 Task: Research Airbnb properties in Ancud, Chile from 11th December, 2023 to 15th December, 2023 for 2 adults. Place can be private room with 1  bedroom having 2 beds and 1 bathroom. Property type can be hotel.
Action: Mouse moved to (548, 135)
Screenshot: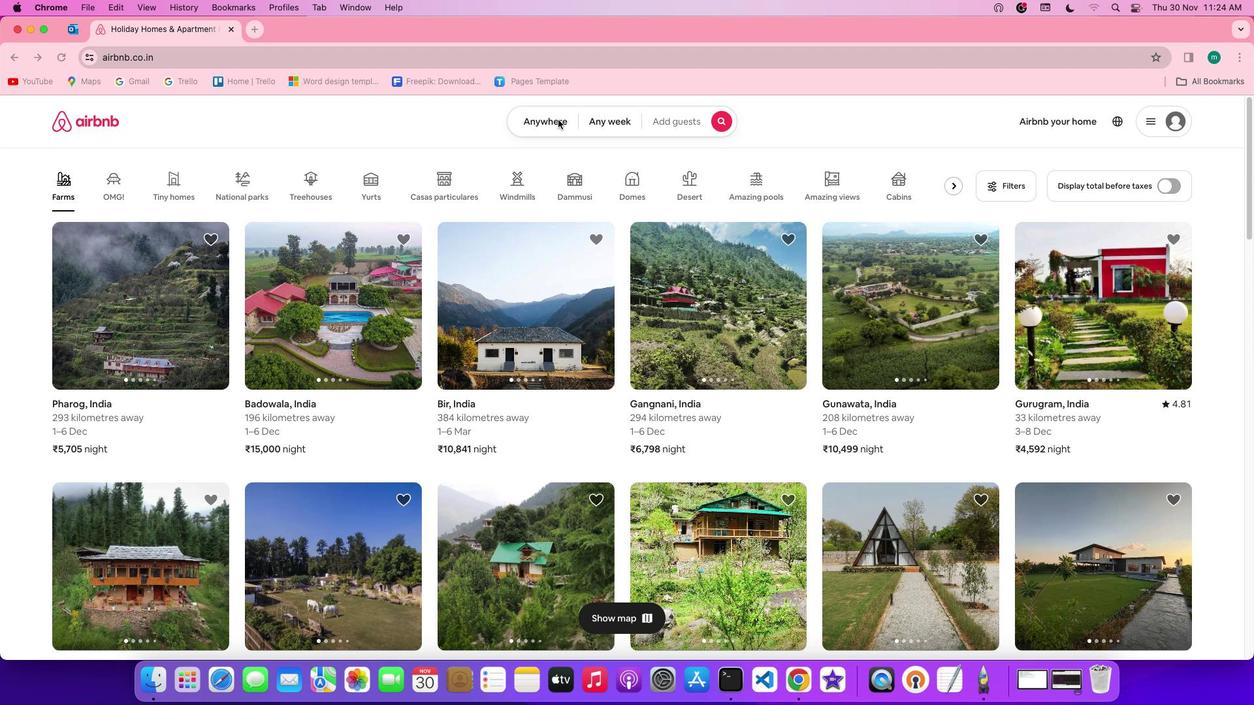 
Action: Mouse pressed left at (548, 135)
Screenshot: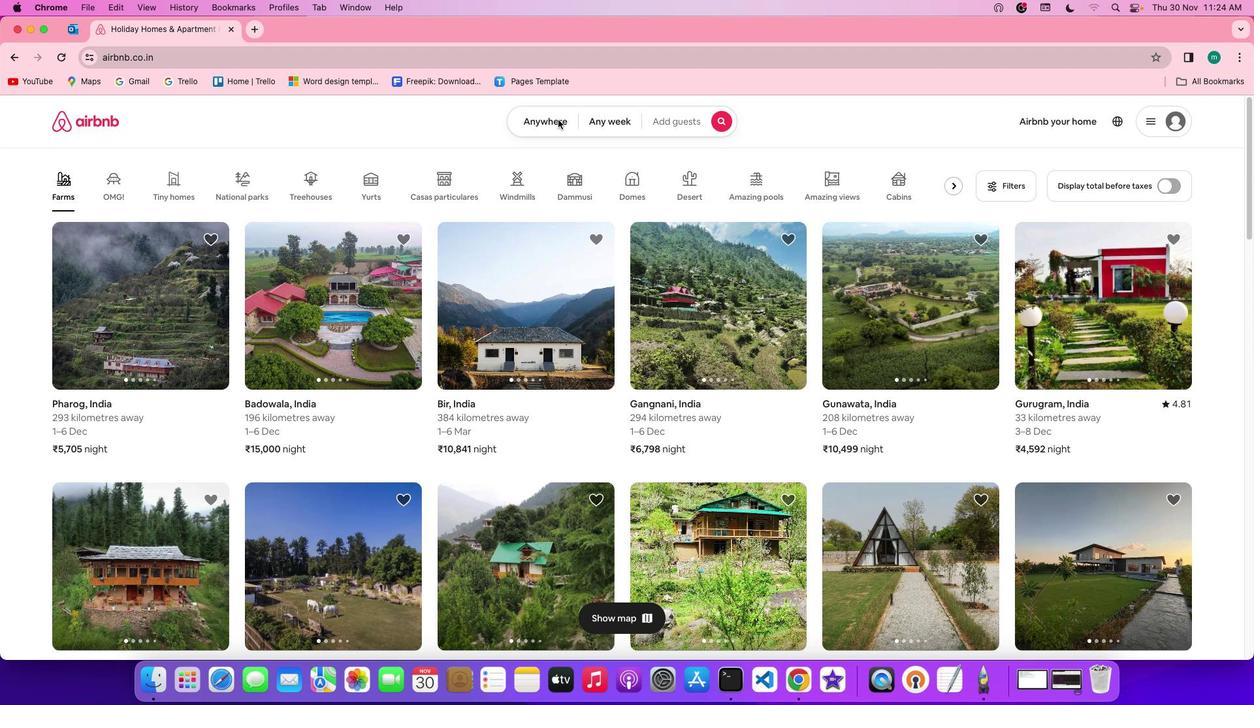 
Action: Mouse pressed left at (548, 135)
Screenshot: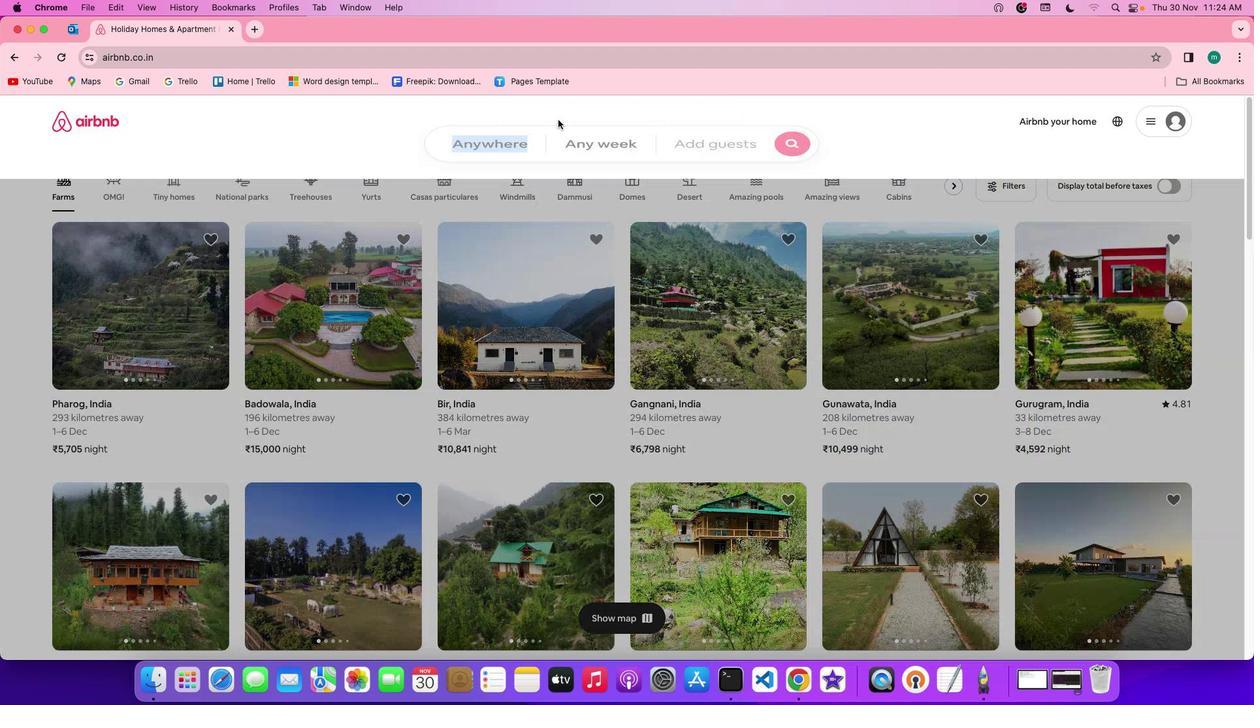 
Action: Mouse moved to (484, 175)
Screenshot: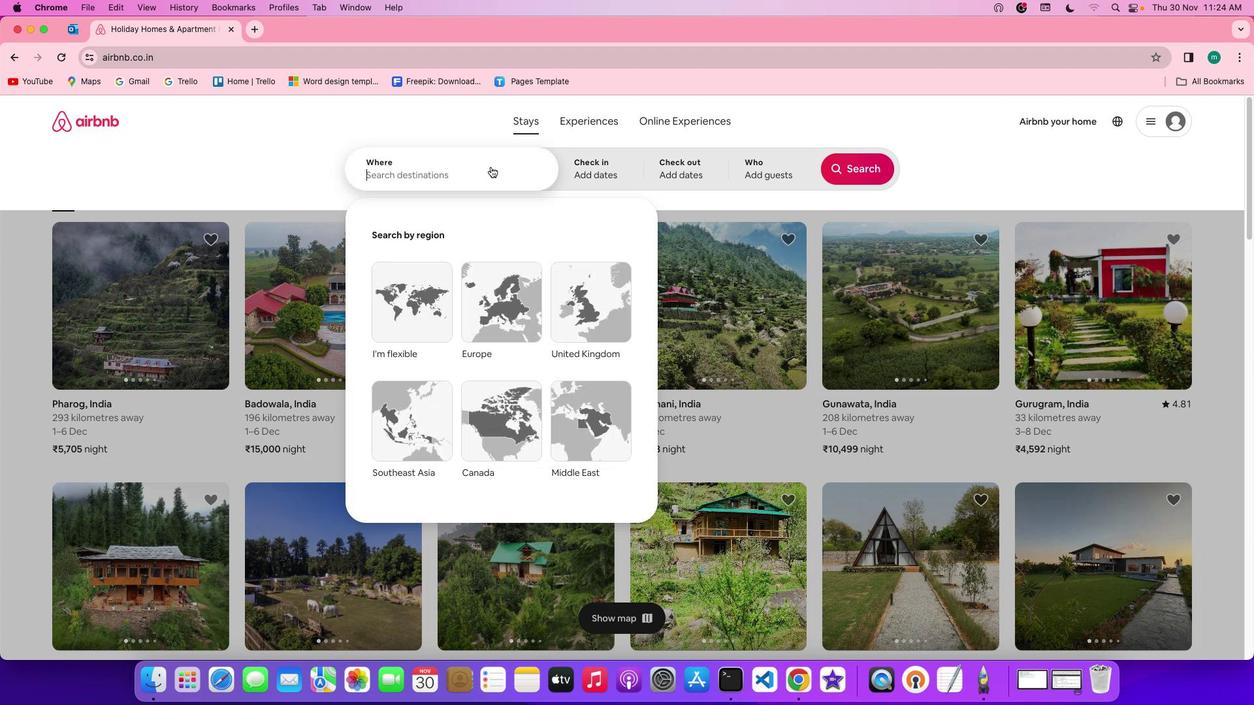 
Action: Mouse pressed left at (484, 175)
Screenshot: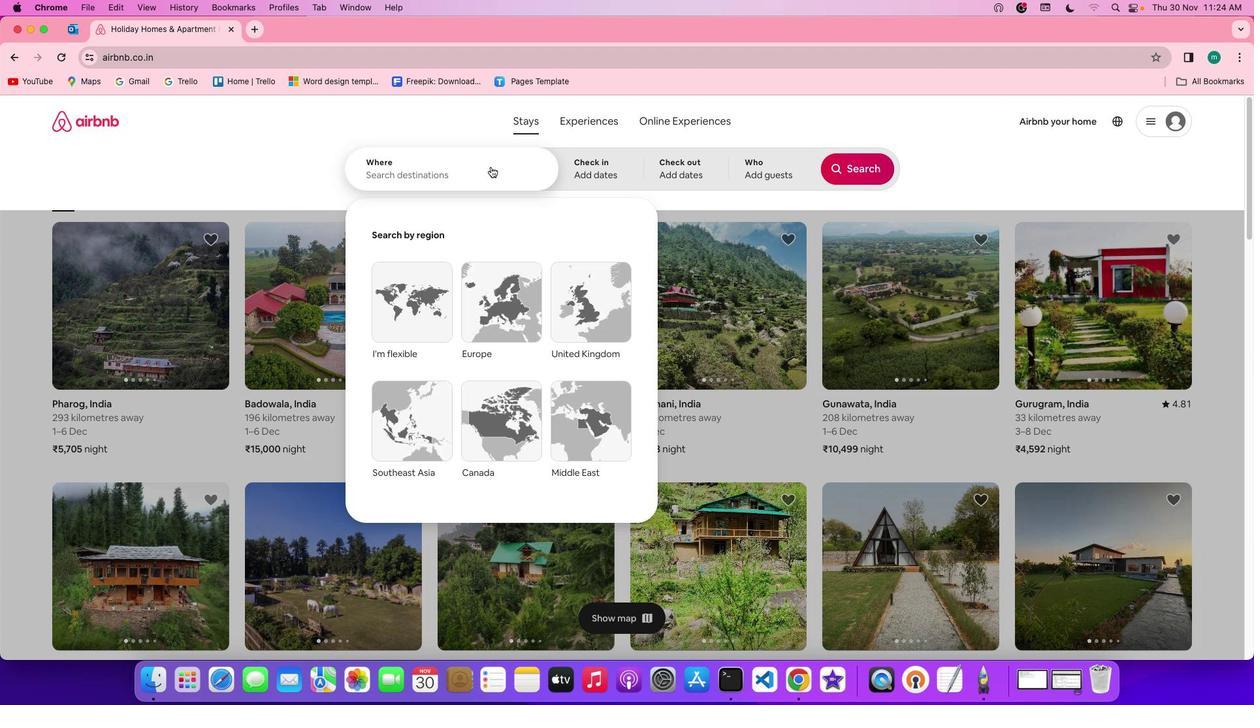 
Action: Mouse moved to (477, 181)
Screenshot: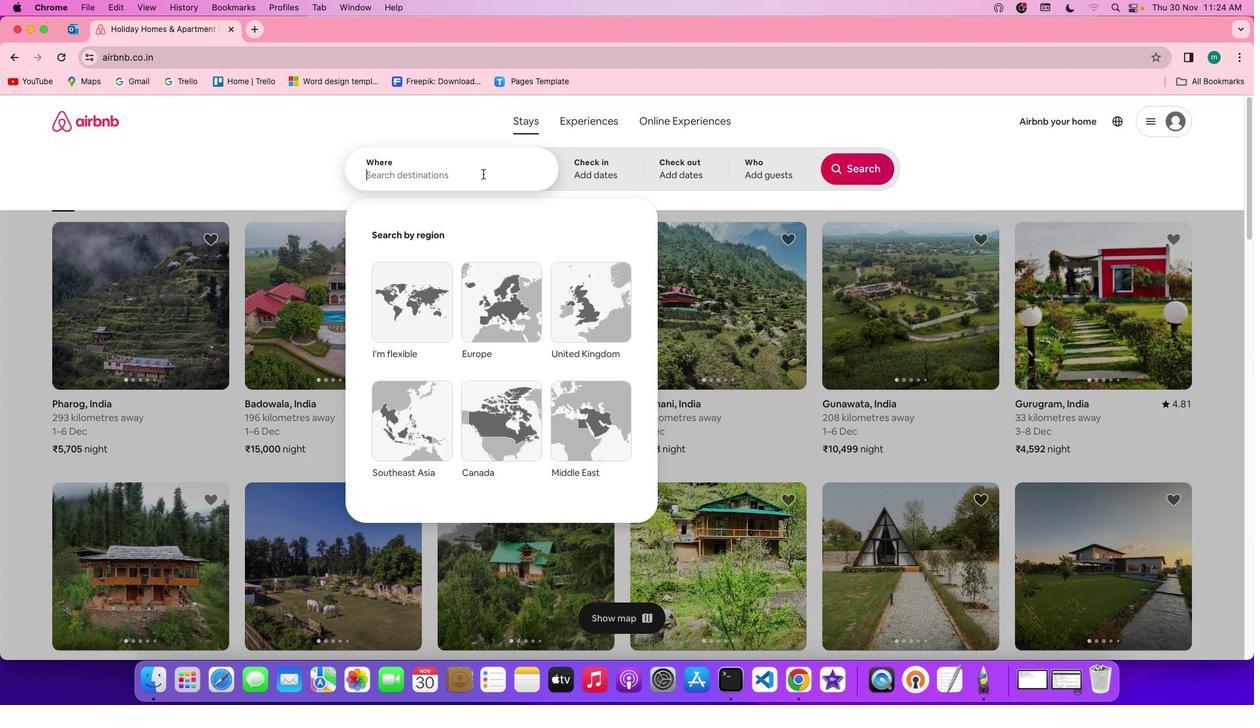 
Action: Key pressed Key.shift'A''n''c''u''d'','Key.spaceKey.shift'c''h''i''l''e'
Screenshot: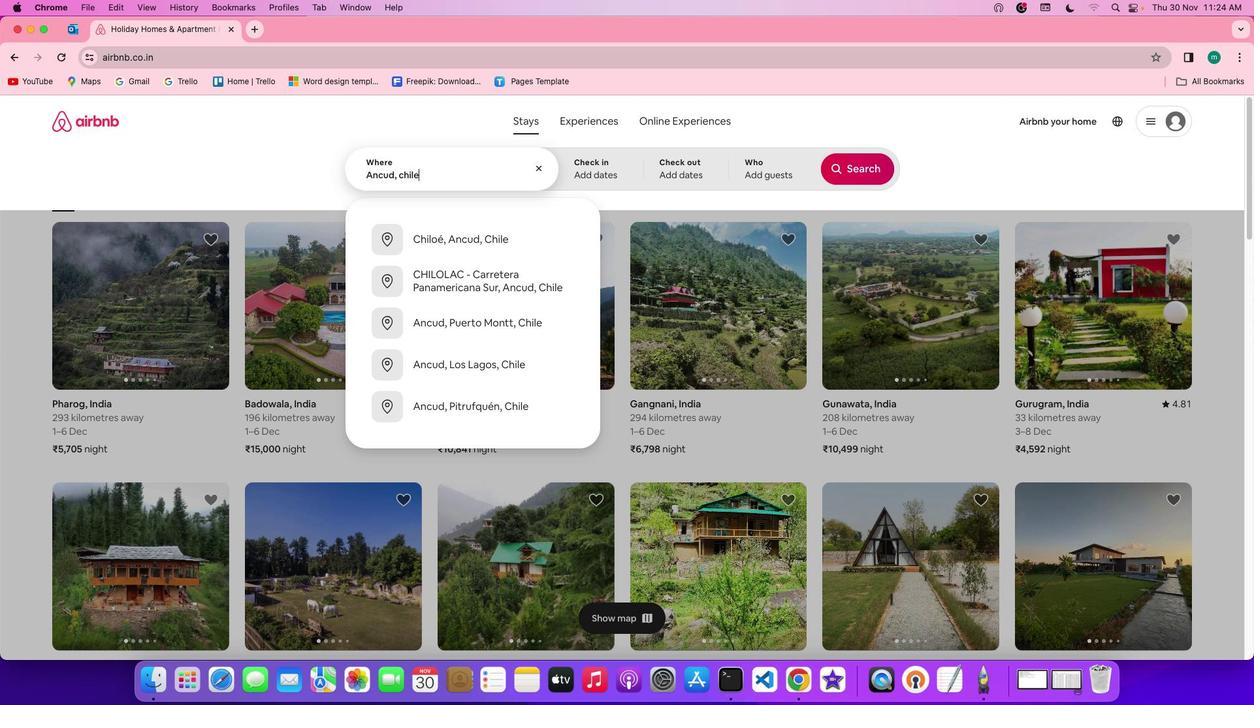 
Action: Mouse moved to (584, 177)
Screenshot: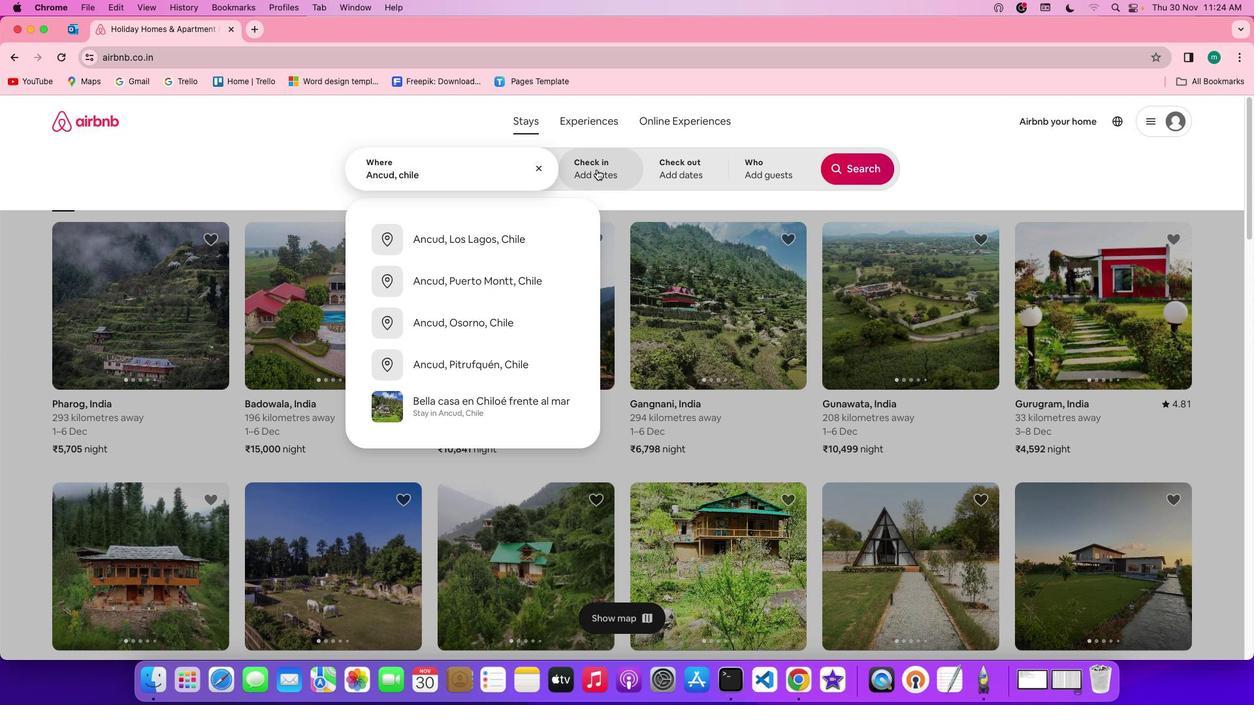
Action: Mouse pressed left at (584, 177)
Screenshot: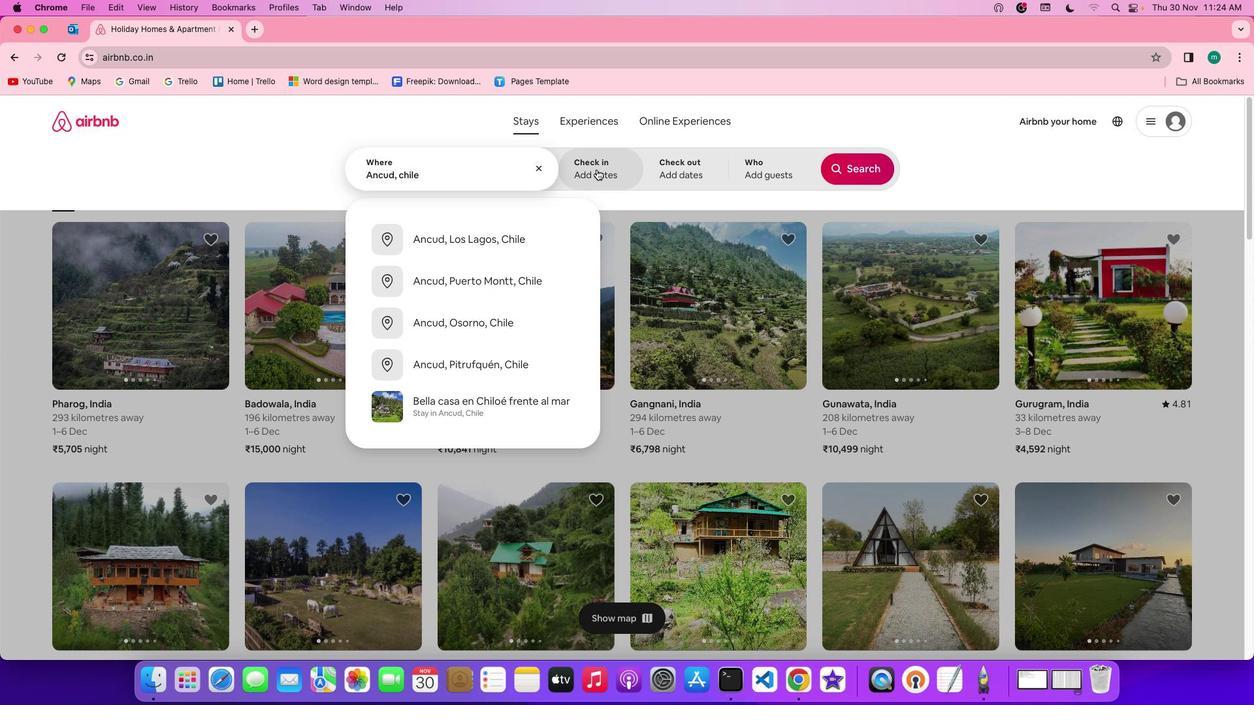 
Action: Mouse moved to (669, 369)
Screenshot: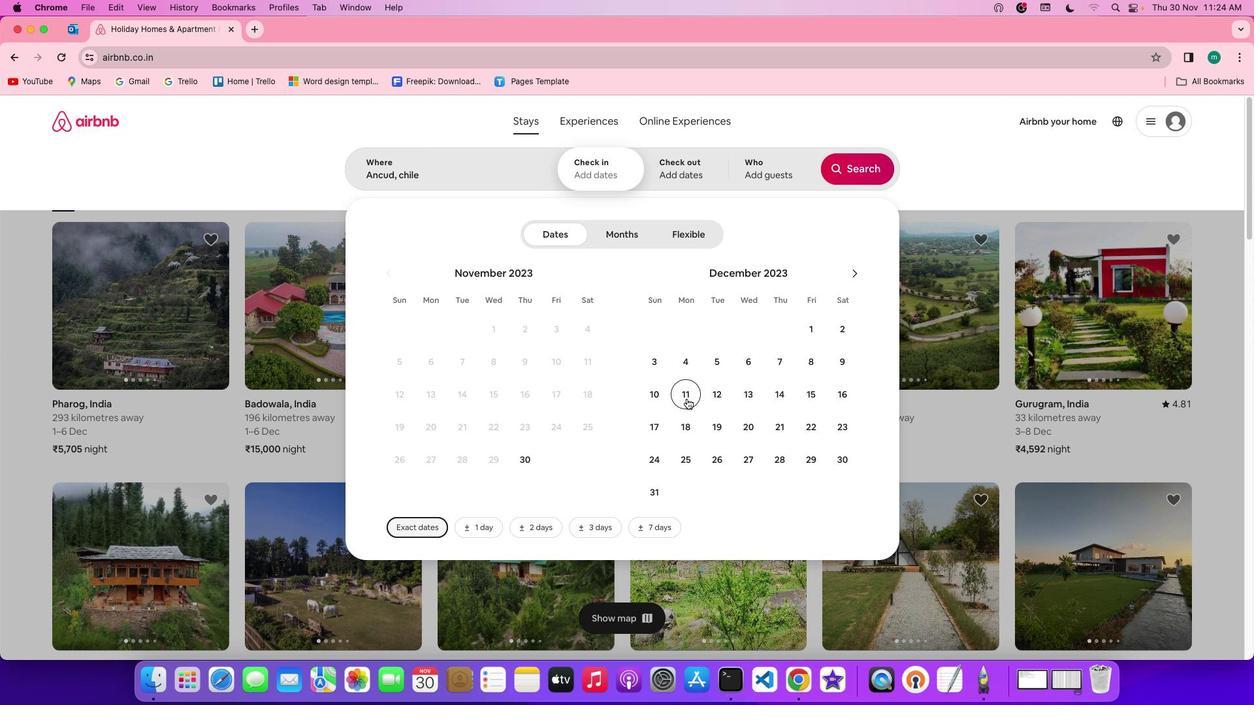 
Action: Mouse pressed left at (669, 369)
Screenshot: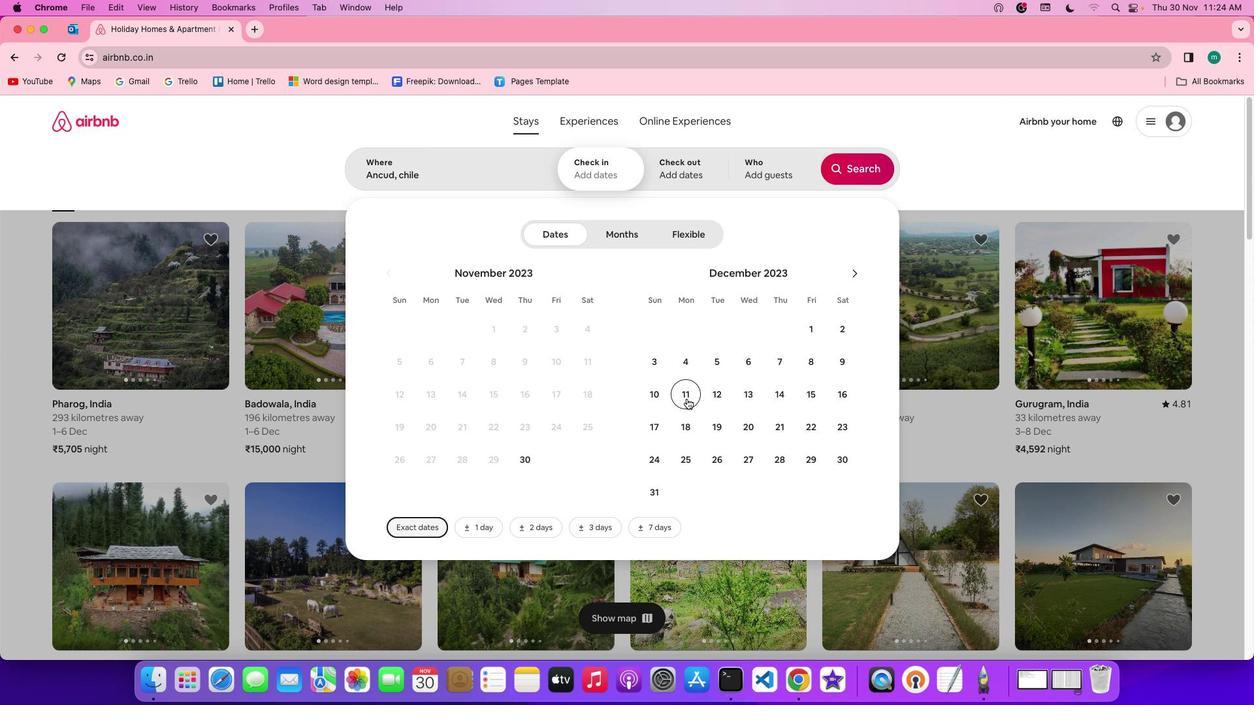 
Action: Mouse moved to (774, 368)
Screenshot: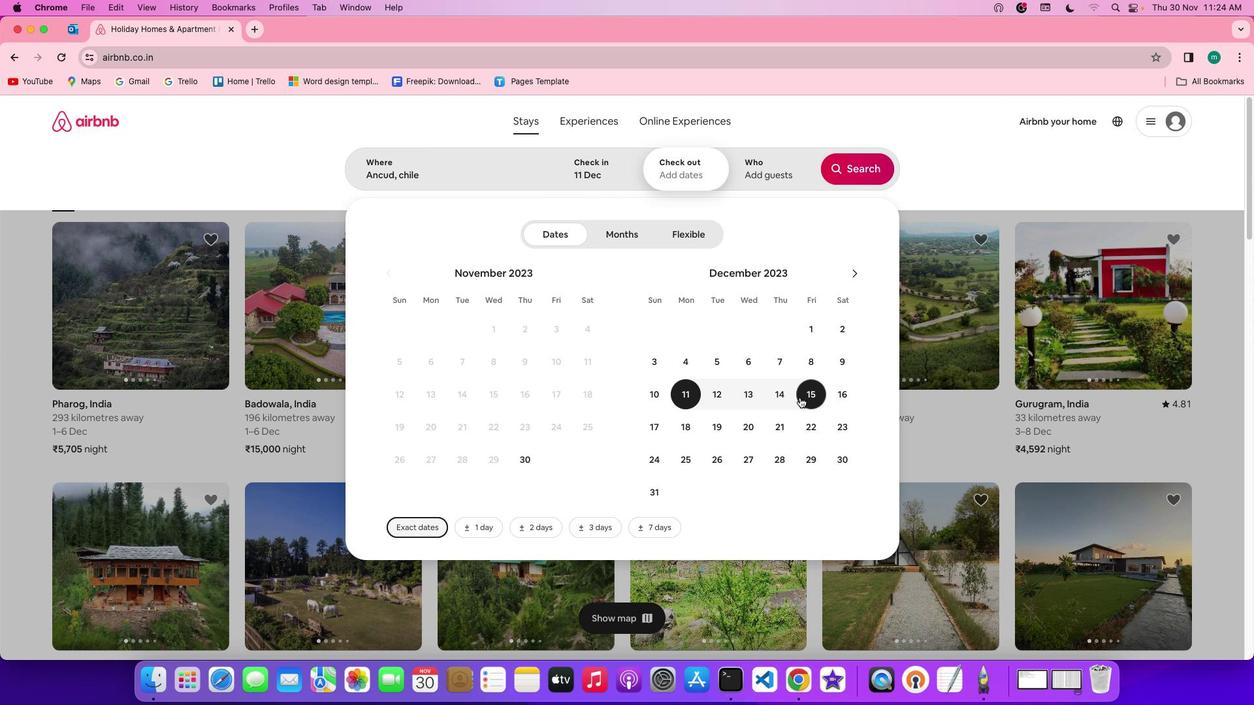 
Action: Mouse pressed left at (774, 368)
Screenshot: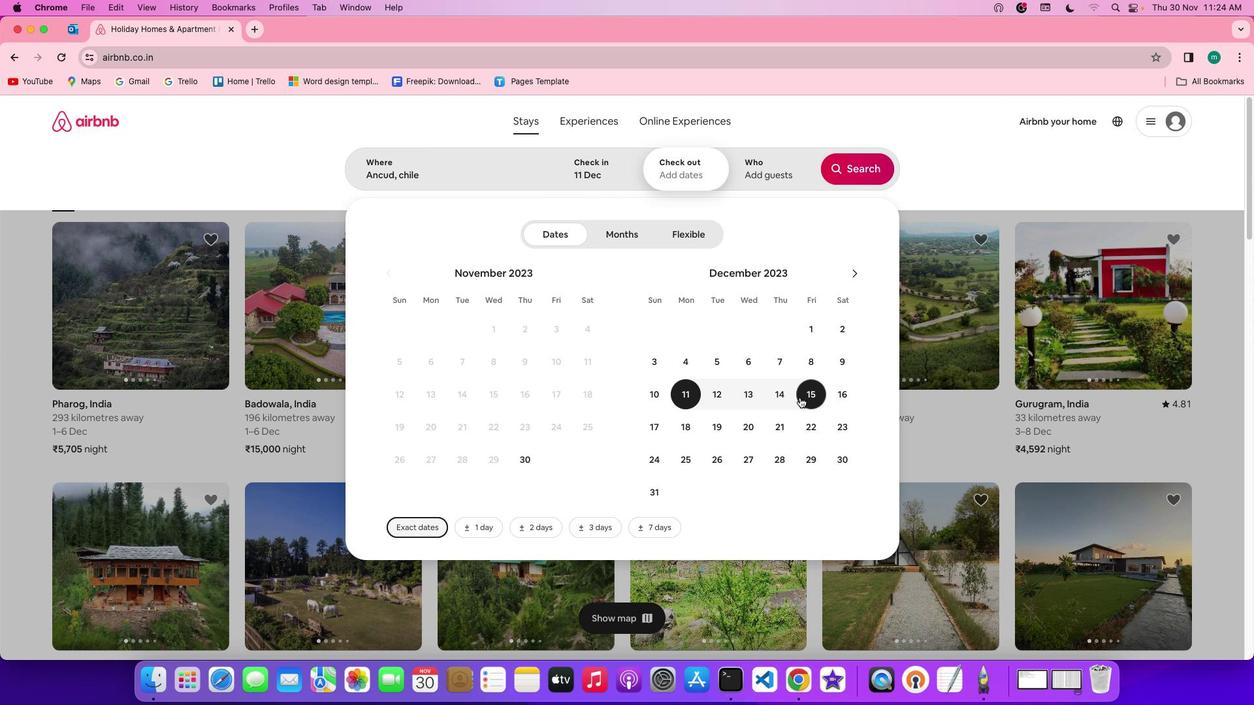 
Action: Mouse moved to (749, 182)
Screenshot: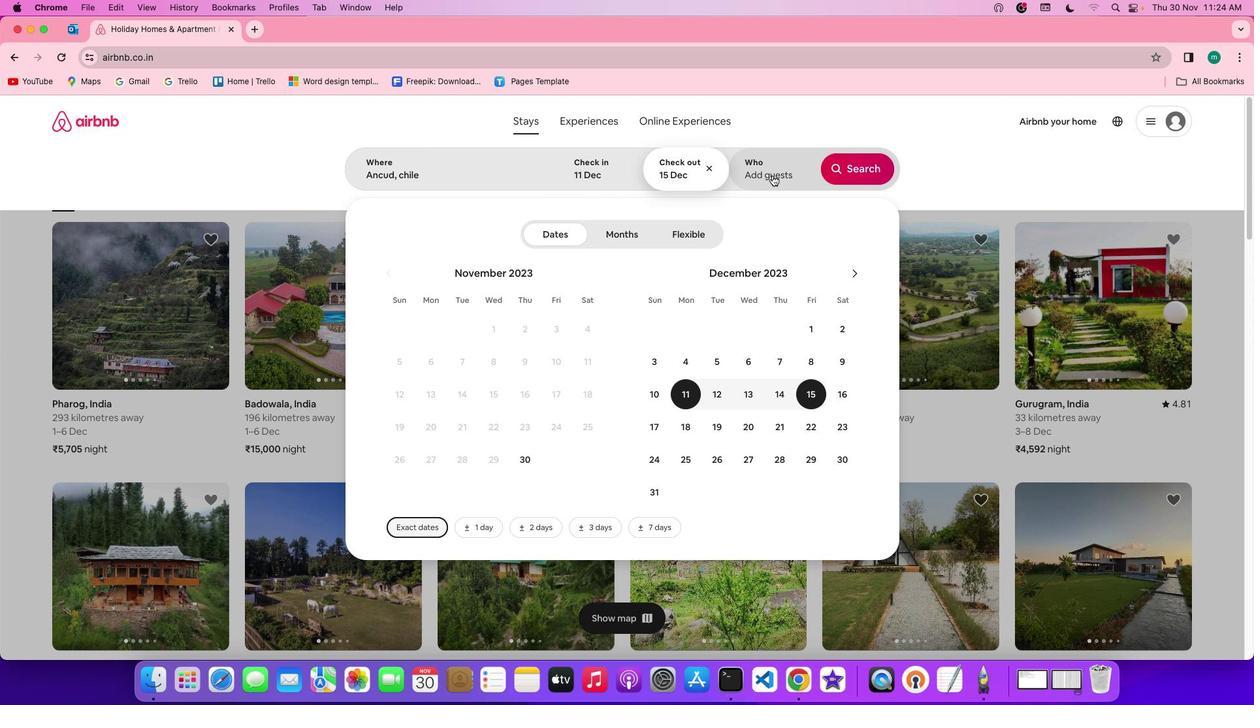 
Action: Mouse pressed left at (749, 182)
Screenshot: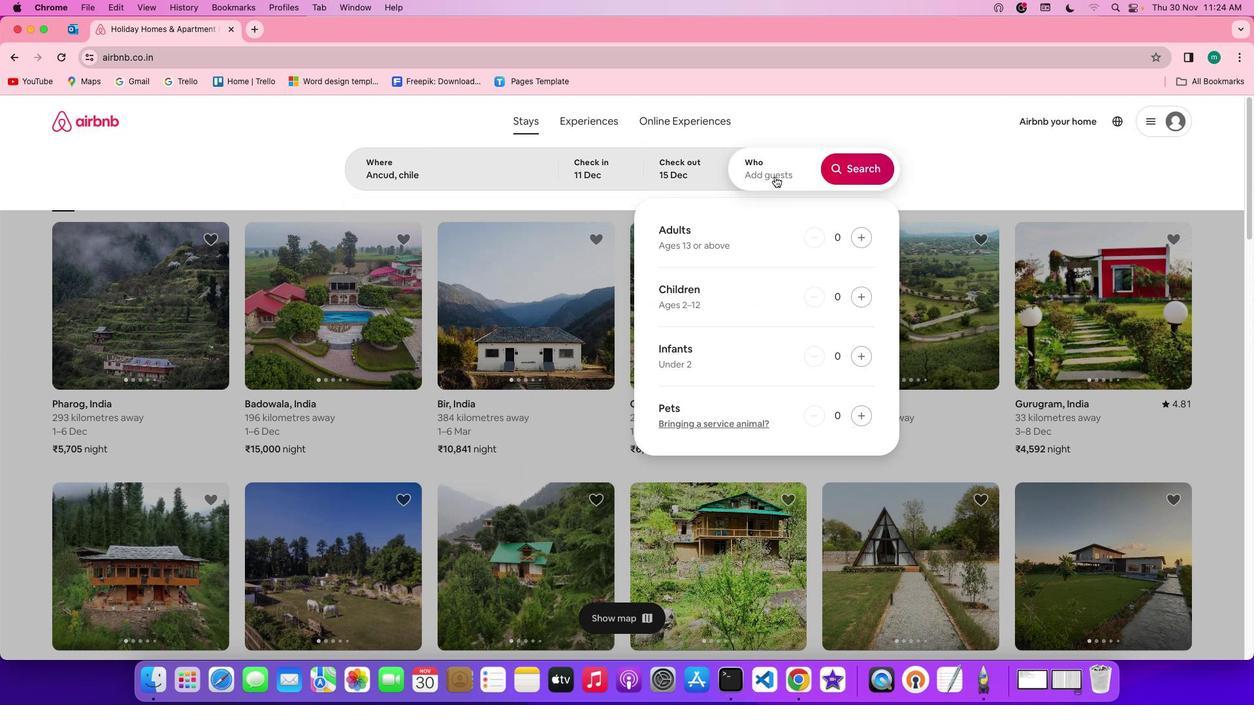 
Action: Mouse moved to (835, 237)
Screenshot: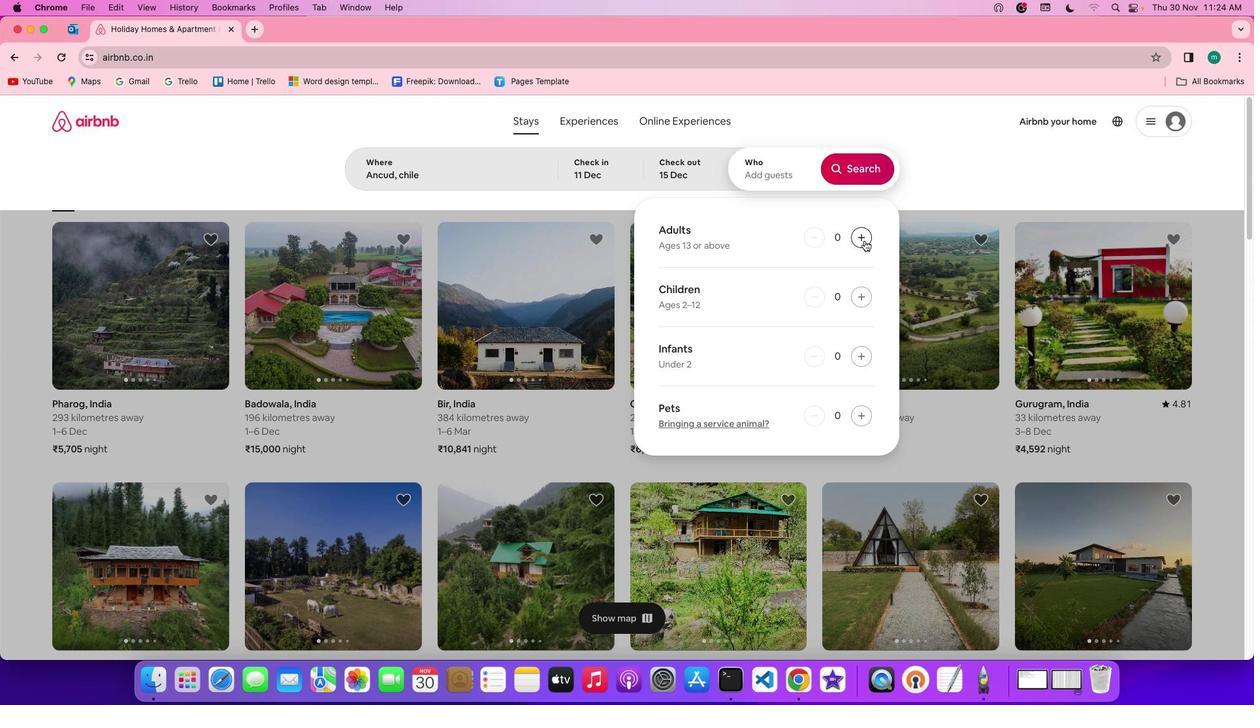 
Action: Mouse pressed left at (835, 237)
Screenshot: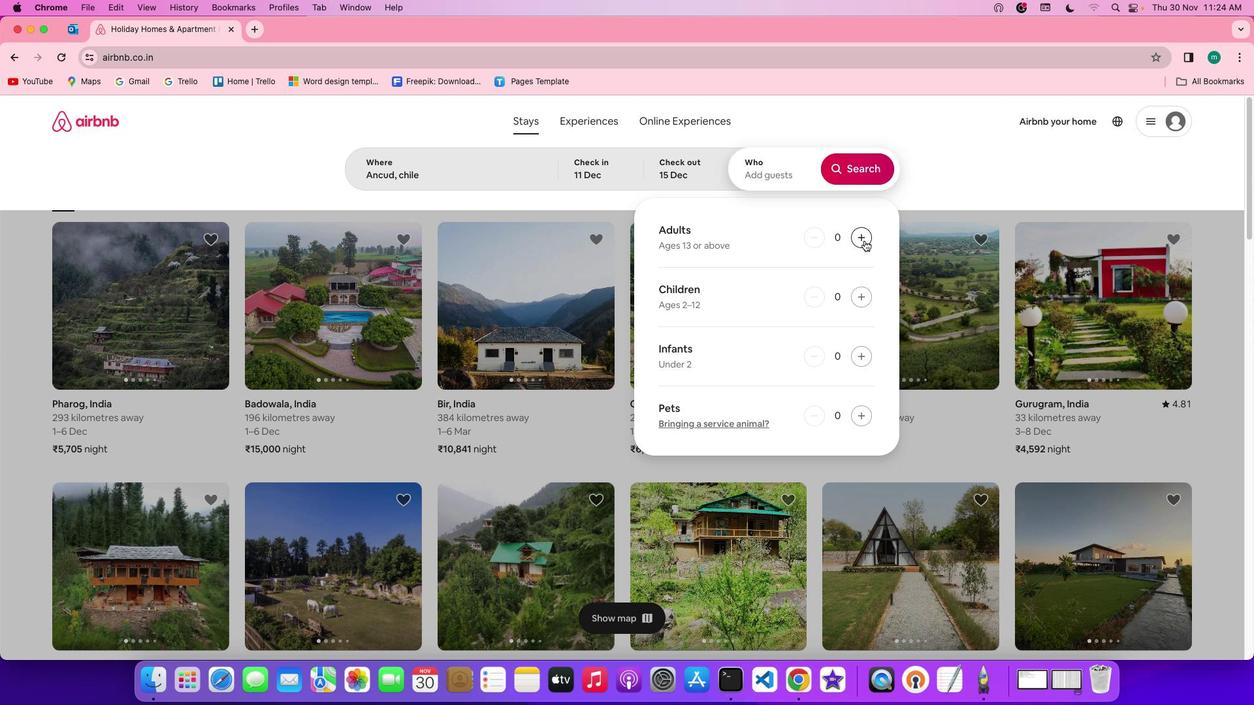 
Action: Mouse pressed left at (835, 237)
Screenshot: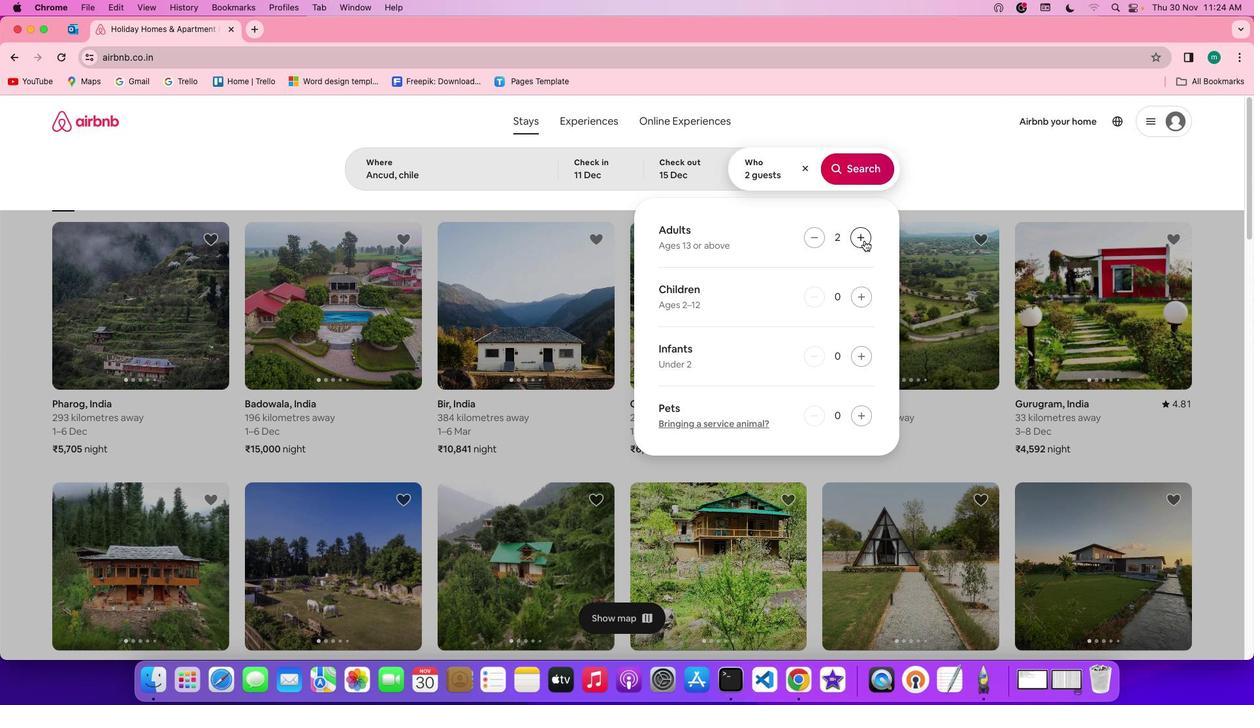 
Action: Mouse moved to (832, 184)
Screenshot: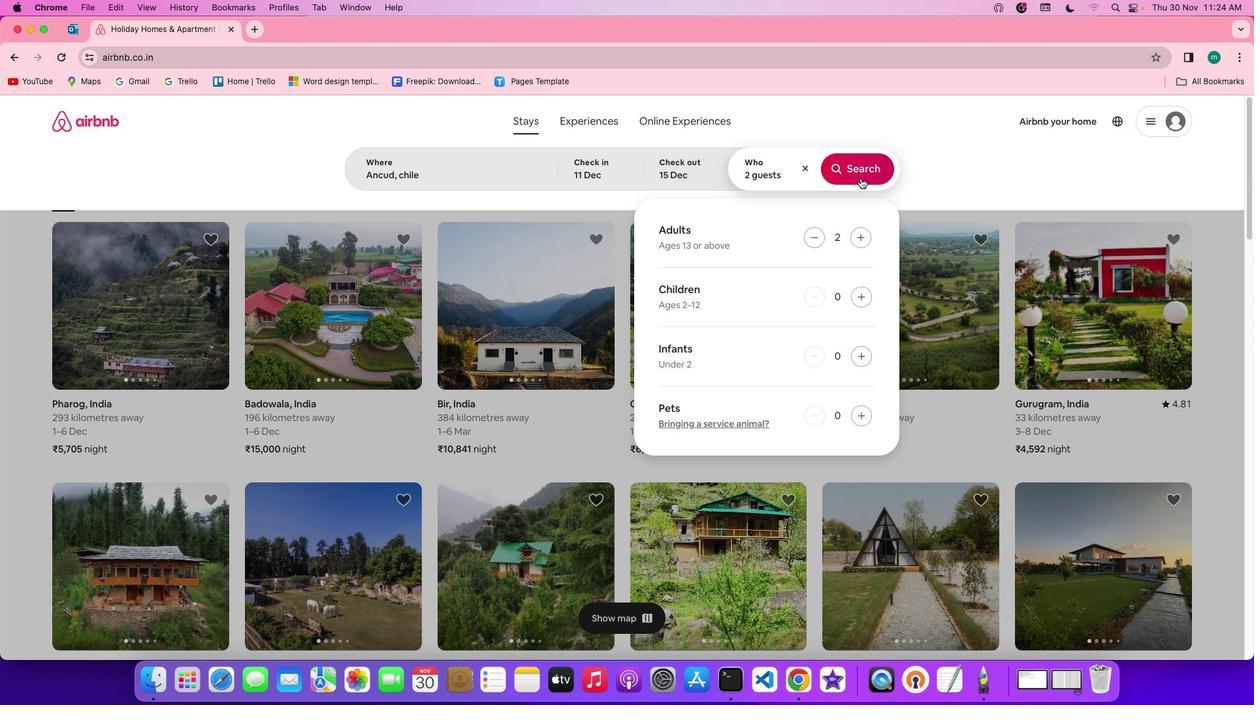 
Action: Mouse pressed left at (832, 184)
Screenshot: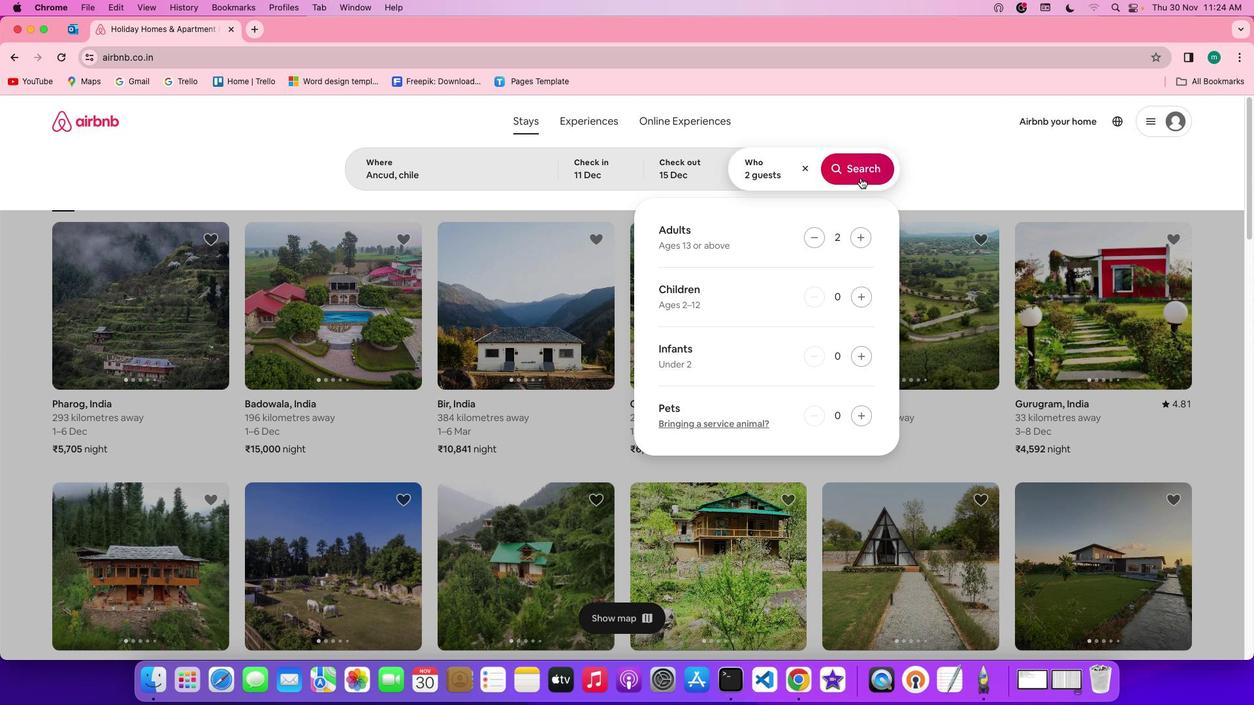 
Action: Mouse moved to (1005, 185)
Screenshot: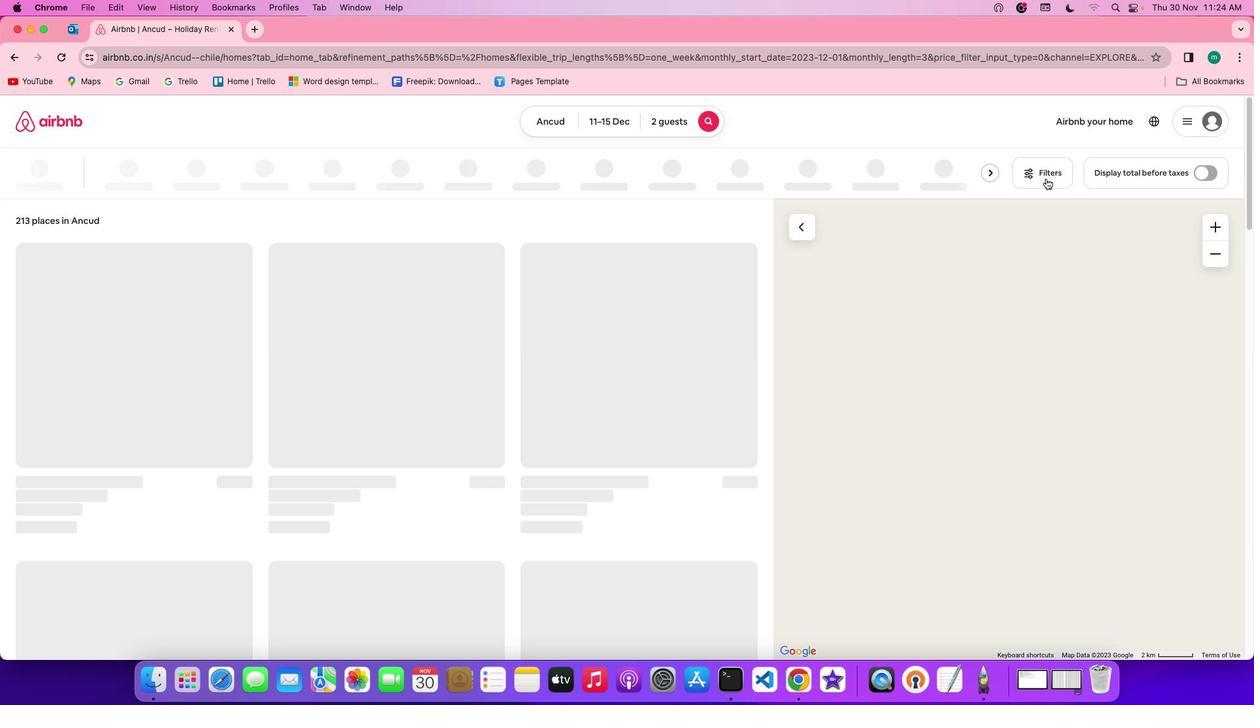 
Action: Mouse pressed left at (1005, 185)
Screenshot: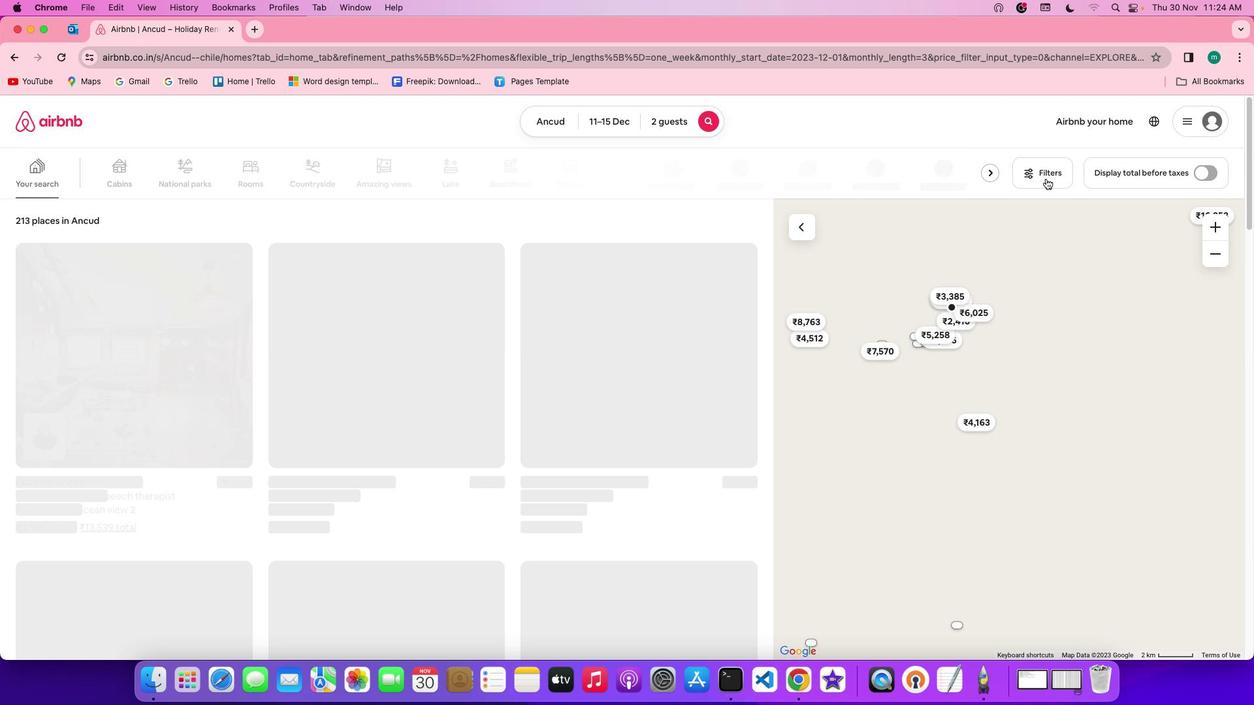
Action: Mouse moved to (713, 330)
Screenshot: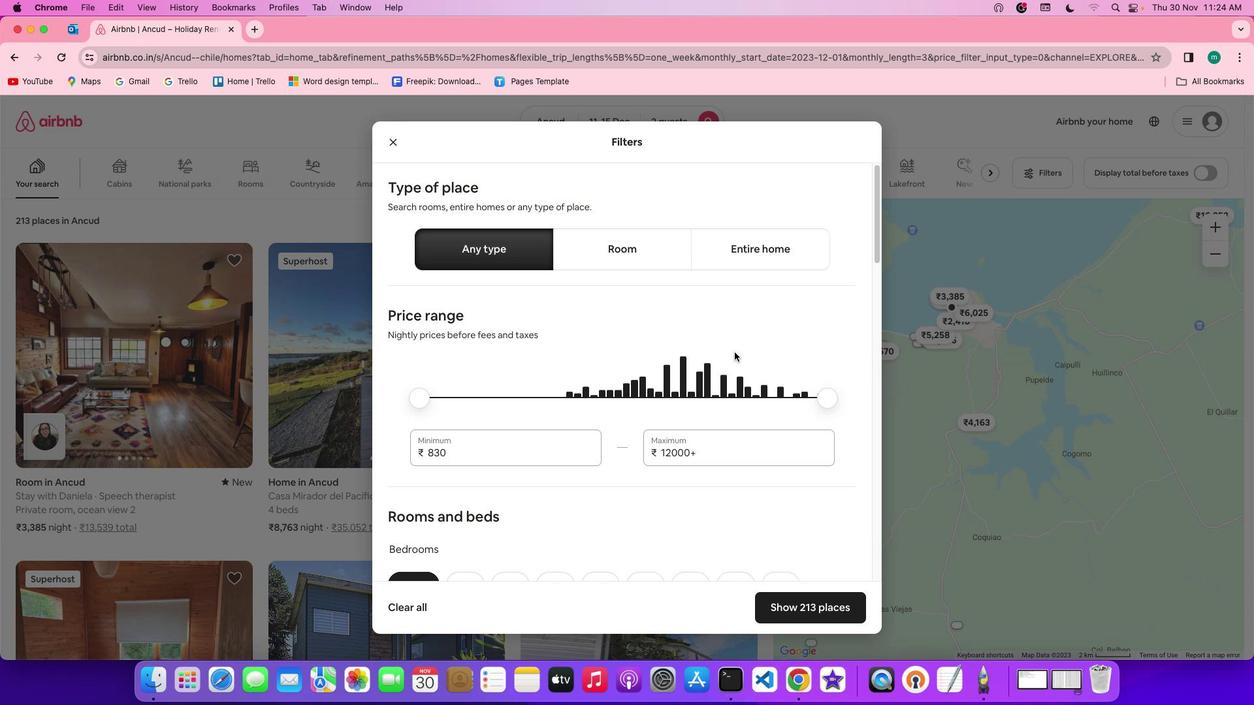 
Action: Mouse scrolled (713, 330) with delta (24, 35)
Screenshot: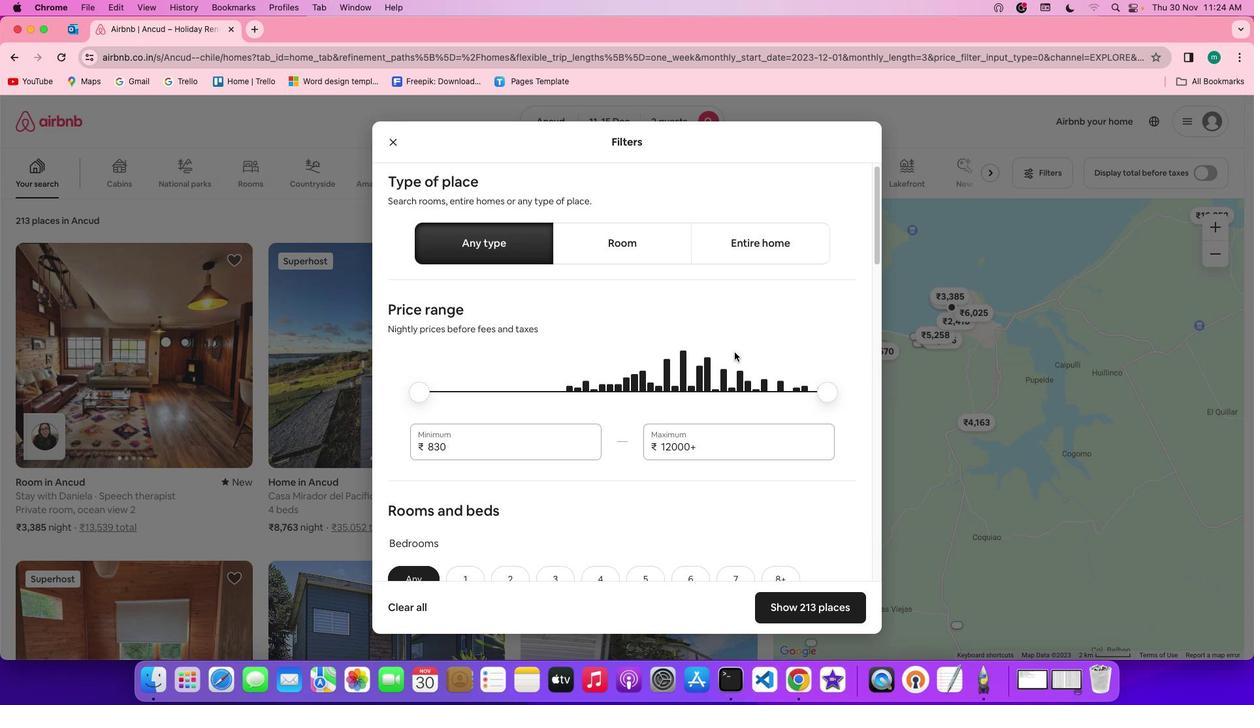 
Action: Mouse scrolled (713, 330) with delta (24, 35)
Screenshot: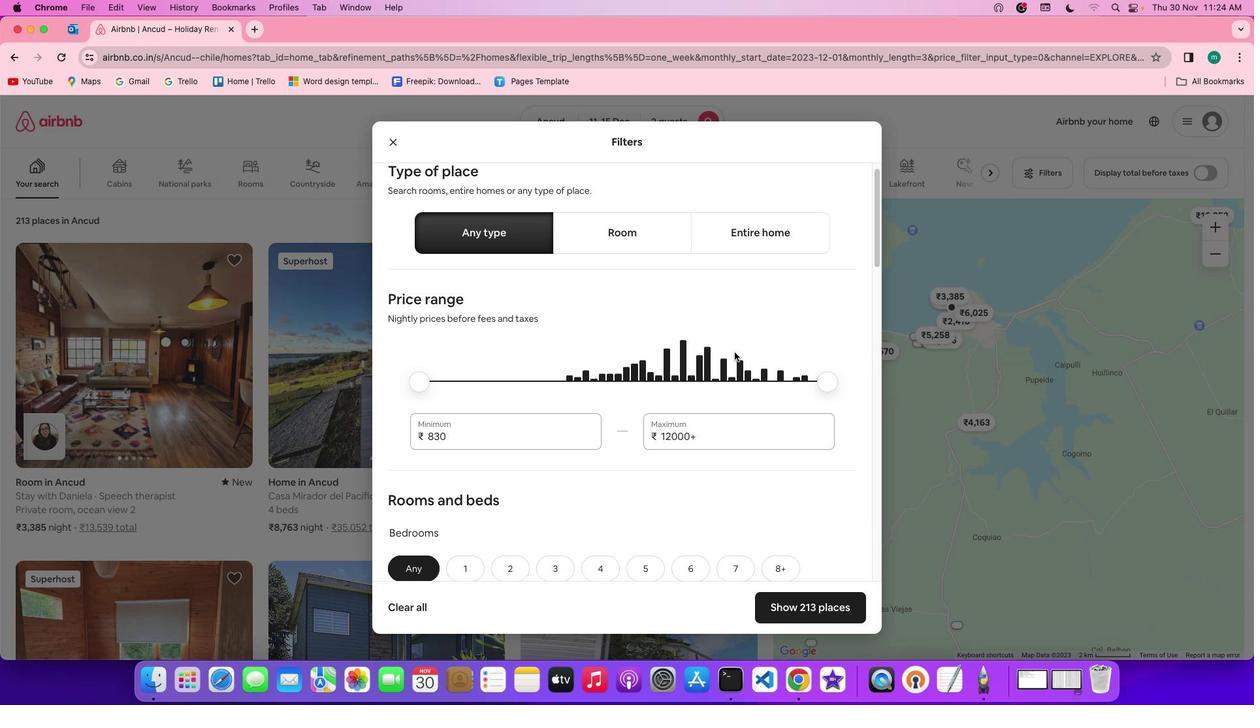 
Action: Mouse scrolled (713, 330) with delta (24, 35)
Screenshot: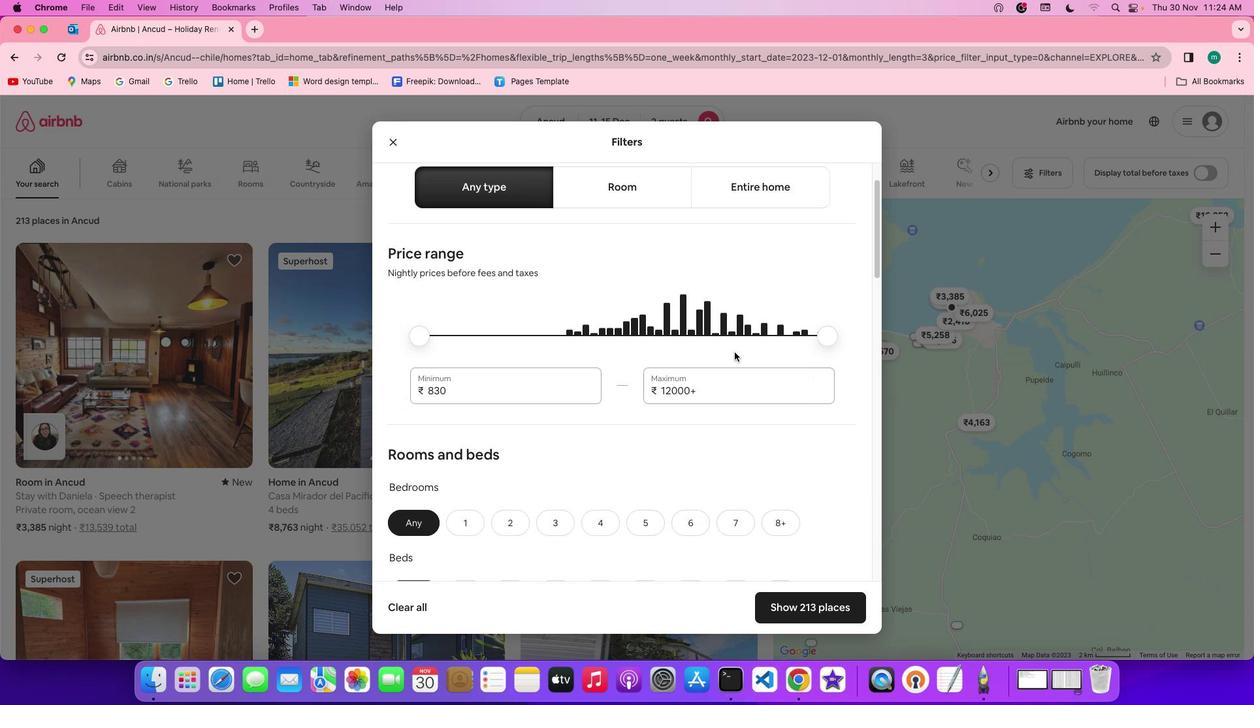 
Action: Mouse scrolled (713, 330) with delta (24, 35)
Screenshot: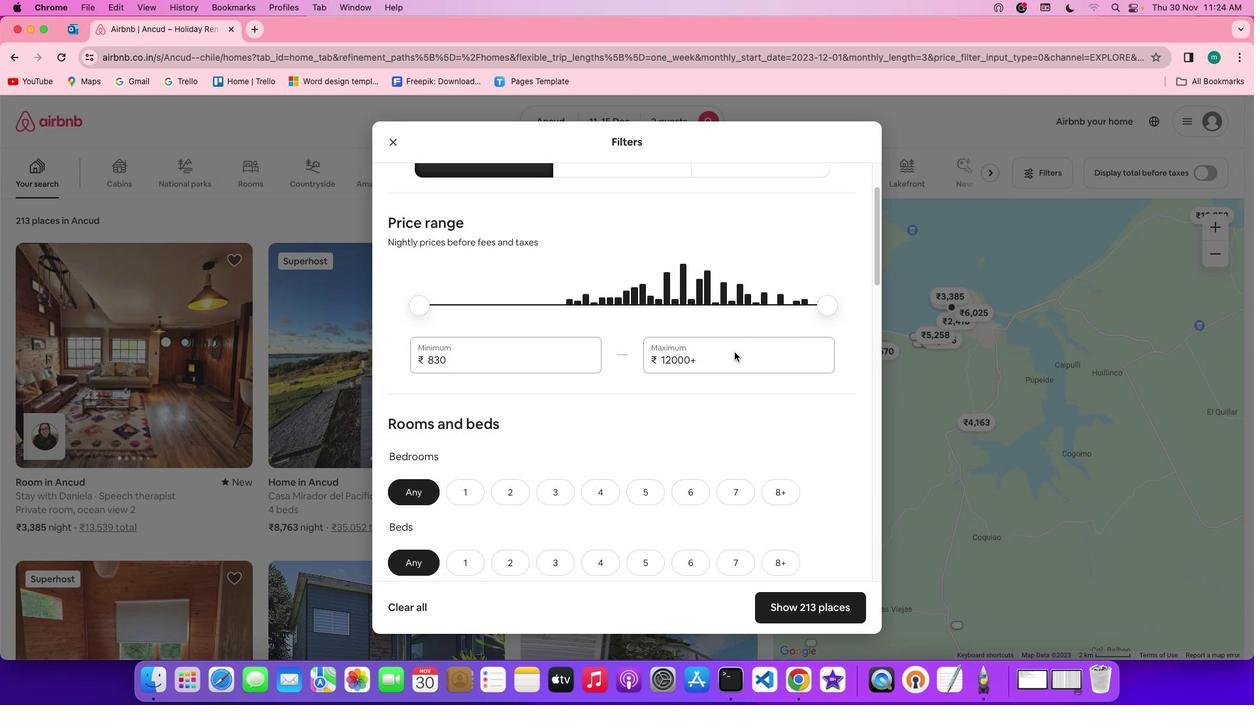 
Action: Mouse scrolled (713, 330) with delta (24, 35)
Screenshot: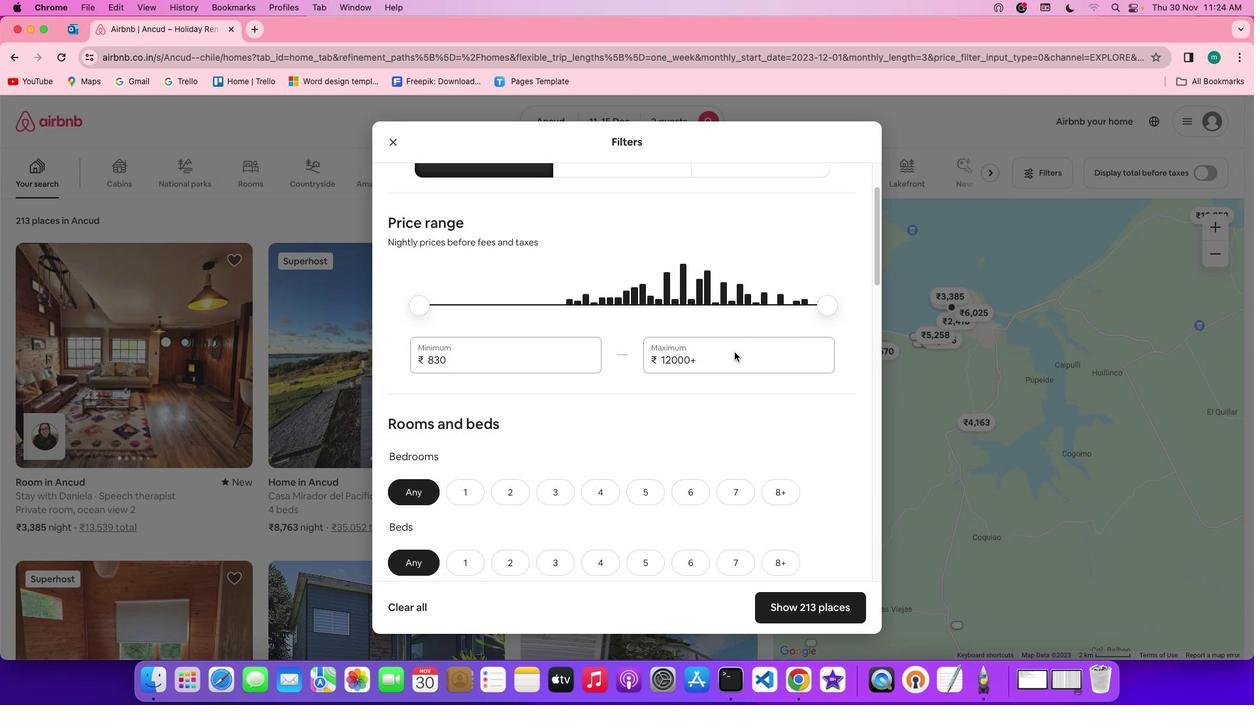 
Action: Mouse scrolled (713, 330) with delta (24, 35)
Screenshot: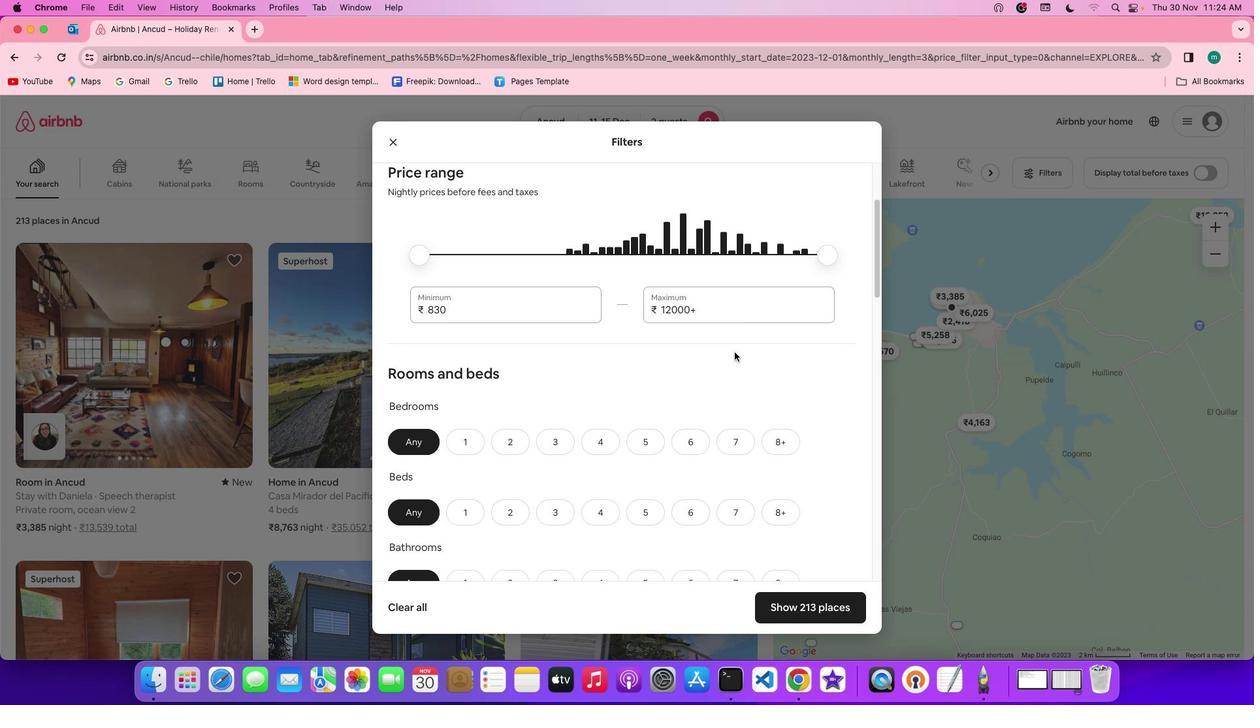 
Action: Mouse scrolled (713, 330) with delta (24, 35)
Screenshot: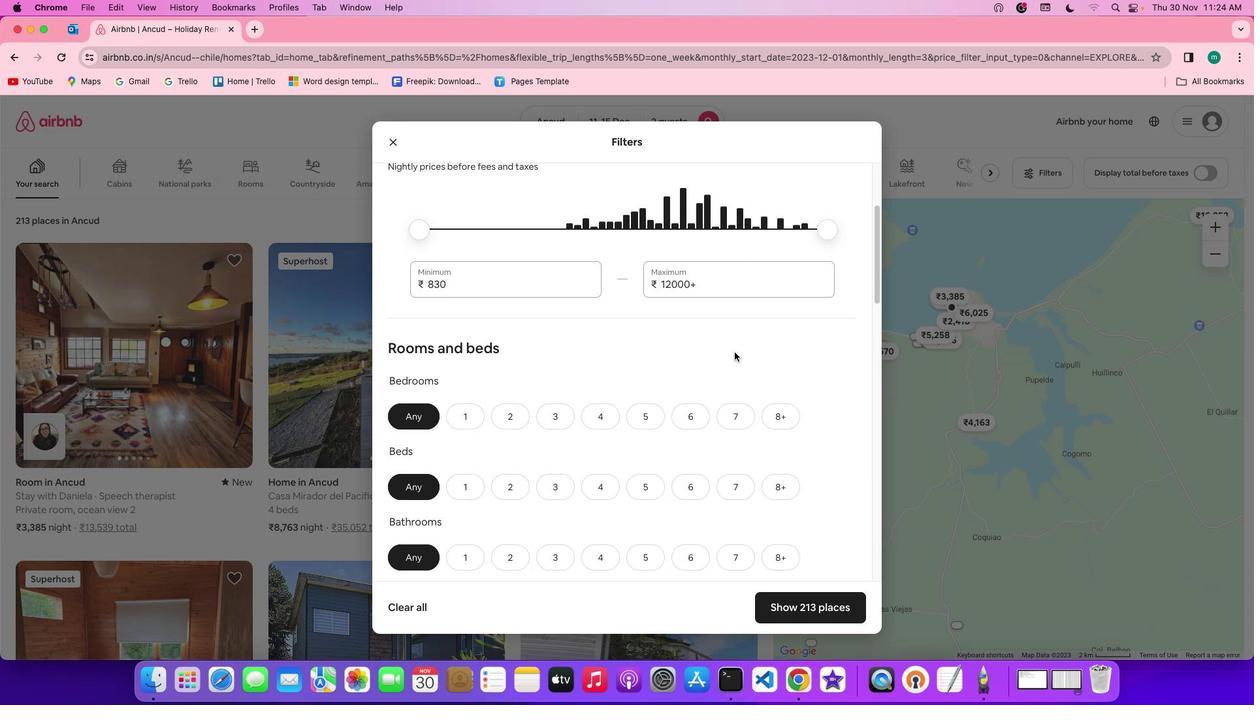 
Action: Mouse scrolled (713, 330) with delta (24, 35)
Screenshot: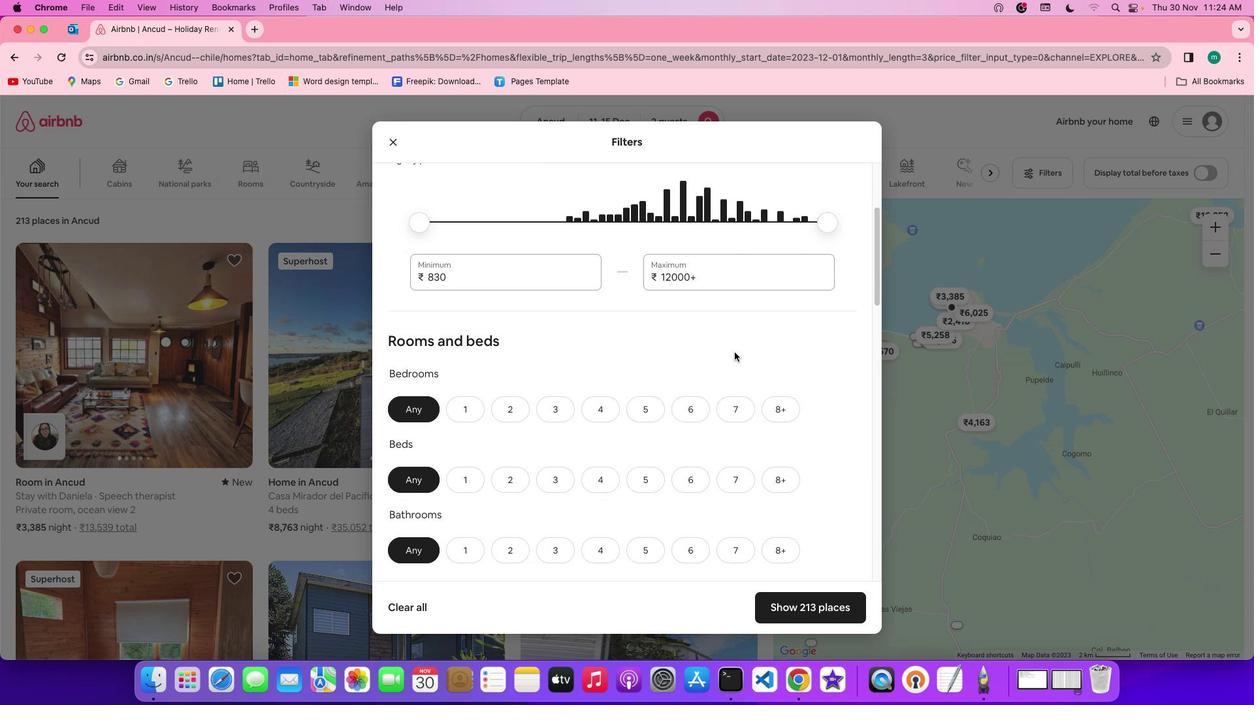 
Action: Mouse scrolled (713, 330) with delta (24, 35)
Screenshot: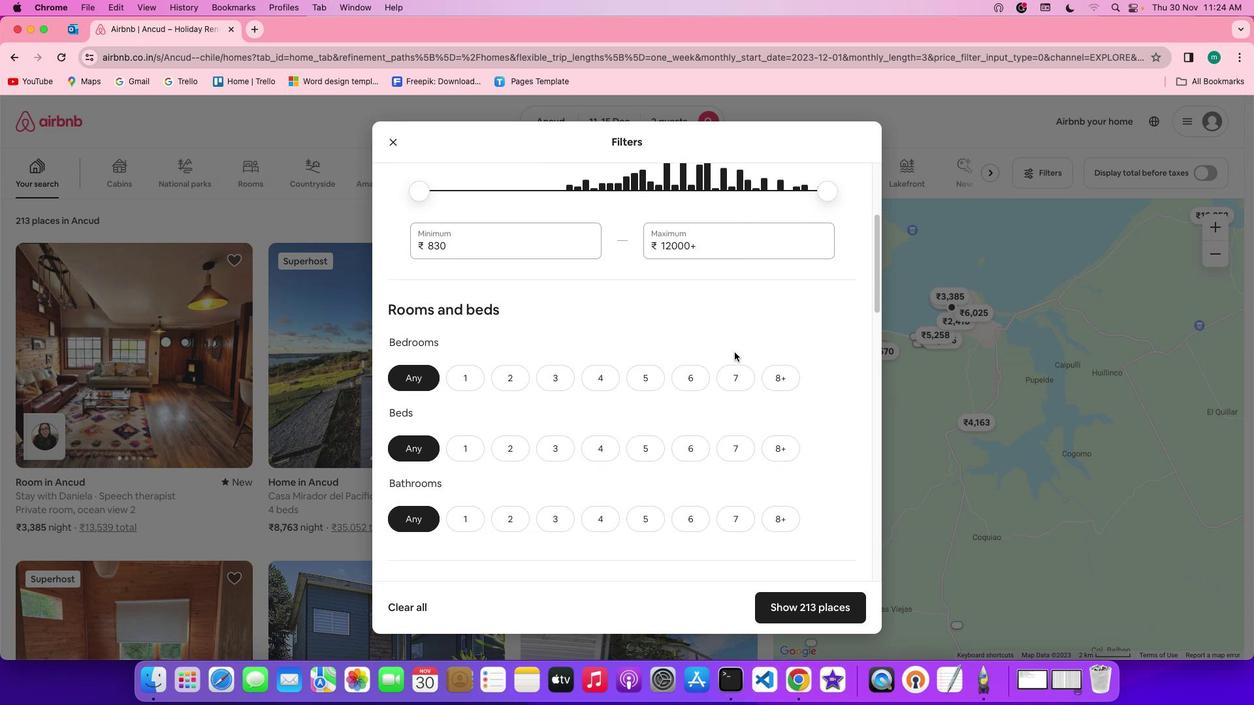 
Action: Mouse scrolled (713, 330) with delta (24, 35)
Screenshot: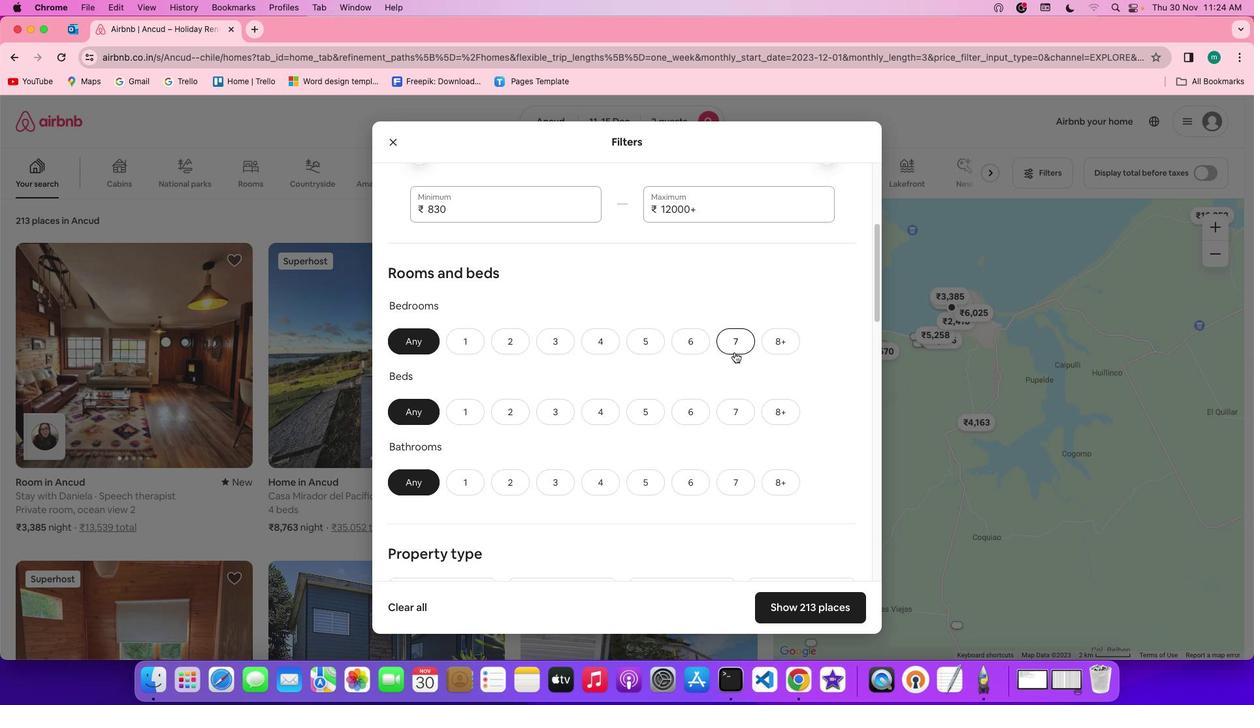 
Action: Mouse scrolled (713, 330) with delta (24, 35)
Screenshot: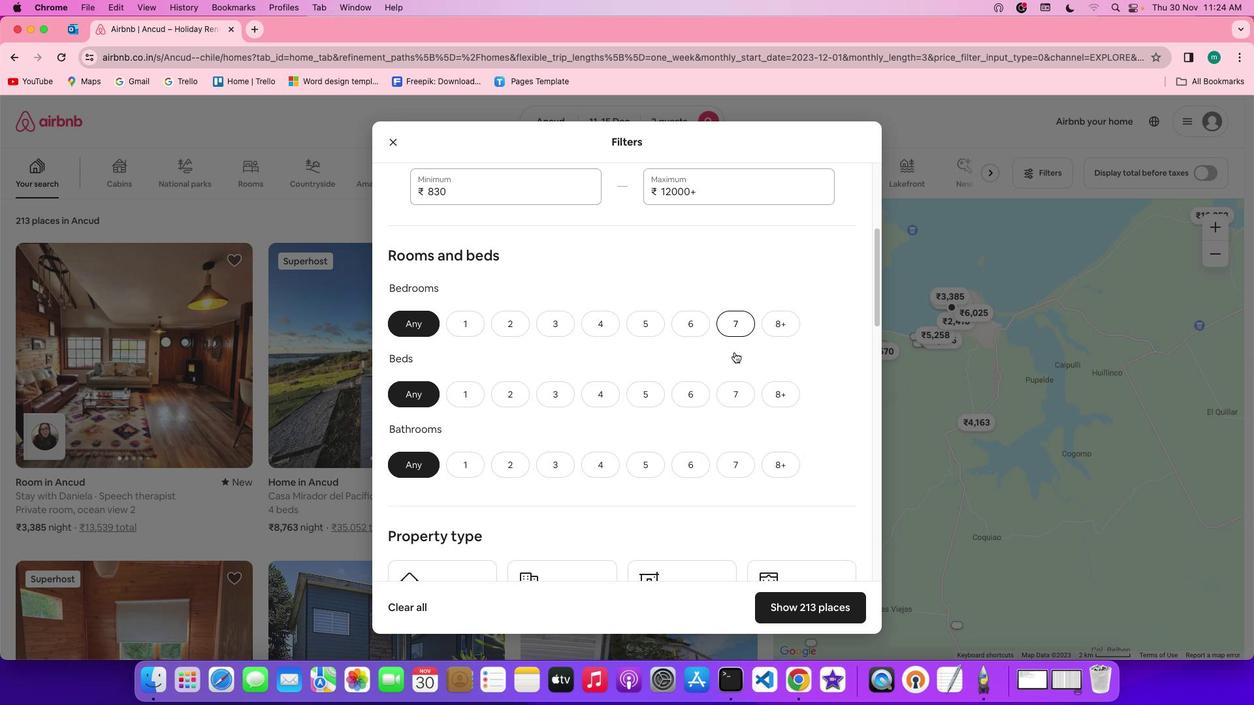 
Action: Mouse scrolled (713, 330) with delta (24, 35)
Screenshot: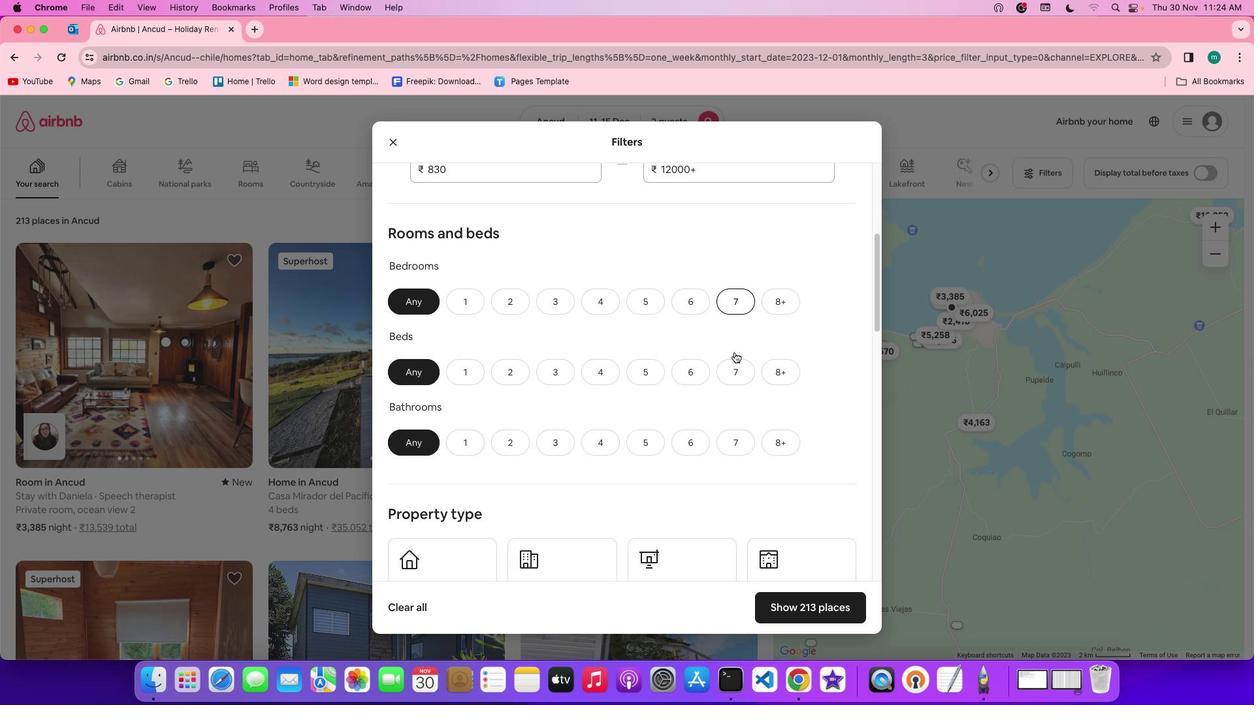 
Action: Mouse moved to (462, 279)
Screenshot: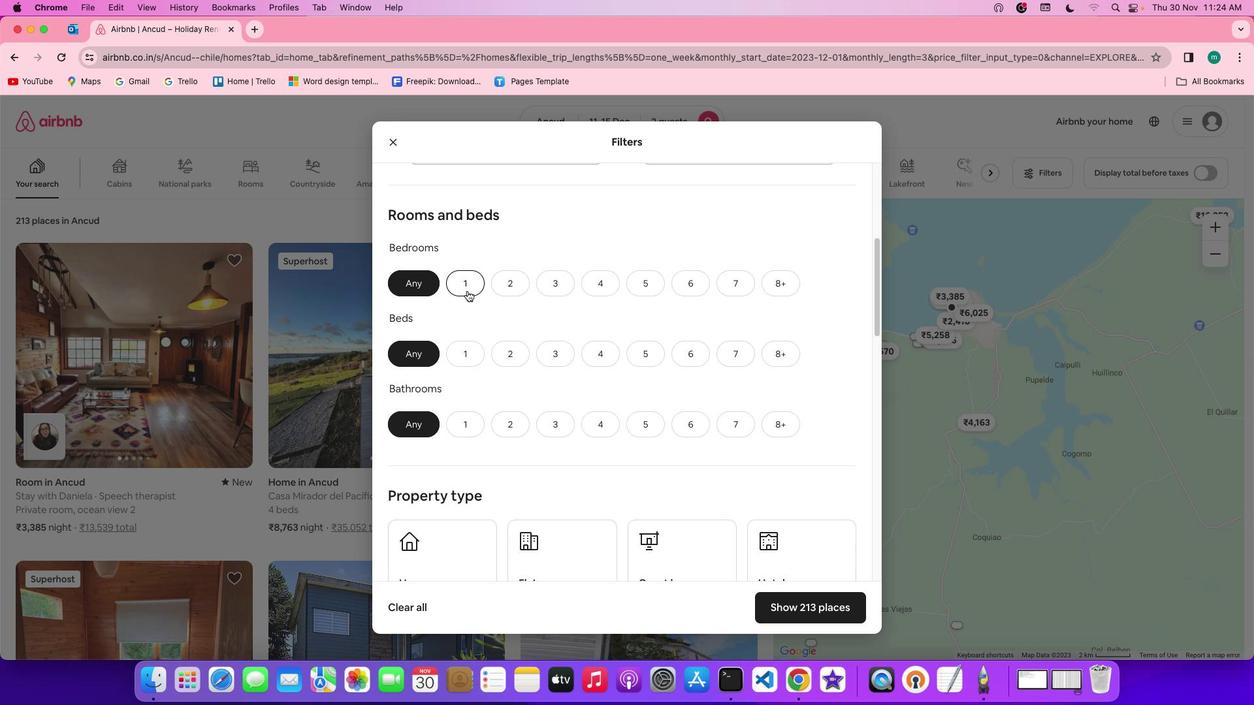 
Action: Mouse pressed left at (462, 279)
Screenshot: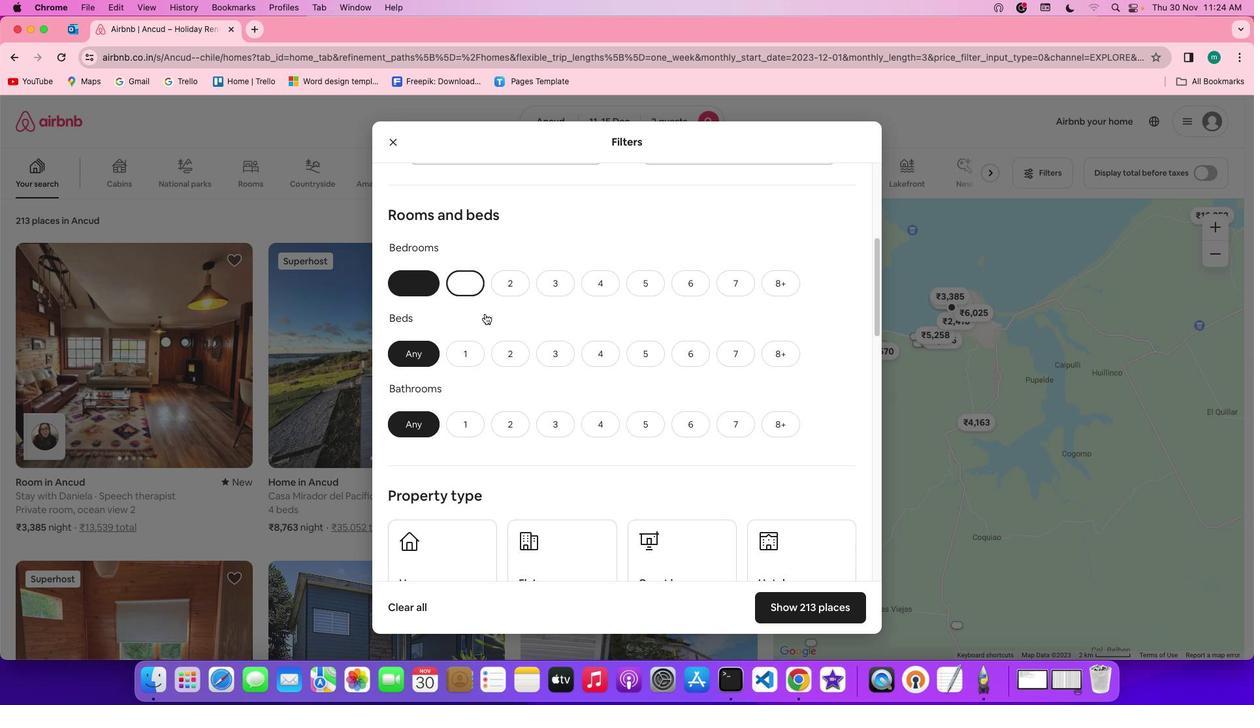 
Action: Mouse moved to (504, 328)
Screenshot: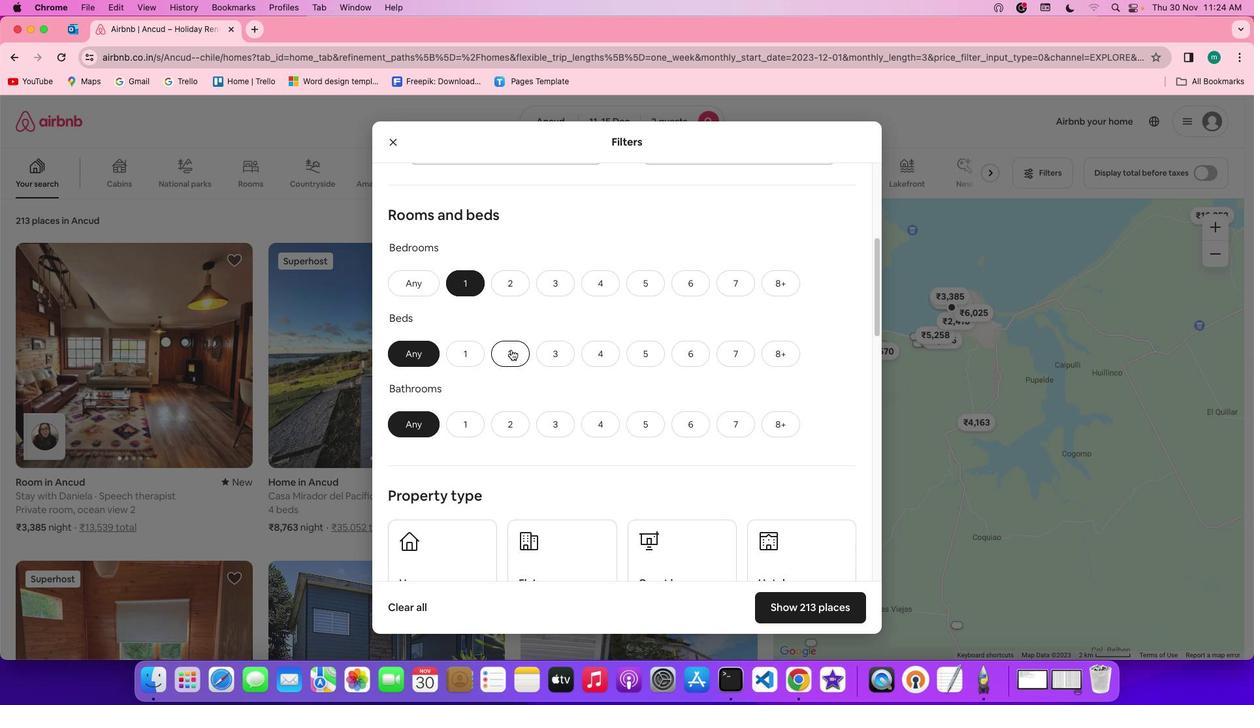 
Action: Mouse pressed left at (504, 328)
Screenshot: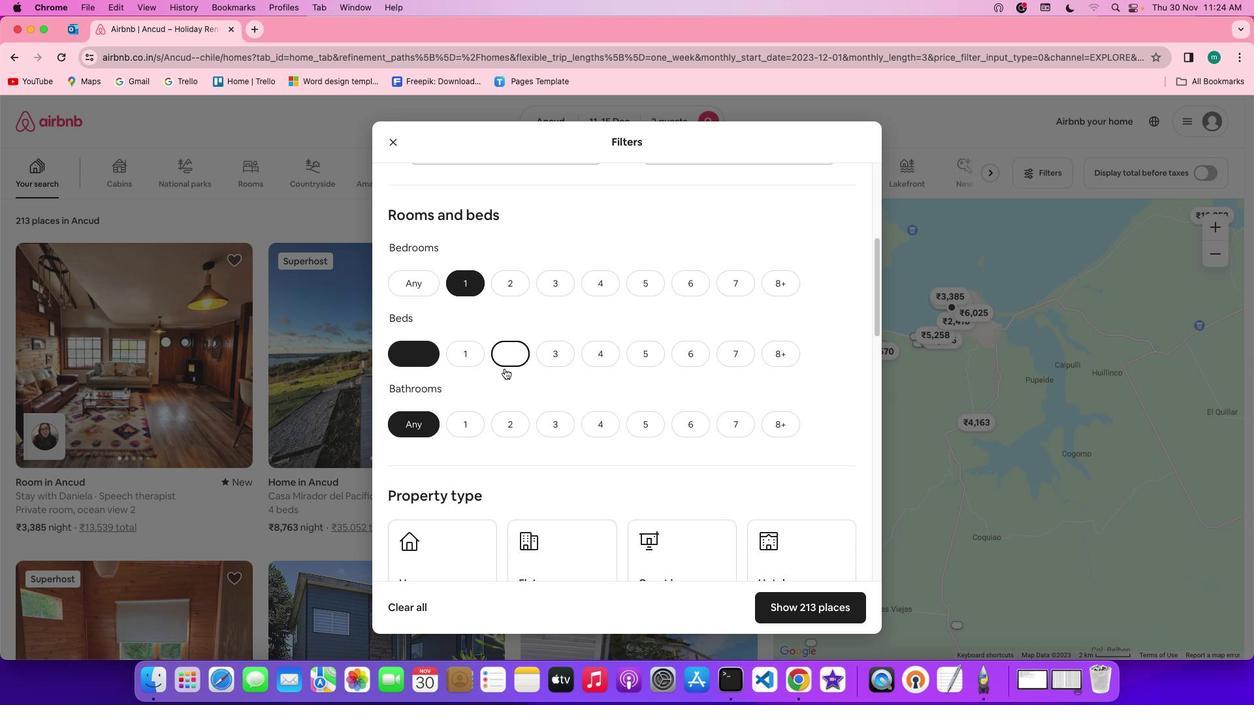 
Action: Mouse moved to (460, 388)
Screenshot: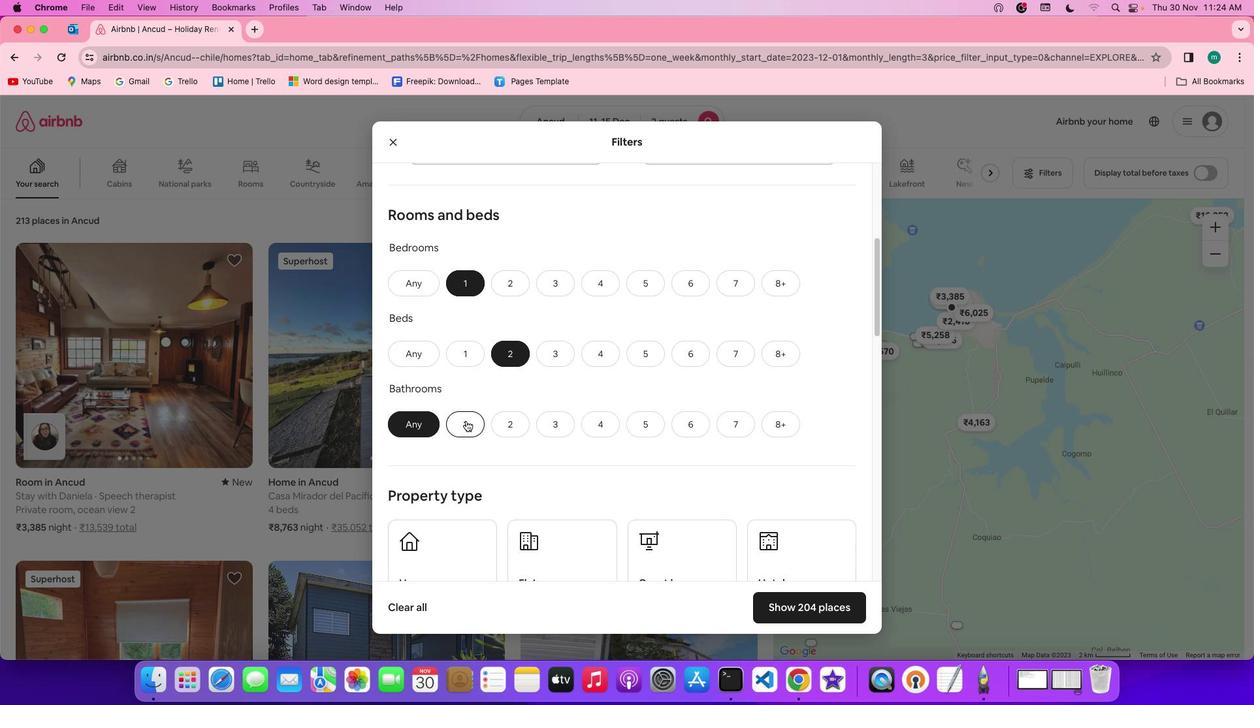 
Action: Mouse pressed left at (460, 388)
Screenshot: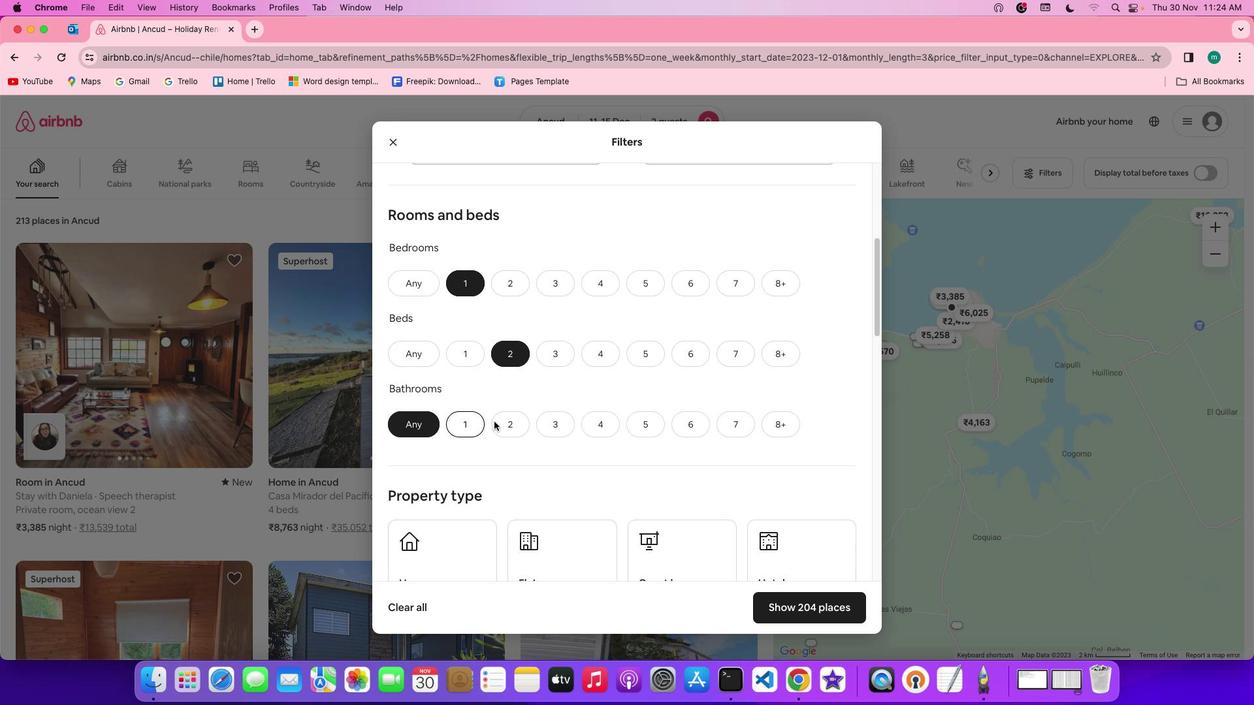 
Action: Mouse moved to (726, 382)
Screenshot: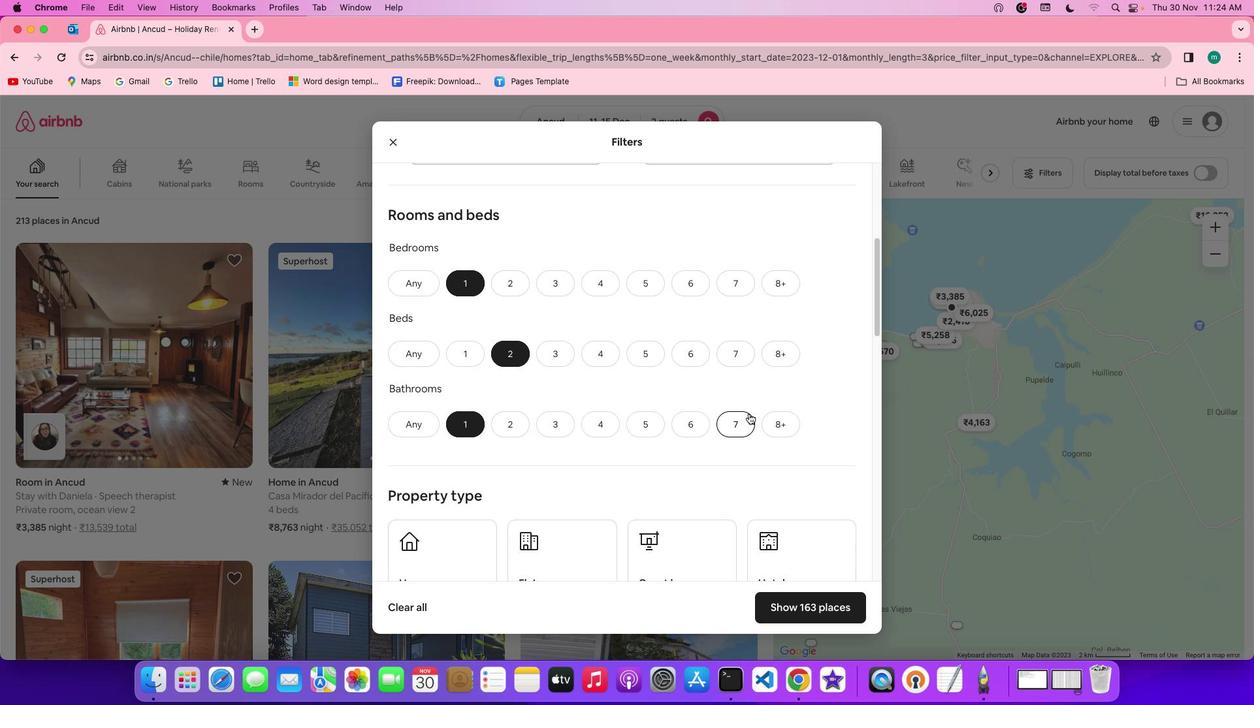 
Action: Mouse scrolled (726, 382) with delta (24, 35)
Screenshot: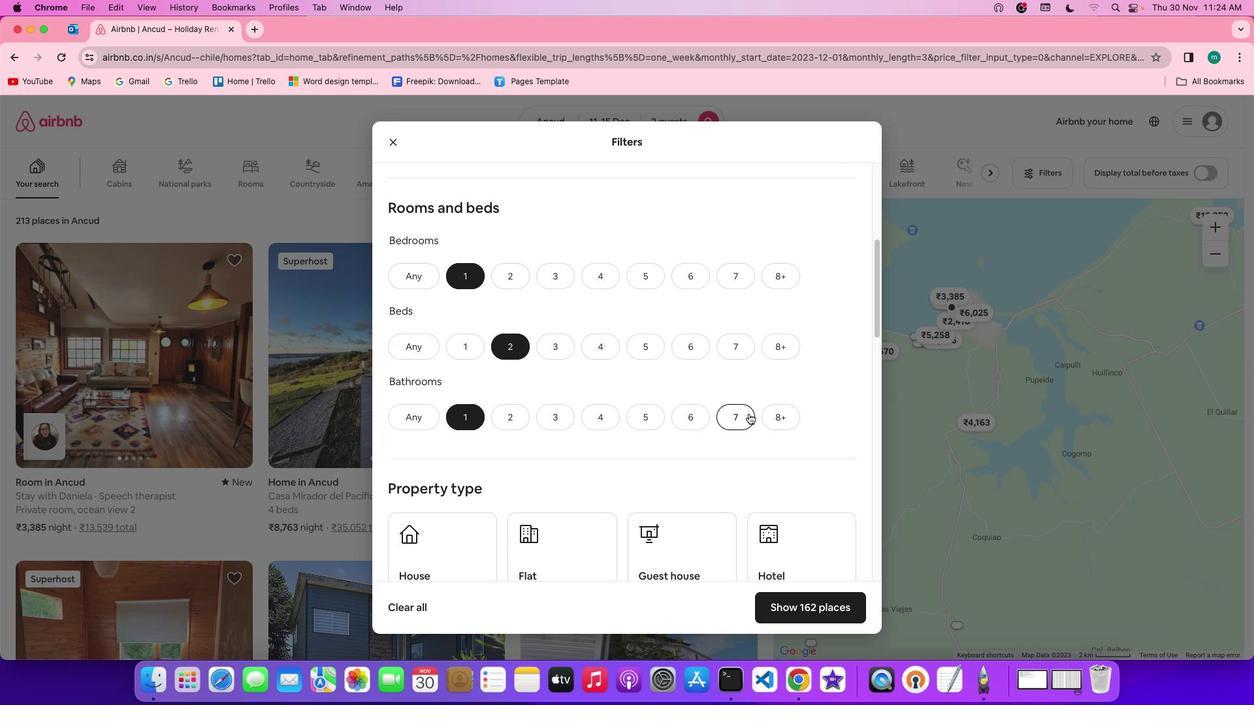 
Action: Mouse scrolled (726, 382) with delta (24, 35)
Screenshot: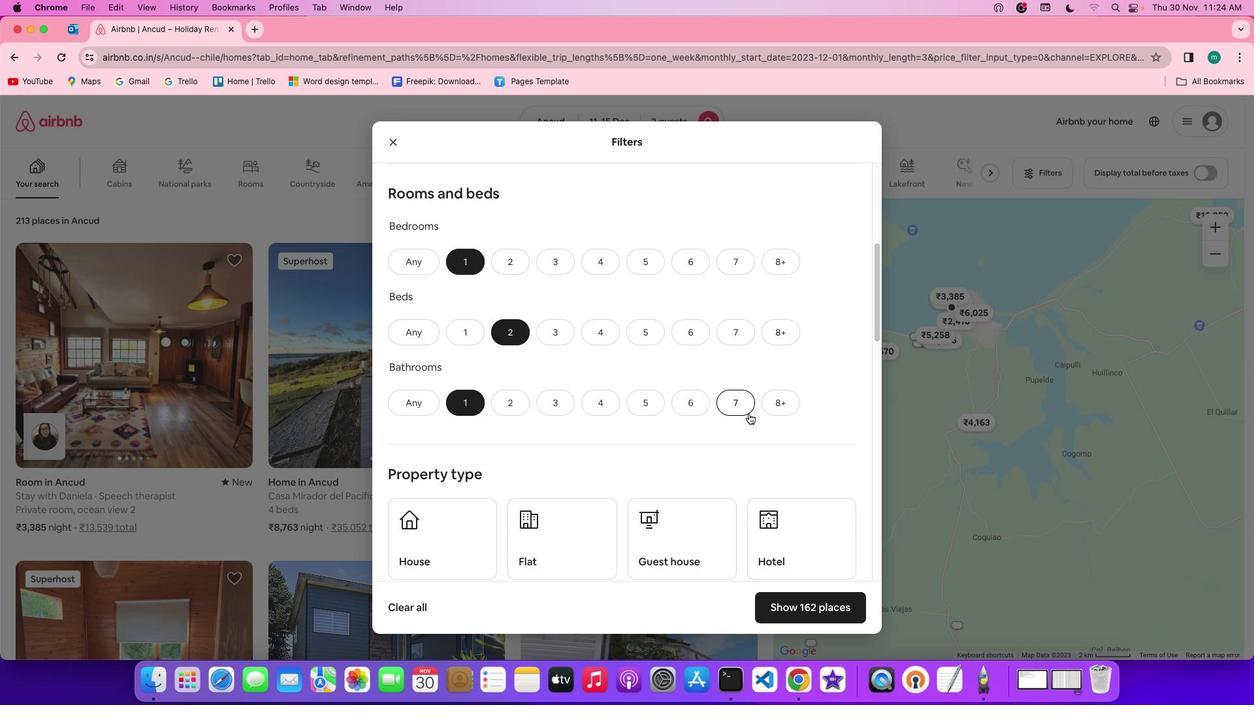 
Action: Mouse scrolled (726, 382) with delta (24, 35)
Screenshot: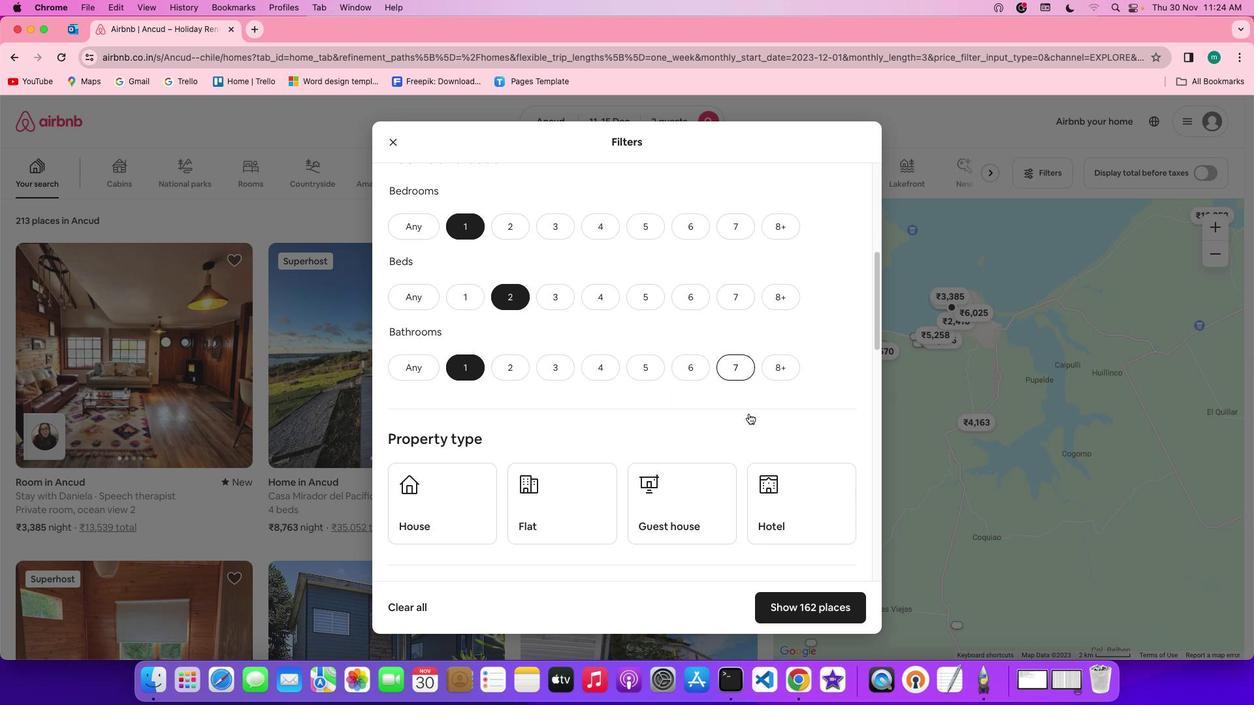 
Action: Mouse scrolled (726, 382) with delta (24, 35)
Screenshot: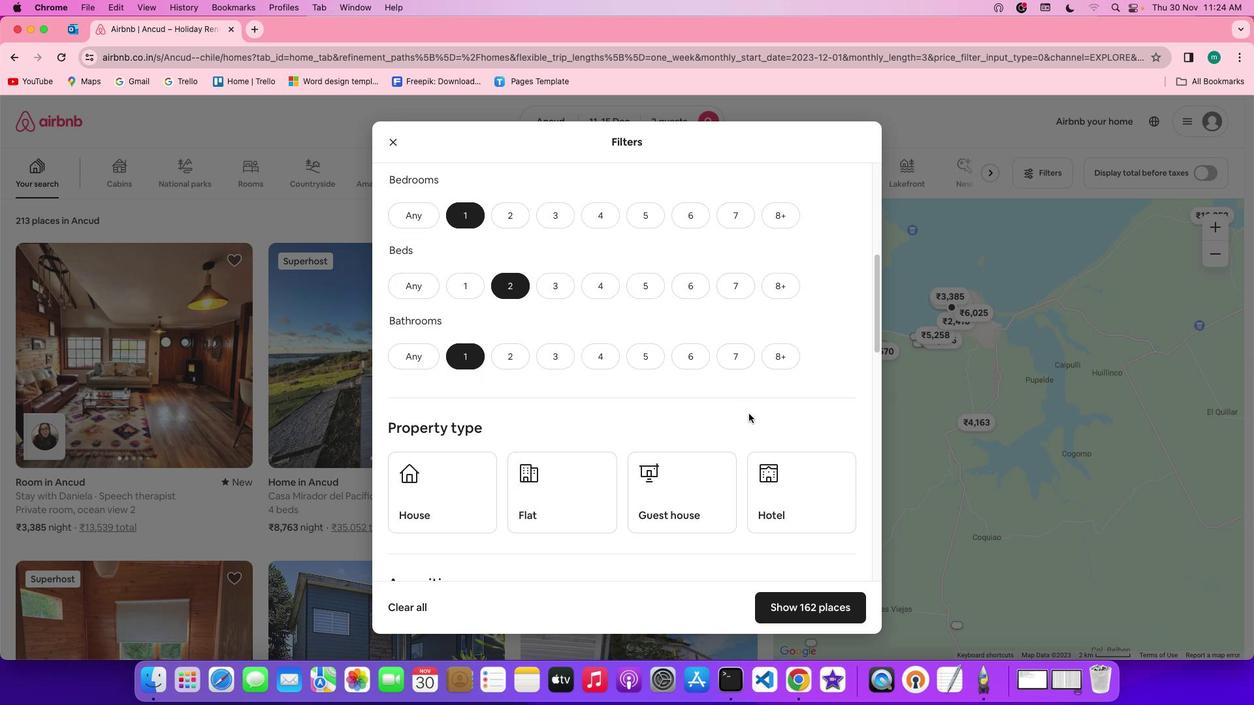 
Action: Mouse scrolled (726, 382) with delta (24, 35)
Screenshot: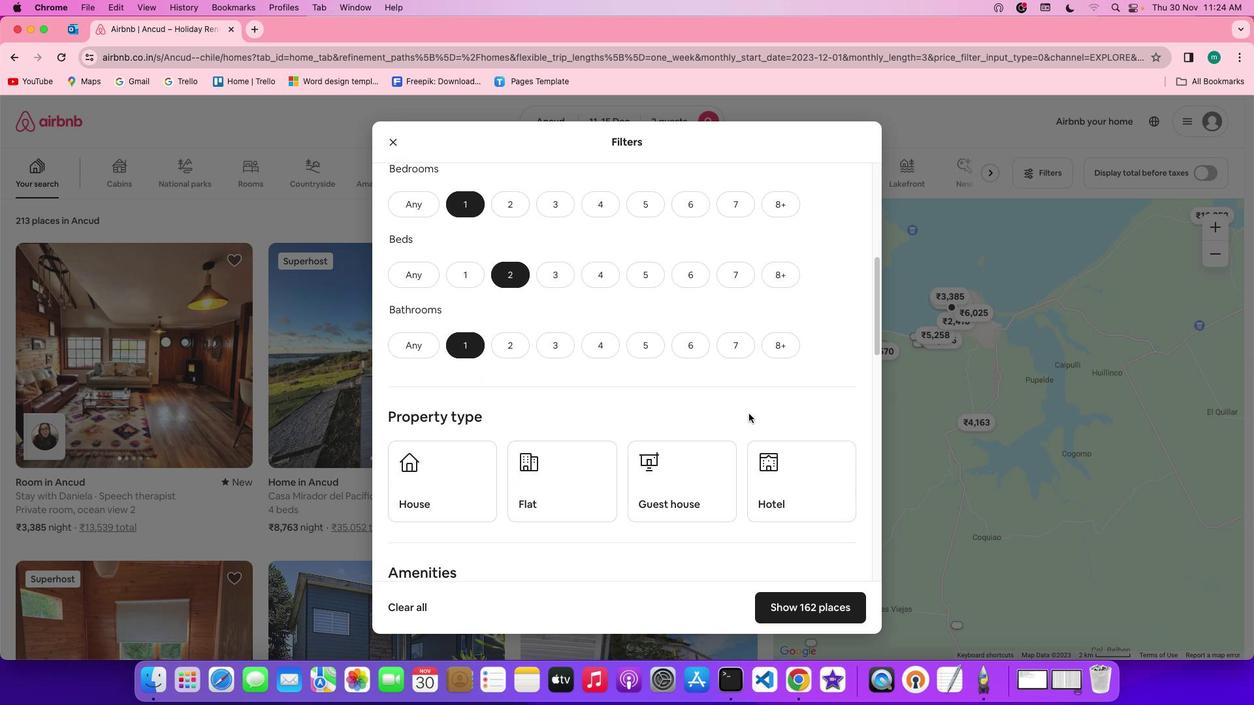 
Action: Mouse scrolled (726, 382) with delta (24, 35)
Screenshot: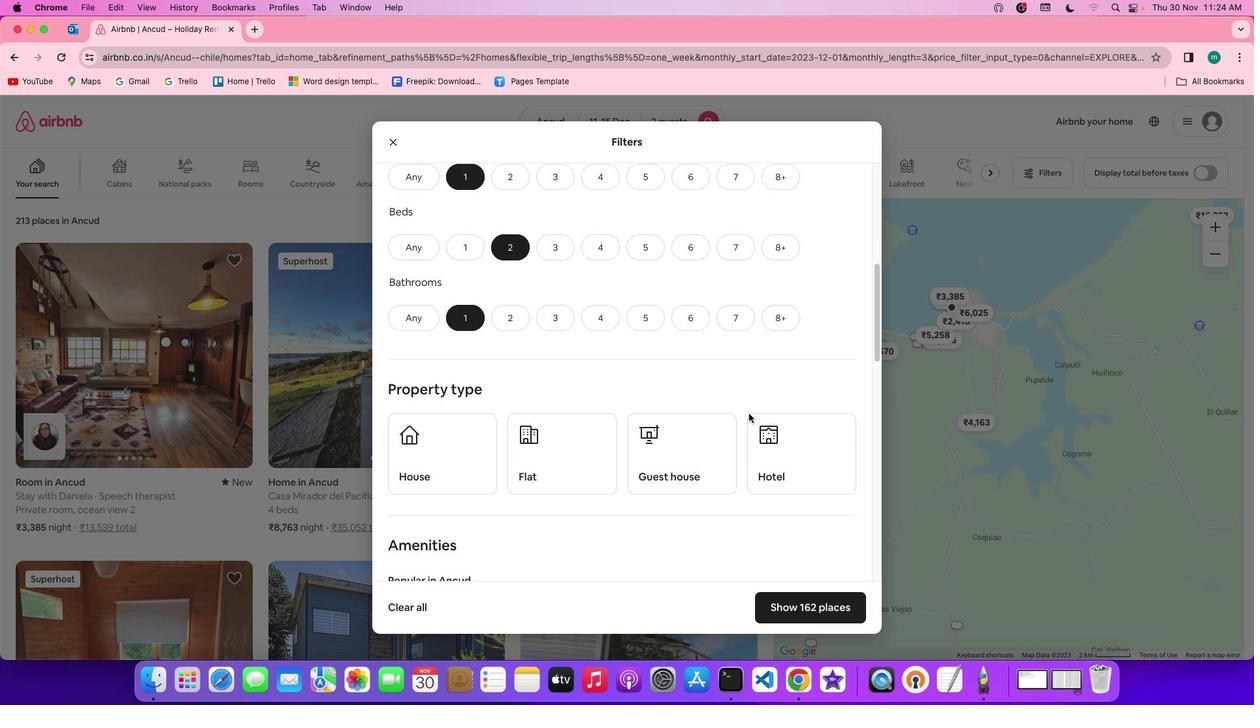 
Action: Mouse scrolled (726, 382) with delta (24, 35)
Screenshot: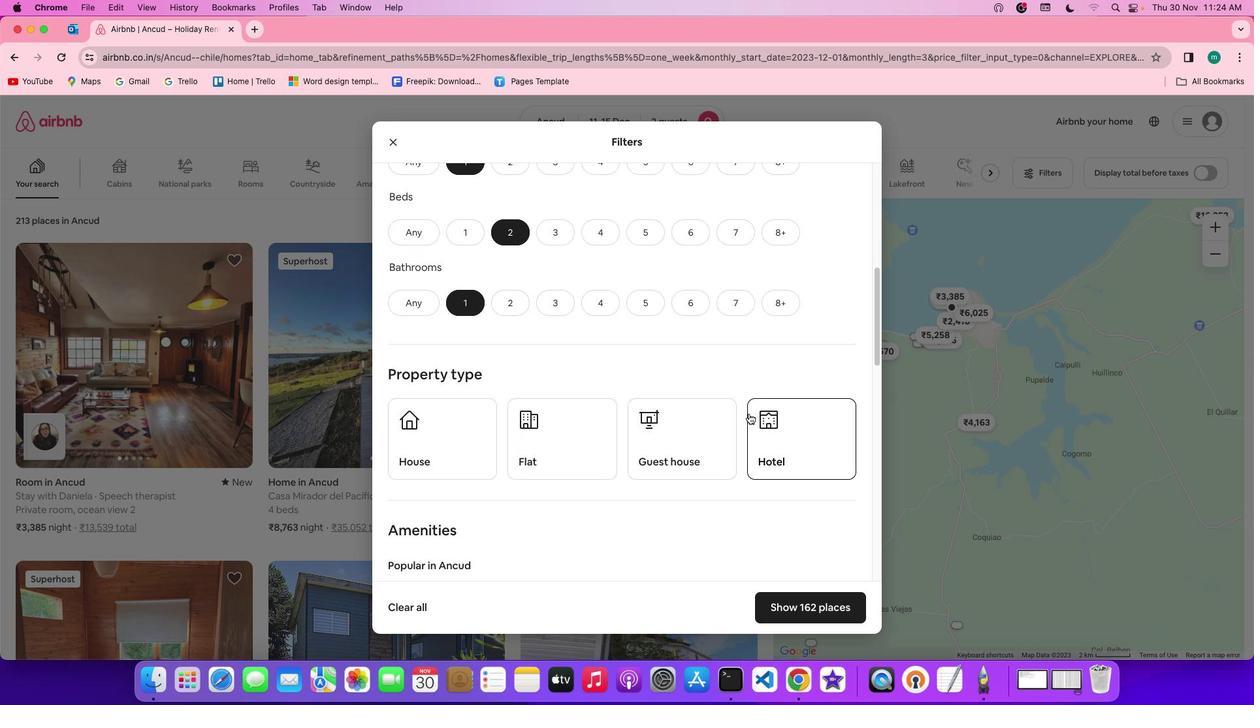 
Action: Mouse scrolled (726, 382) with delta (24, 35)
Screenshot: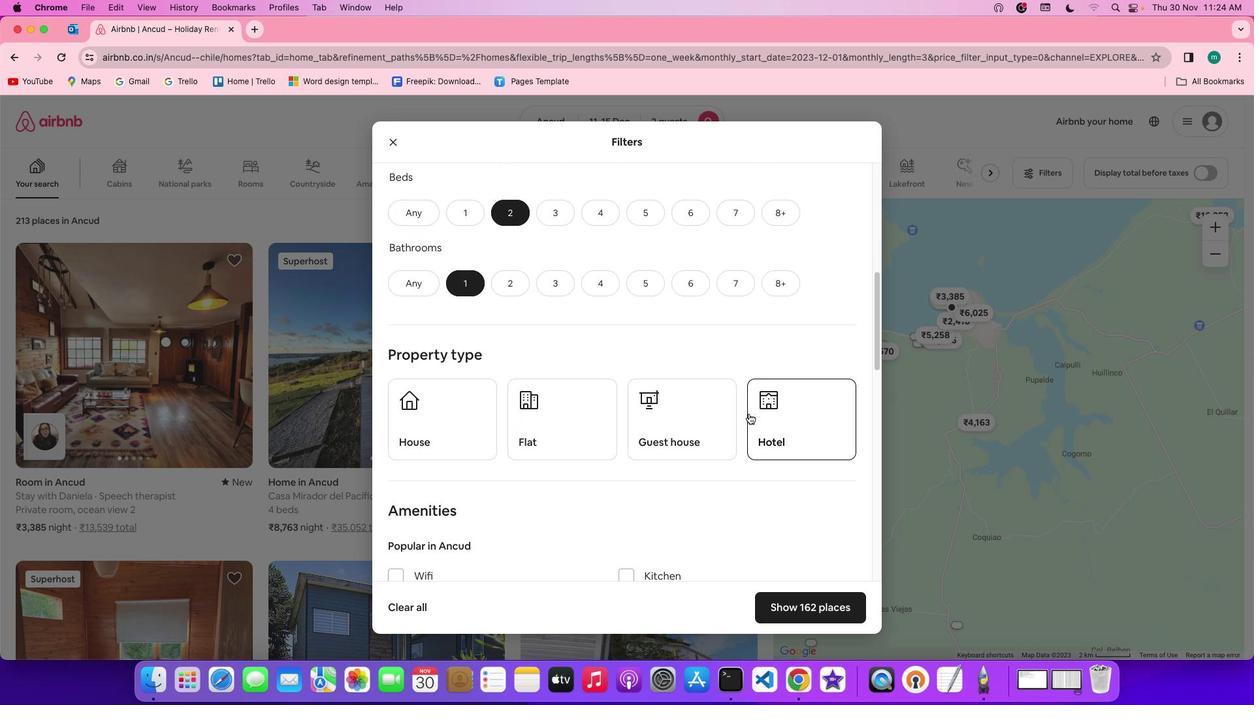 
Action: Mouse scrolled (726, 382) with delta (24, 35)
Screenshot: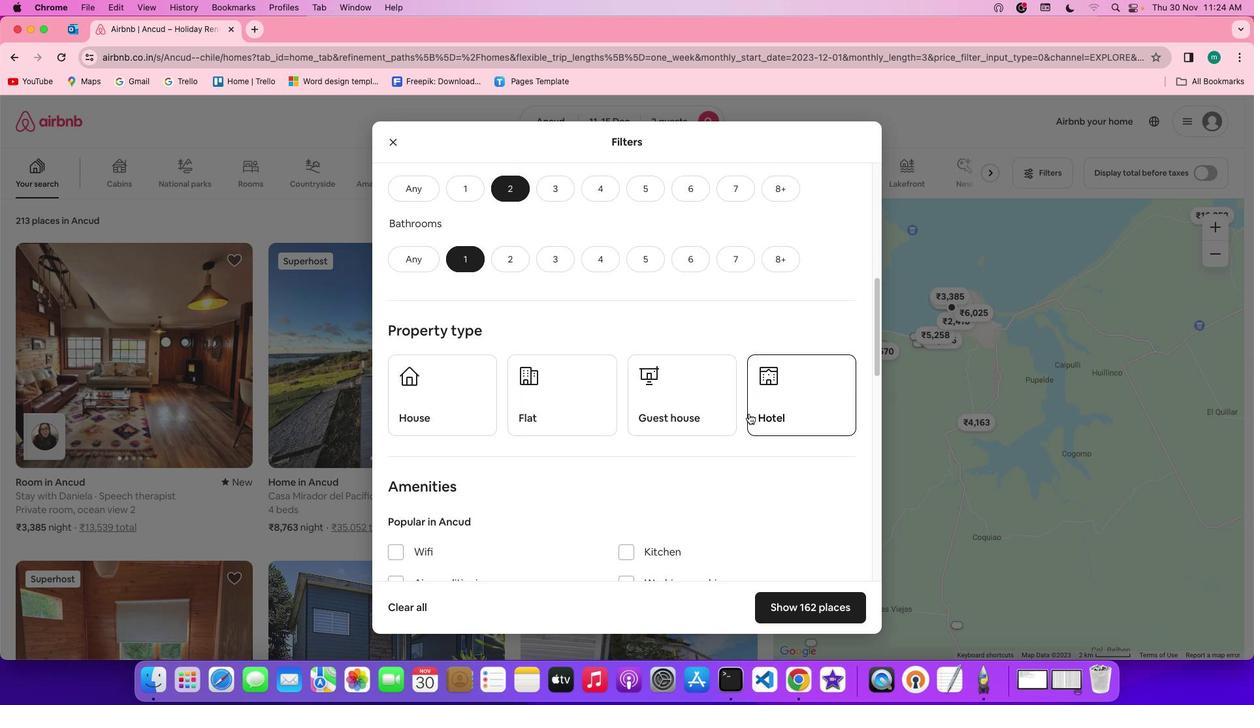 
Action: Mouse scrolled (726, 382) with delta (24, 35)
Screenshot: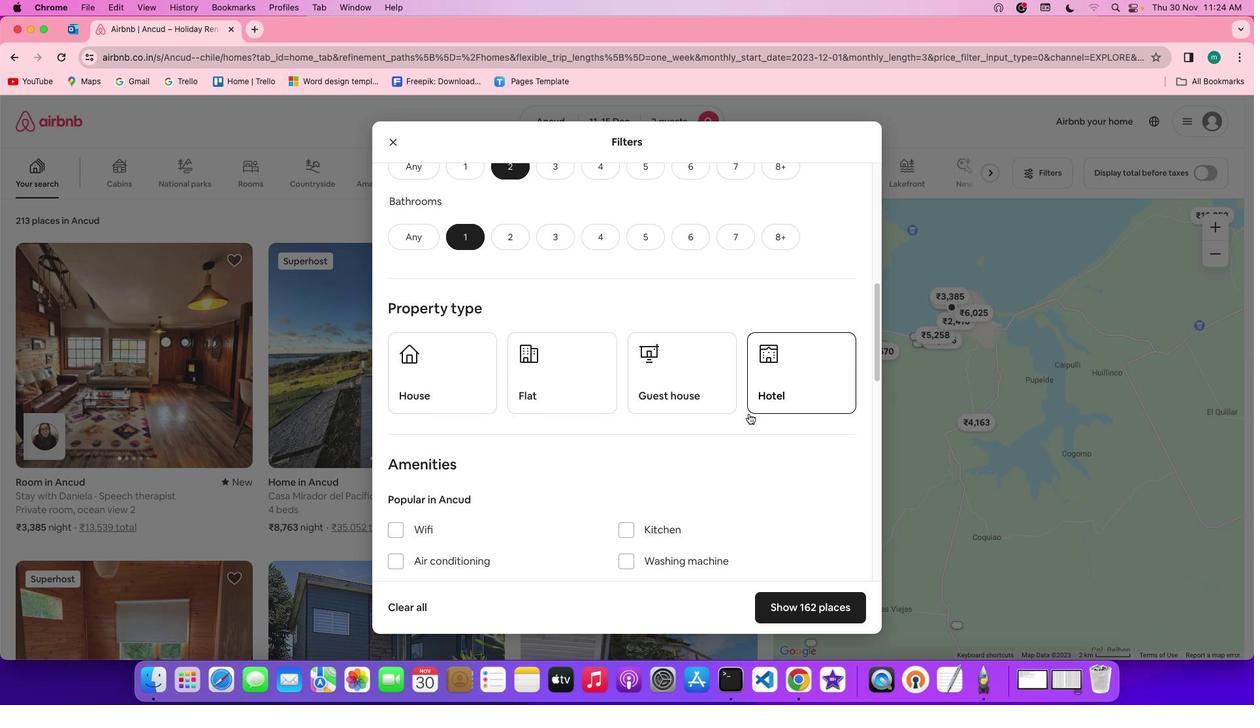 
Action: Mouse scrolled (726, 382) with delta (24, 35)
Screenshot: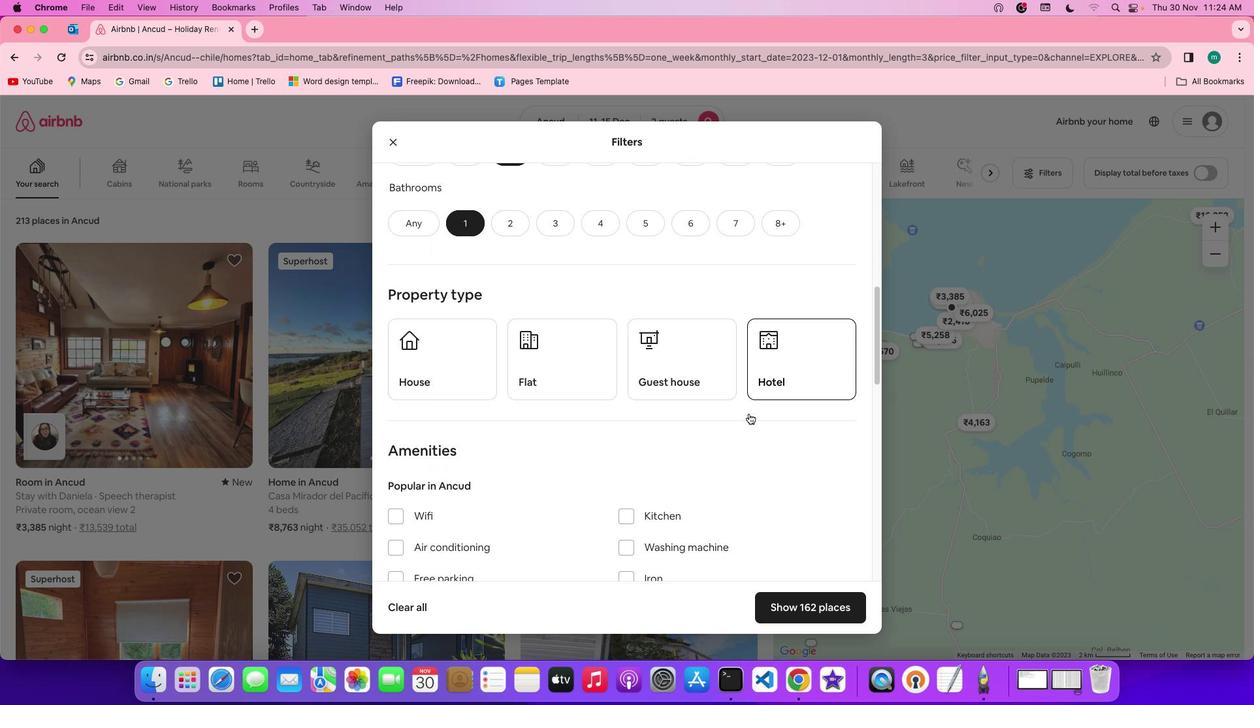 
Action: Mouse scrolled (726, 382) with delta (24, 35)
Screenshot: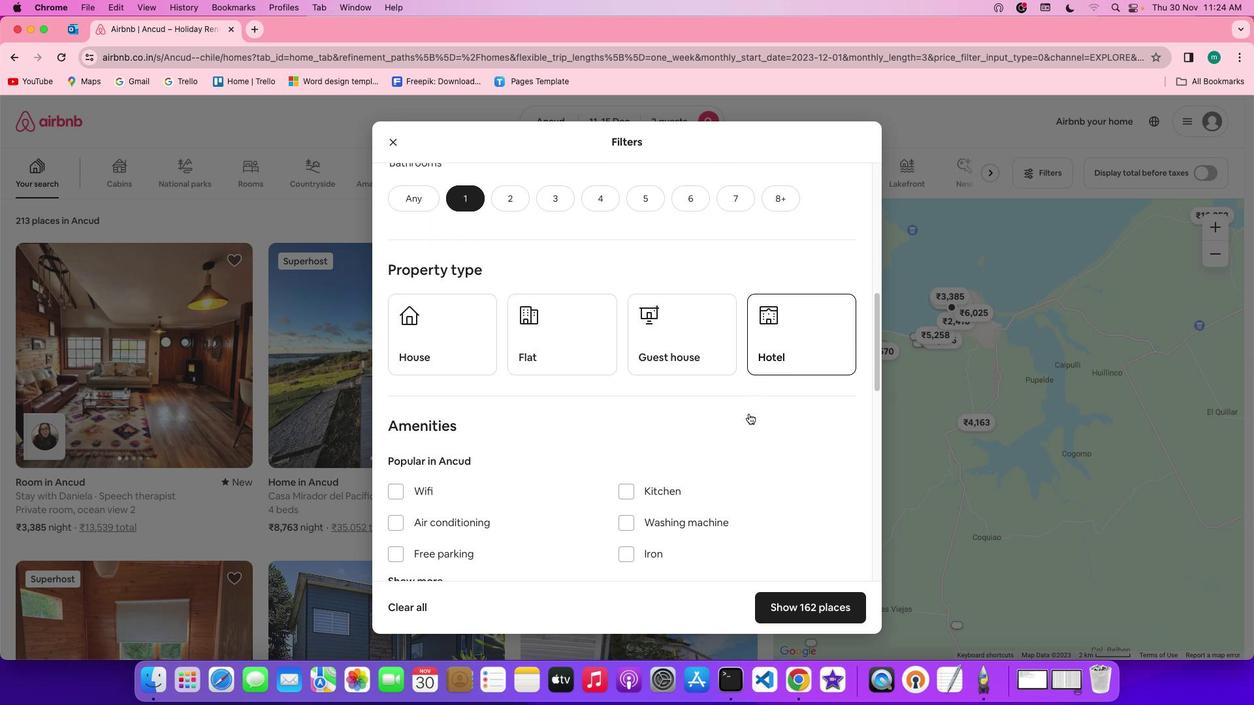 
Action: Mouse moved to (818, 341)
Screenshot: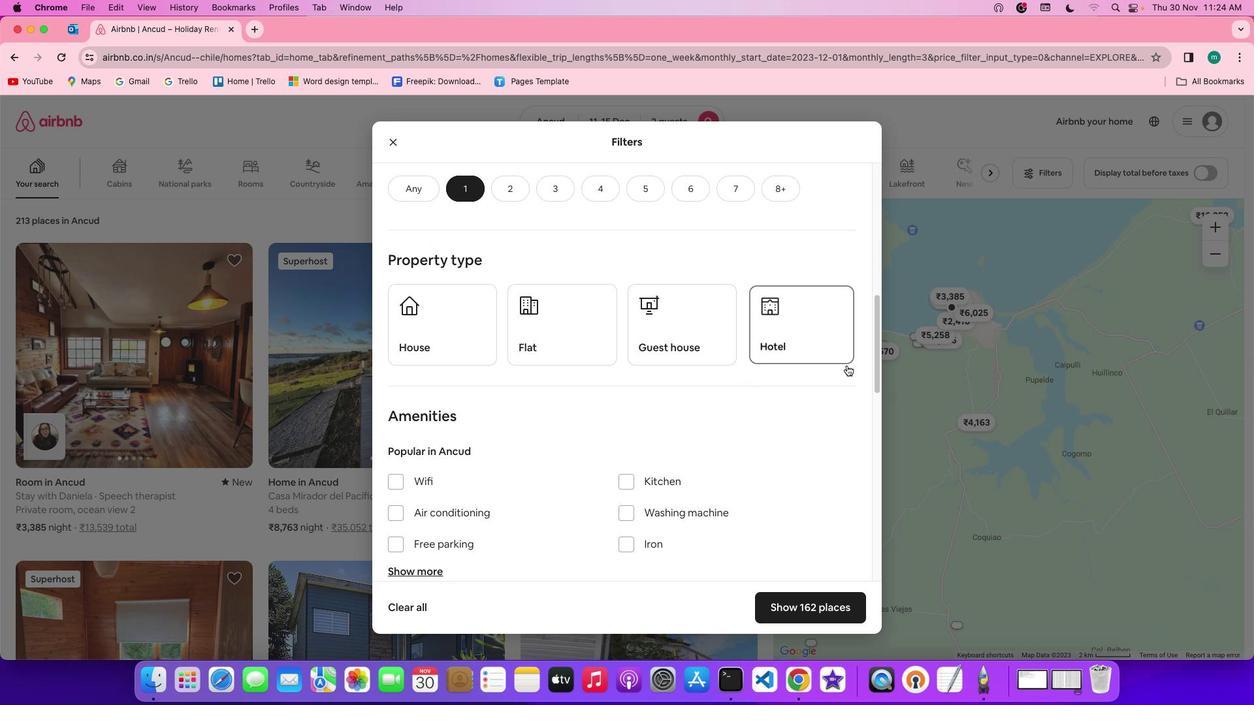 
Action: Mouse pressed left at (818, 341)
Screenshot: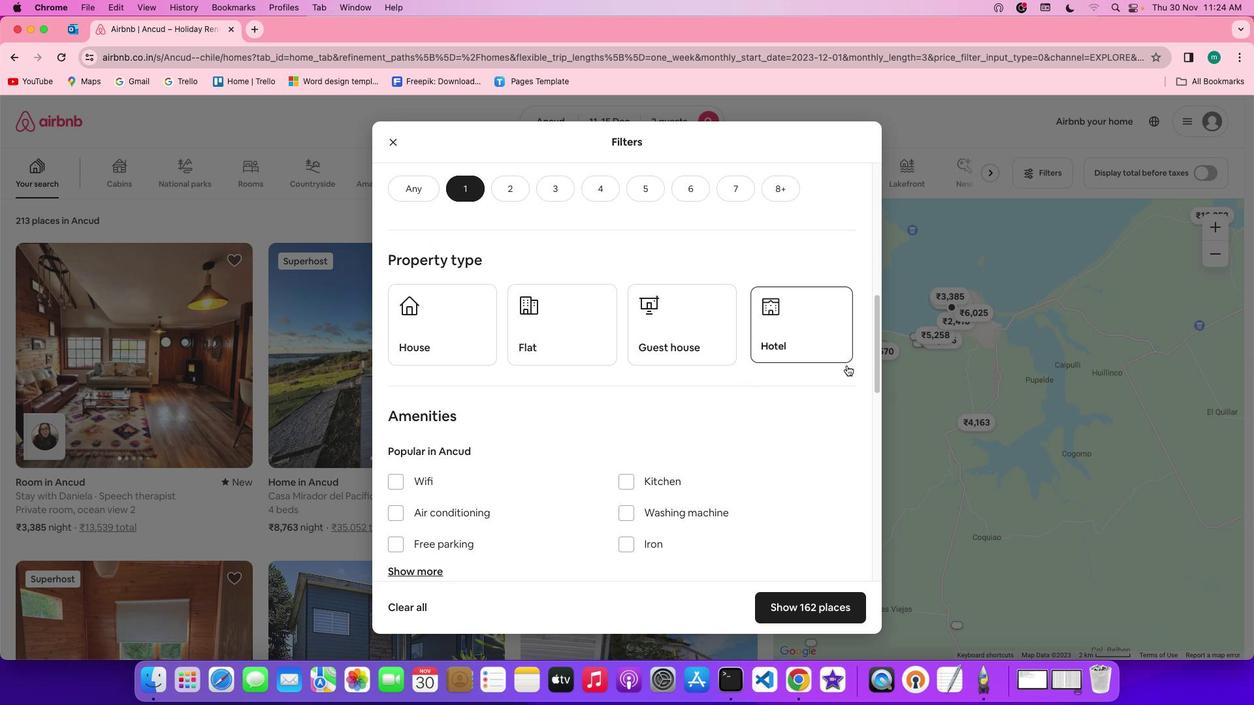 
Action: Mouse moved to (812, 337)
Screenshot: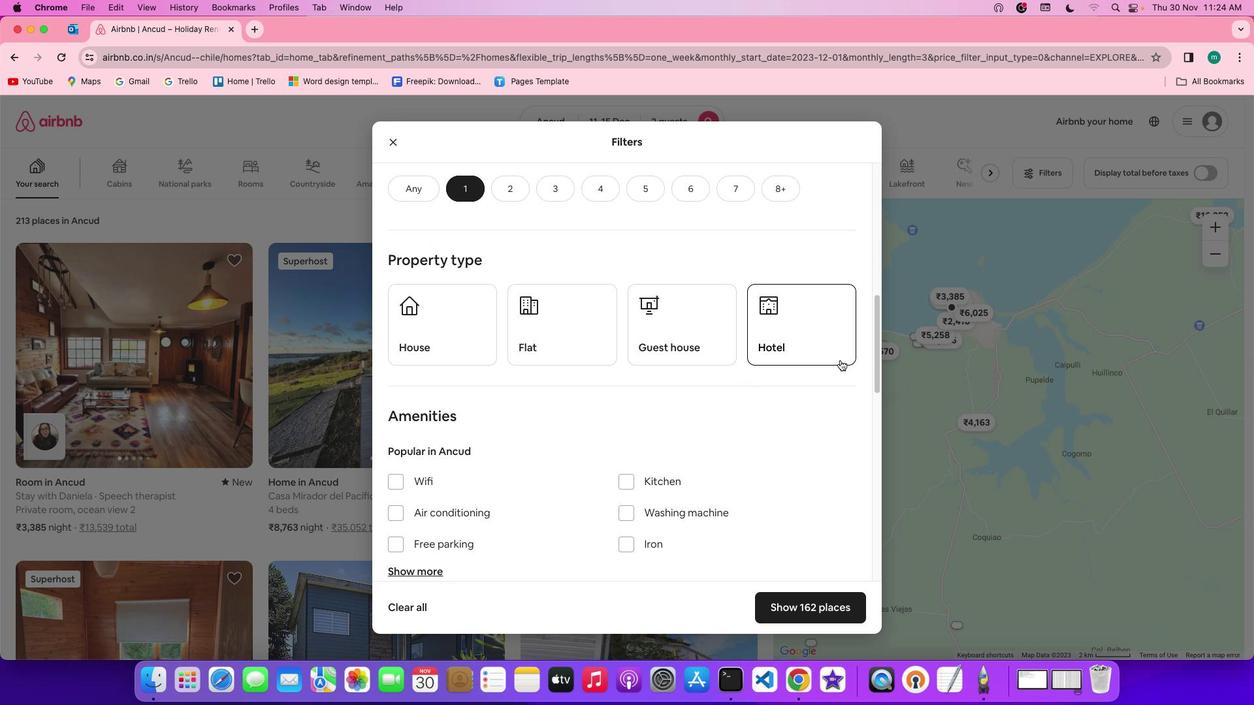 
Action: Mouse pressed left at (812, 337)
Screenshot: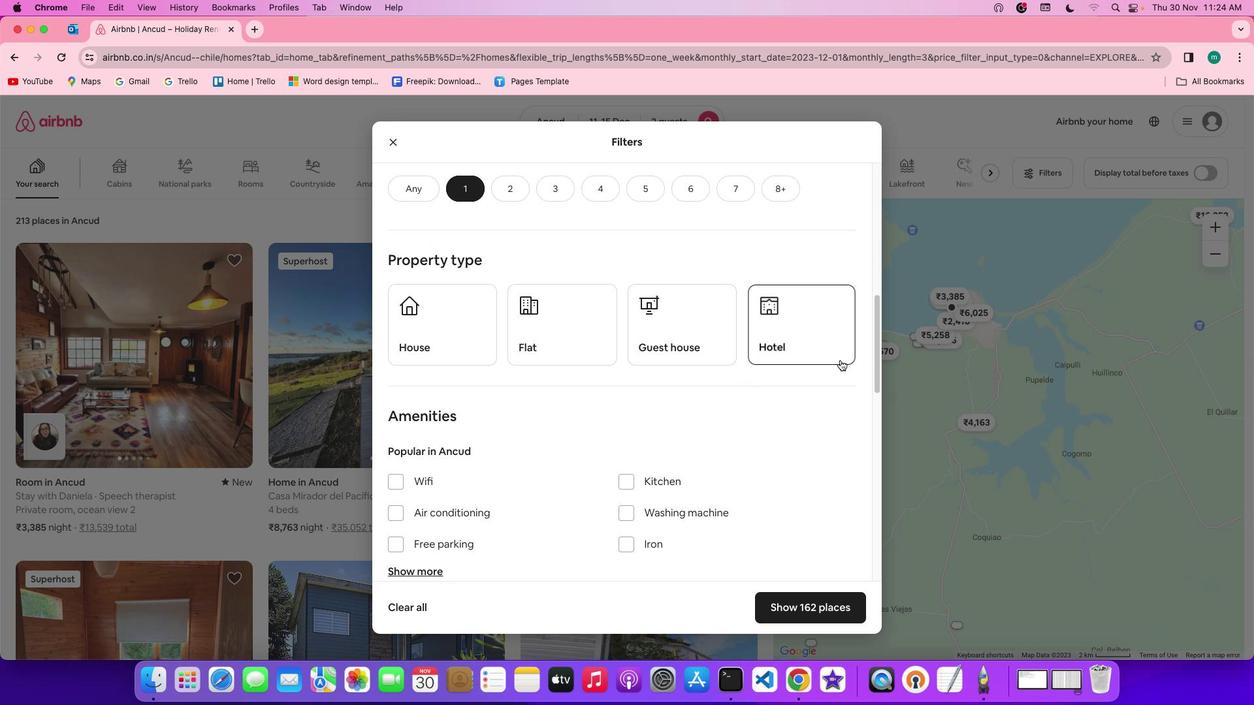 
Action: Mouse moved to (788, 424)
Screenshot: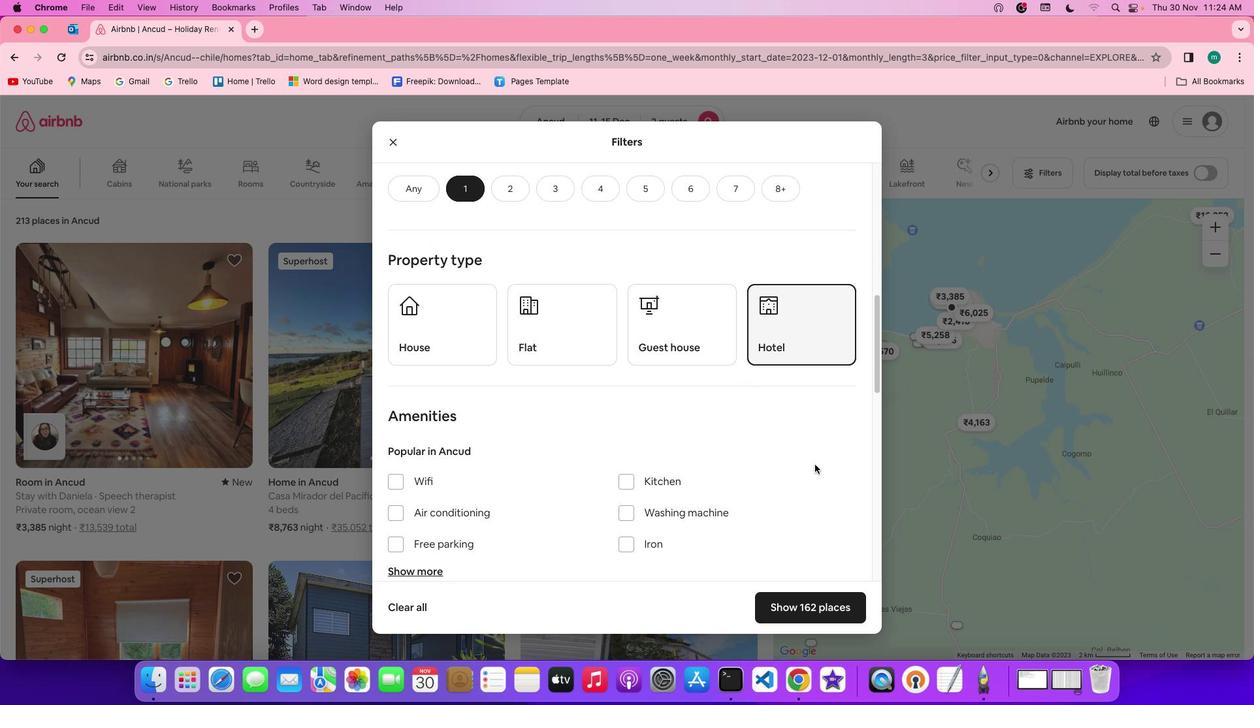 
Action: Mouse scrolled (788, 424) with delta (24, 35)
Screenshot: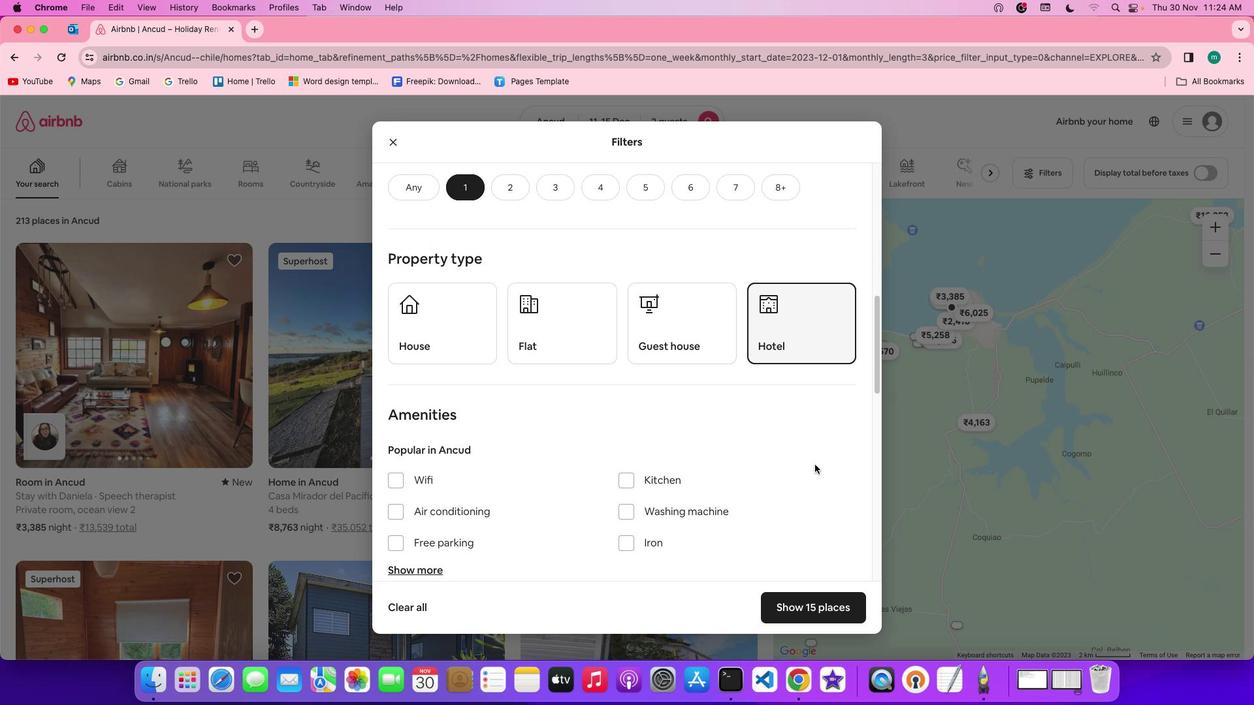 
Action: Mouse scrolled (788, 424) with delta (24, 35)
Screenshot: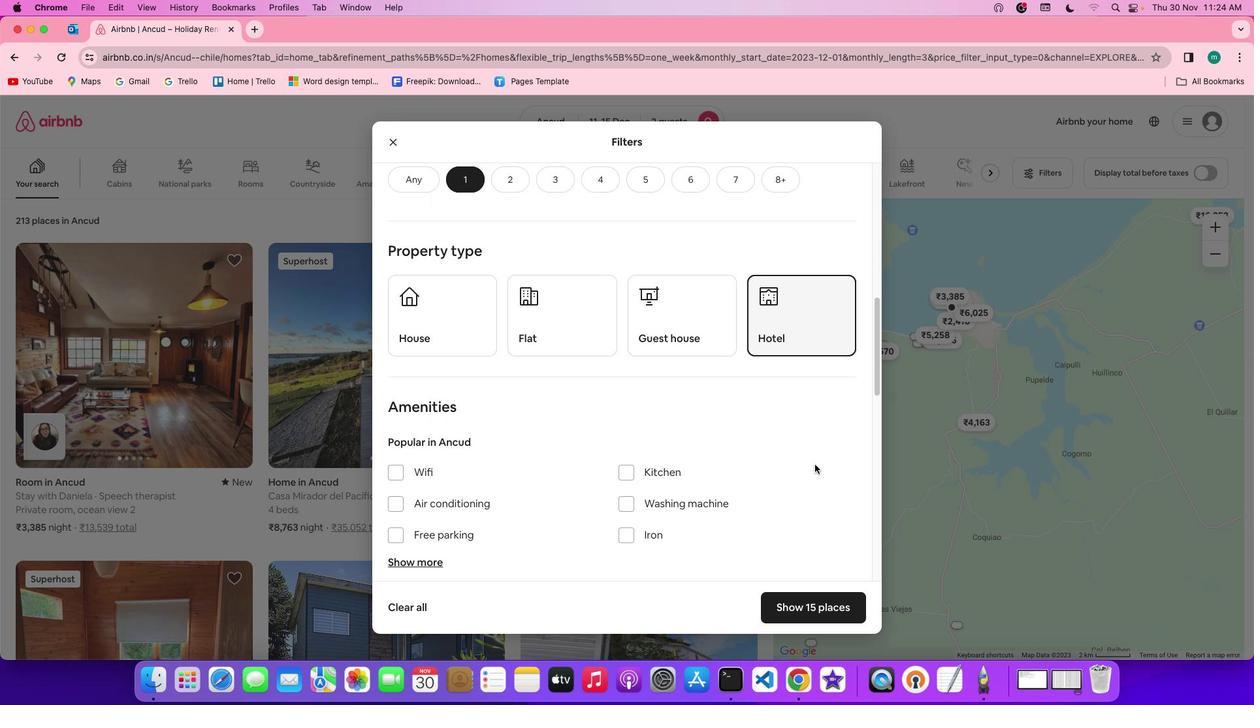 
Action: Mouse scrolled (788, 424) with delta (24, 35)
Screenshot: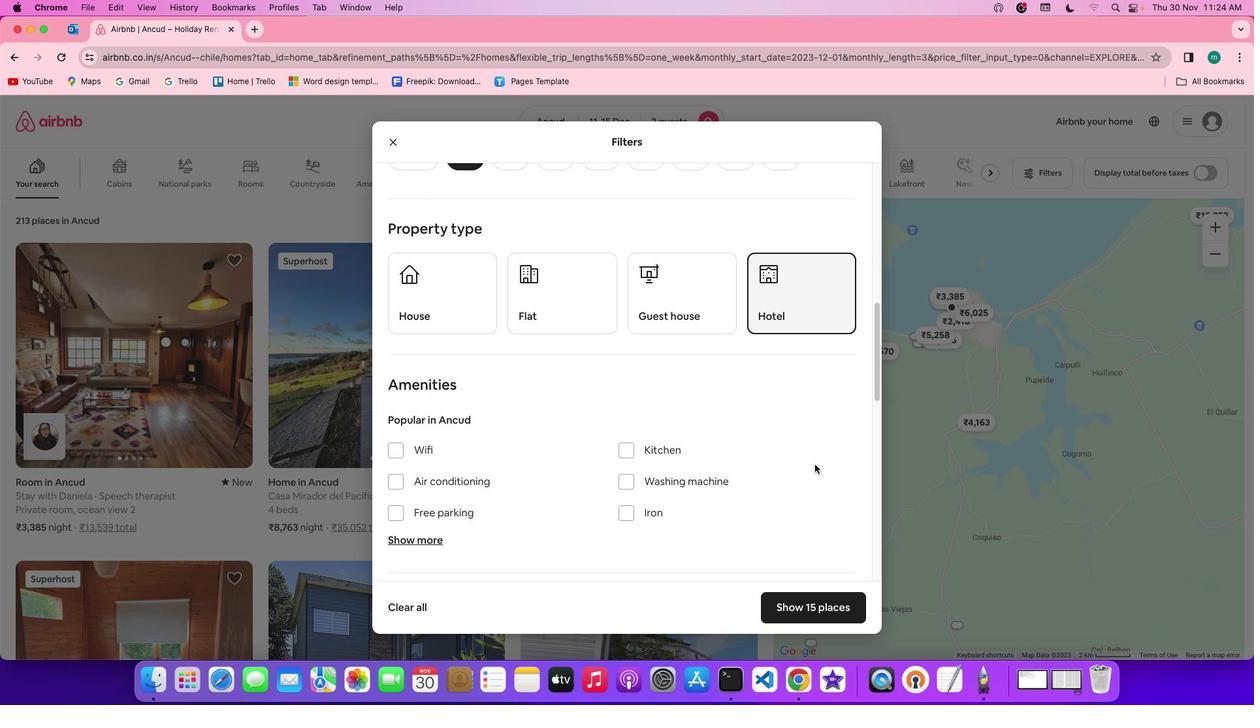 
Action: Mouse scrolled (788, 424) with delta (24, 35)
Screenshot: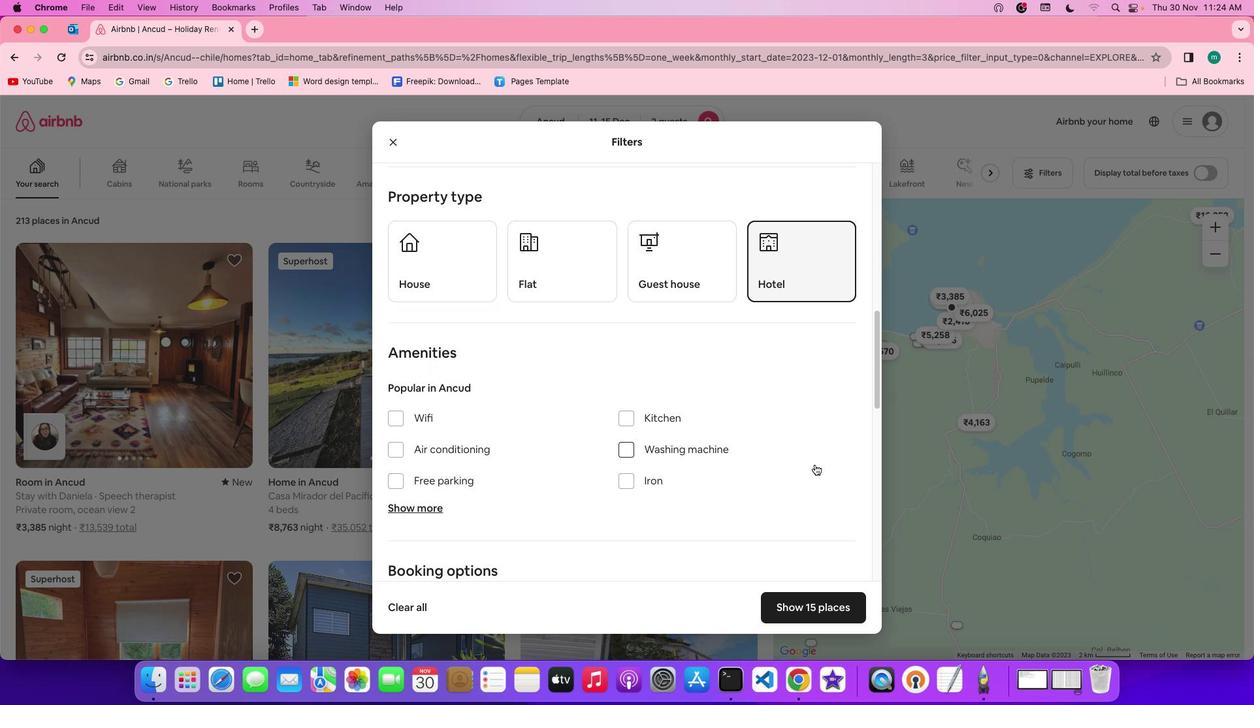 
Action: Mouse scrolled (788, 424) with delta (24, 35)
Screenshot: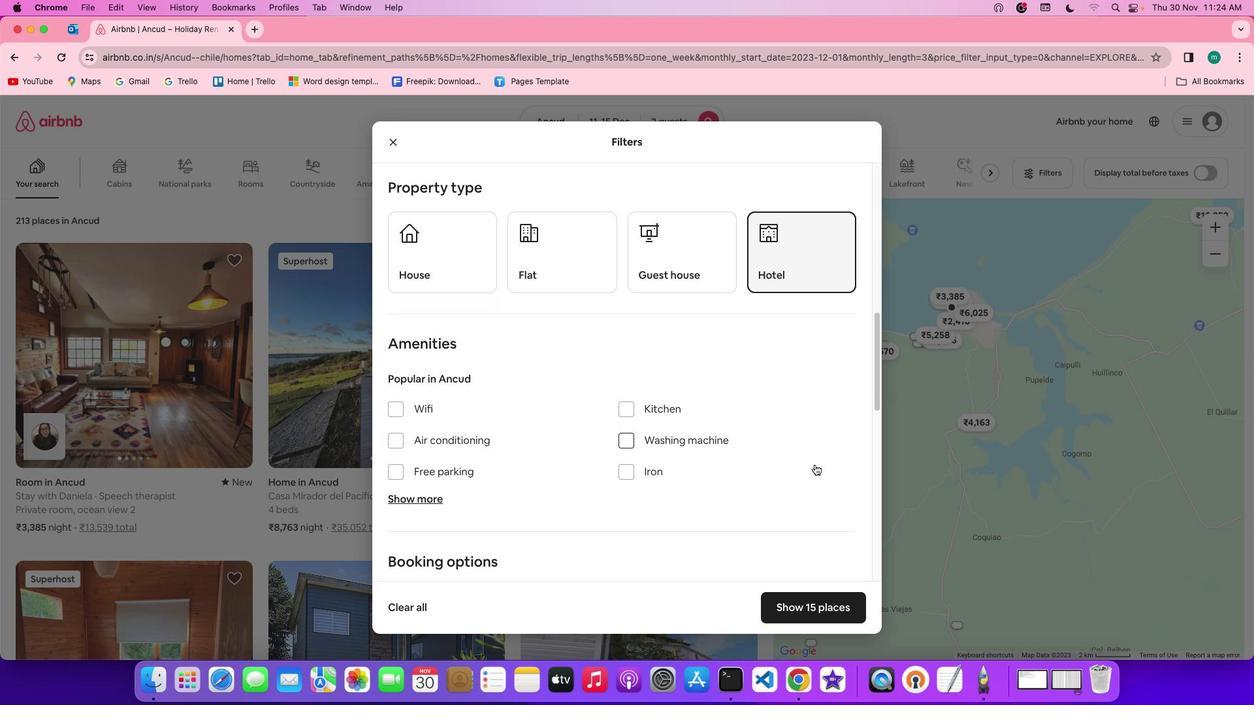 
Action: Mouse scrolled (788, 424) with delta (24, 35)
Screenshot: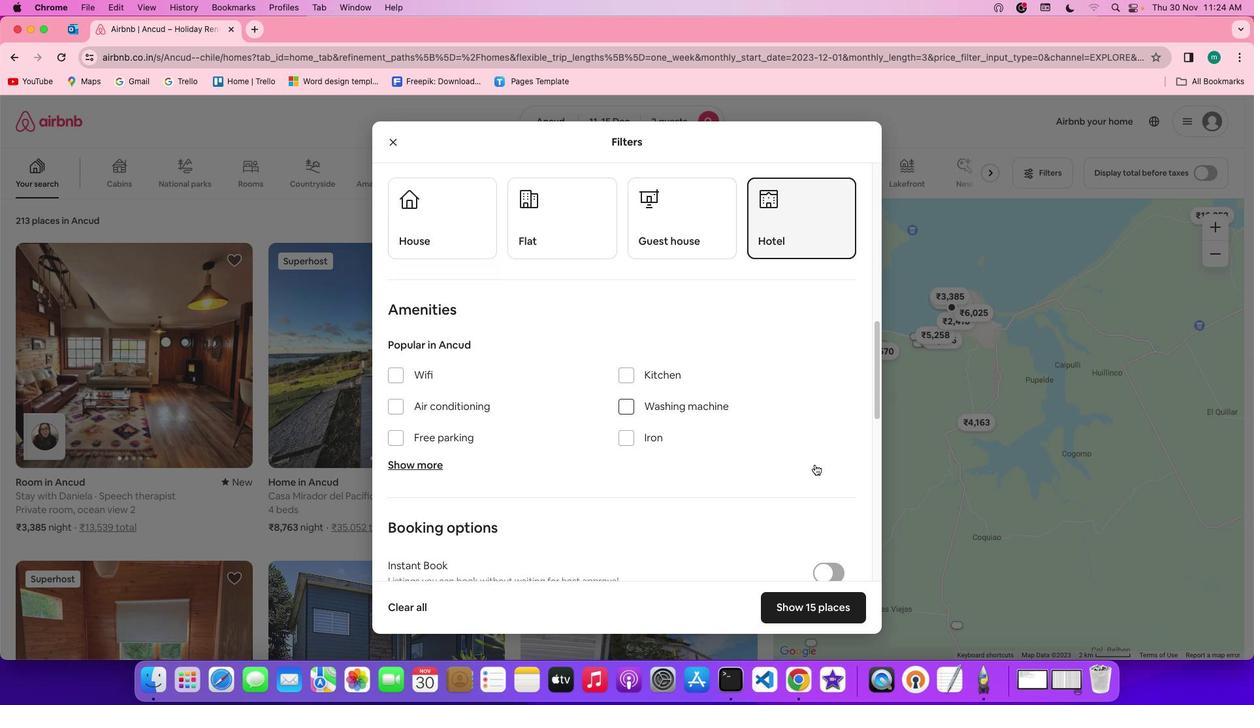 
Action: Mouse moved to (788, 424)
Screenshot: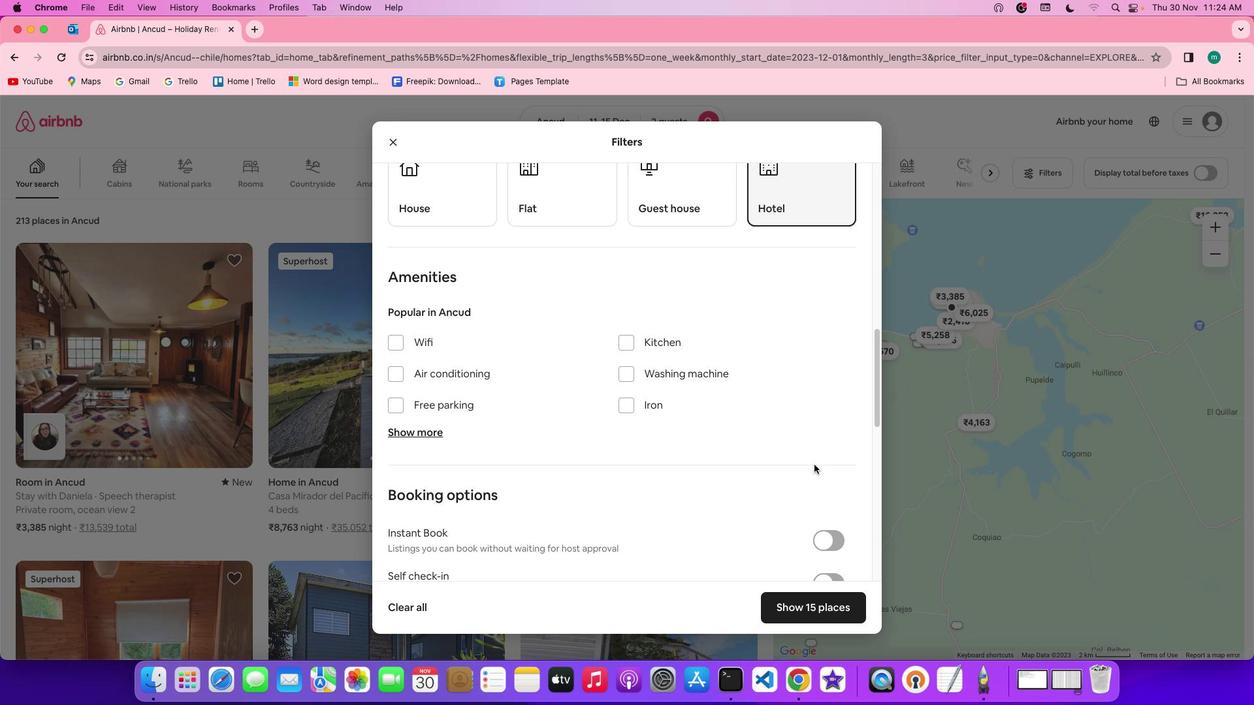 
Action: Mouse scrolled (788, 424) with delta (24, 35)
Screenshot: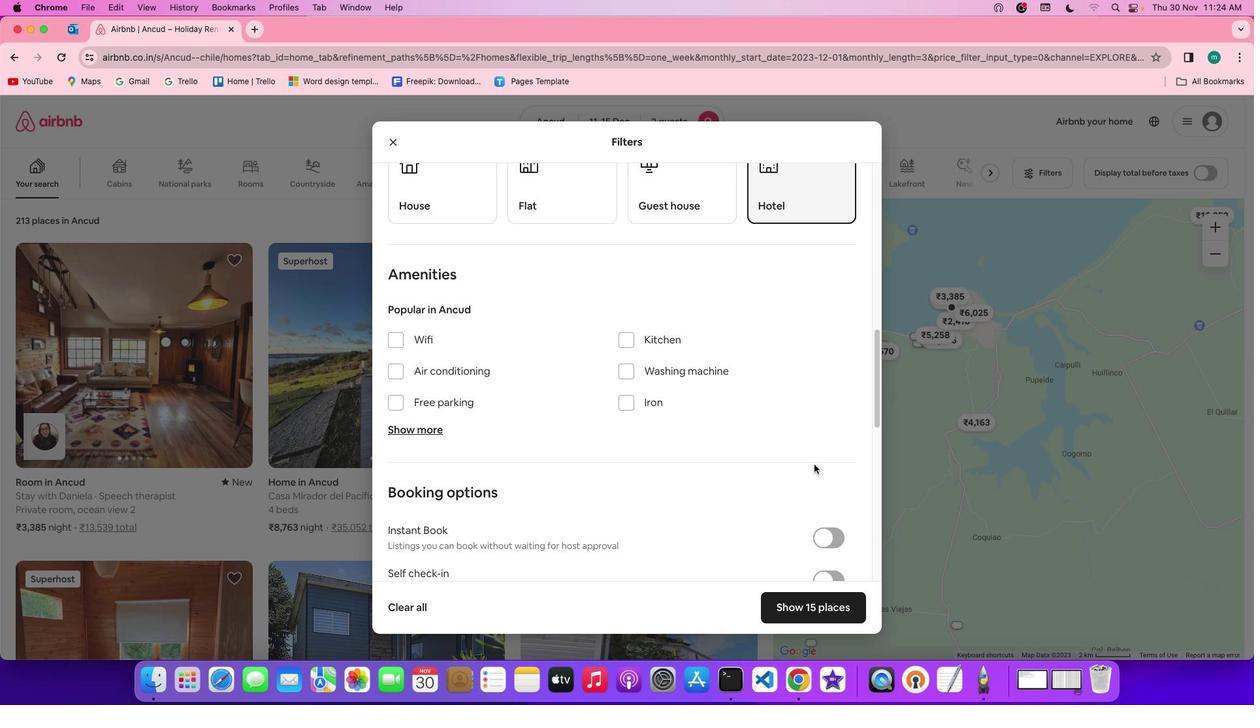 
Action: Mouse scrolled (788, 424) with delta (24, 35)
Screenshot: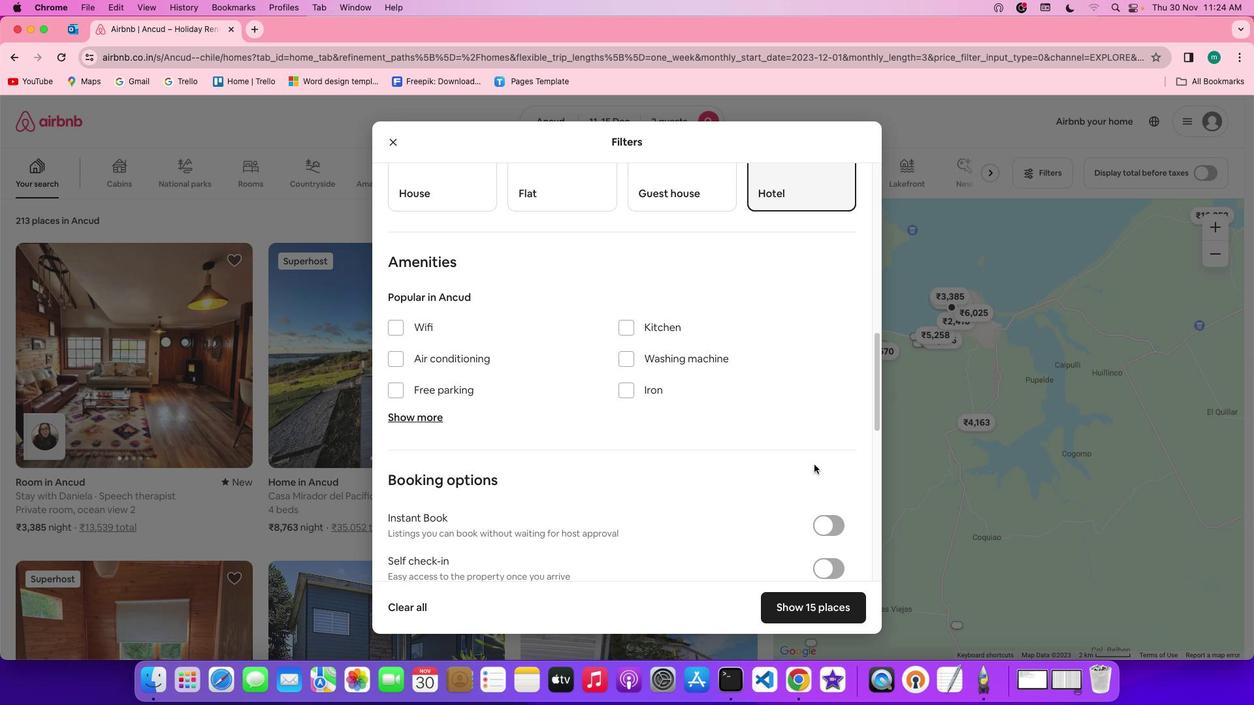 
Action: Mouse scrolled (788, 424) with delta (24, 34)
Screenshot: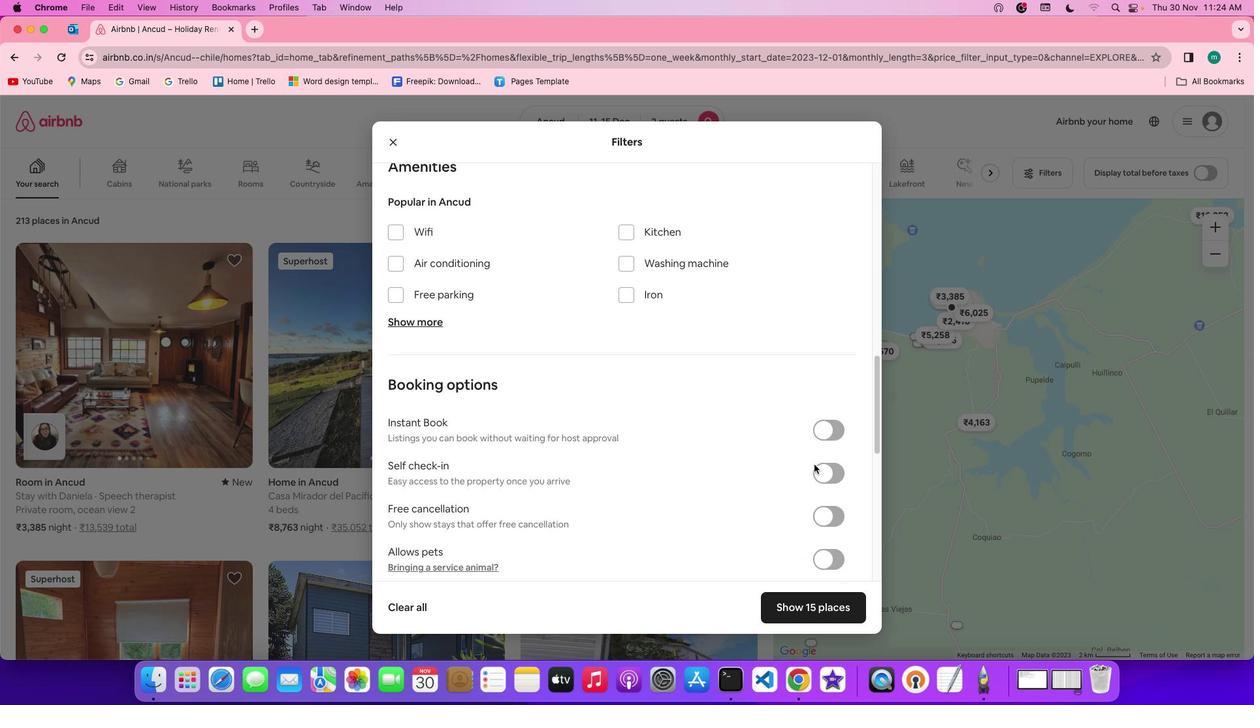 
Action: Mouse scrolled (788, 424) with delta (24, 33)
Screenshot: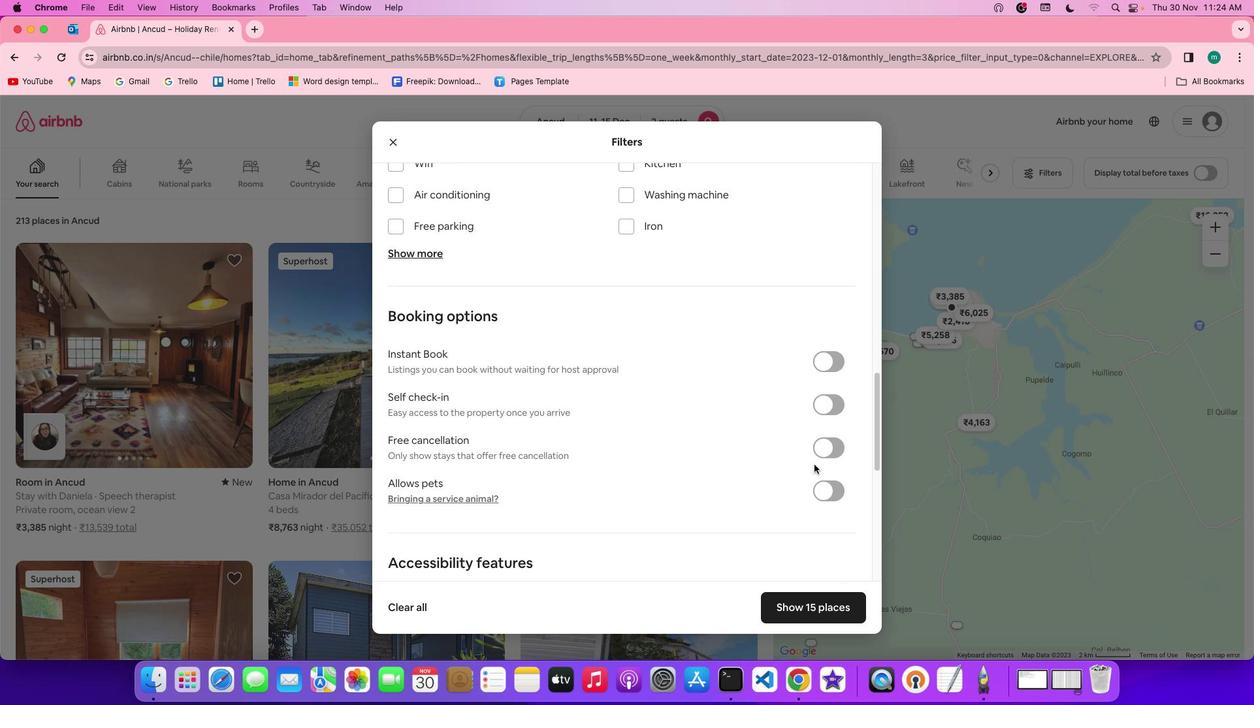 
Action: Mouse scrolled (788, 424) with delta (24, 35)
Screenshot: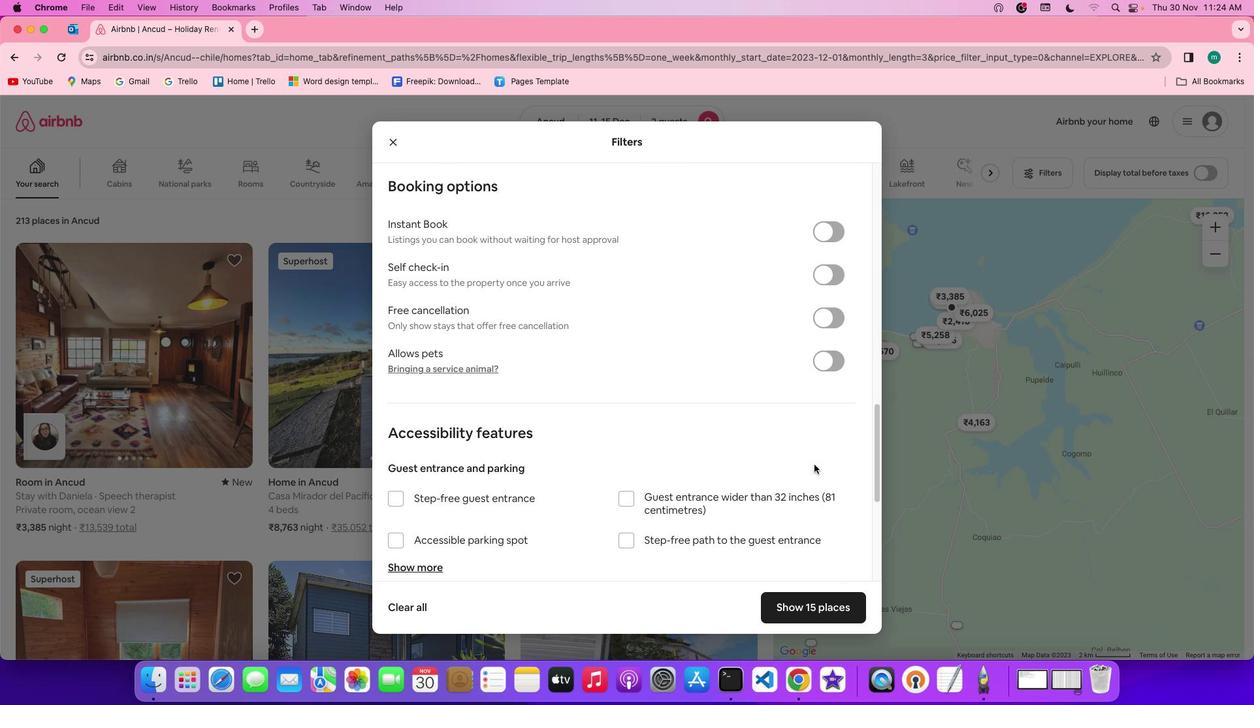 
Action: Mouse scrolled (788, 424) with delta (24, 35)
Screenshot: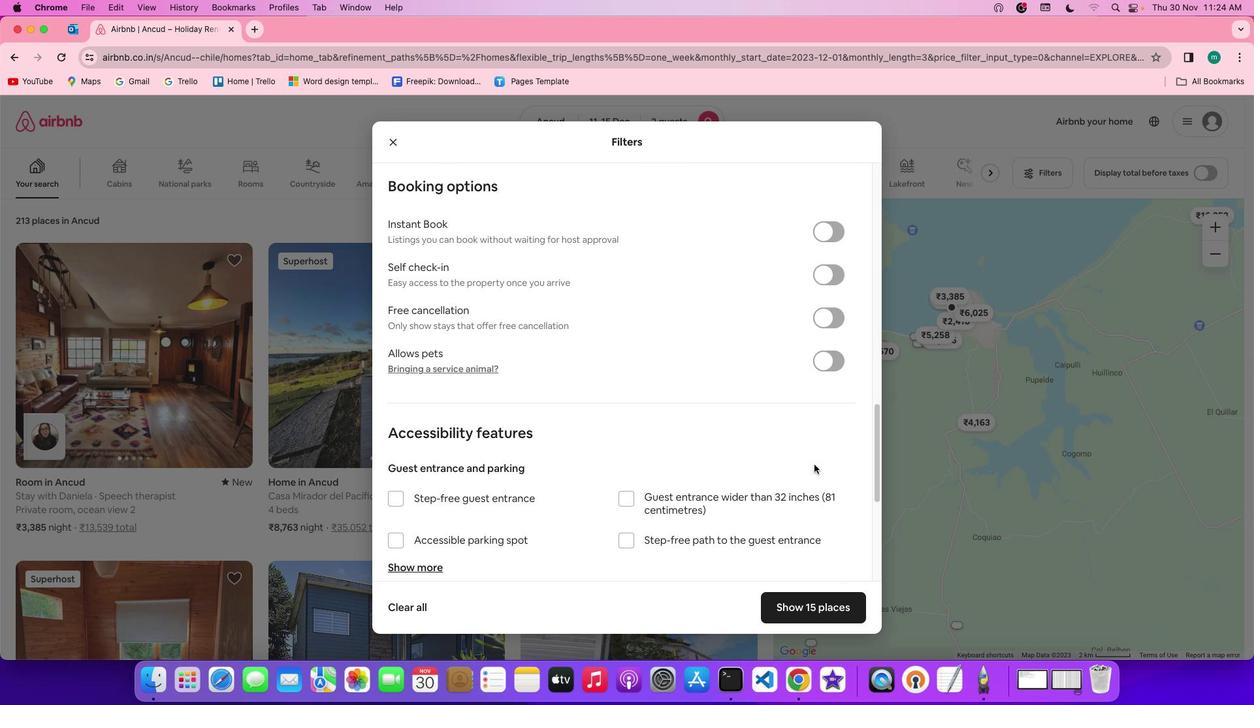 
Action: Mouse scrolled (788, 424) with delta (24, 34)
Screenshot: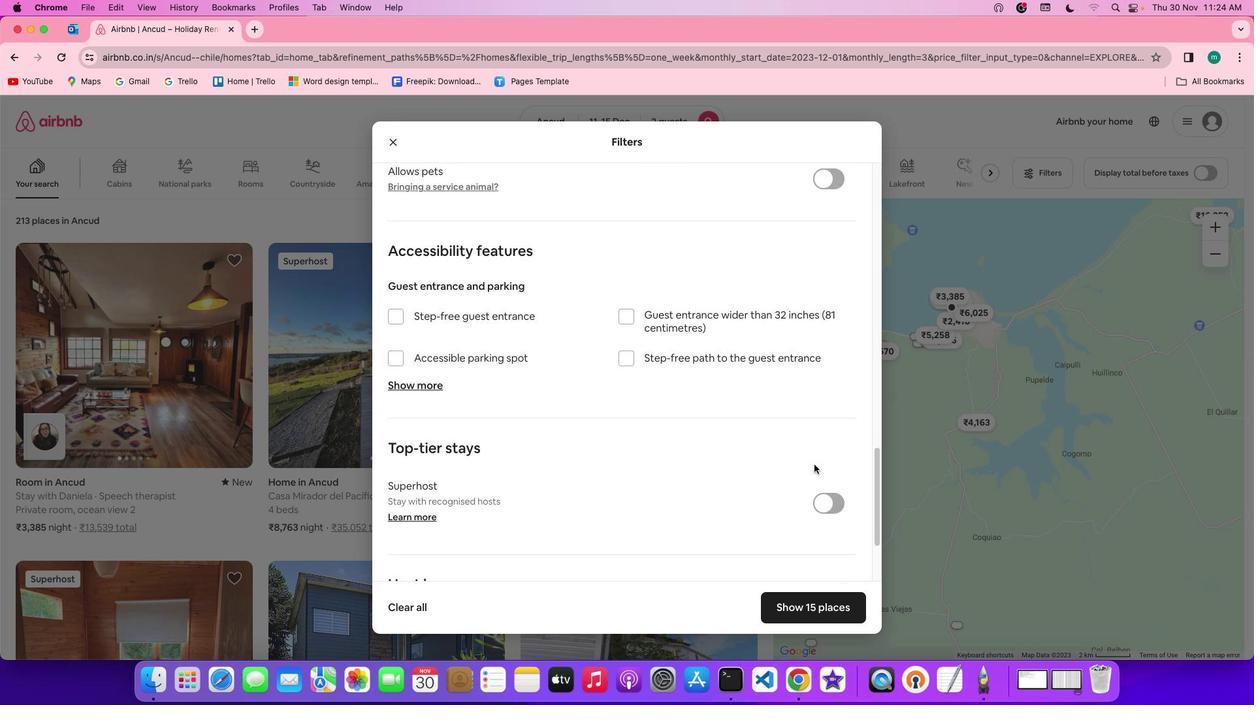 
Action: Mouse scrolled (788, 424) with delta (24, 33)
Screenshot: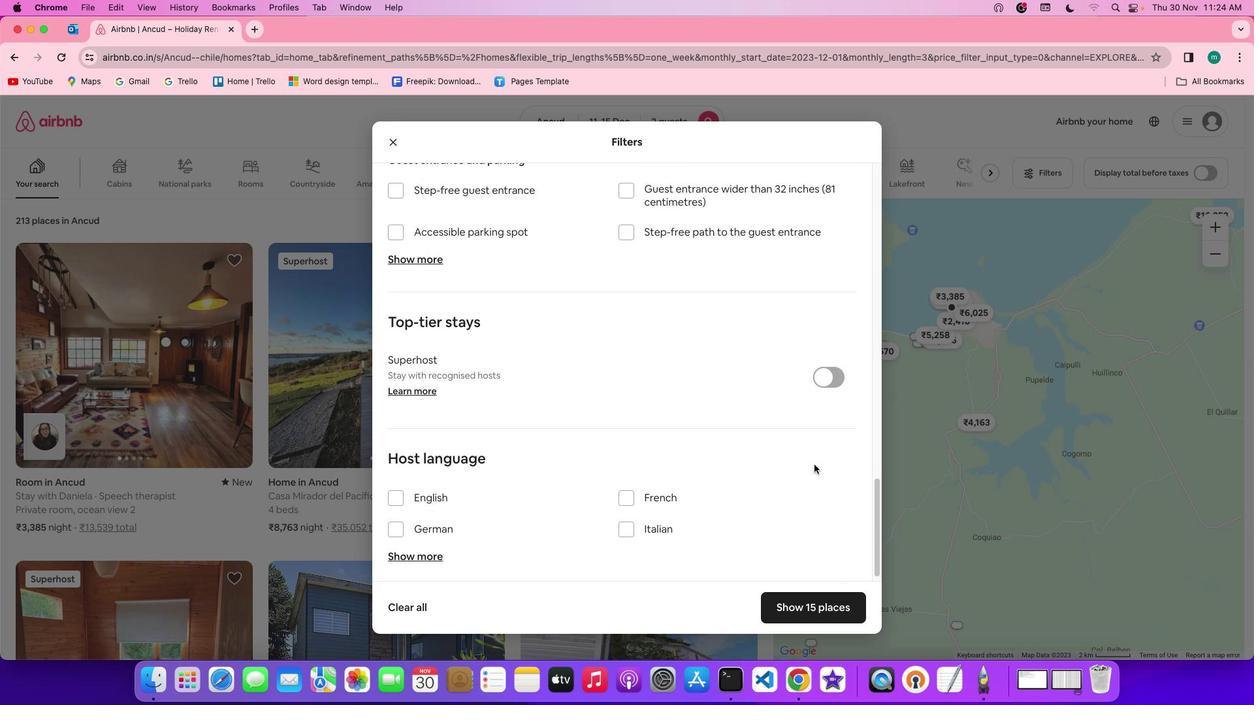 
Action: Mouse scrolled (788, 424) with delta (24, 32)
Screenshot: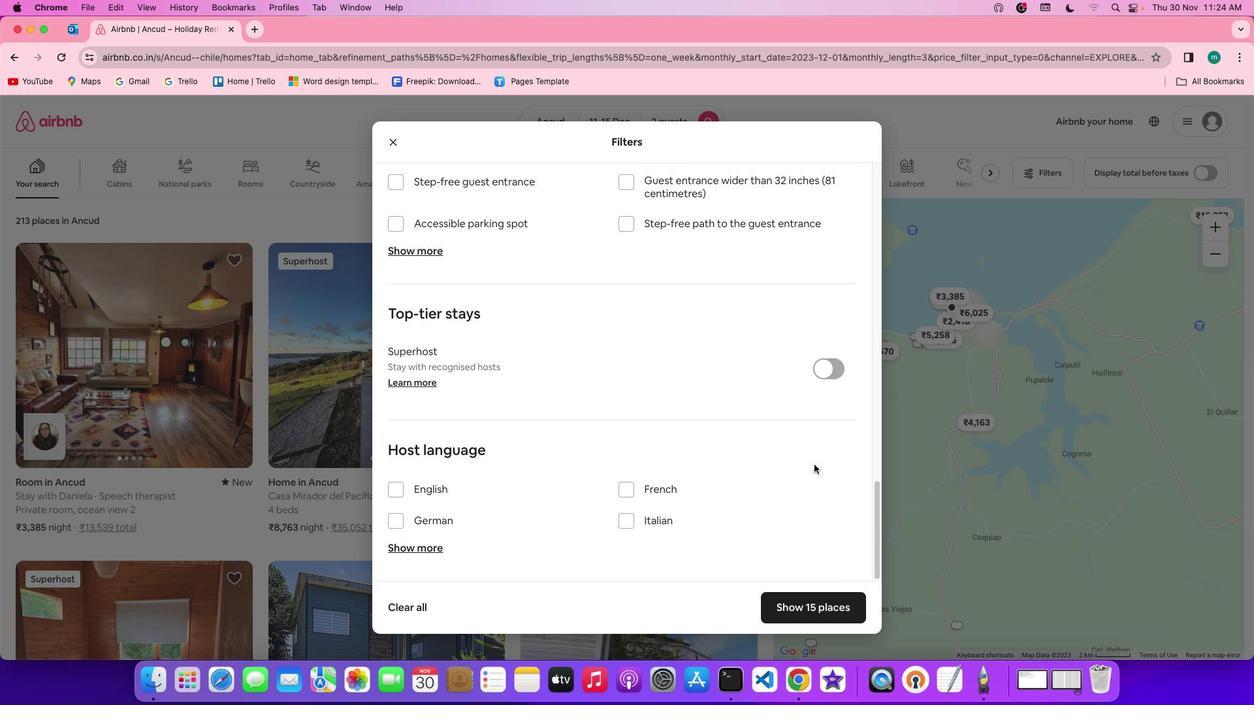 
Action: Mouse scrolled (788, 424) with delta (24, 32)
Screenshot: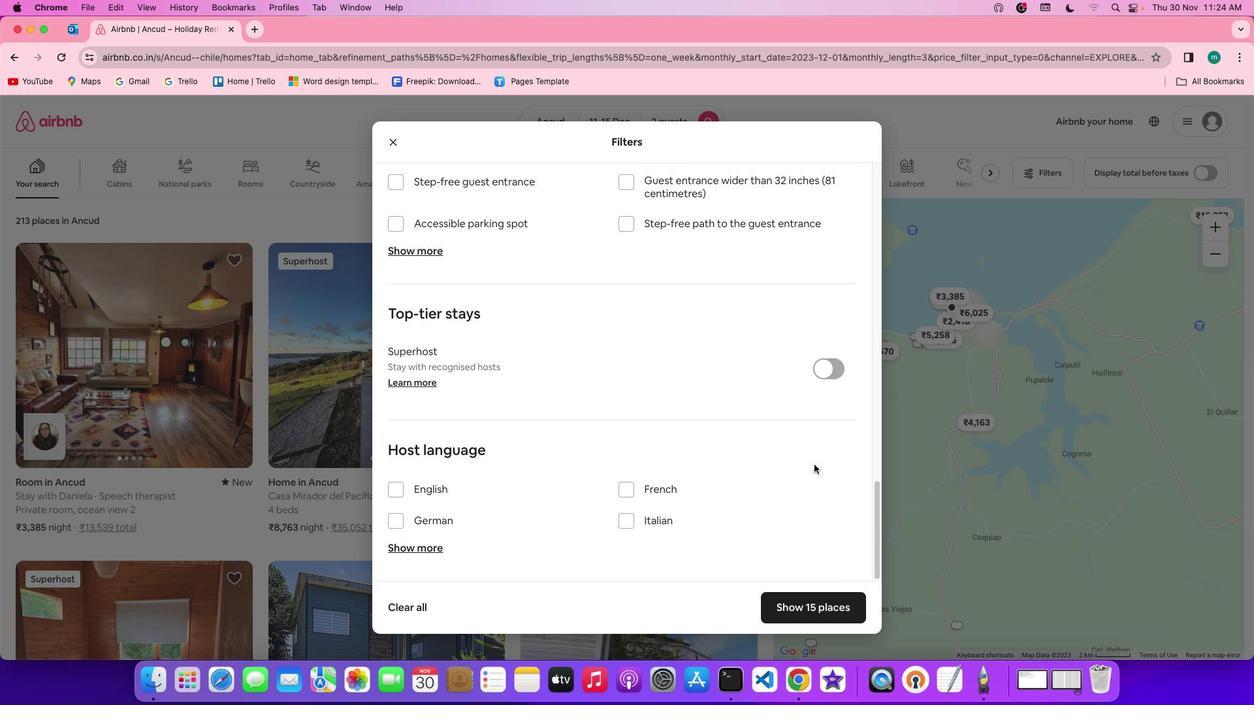 
Action: Mouse scrolled (788, 424) with delta (24, 35)
Screenshot: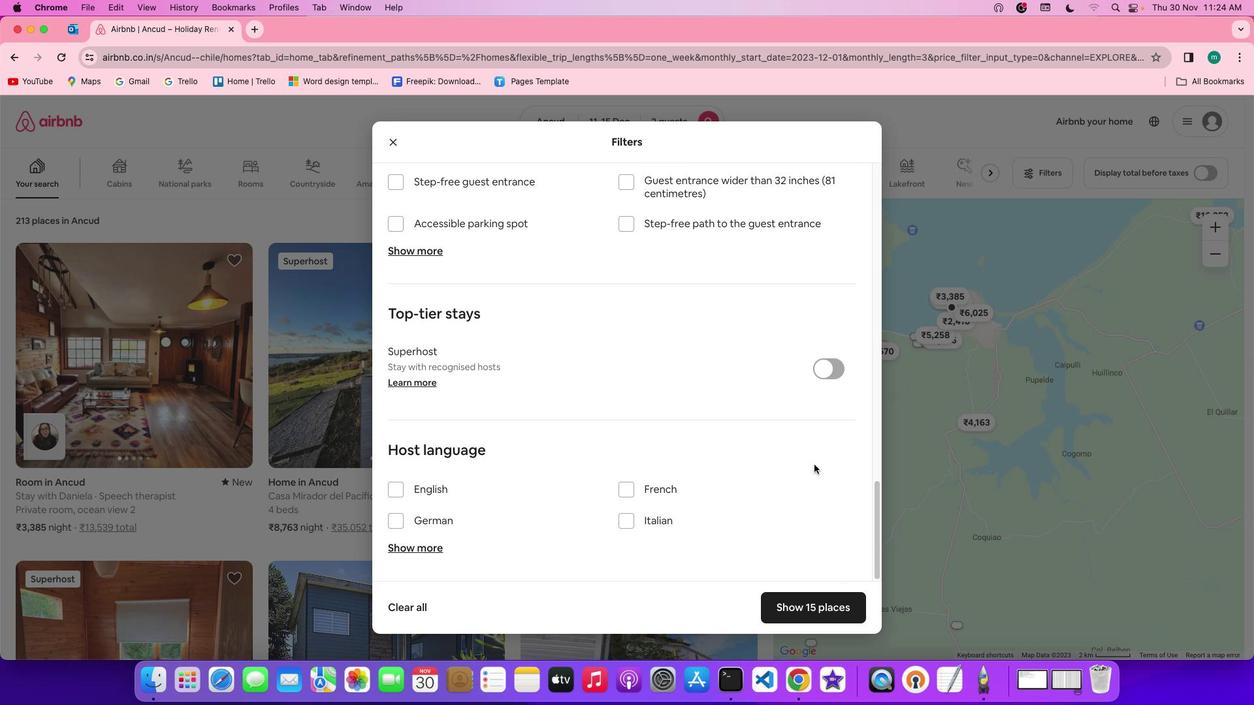 
Action: Mouse scrolled (788, 424) with delta (24, 35)
Screenshot: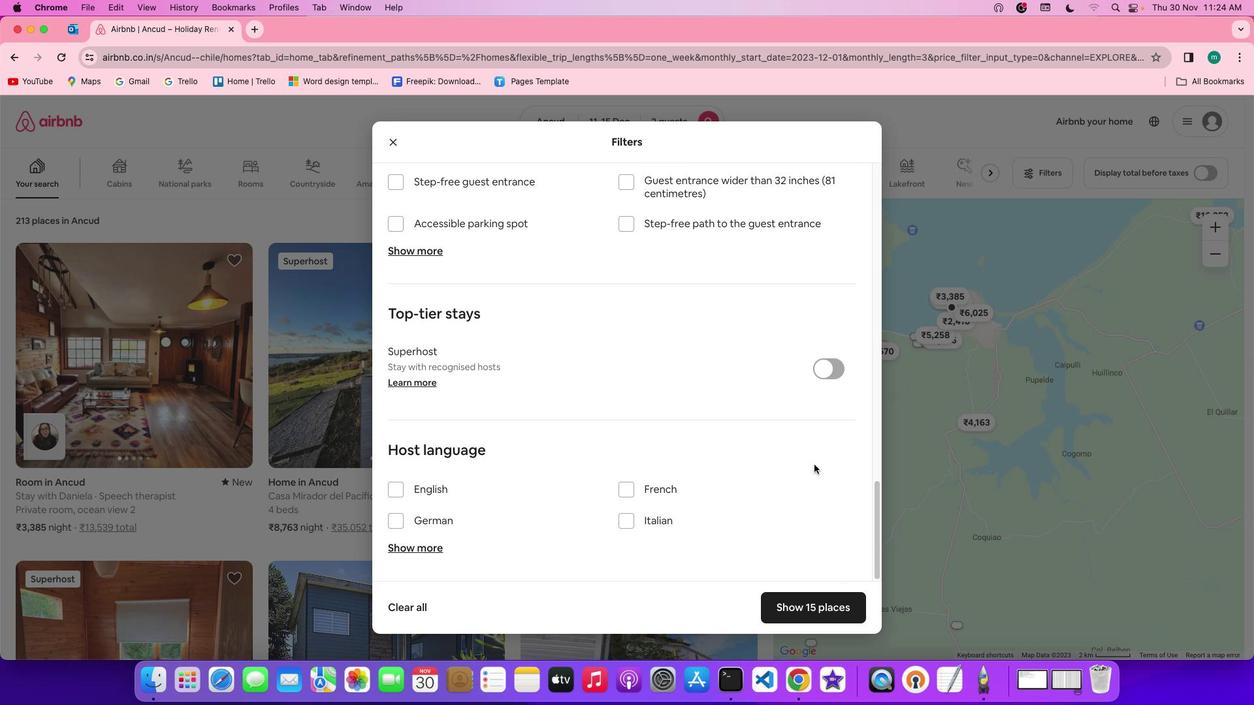 
Action: Mouse scrolled (788, 424) with delta (24, 33)
Screenshot: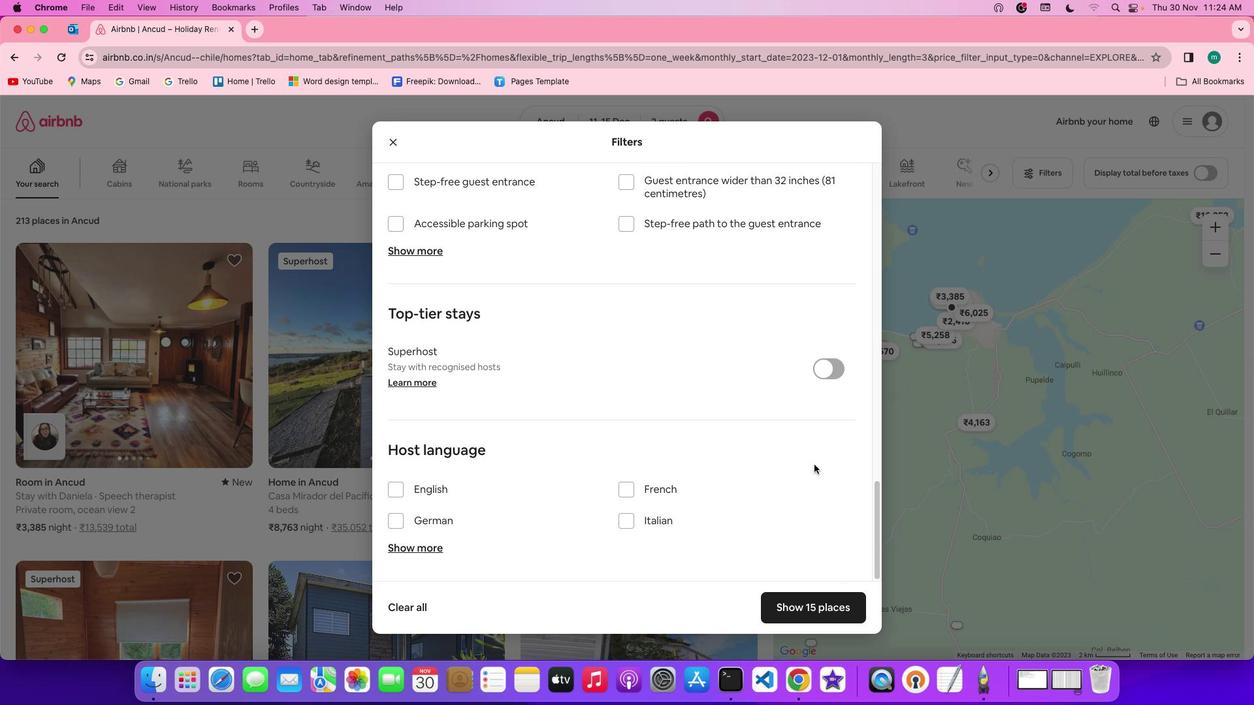 
Action: Mouse scrolled (788, 424) with delta (24, 33)
Screenshot: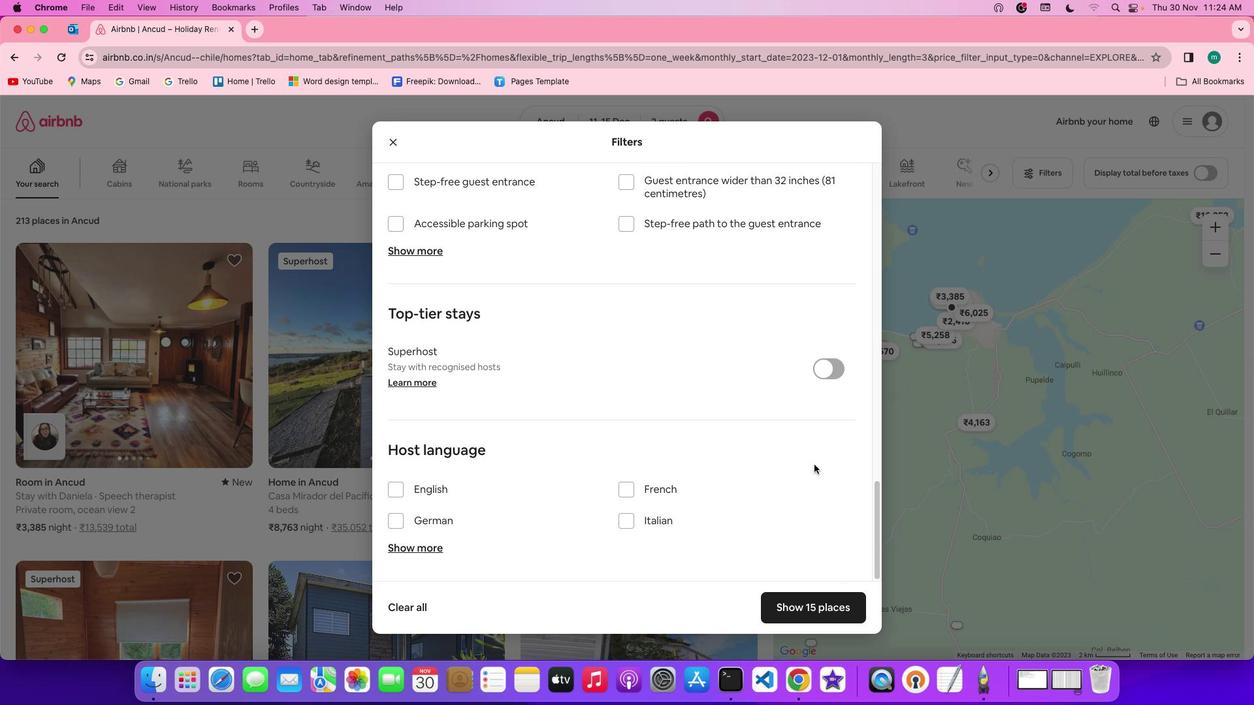 
Action: Mouse scrolled (788, 424) with delta (24, 32)
Screenshot: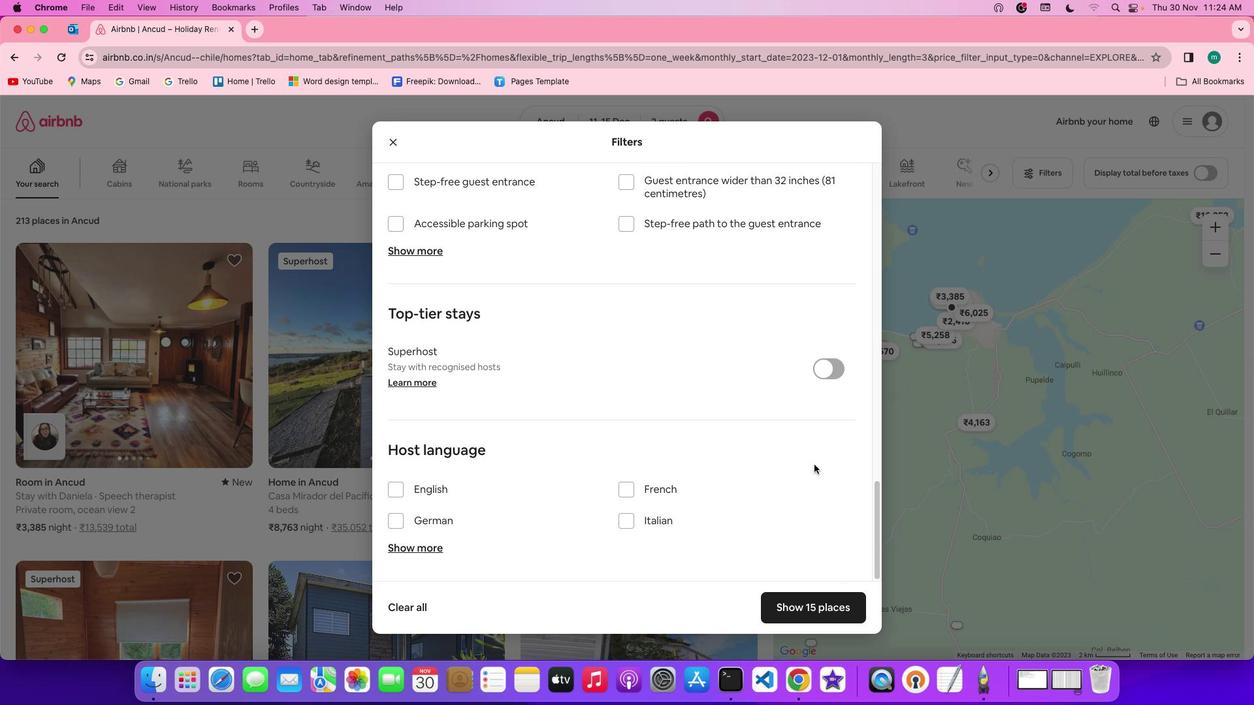 
Action: Mouse scrolled (788, 424) with delta (24, 32)
Screenshot: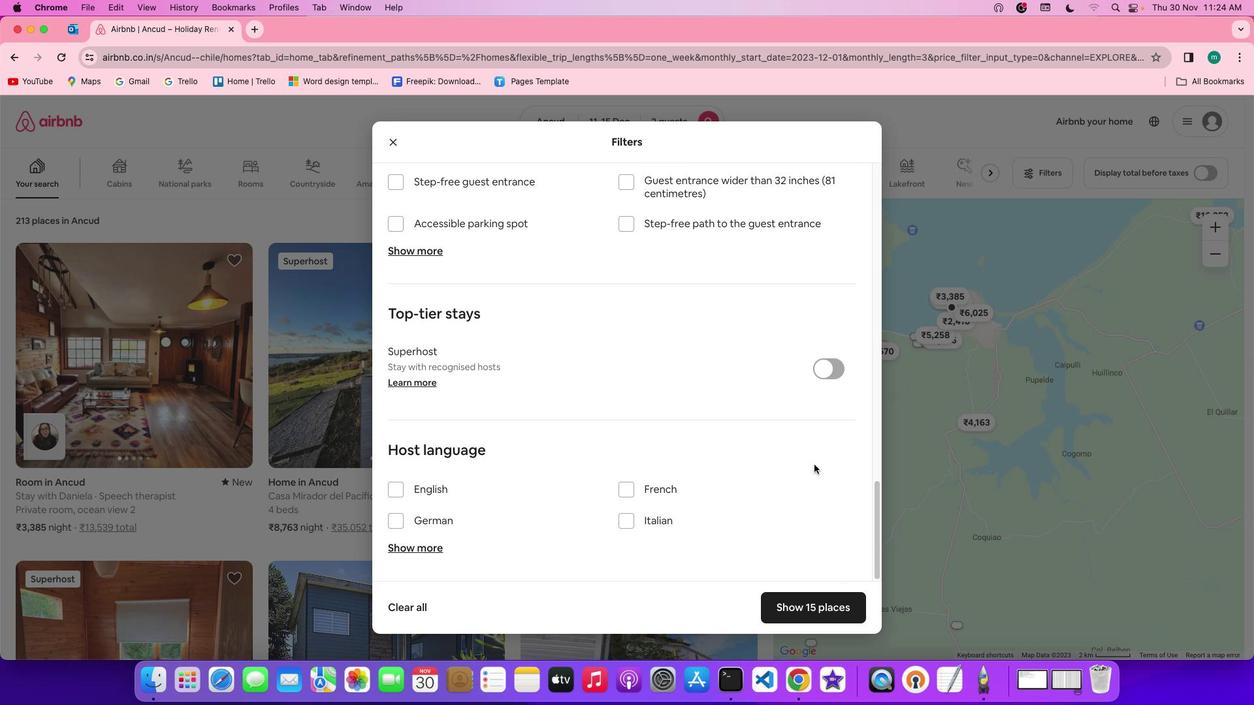 
Action: Mouse moved to (779, 535)
Screenshot: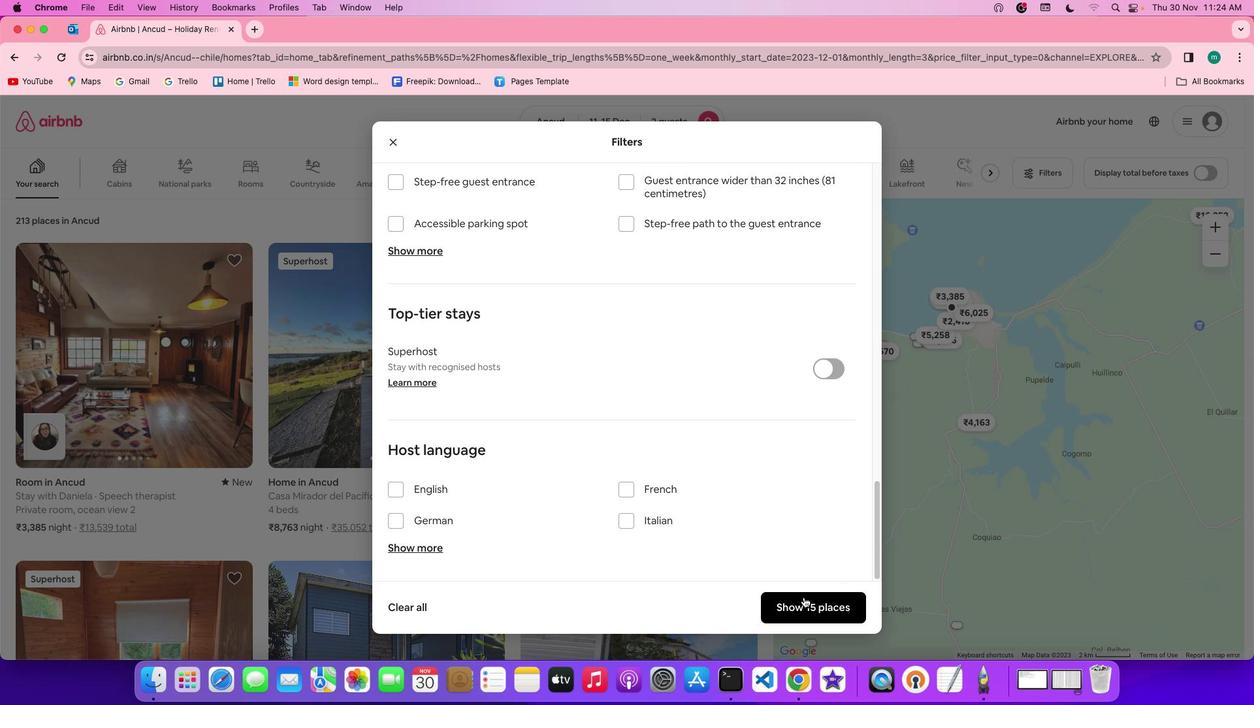 
Action: Mouse pressed left at (779, 535)
Screenshot: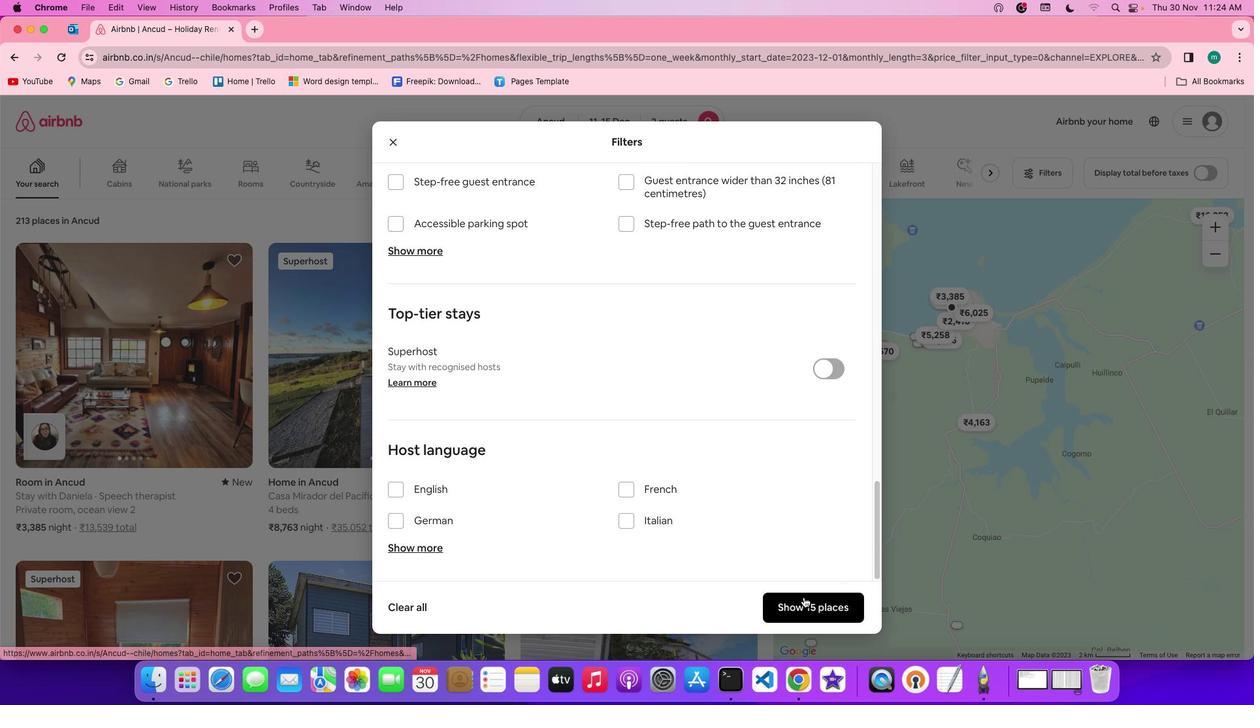 
Action: Mouse moved to (577, 320)
Screenshot: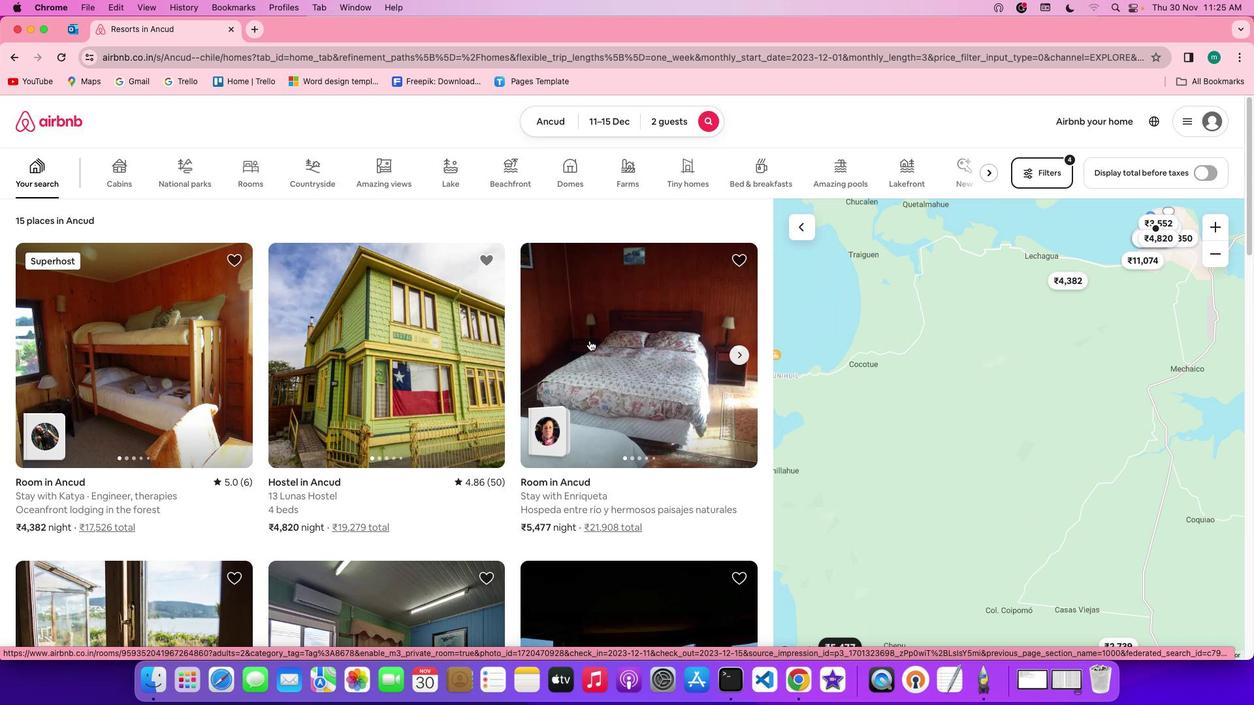 
Action: Mouse scrolled (577, 320) with delta (24, 35)
Screenshot: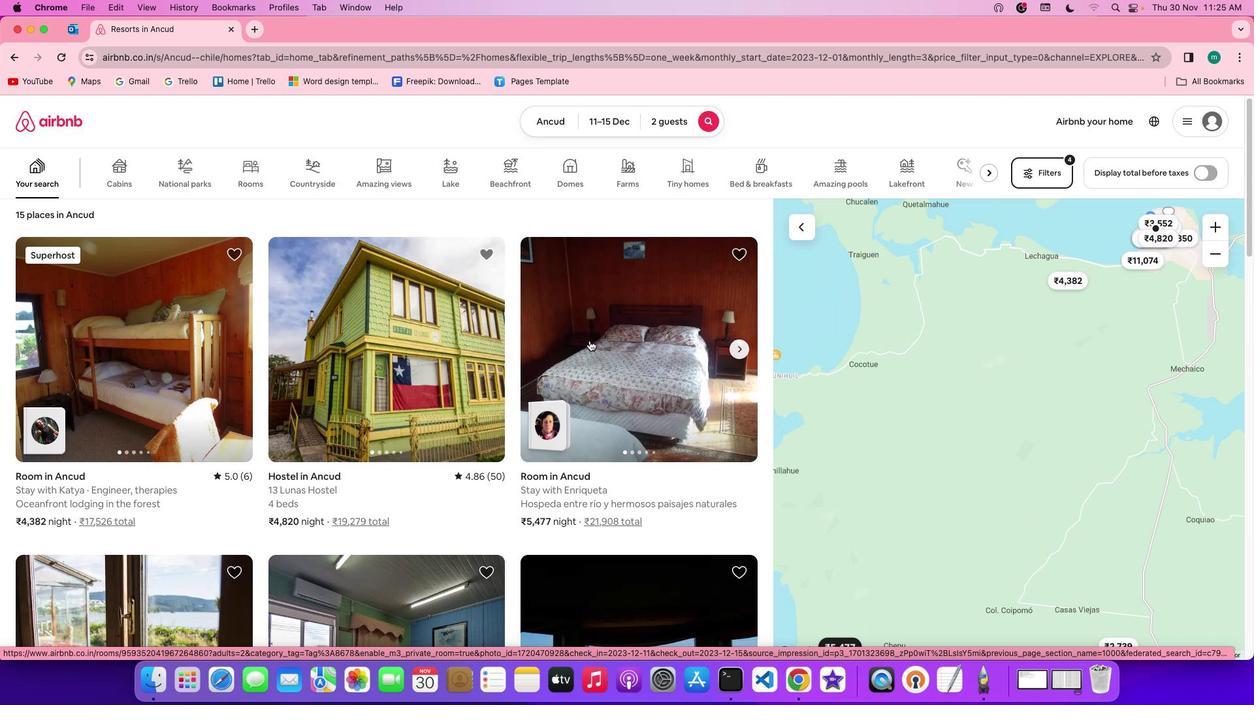 
Action: Mouse scrolled (577, 320) with delta (24, 35)
Screenshot: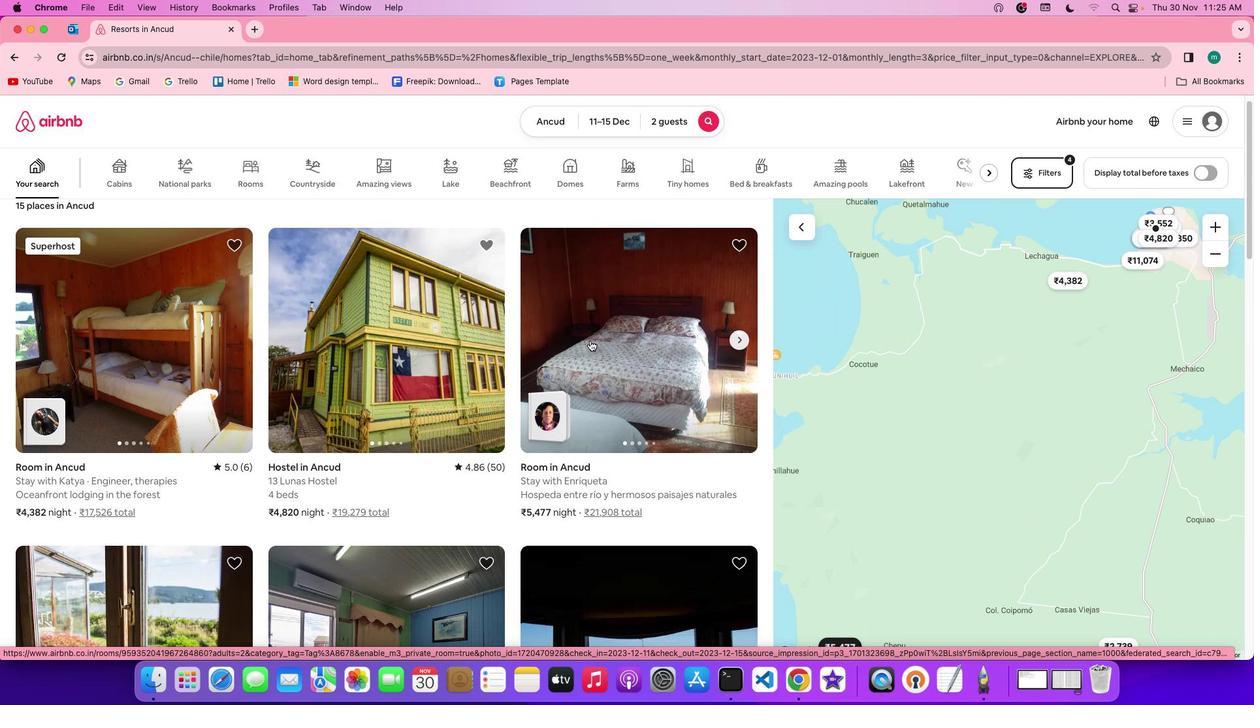 
Action: Mouse scrolled (577, 320) with delta (24, 35)
Screenshot: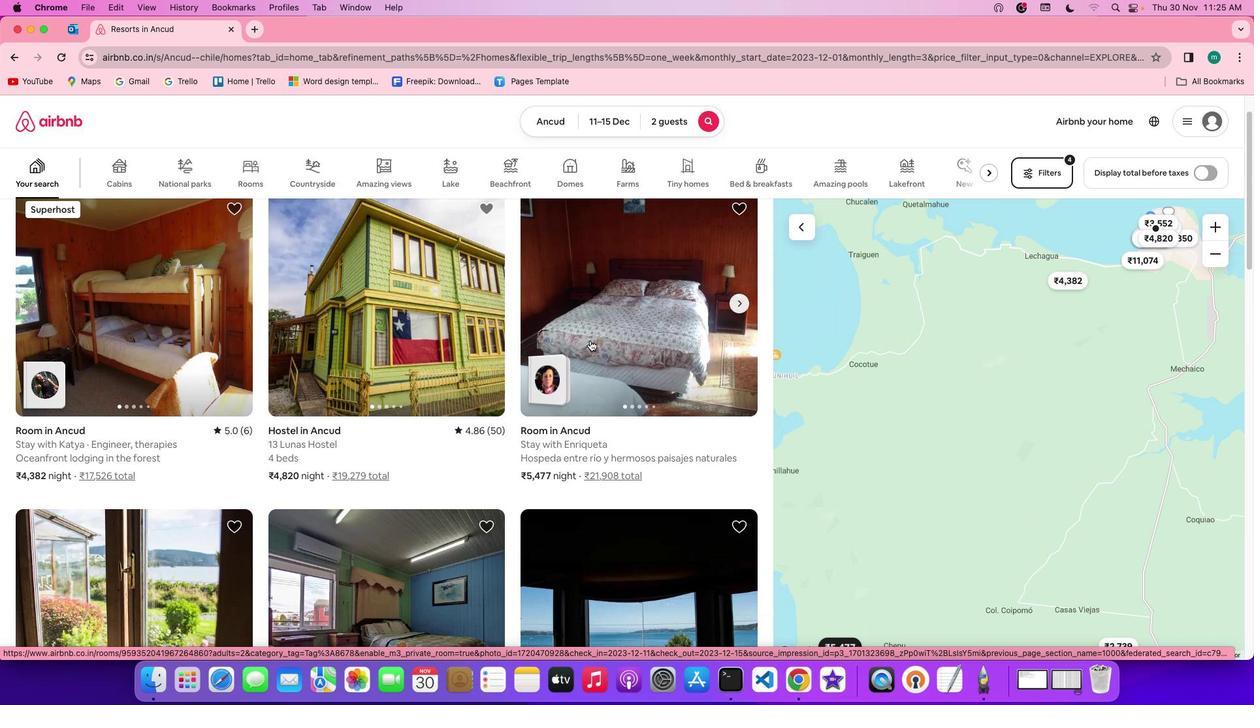 
Action: Mouse moved to (577, 320)
Screenshot: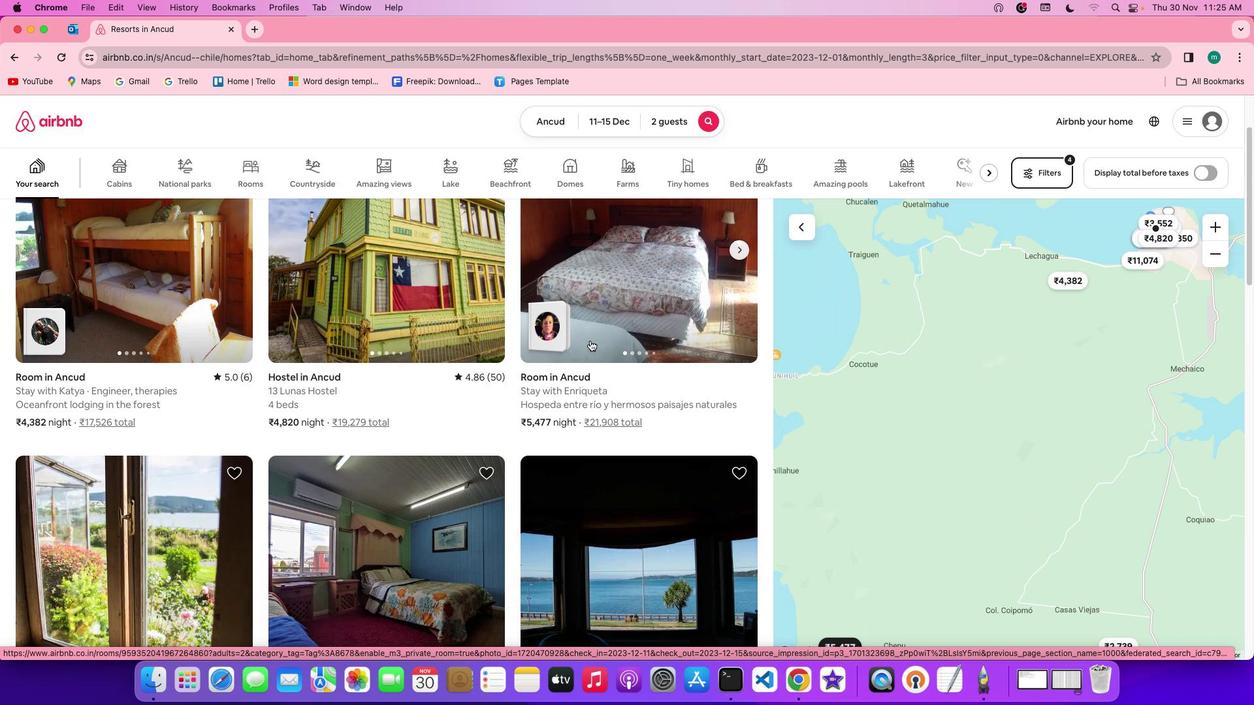 
Action: Mouse scrolled (577, 320) with delta (24, 35)
Screenshot: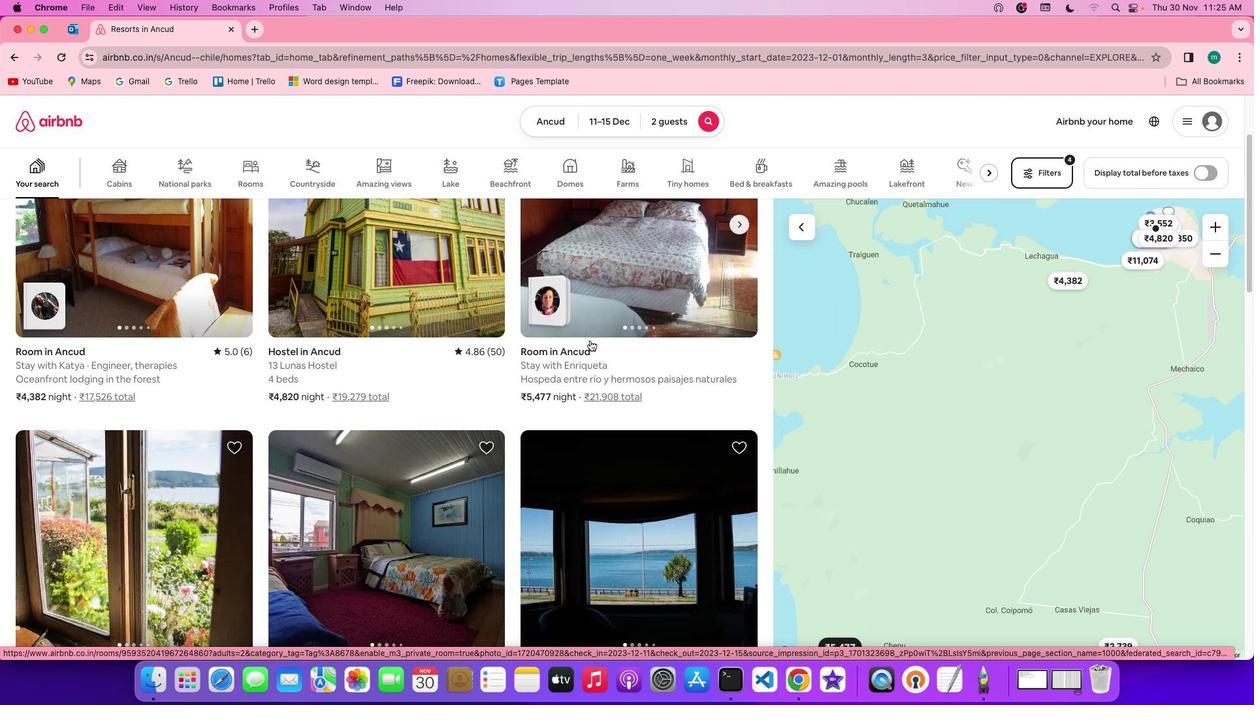 
Action: Mouse moved to (103, 409)
Screenshot: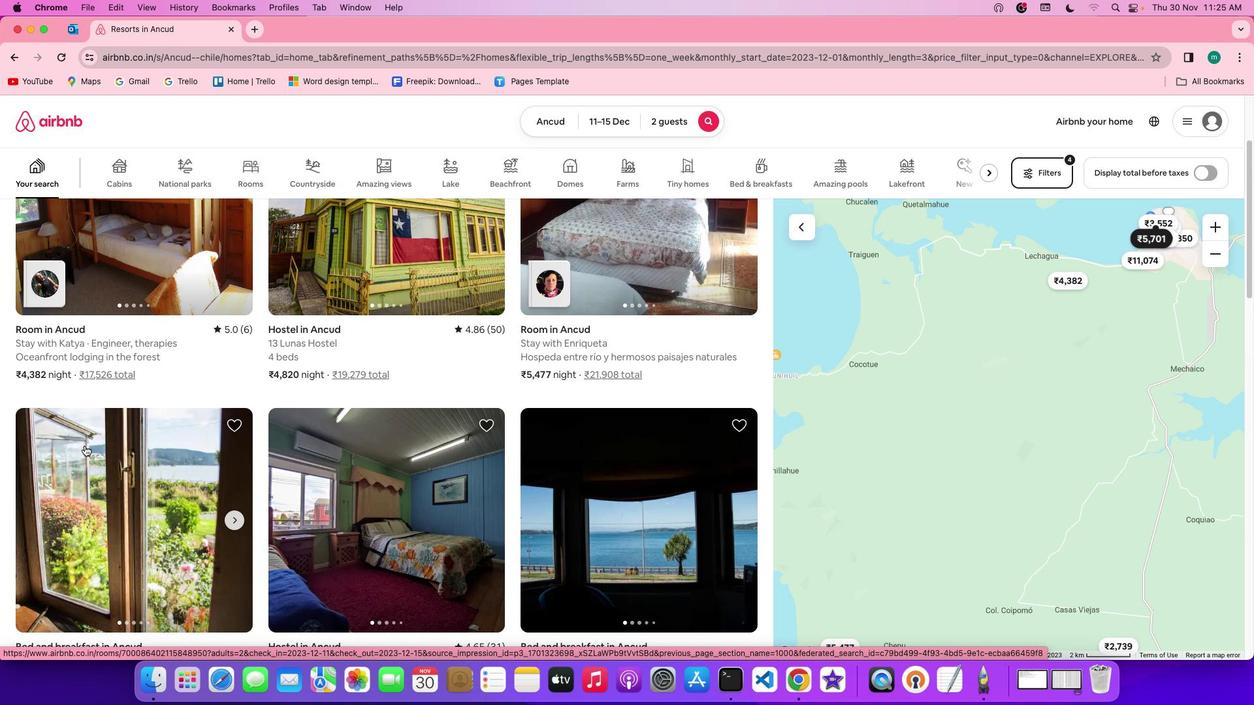 
Action: Mouse pressed left at (103, 409)
Screenshot: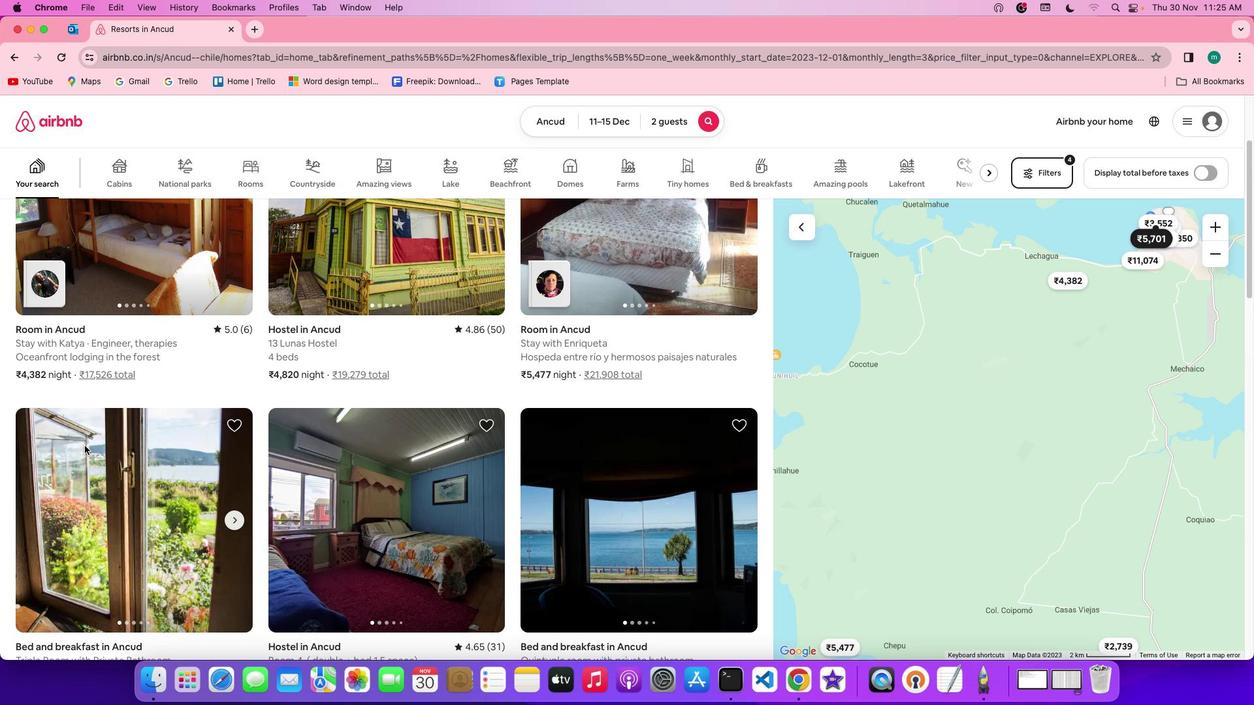 
Action: Mouse moved to (885, 440)
Screenshot: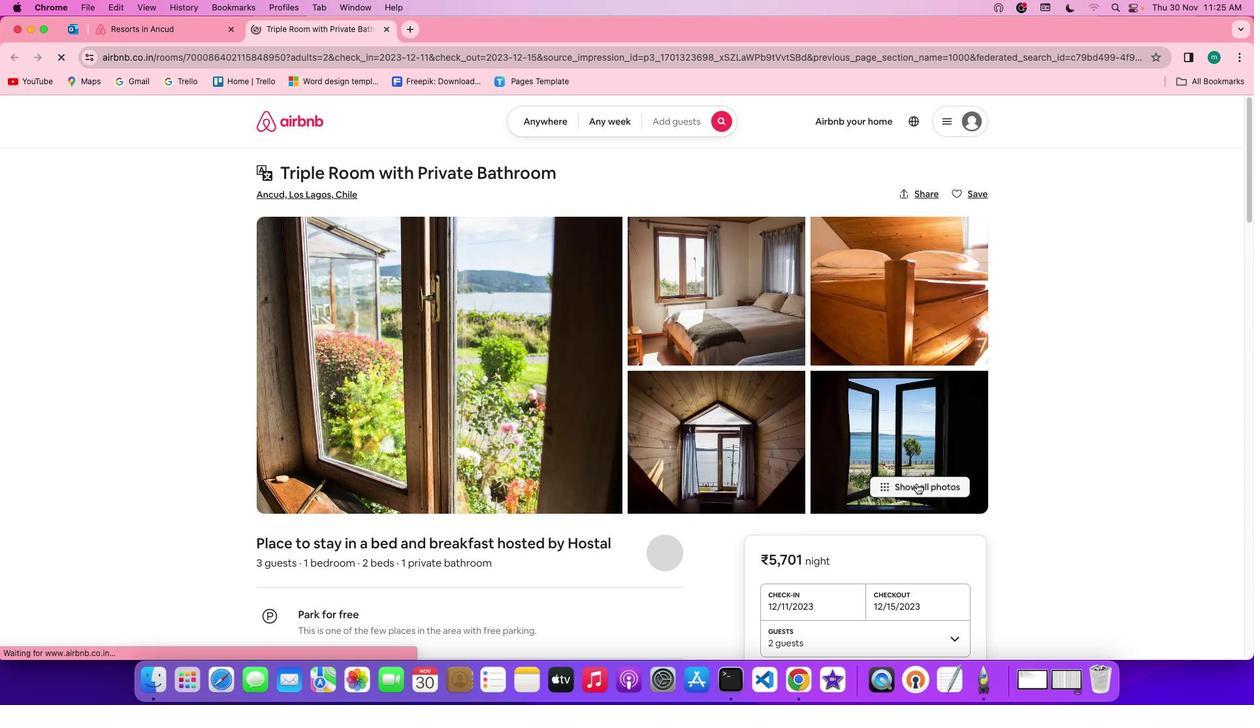 
Action: Mouse pressed left at (885, 440)
Screenshot: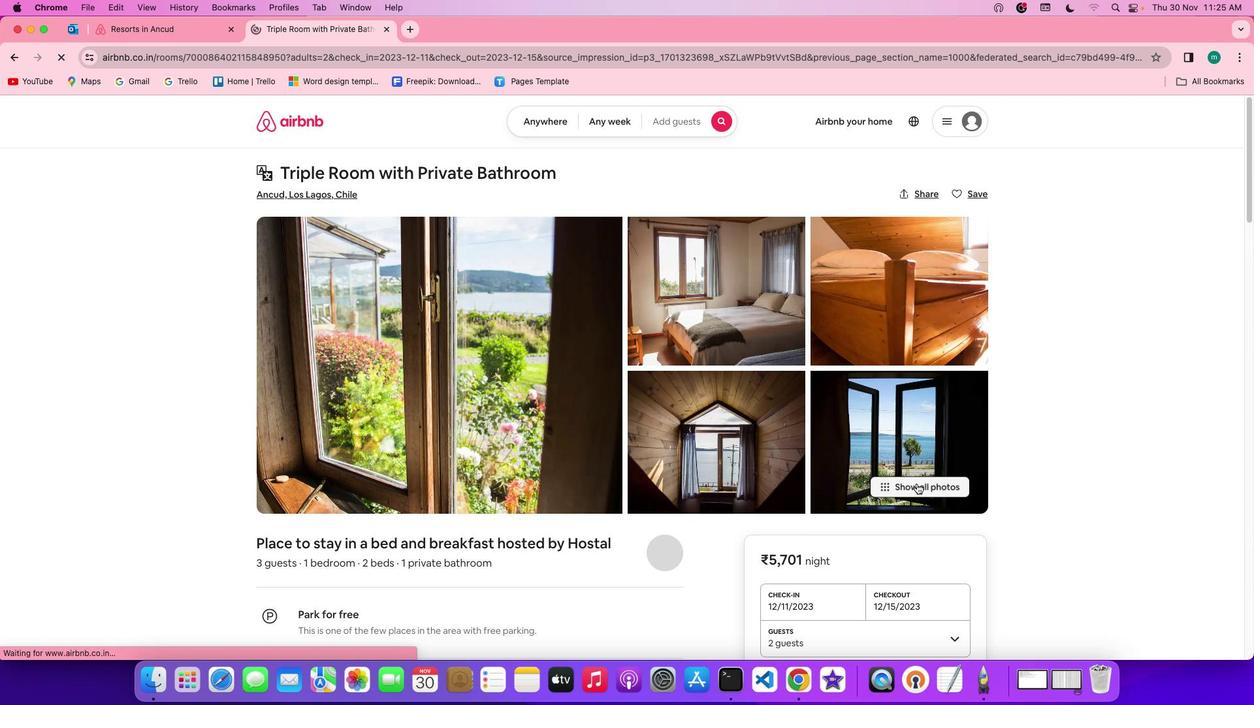 
Action: Mouse moved to (715, 405)
Screenshot: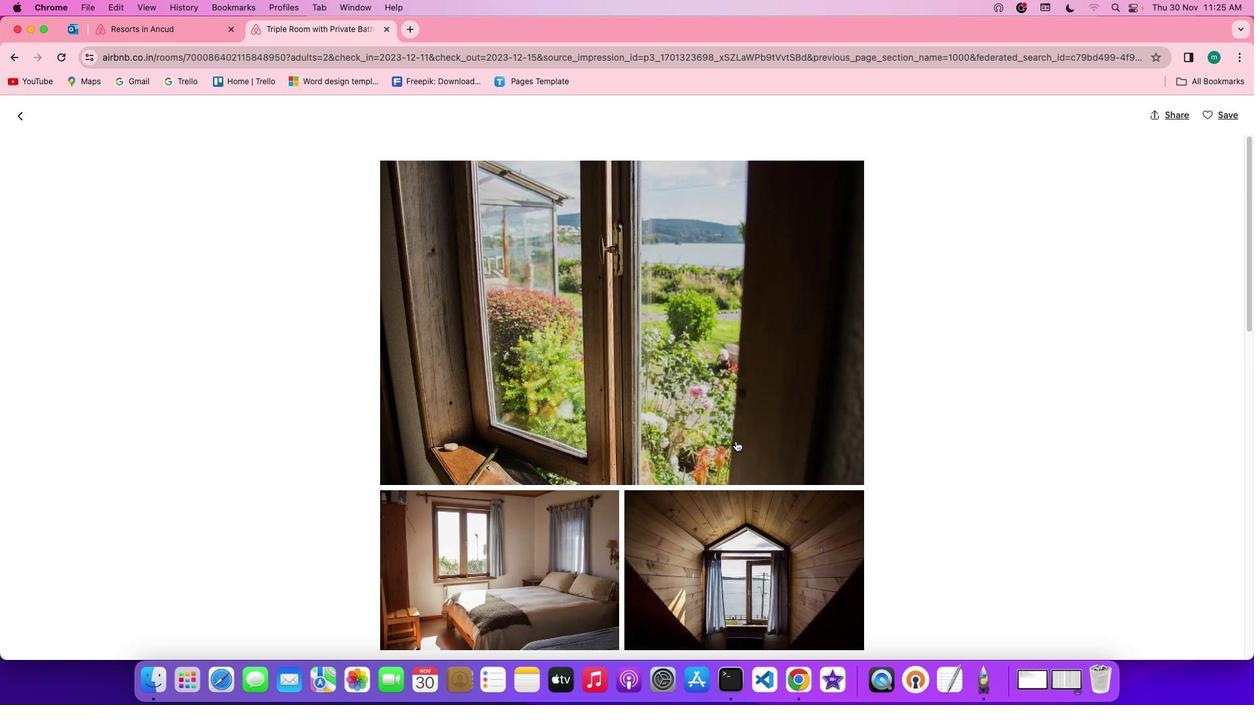 
Action: Mouse scrolled (715, 405) with delta (24, 35)
Screenshot: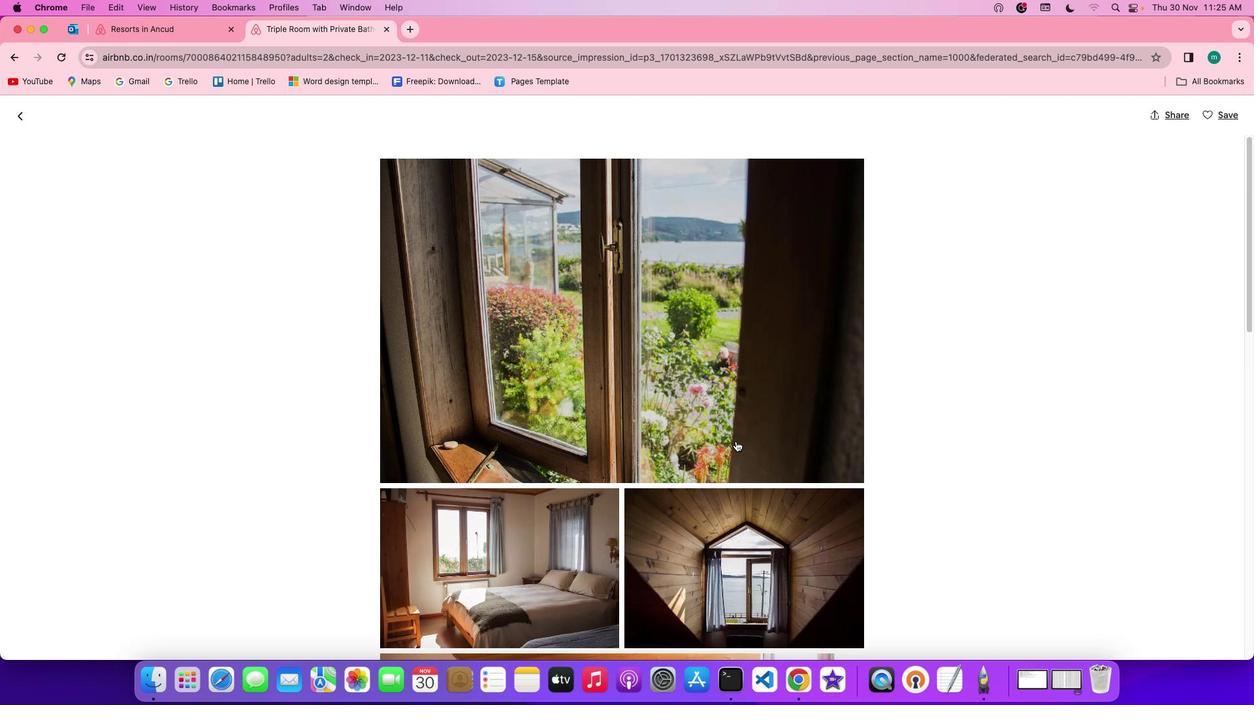 
Action: Mouse scrolled (715, 405) with delta (24, 35)
Screenshot: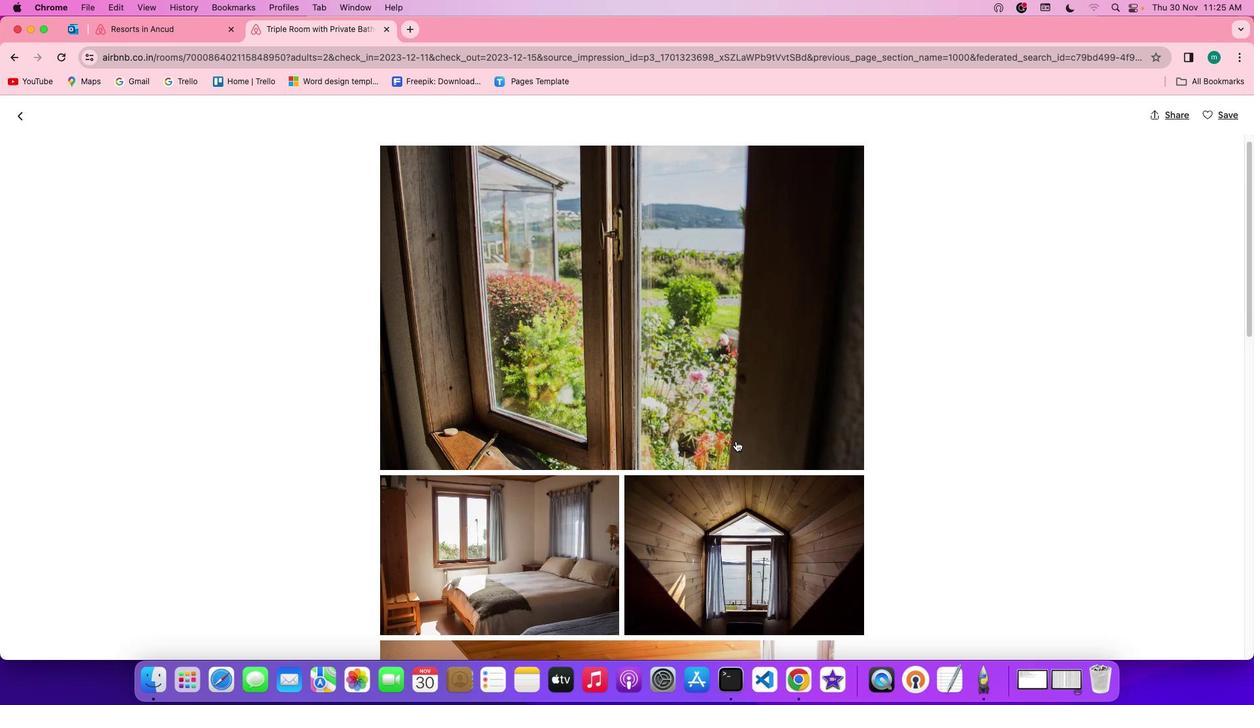 
Action: Mouse scrolled (715, 405) with delta (24, 35)
Screenshot: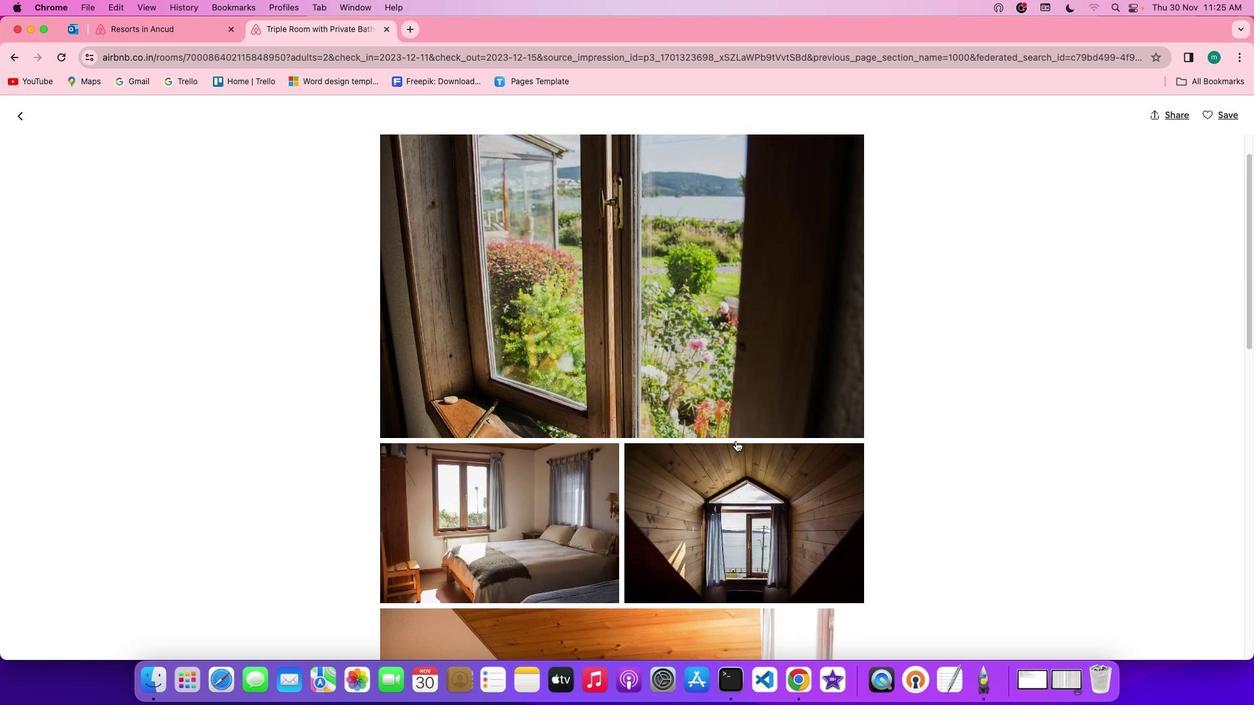 
Action: Mouse scrolled (715, 405) with delta (24, 35)
Screenshot: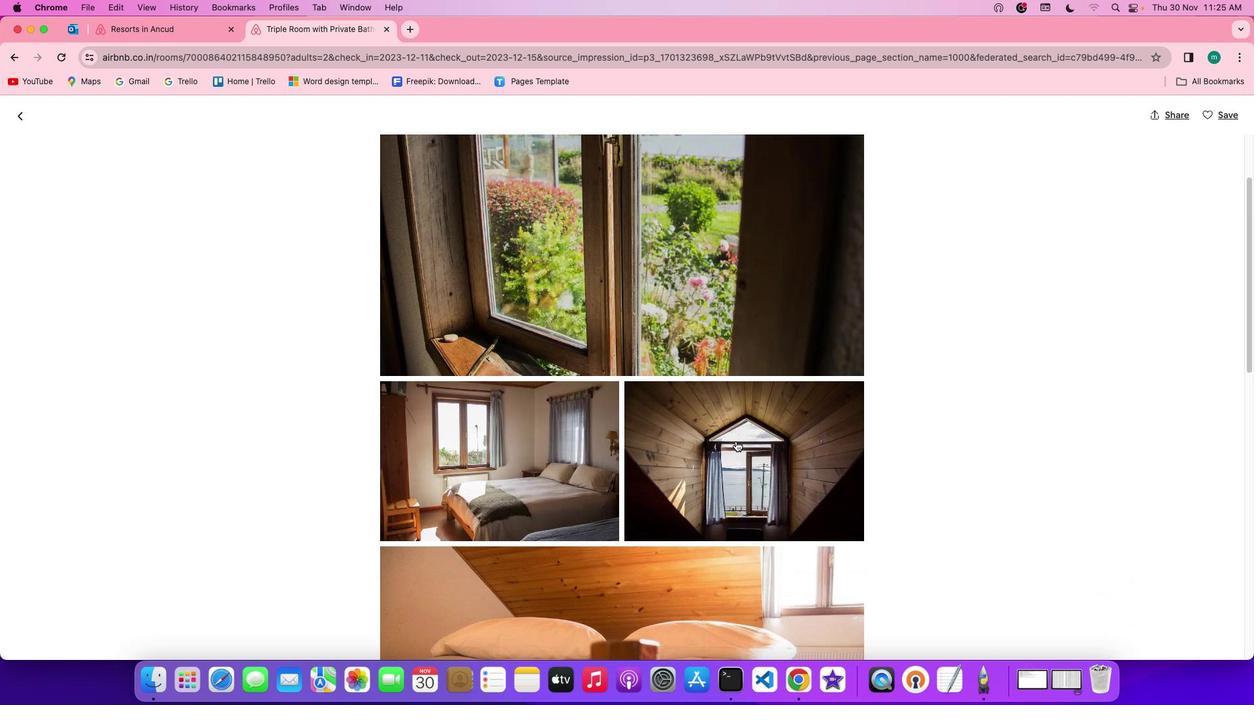 
Action: Mouse scrolled (715, 405) with delta (24, 35)
Screenshot: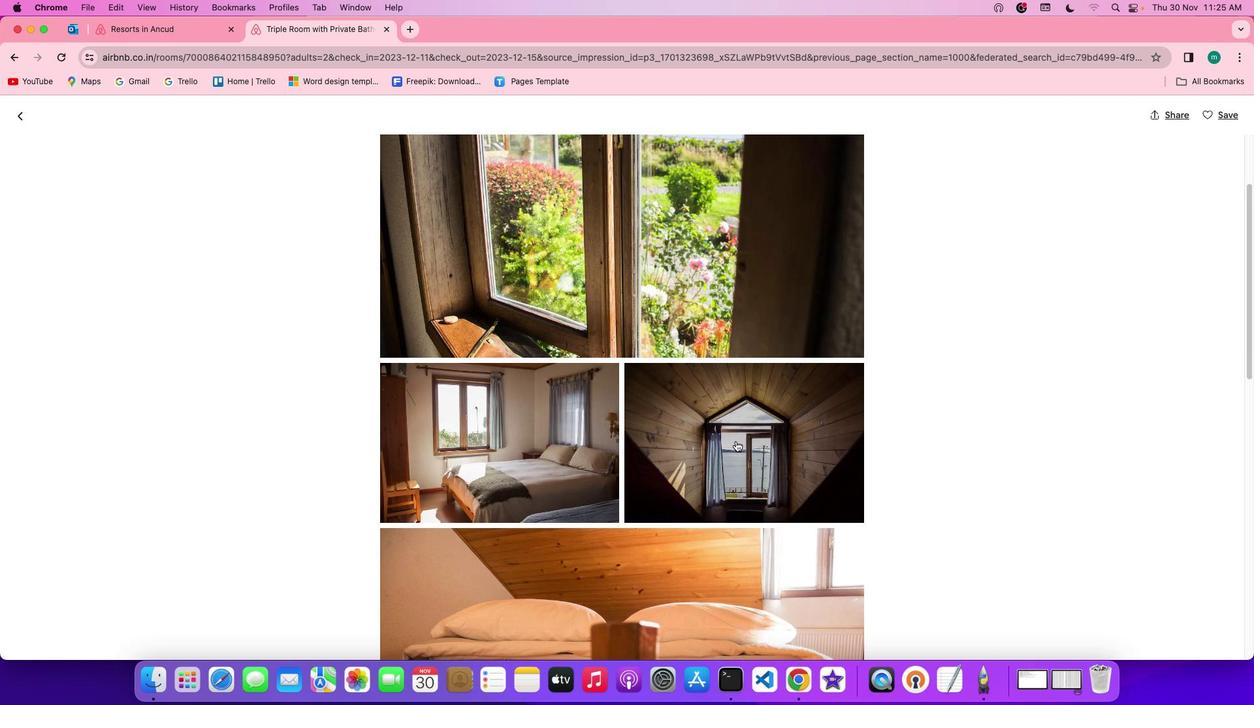 
Action: Mouse scrolled (715, 405) with delta (24, 35)
Screenshot: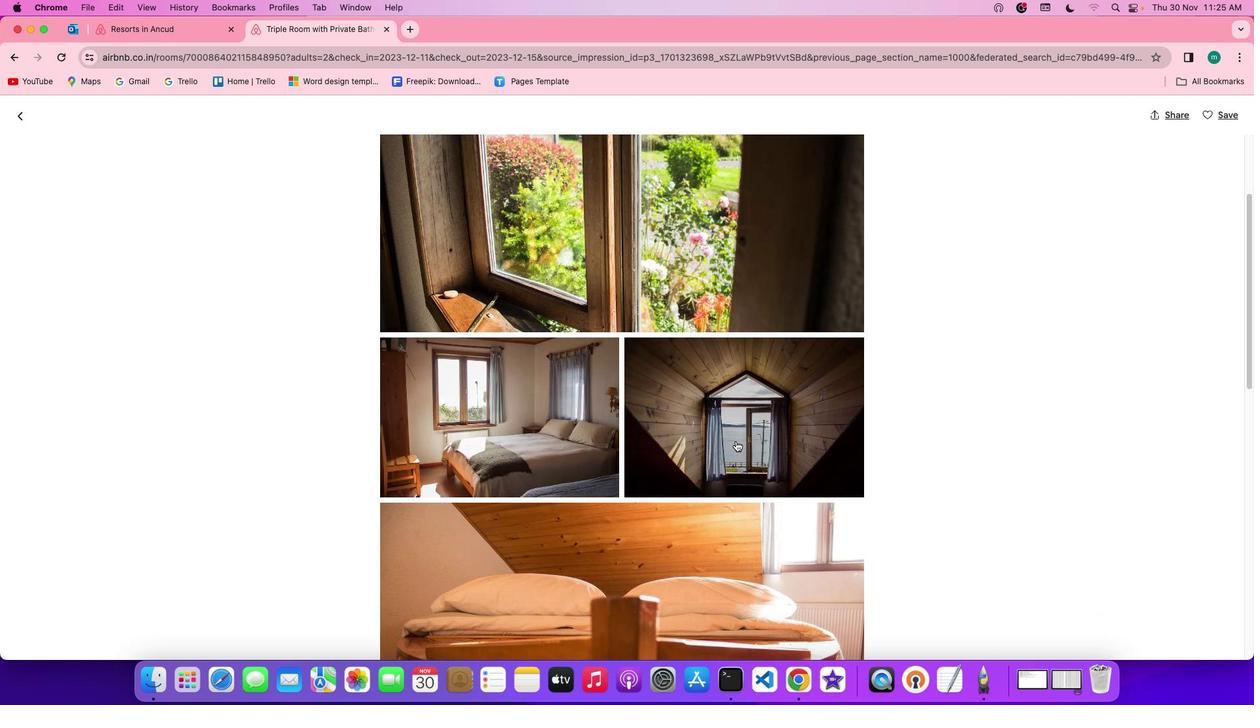 
Action: Mouse scrolled (715, 405) with delta (24, 35)
Screenshot: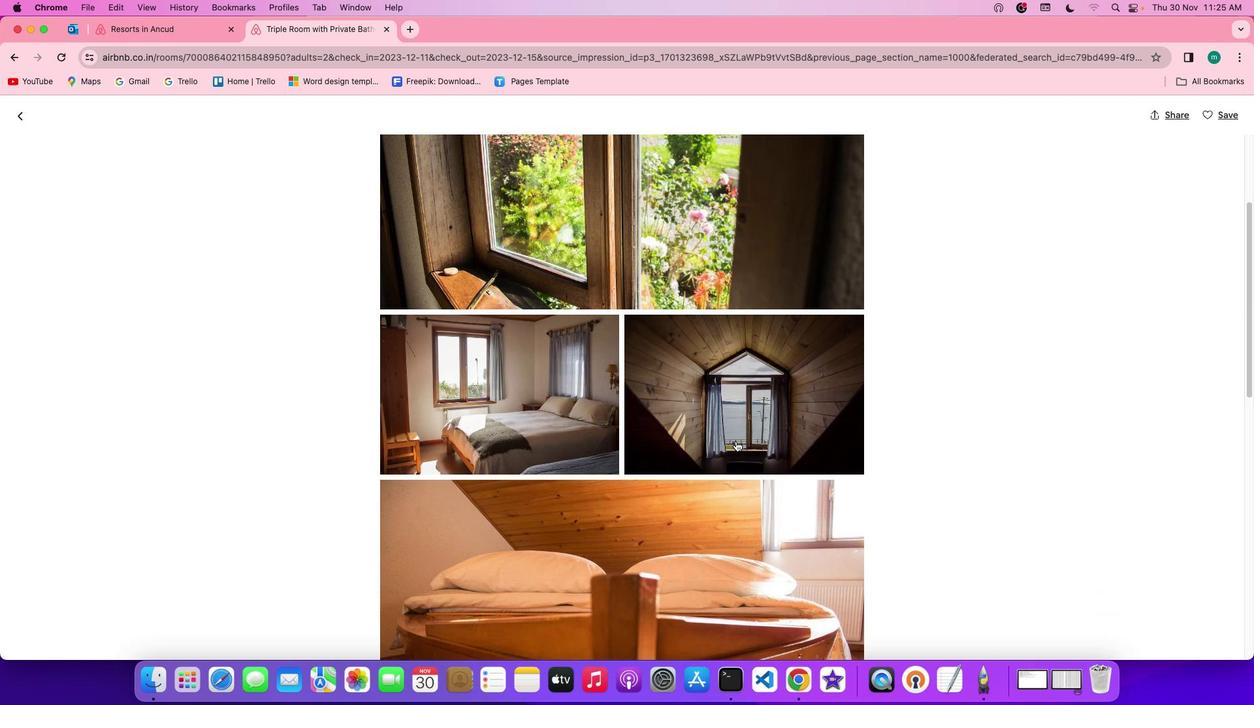 
Action: Mouse scrolled (715, 405) with delta (24, 35)
Screenshot: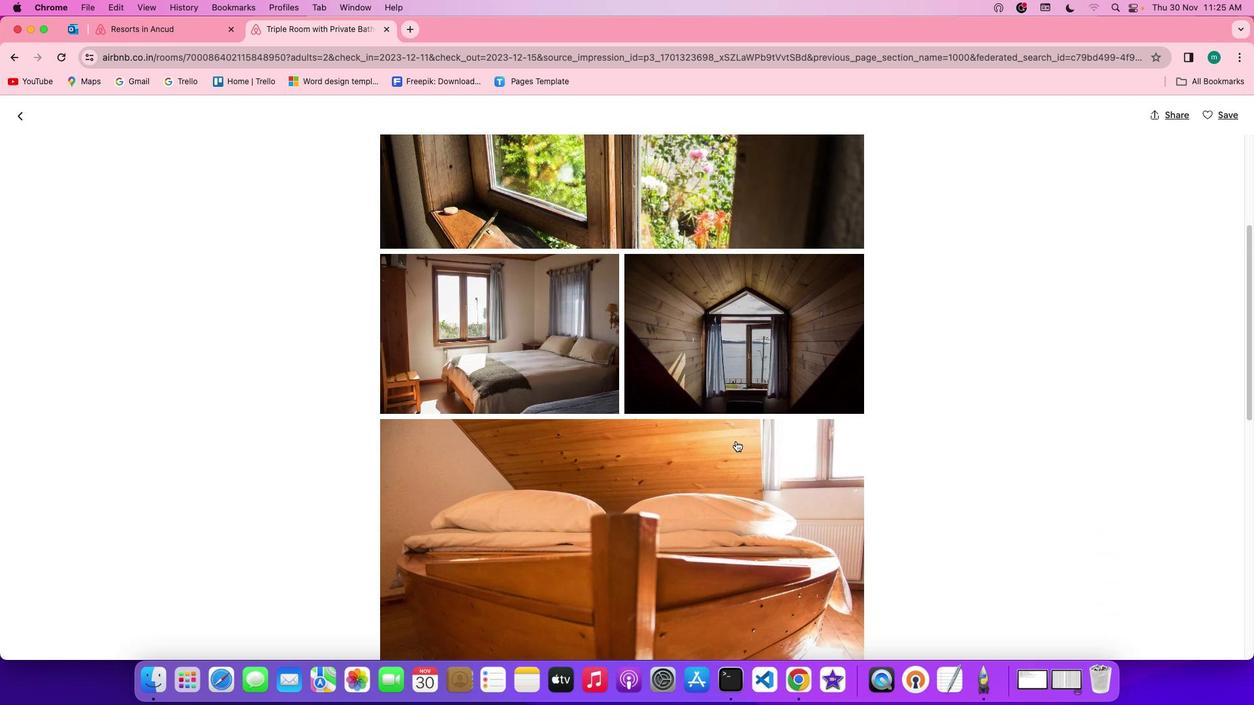 
Action: Mouse scrolled (715, 405) with delta (24, 35)
Screenshot: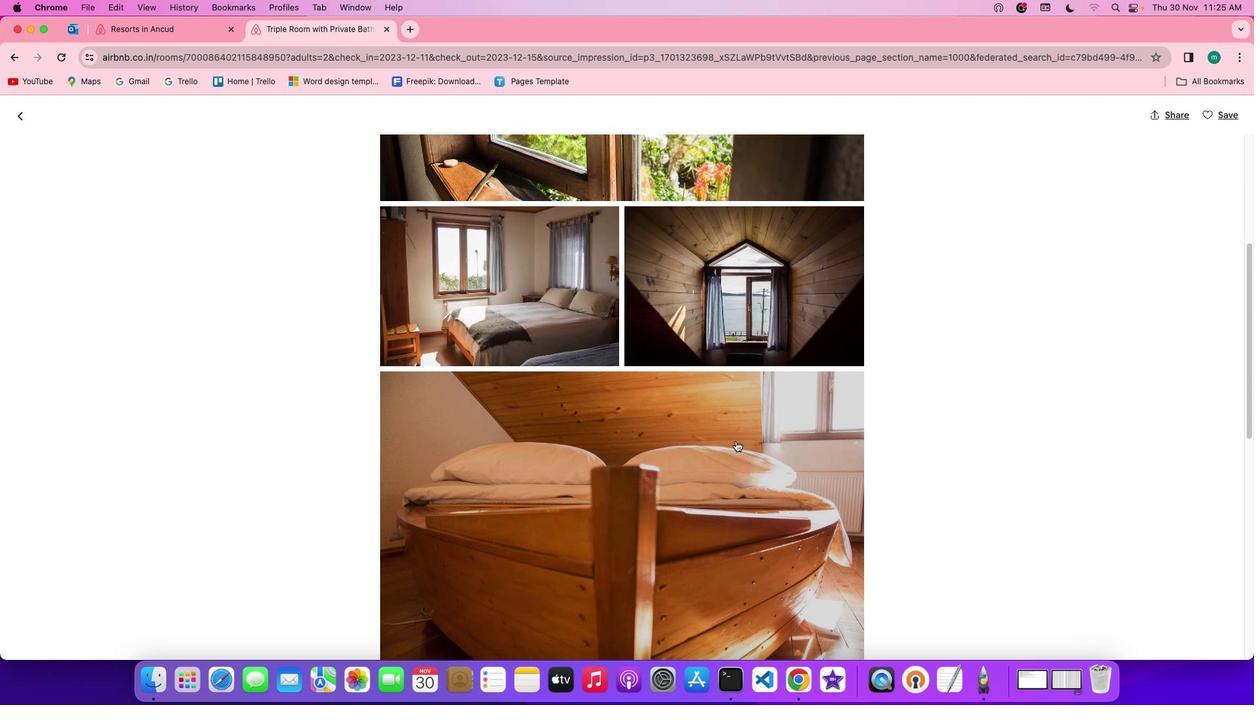
Action: Mouse scrolled (715, 405) with delta (24, 35)
Screenshot: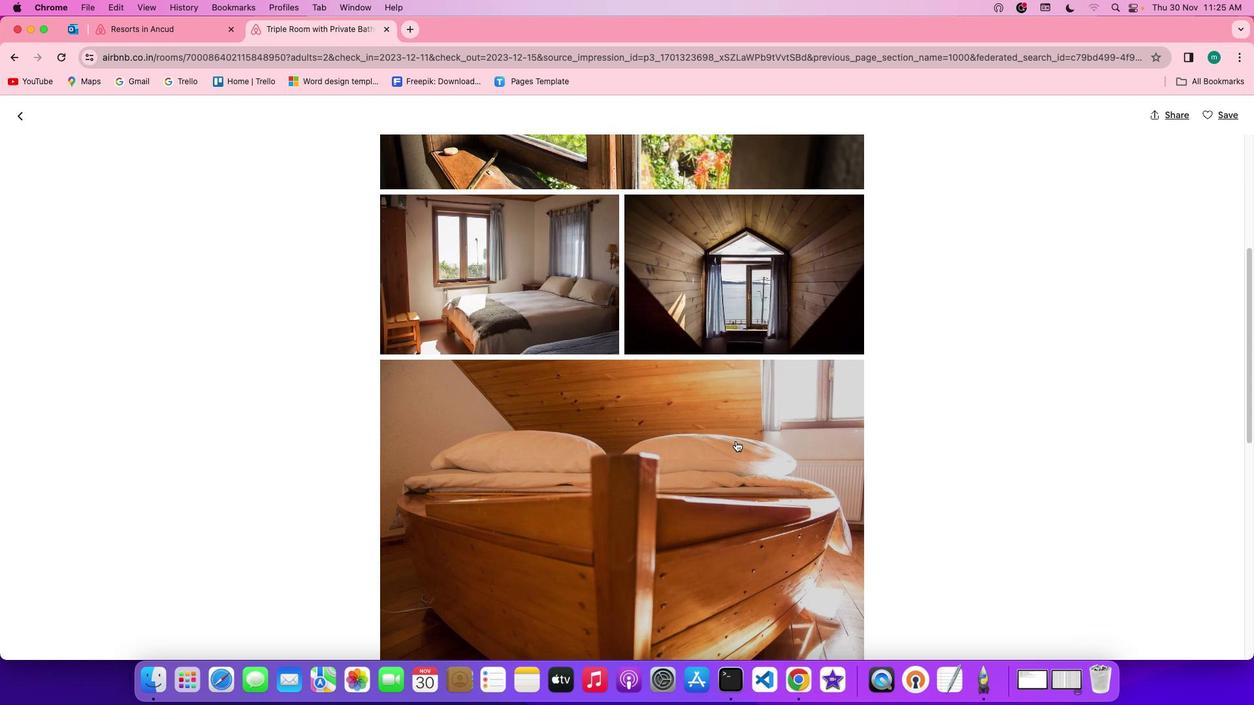 
Action: Mouse scrolled (715, 405) with delta (24, 35)
Screenshot: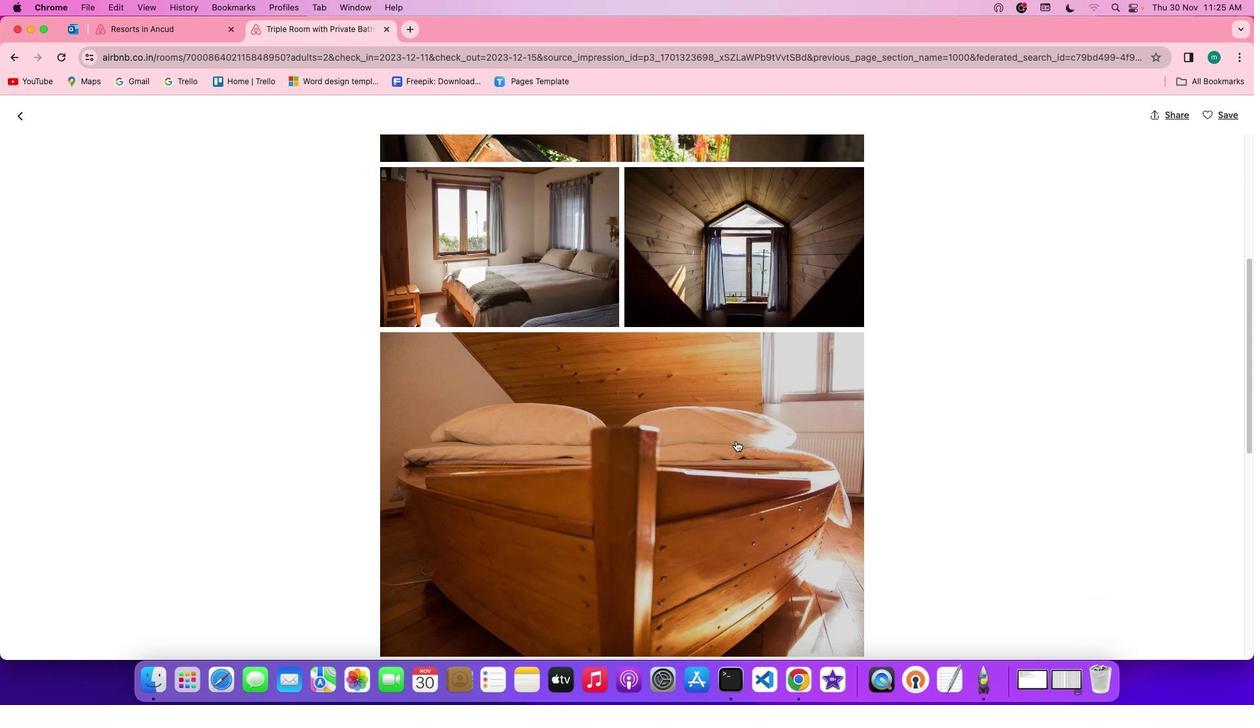 
Action: Mouse scrolled (715, 405) with delta (24, 35)
Screenshot: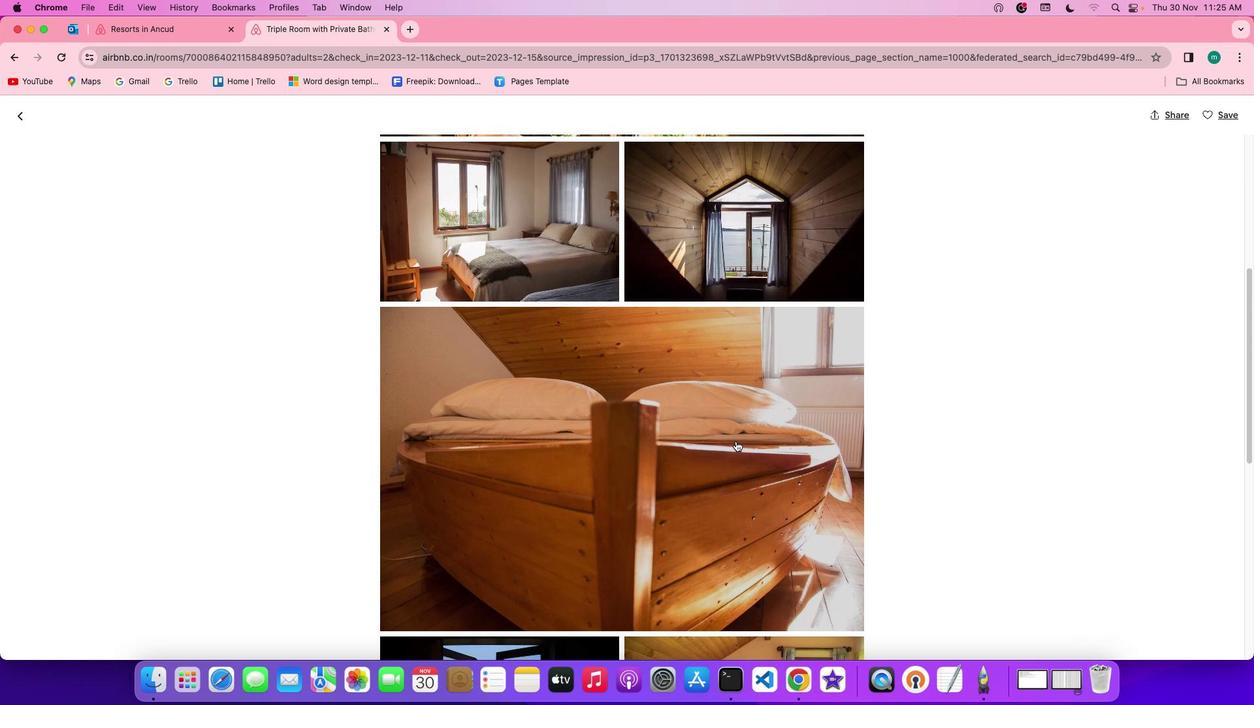 
Action: Mouse scrolled (715, 405) with delta (24, 35)
Screenshot: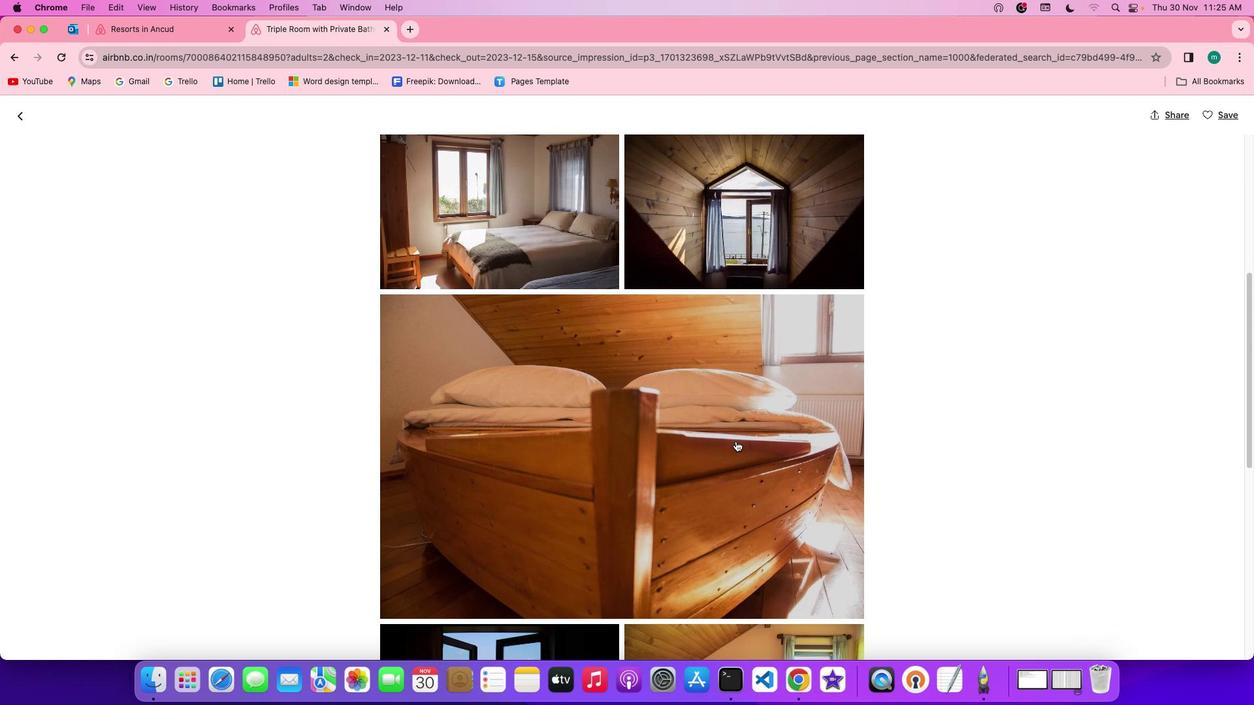 
Action: Mouse scrolled (715, 405) with delta (24, 35)
Screenshot: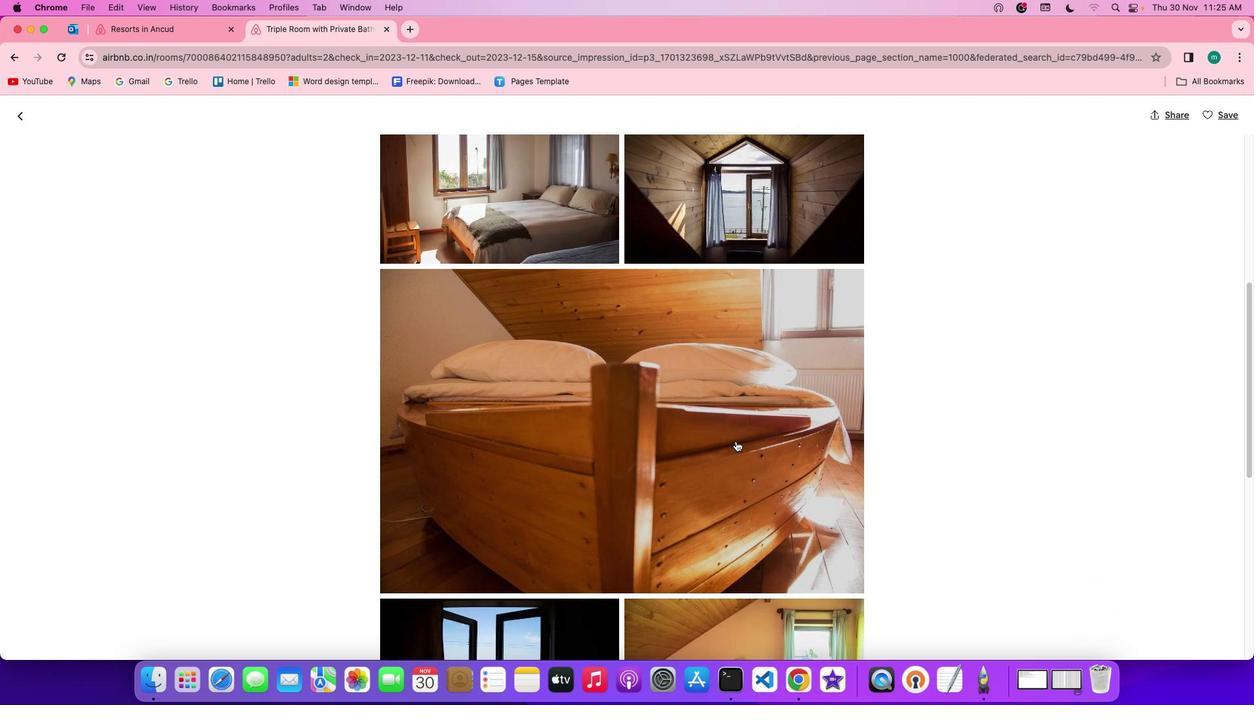 
Action: Mouse scrolled (715, 405) with delta (24, 35)
Screenshot: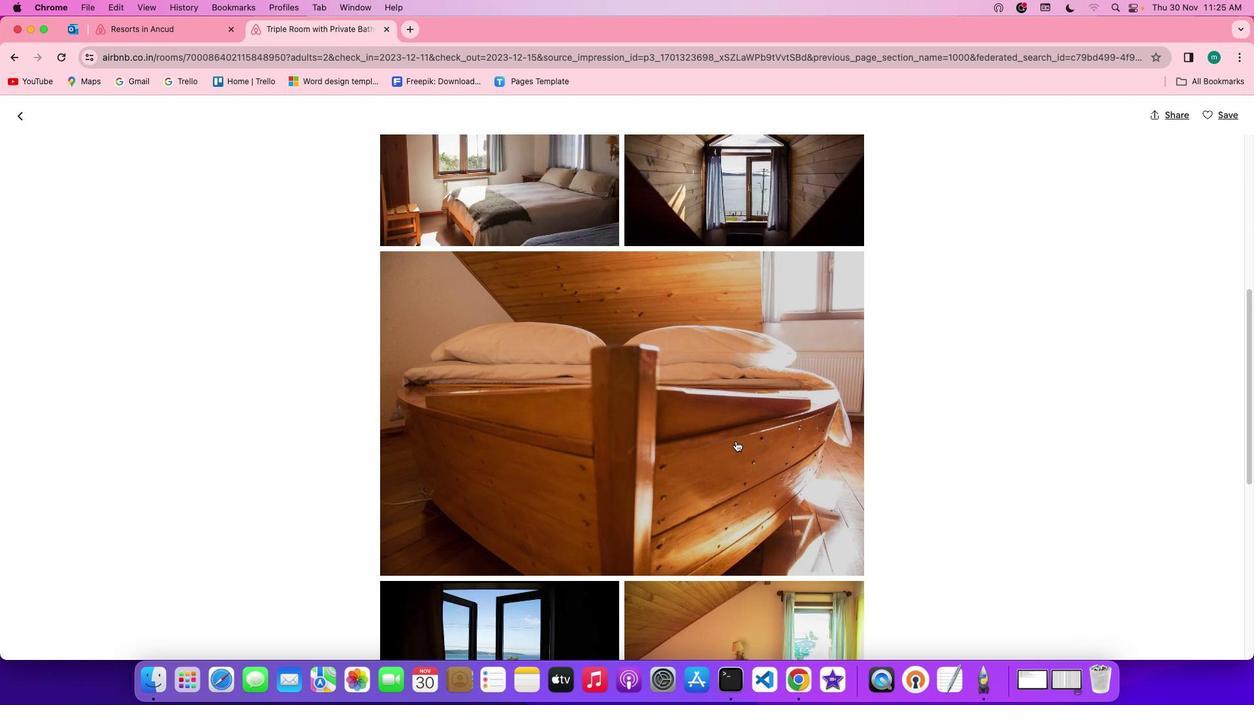 
Action: Mouse scrolled (715, 405) with delta (24, 35)
Screenshot: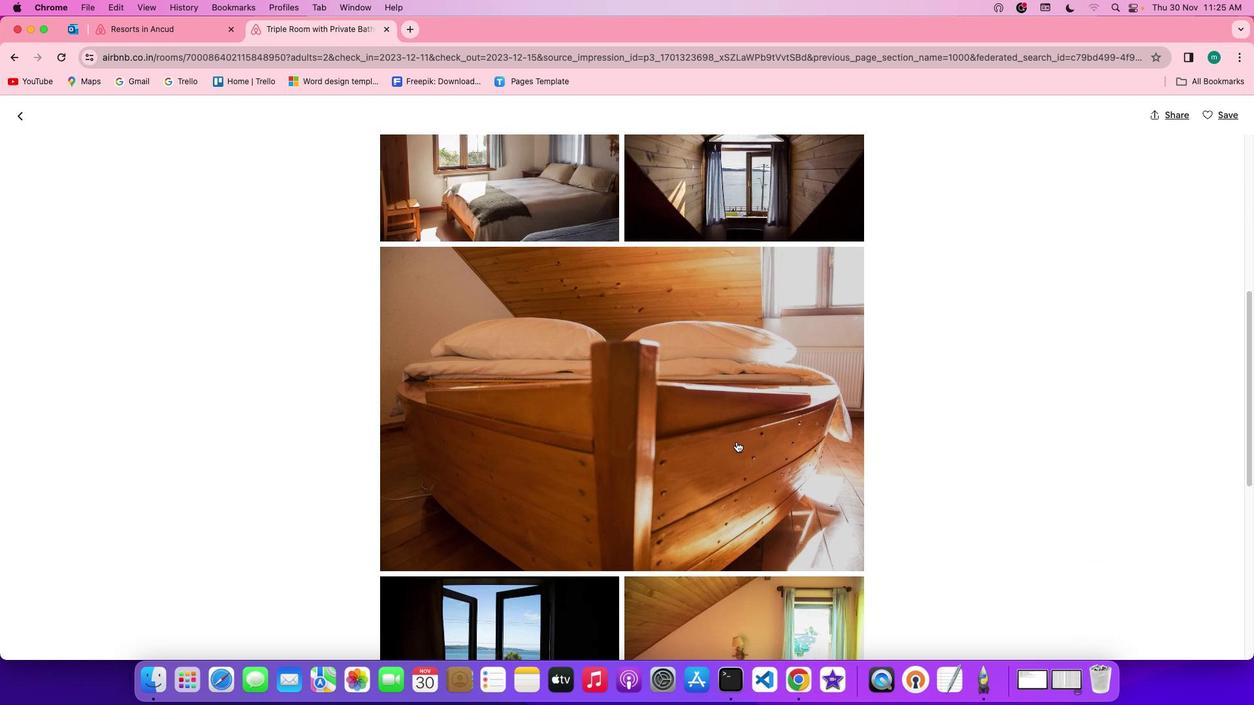 
Action: Mouse scrolled (715, 405) with delta (24, 35)
Screenshot: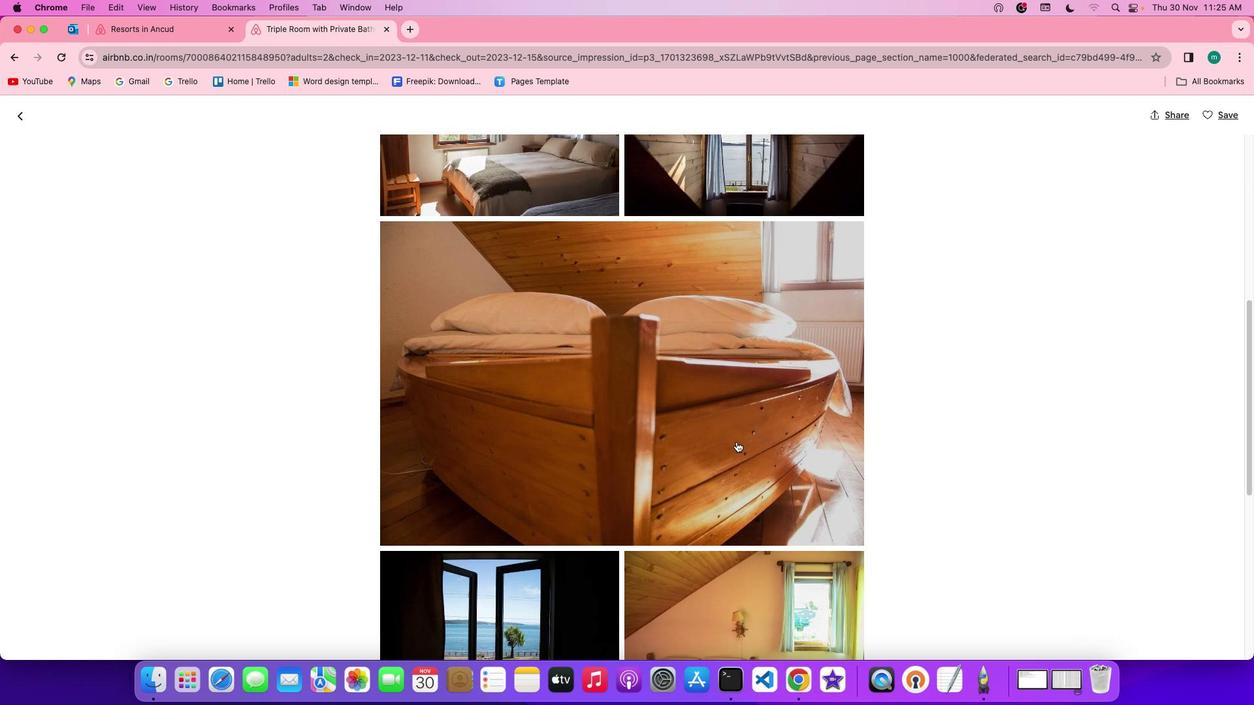 
Action: Mouse moved to (715, 405)
Screenshot: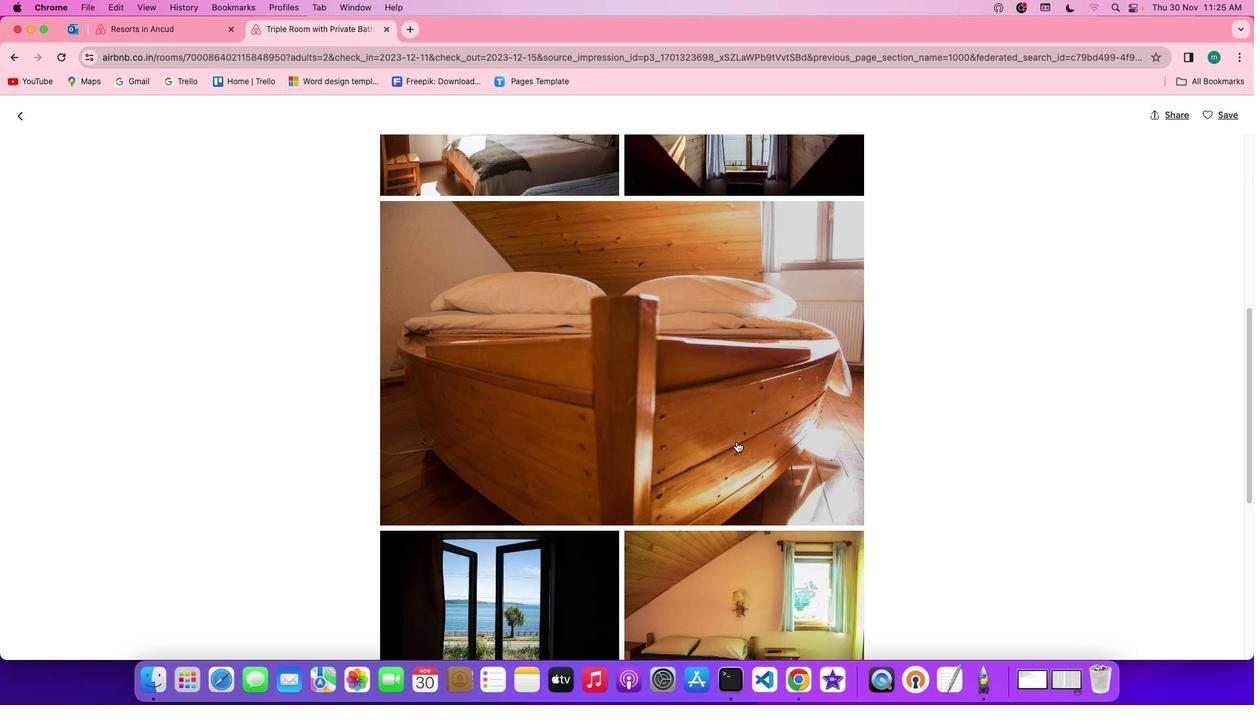 
Action: Mouse scrolled (715, 405) with delta (24, 35)
Screenshot: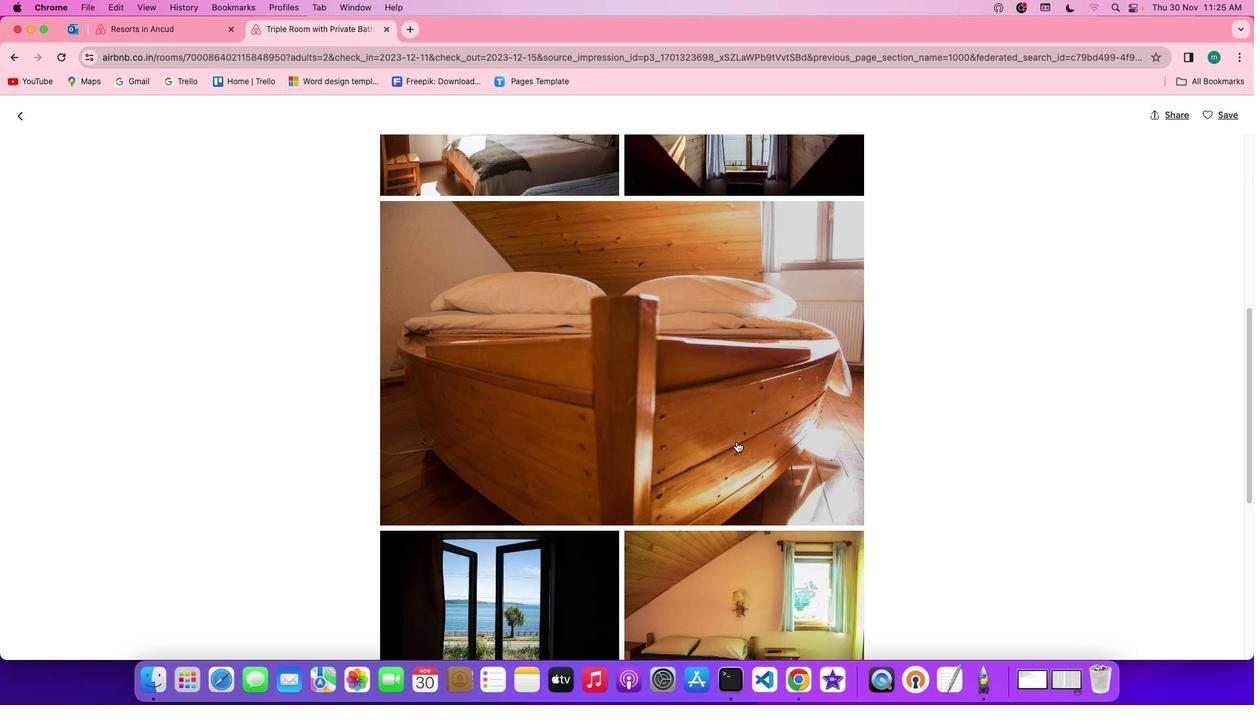 
Action: Mouse moved to (715, 405)
Screenshot: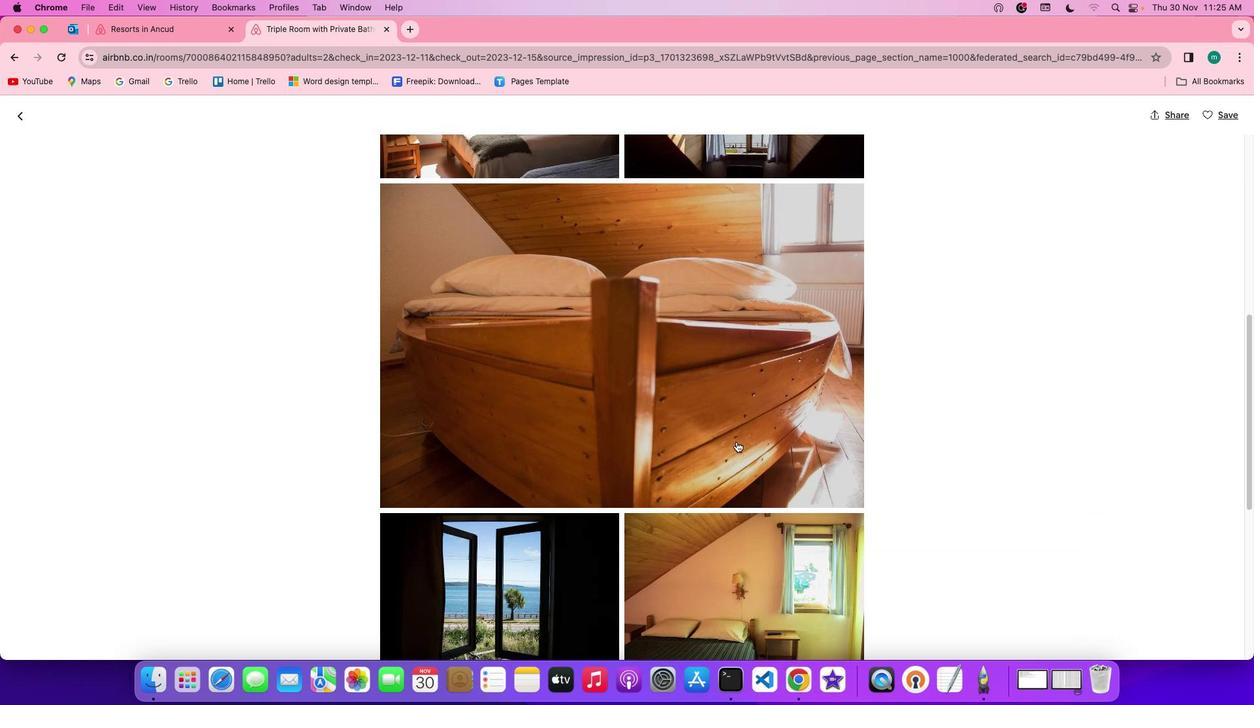 
Action: Mouse scrolled (715, 405) with delta (24, 35)
Screenshot: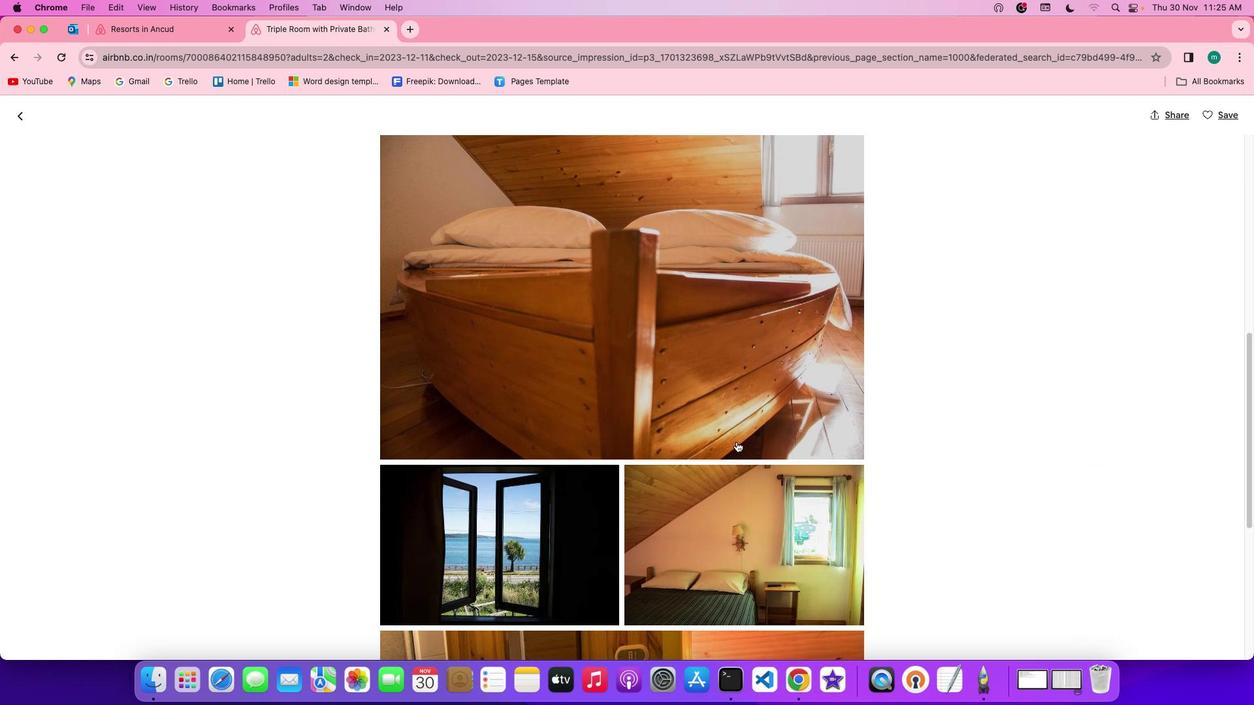 
Action: Mouse scrolled (715, 405) with delta (24, 35)
Screenshot: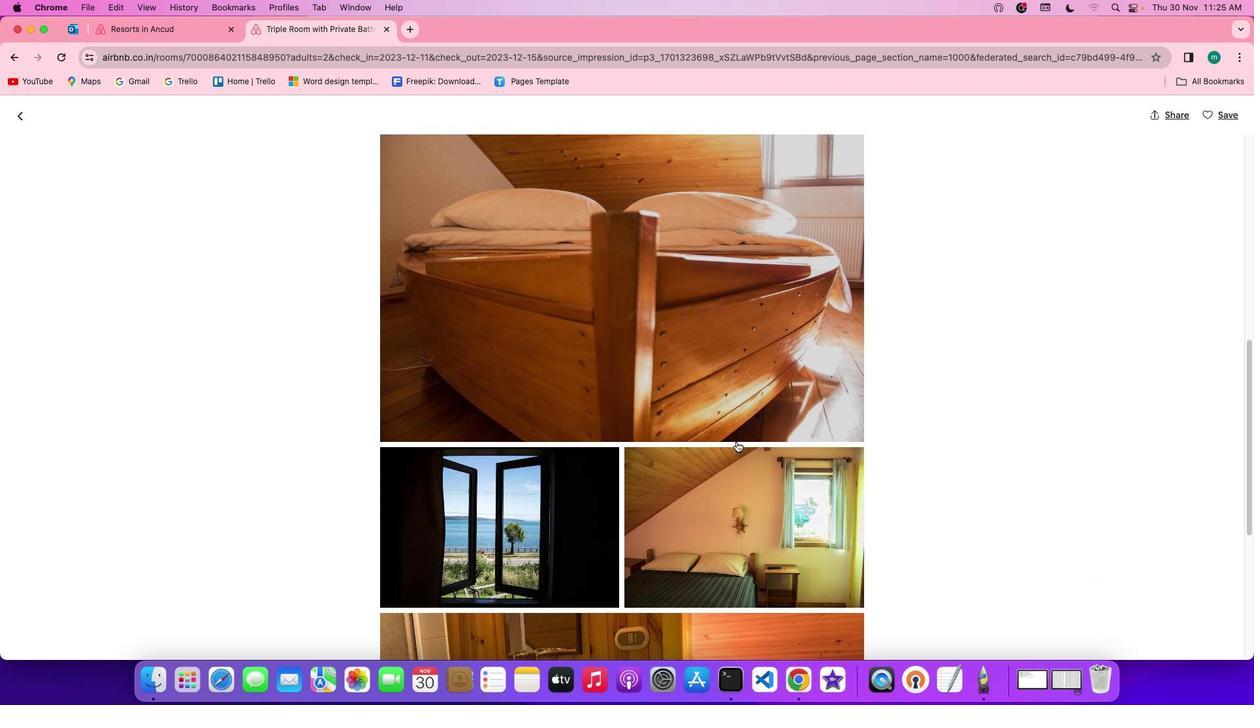 
Action: Mouse scrolled (715, 405) with delta (24, 35)
Screenshot: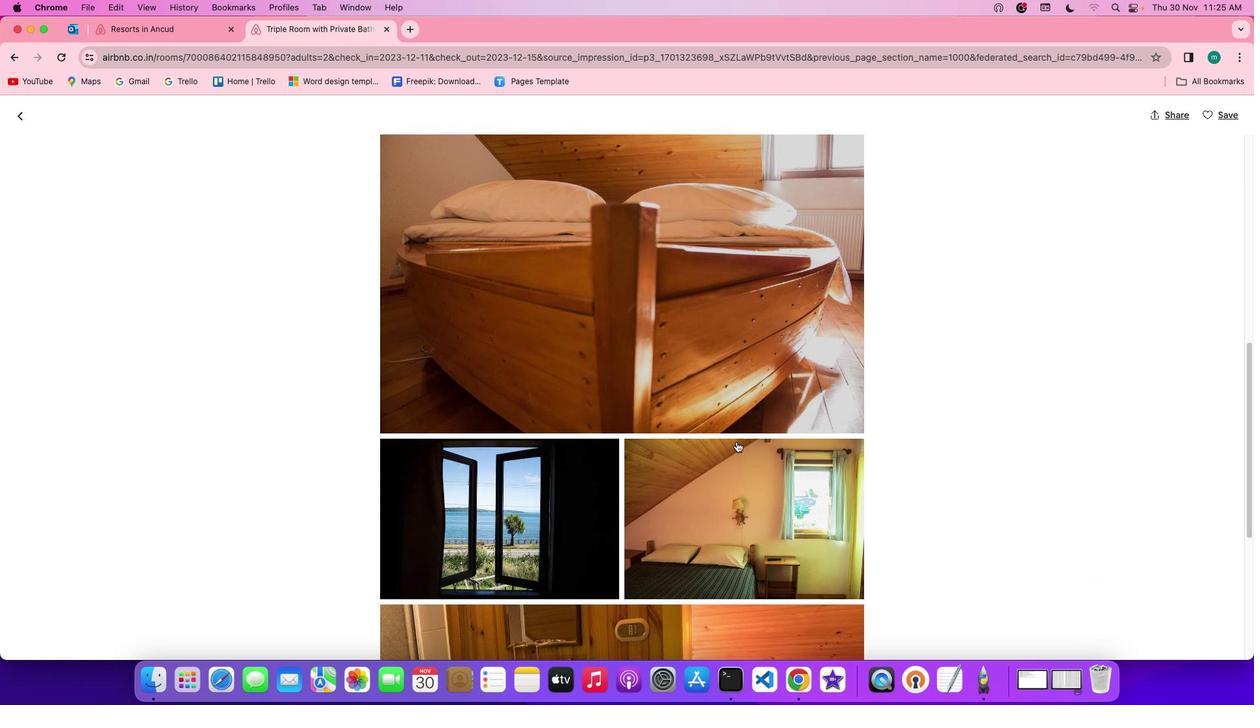 
Action: Mouse scrolled (715, 405) with delta (24, 35)
Screenshot: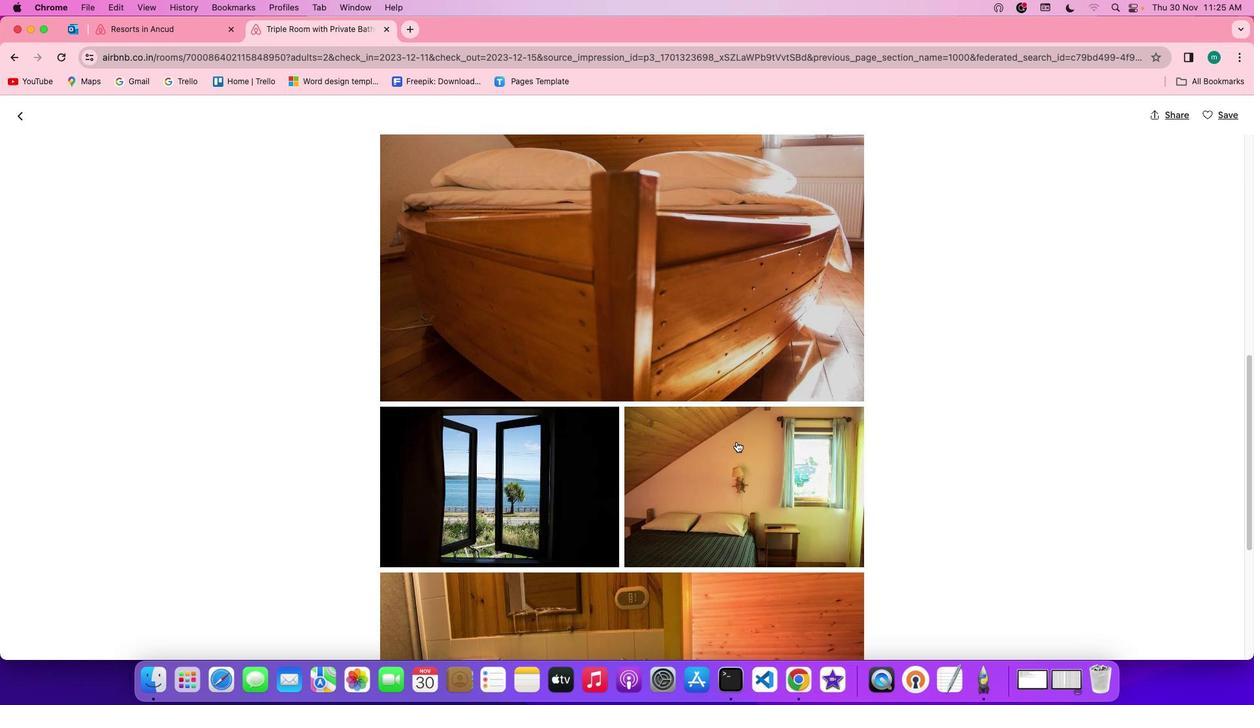 
Action: Mouse scrolled (715, 405) with delta (24, 35)
Screenshot: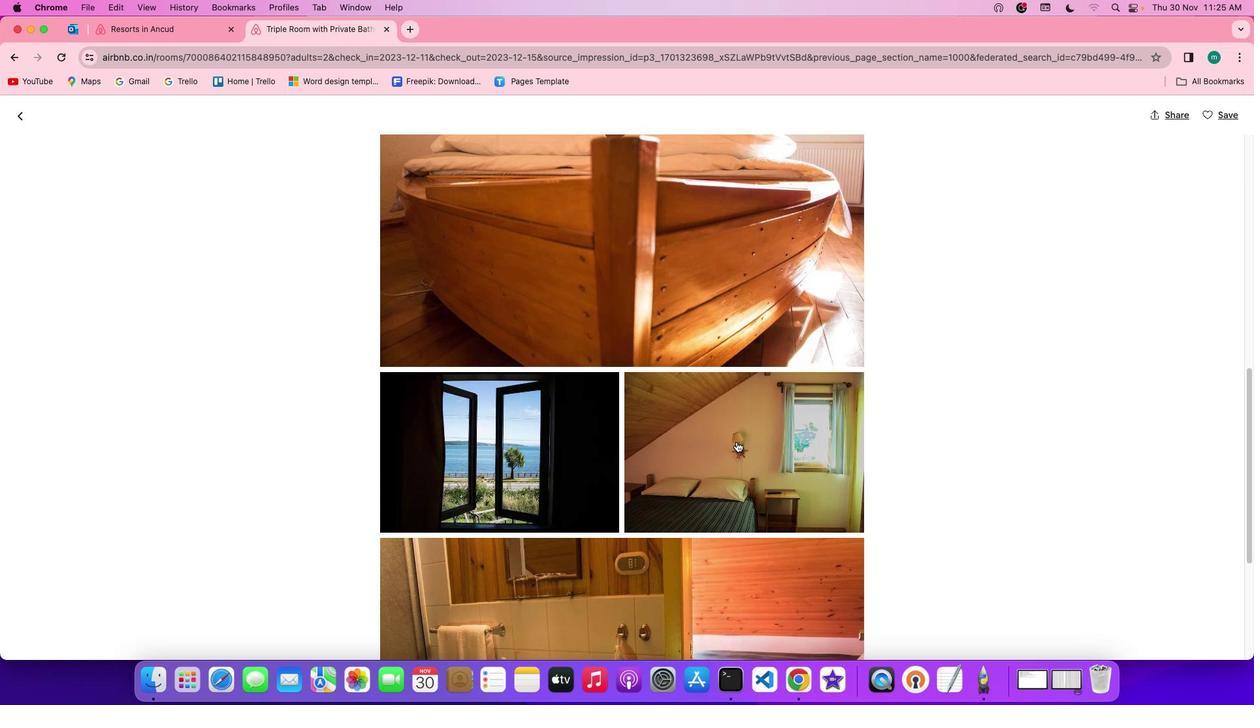 
Action: Mouse scrolled (715, 405) with delta (24, 35)
Screenshot: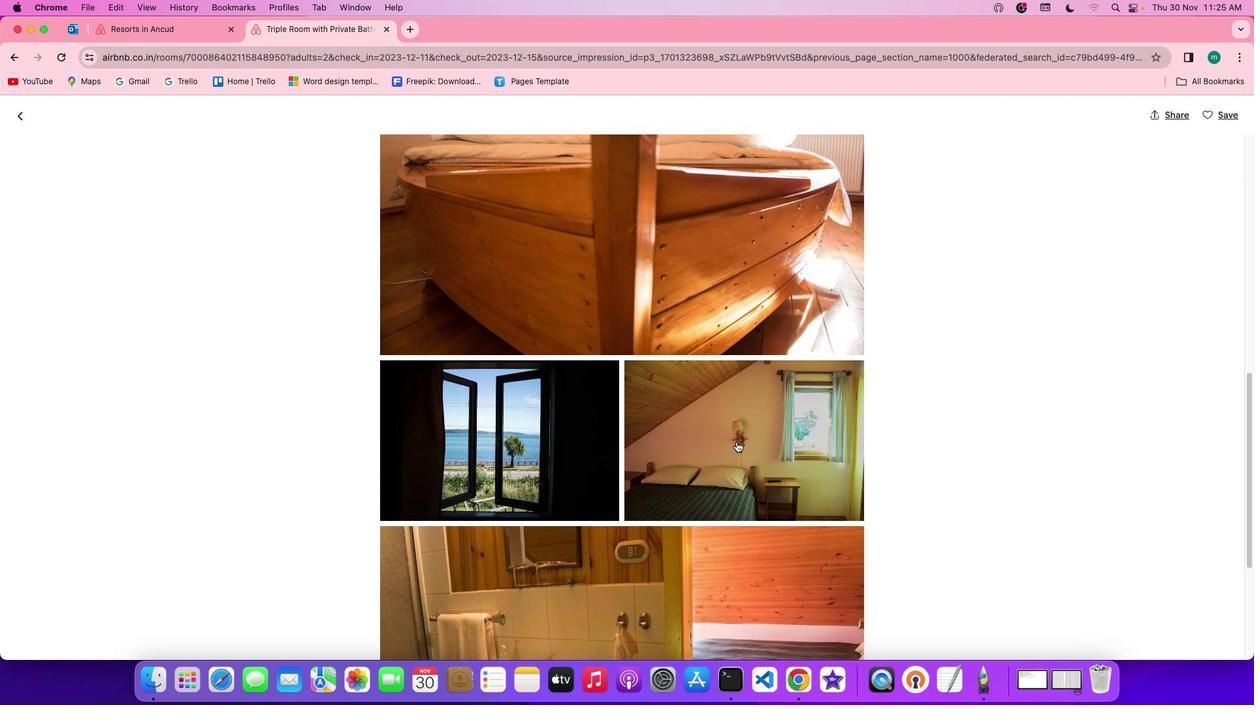 
Action: Mouse scrolled (715, 405) with delta (24, 35)
Screenshot: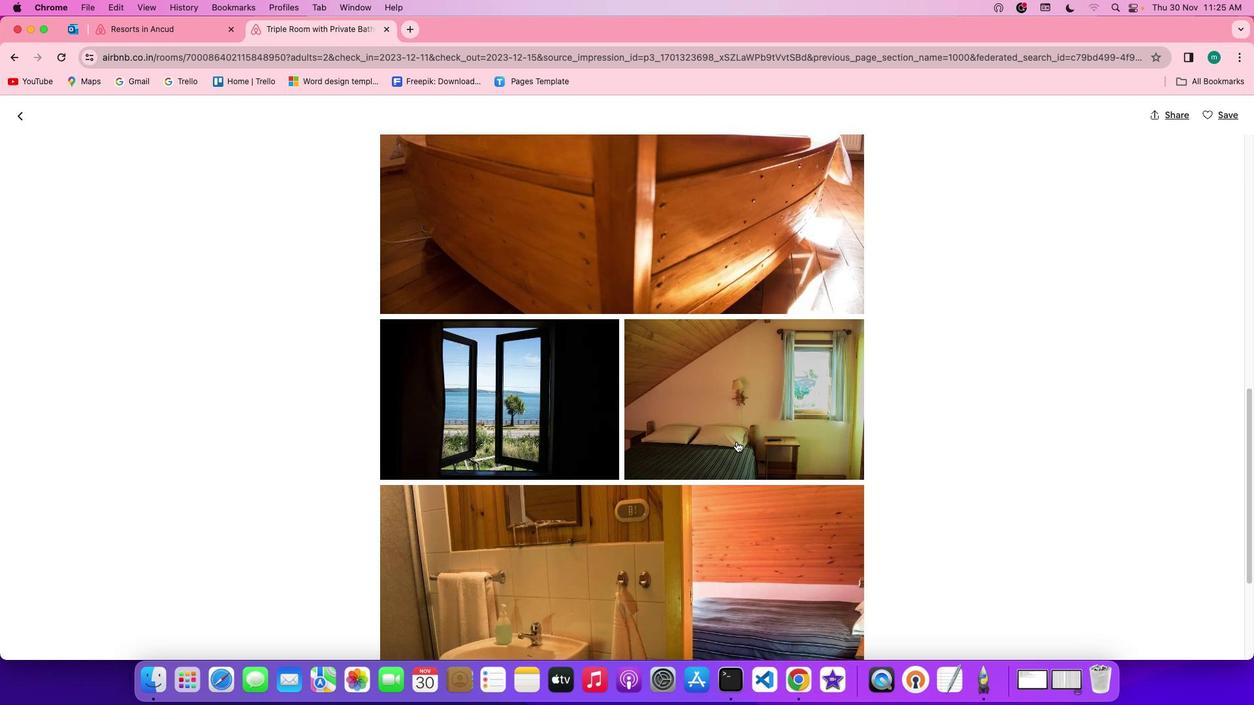 
Action: Mouse scrolled (715, 405) with delta (24, 35)
Screenshot: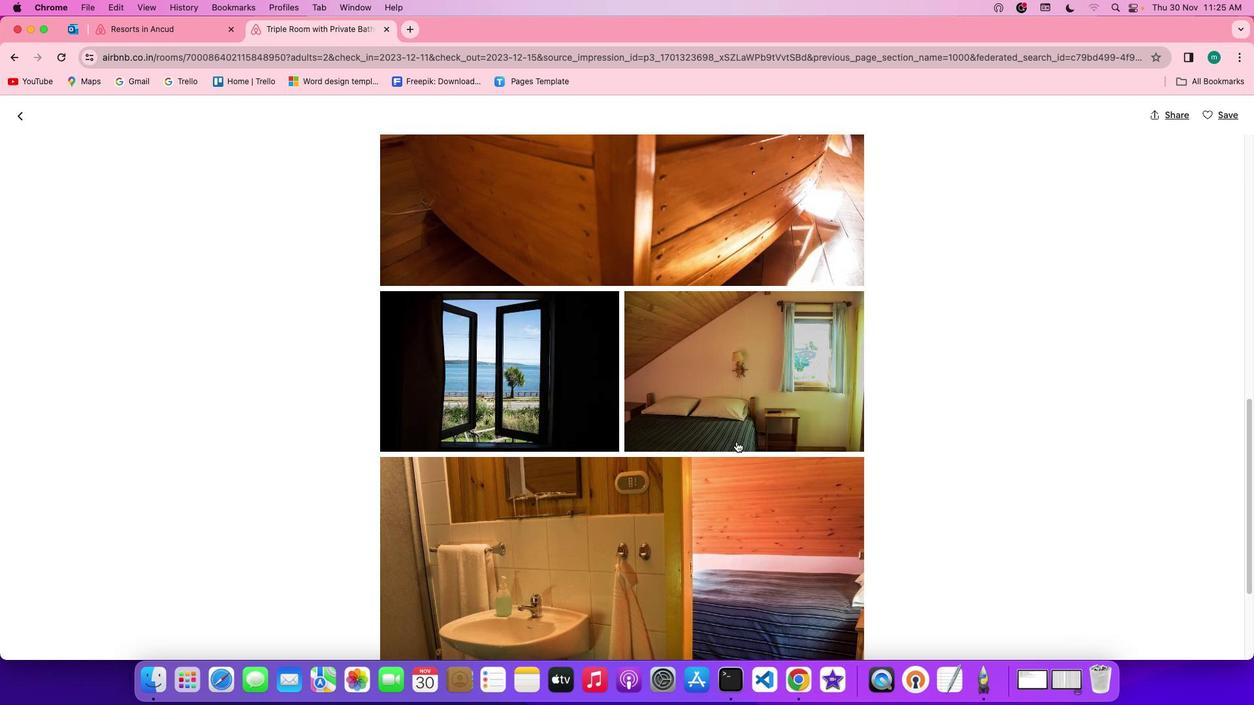 
Action: Mouse scrolled (715, 405) with delta (24, 35)
Screenshot: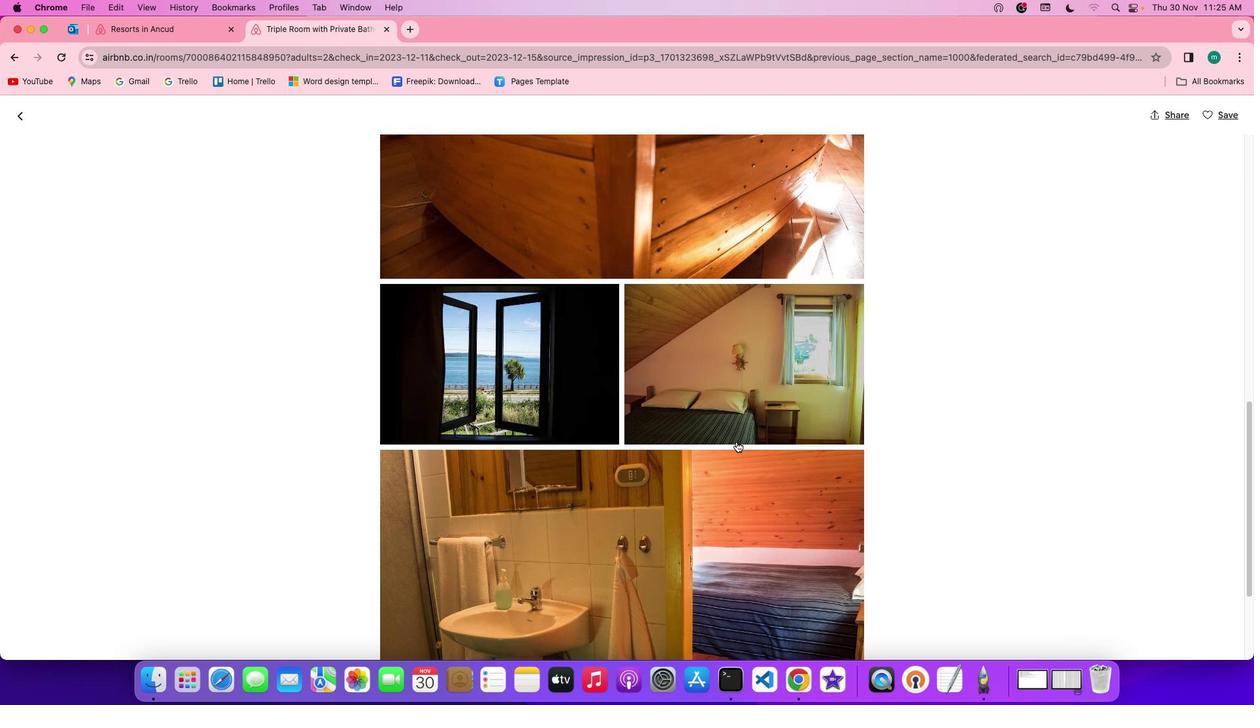 
Action: Mouse scrolled (715, 405) with delta (24, 35)
Screenshot: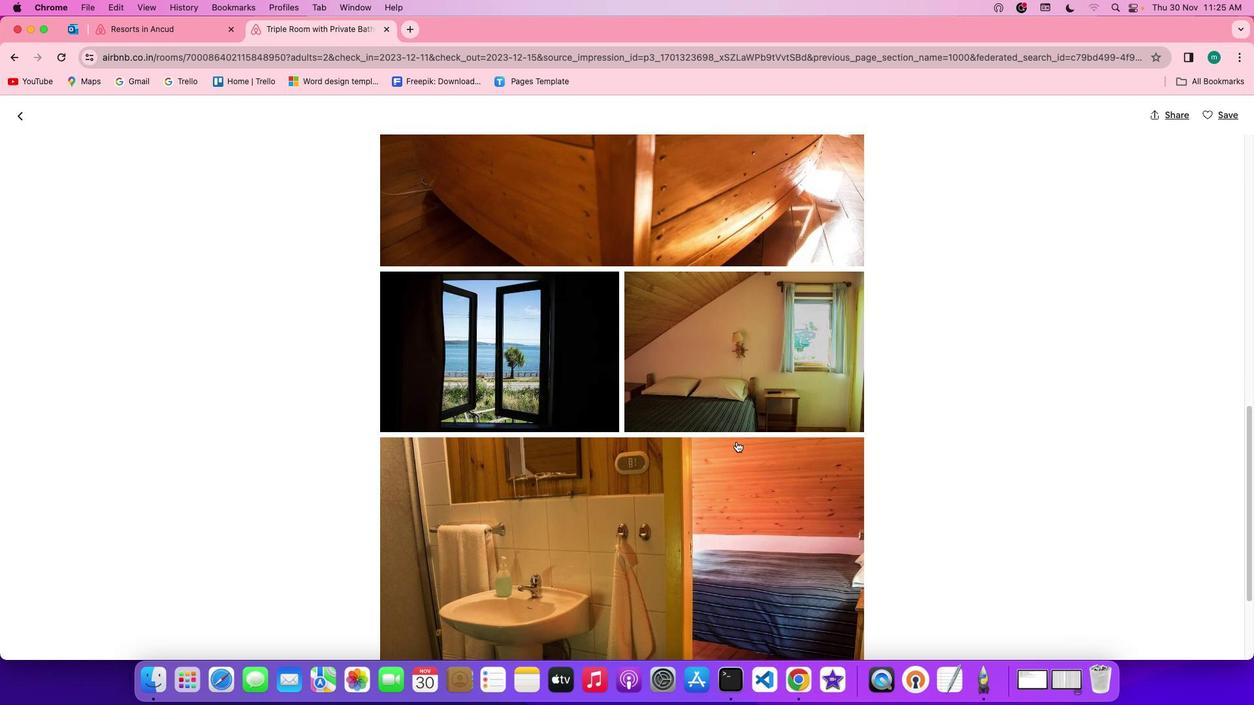 
Action: Mouse scrolled (715, 405) with delta (24, 35)
Screenshot: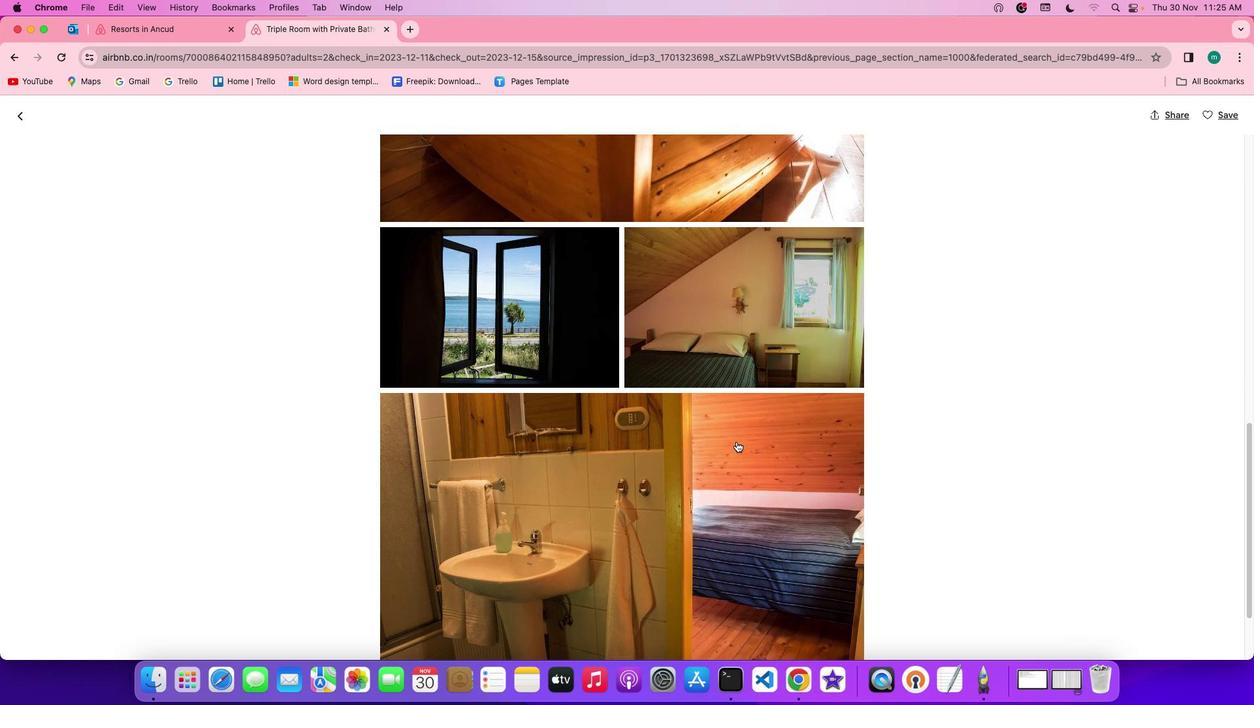 
Action: Mouse scrolled (715, 405) with delta (24, 35)
Screenshot: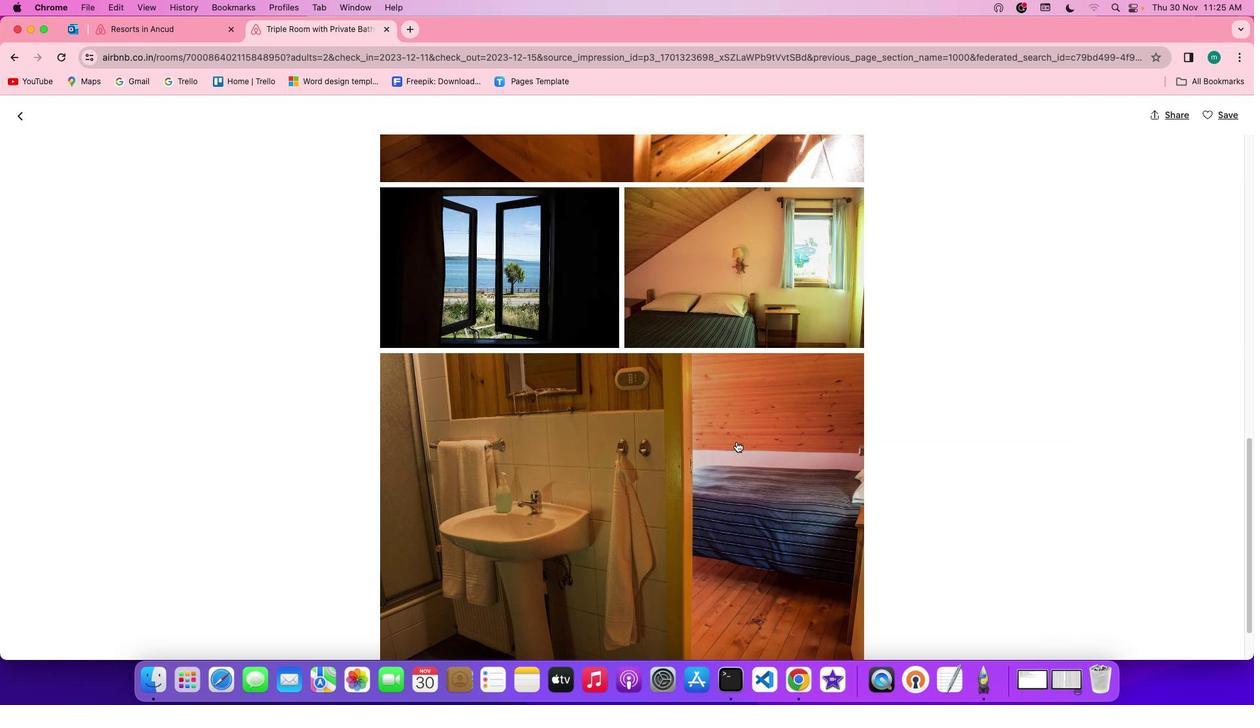 
Action: Mouse scrolled (715, 405) with delta (24, 35)
Screenshot: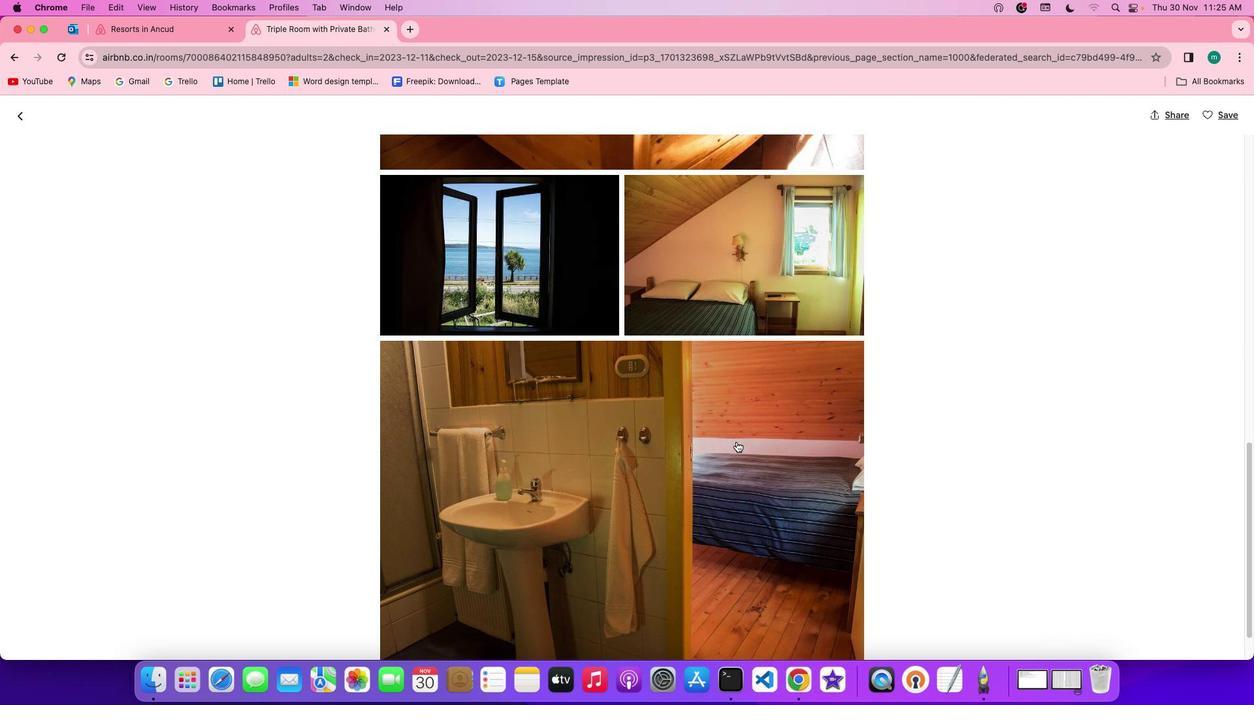 
Action: Mouse scrolled (715, 405) with delta (24, 35)
Screenshot: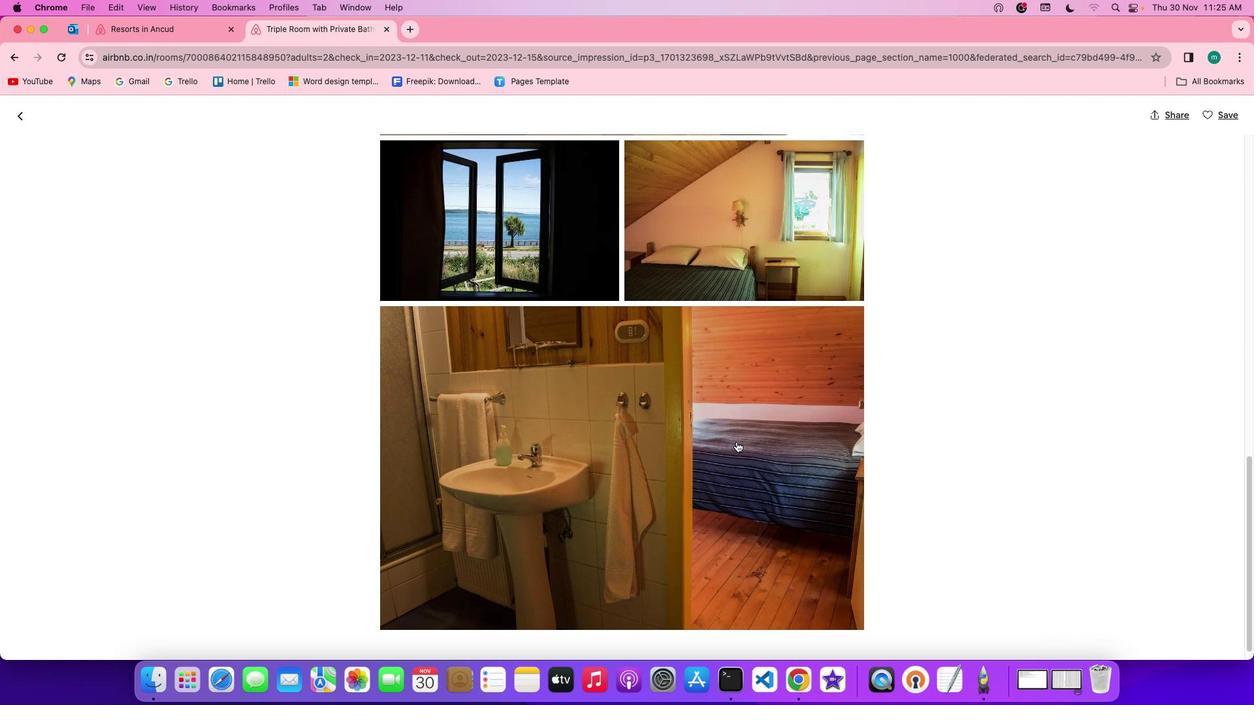 
Action: Mouse scrolled (715, 405) with delta (24, 35)
Screenshot: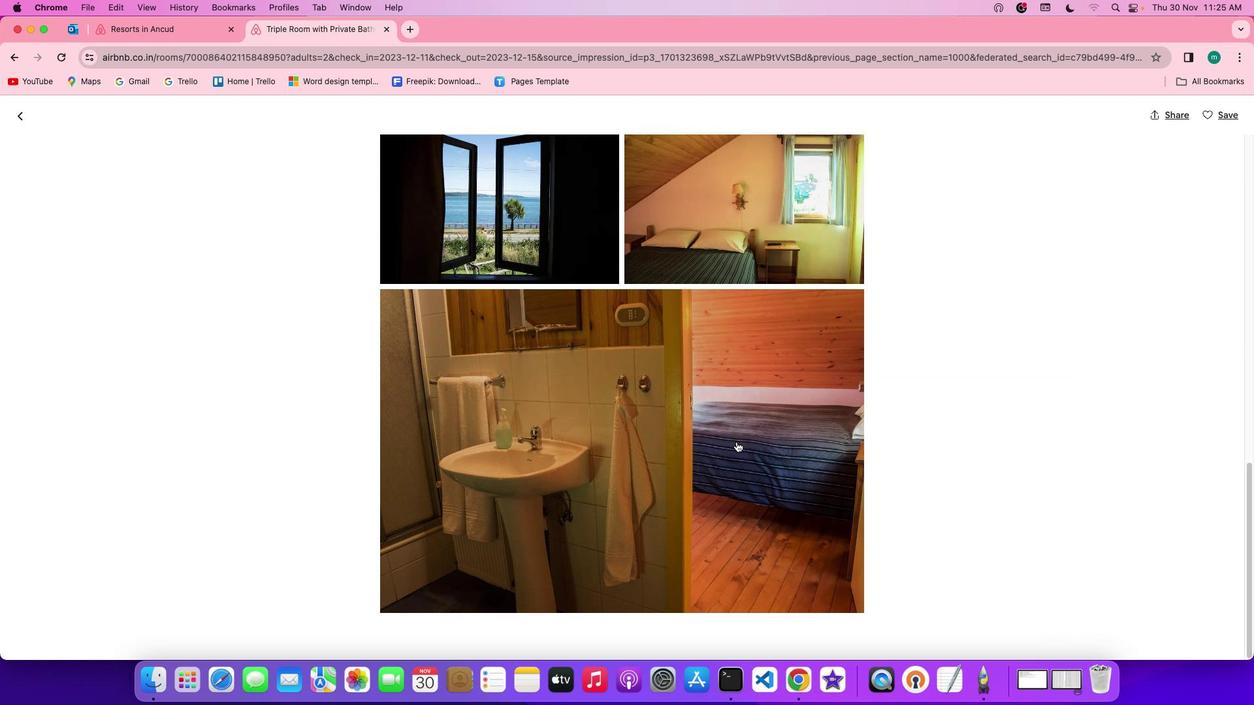 
Action: Mouse scrolled (715, 405) with delta (24, 35)
Screenshot: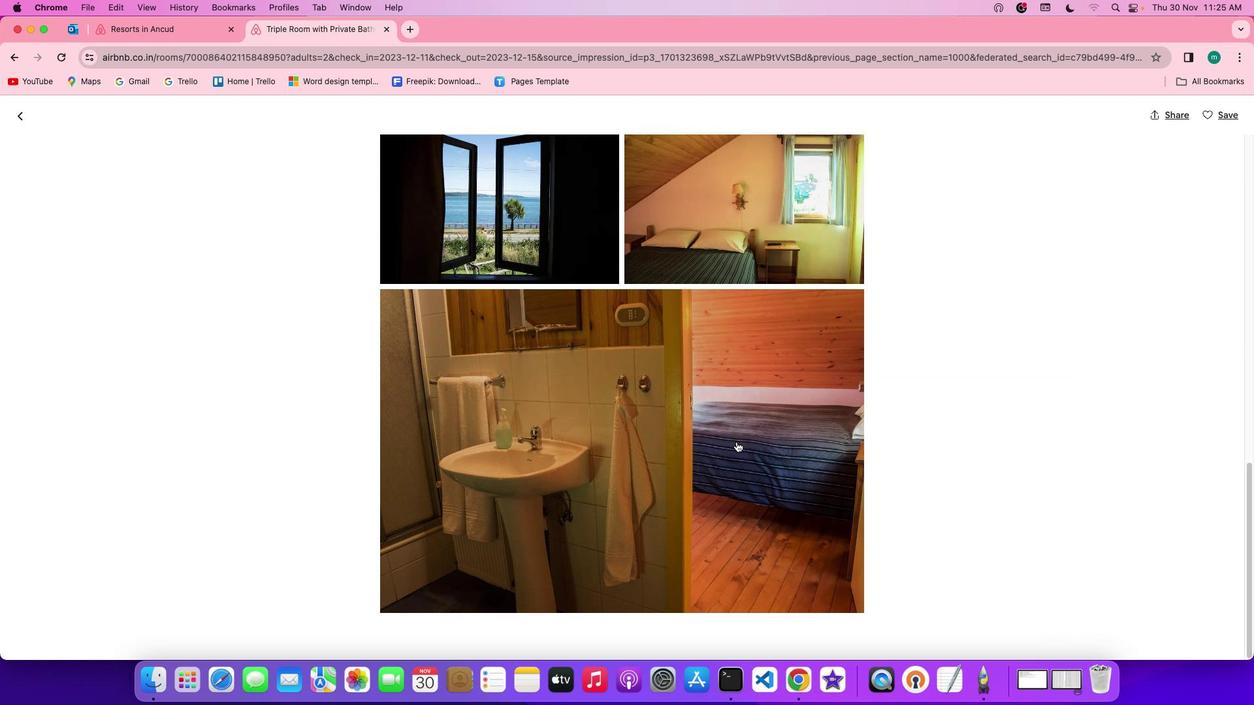 
Action: Mouse scrolled (715, 405) with delta (24, 35)
Screenshot: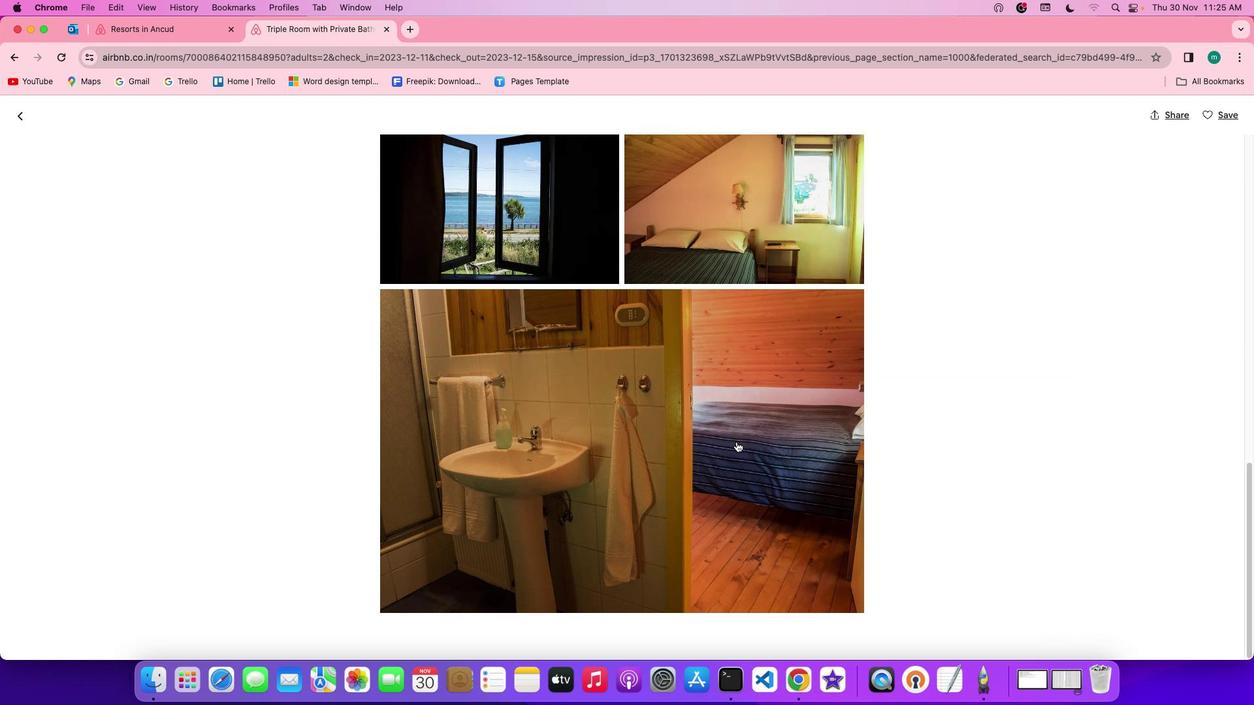
Action: Mouse scrolled (715, 405) with delta (24, 35)
Screenshot: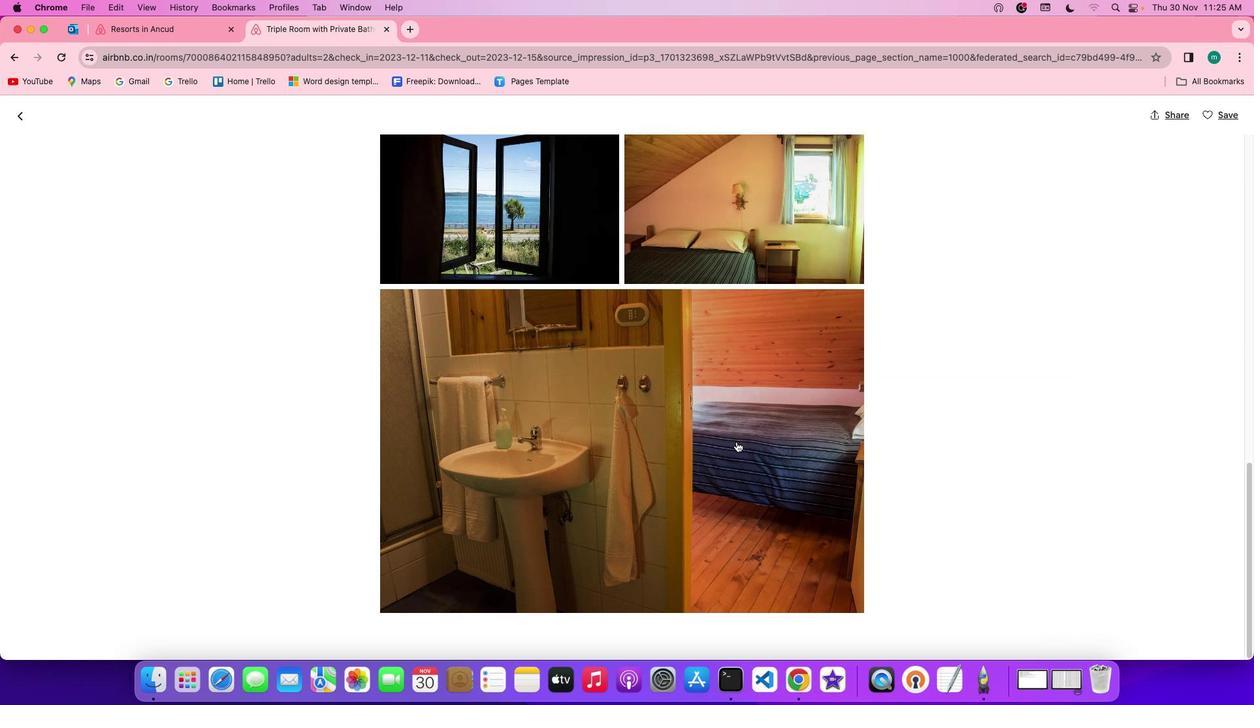 
Action: Mouse scrolled (715, 405) with delta (24, 35)
Screenshot: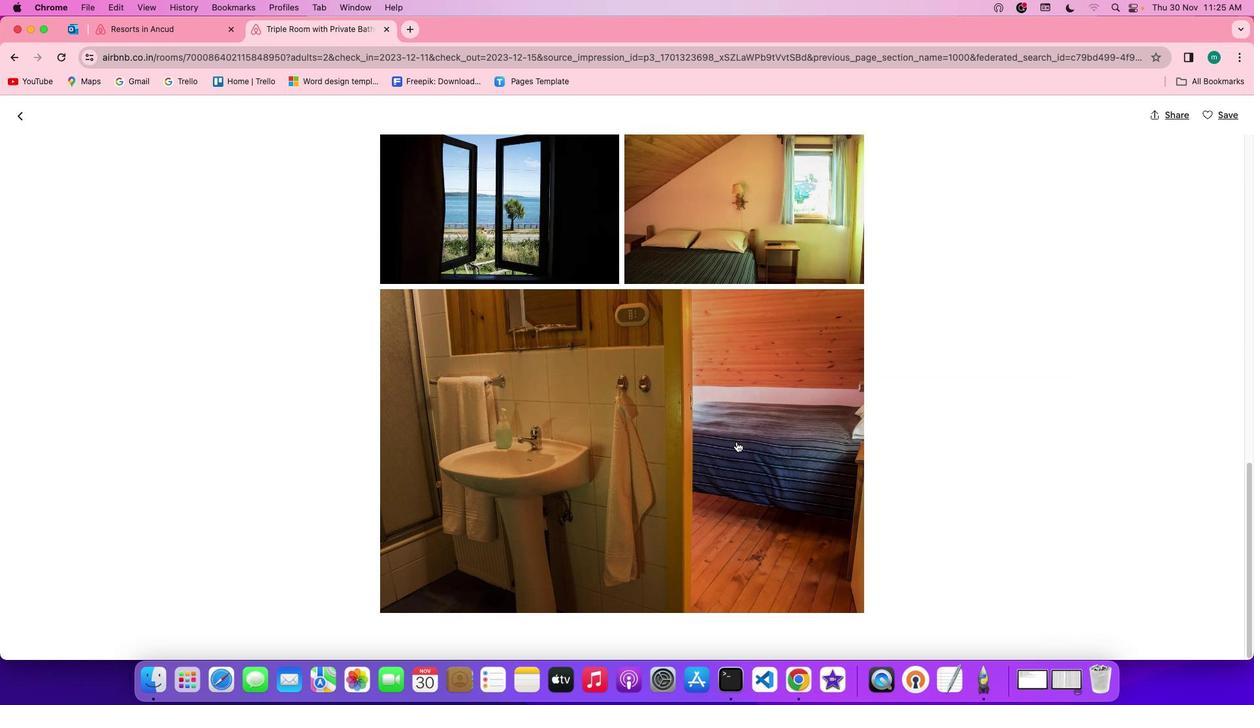 
Action: Mouse scrolled (715, 405) with delta (24, 35)
Screenshot: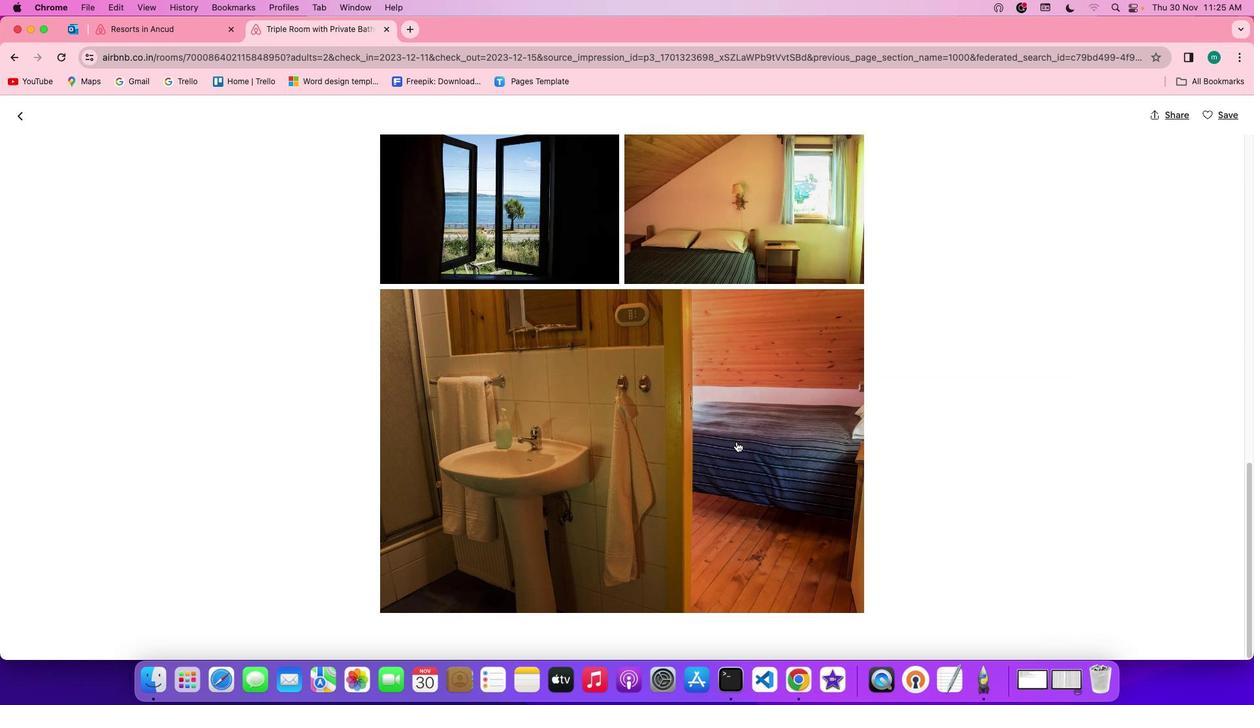 
Action: Mouse scrolled (715, 405) with delta (24, 35)
Screenshot: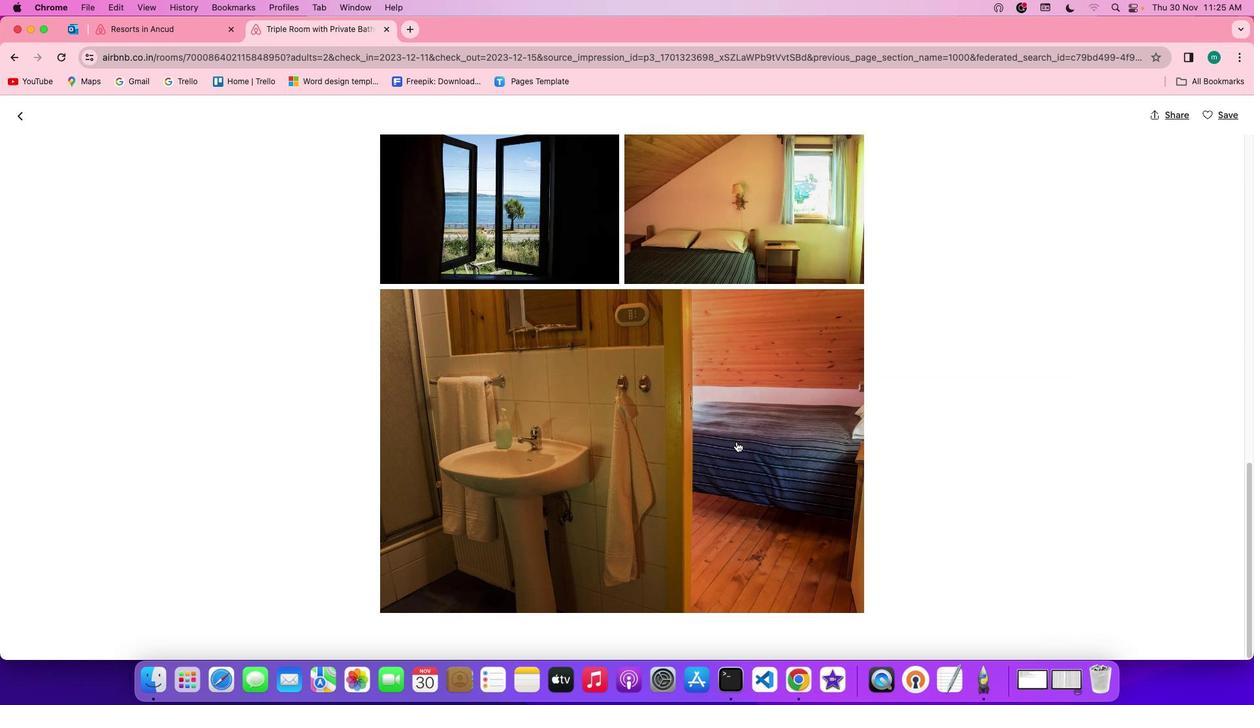
Action: Mouse scrolled (715, 405) with delta (24, 33)
Screenshot: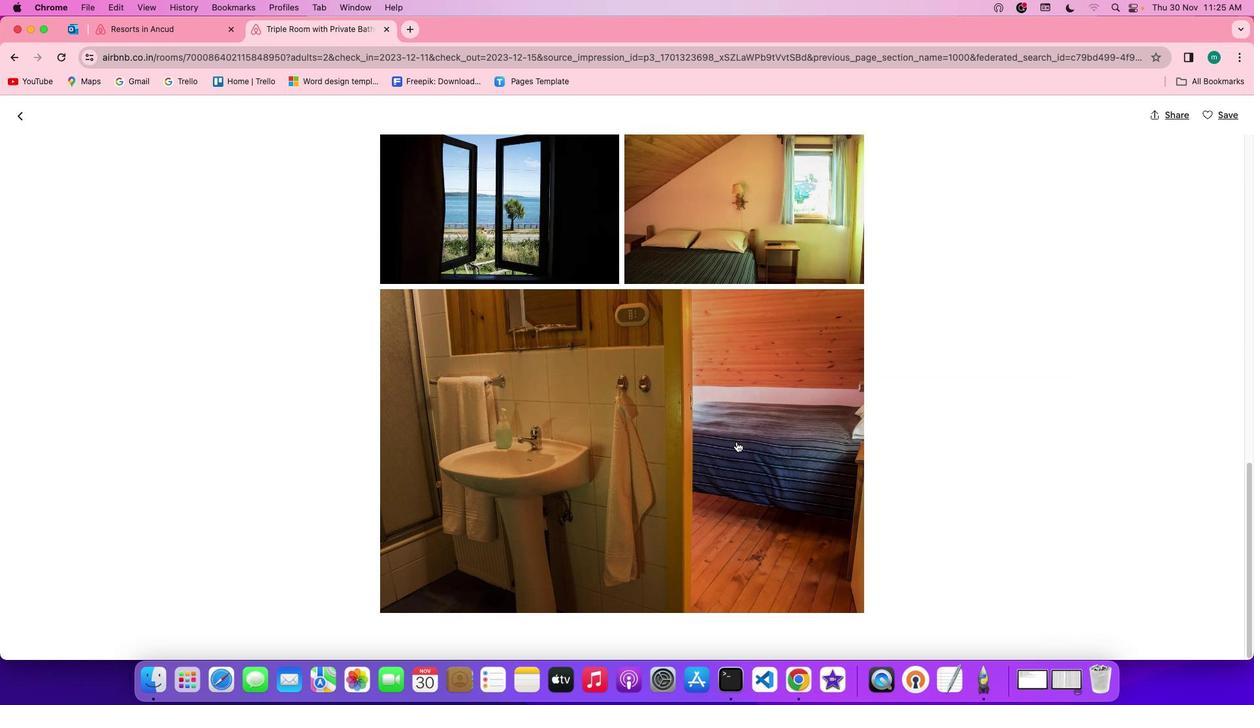 
Action: Mouse moved to (45, 139)
Screenshot: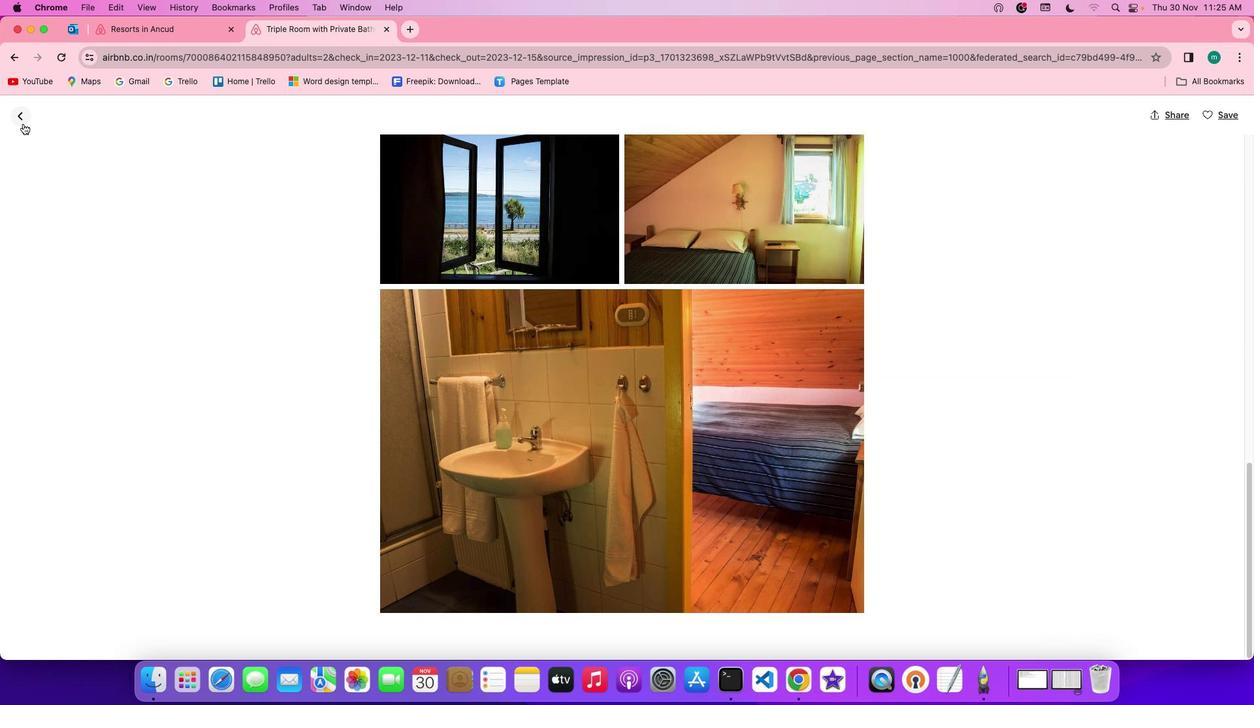 
Action: Mouse pressed left at (45, 139)
Screenshot: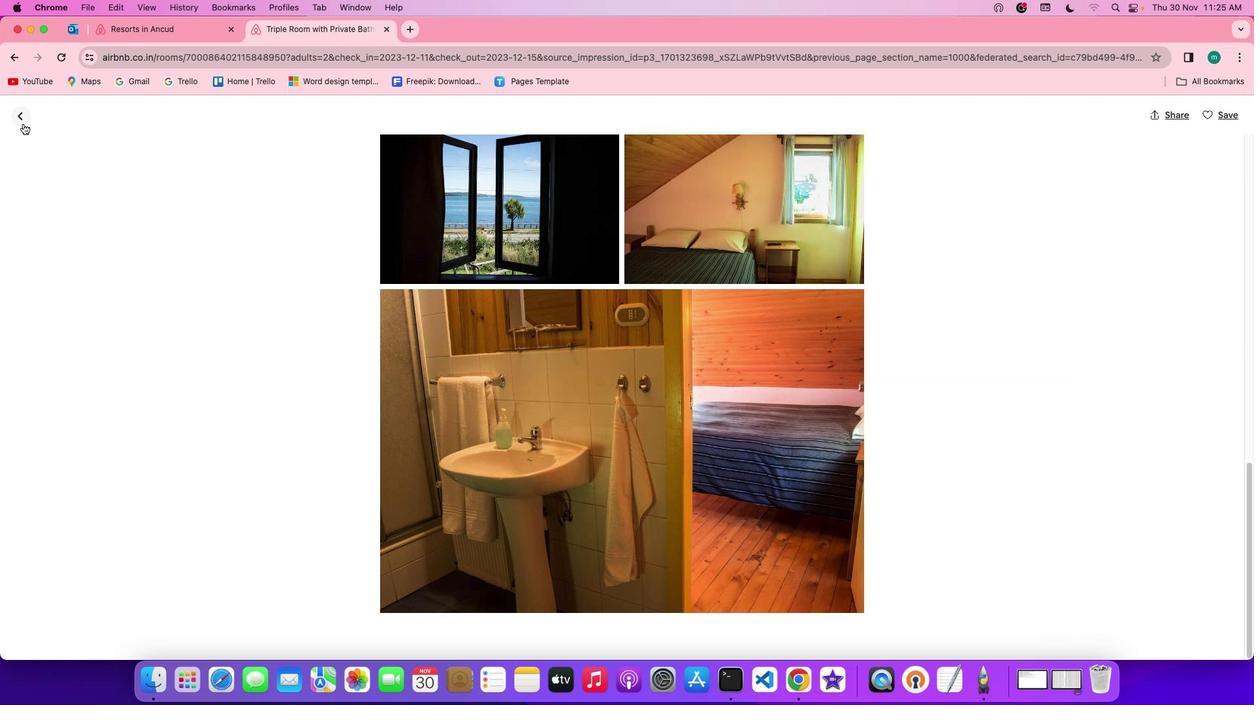 
Action: Mouse moved to (467, 302)
Screenshot: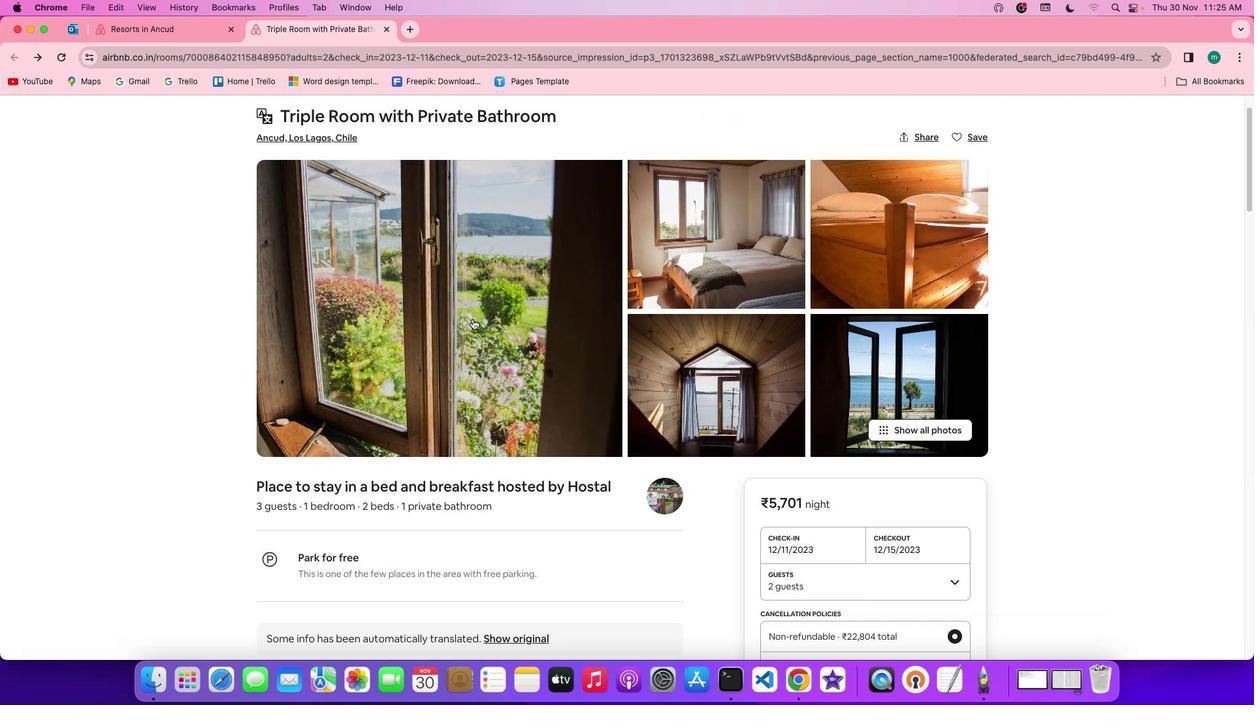 
Action: Mouse scrolled (467, 302) with delta (24, 35)
Screenshot: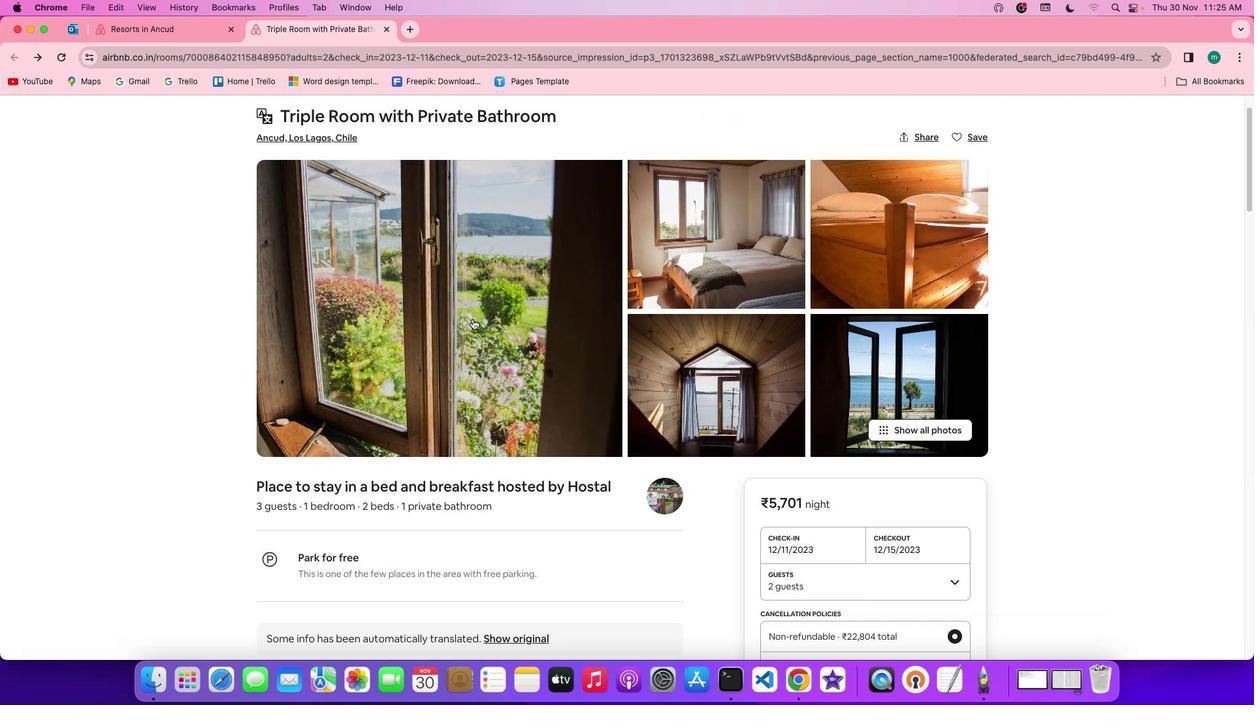 
Action: Mouse scrolled (467, 302) with delta (24, 35)
Screenshot: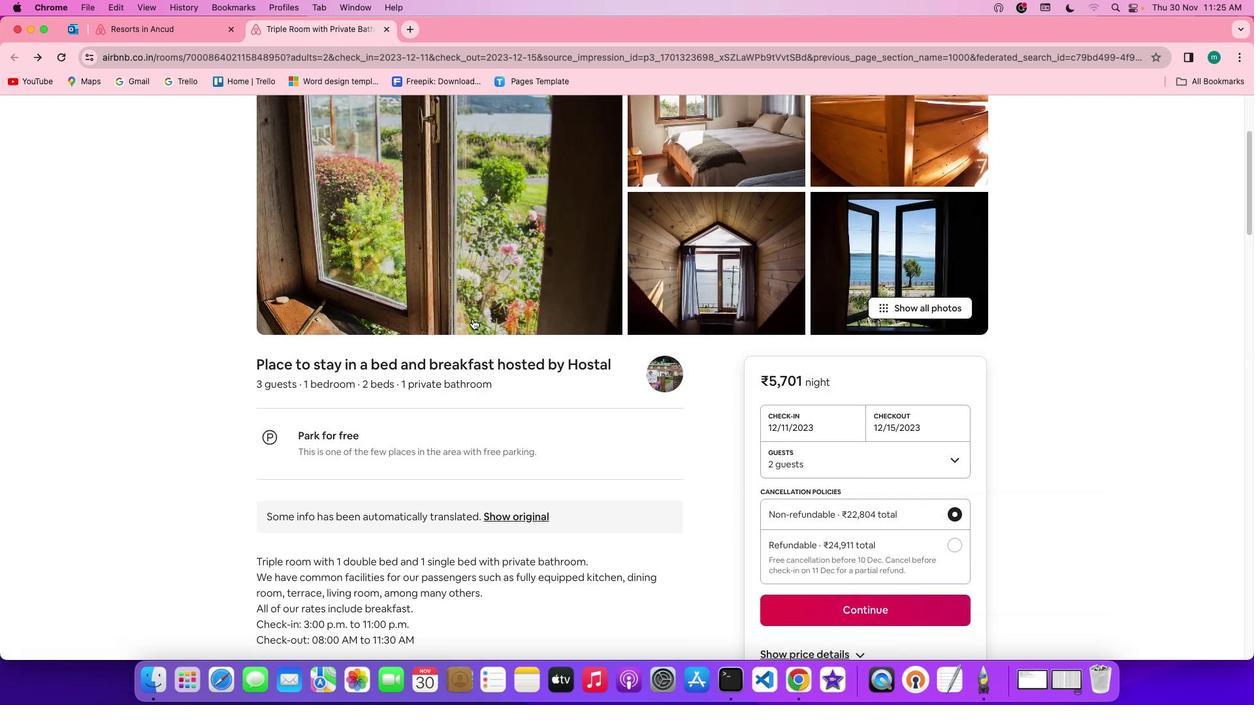 
Action: Mouse scrolled (467, 302) with delta (24, 34)
Screenshot: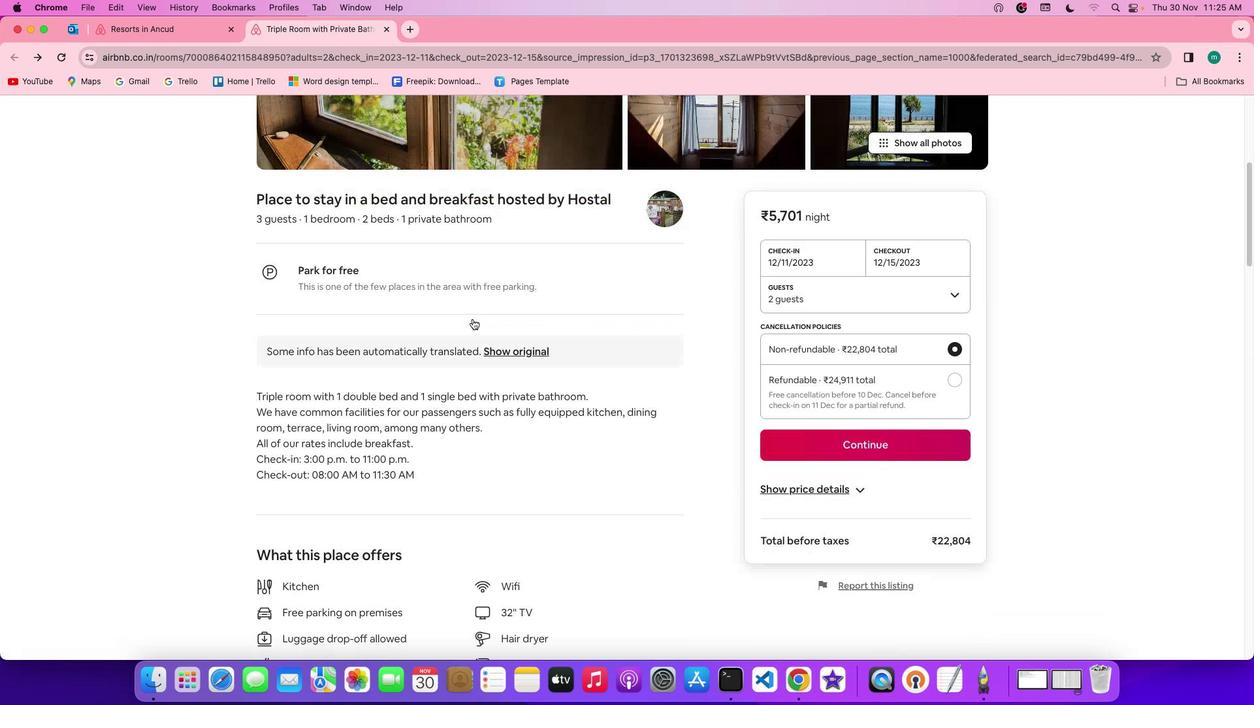 
Action: Mouse scrolled (467, 302) with delta (24, 33)
Screenshot: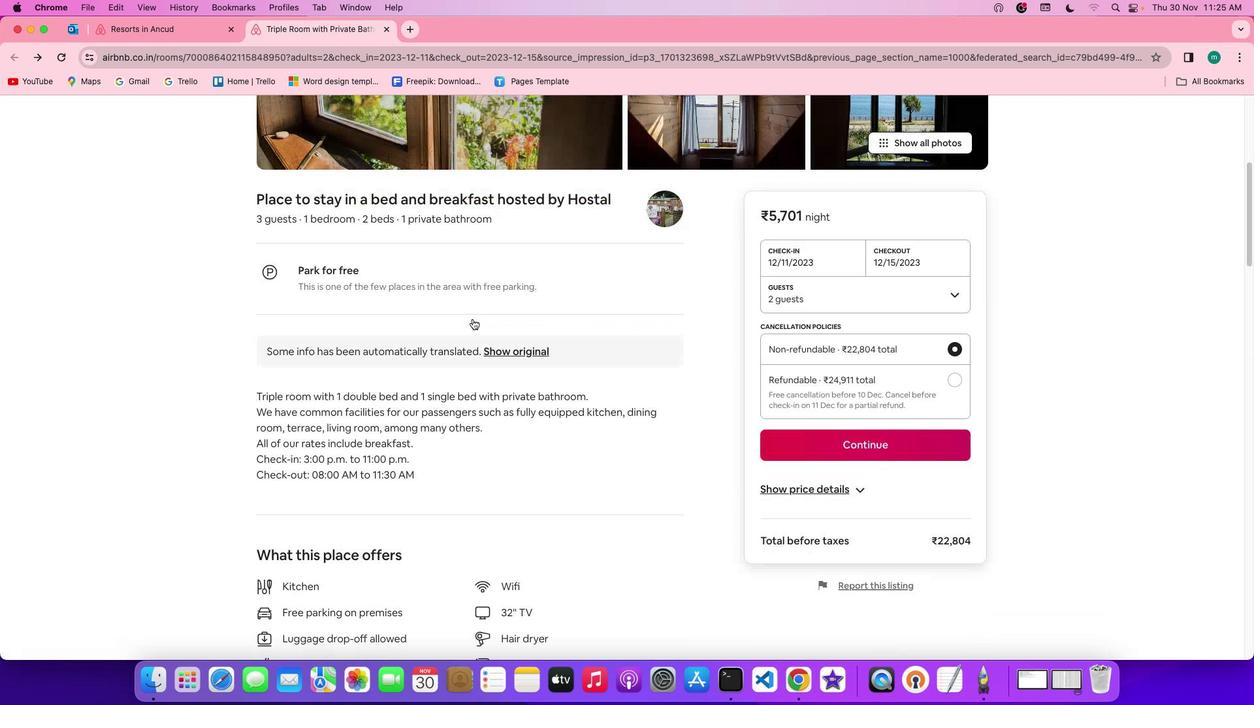 
Action: Mouse scrolled (467, 302) with delta (24, 33)
Screenshot: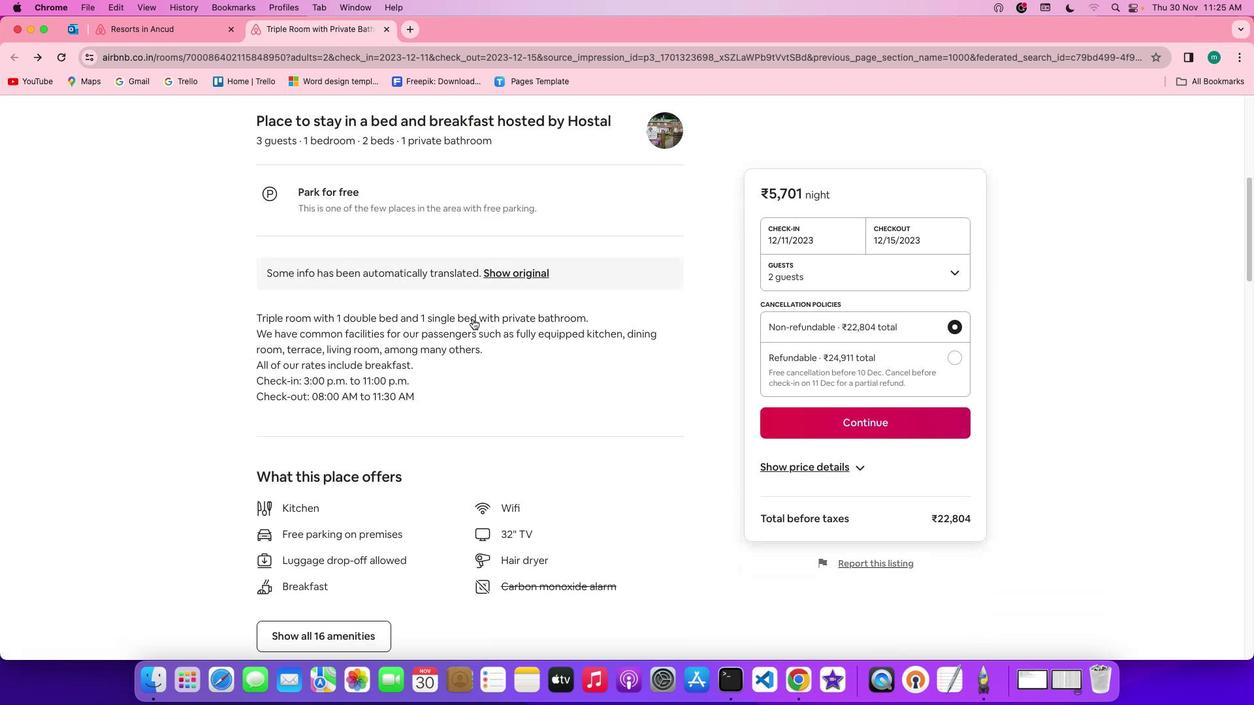 
Action: Mouse moved to (337, 372)
Screenshot: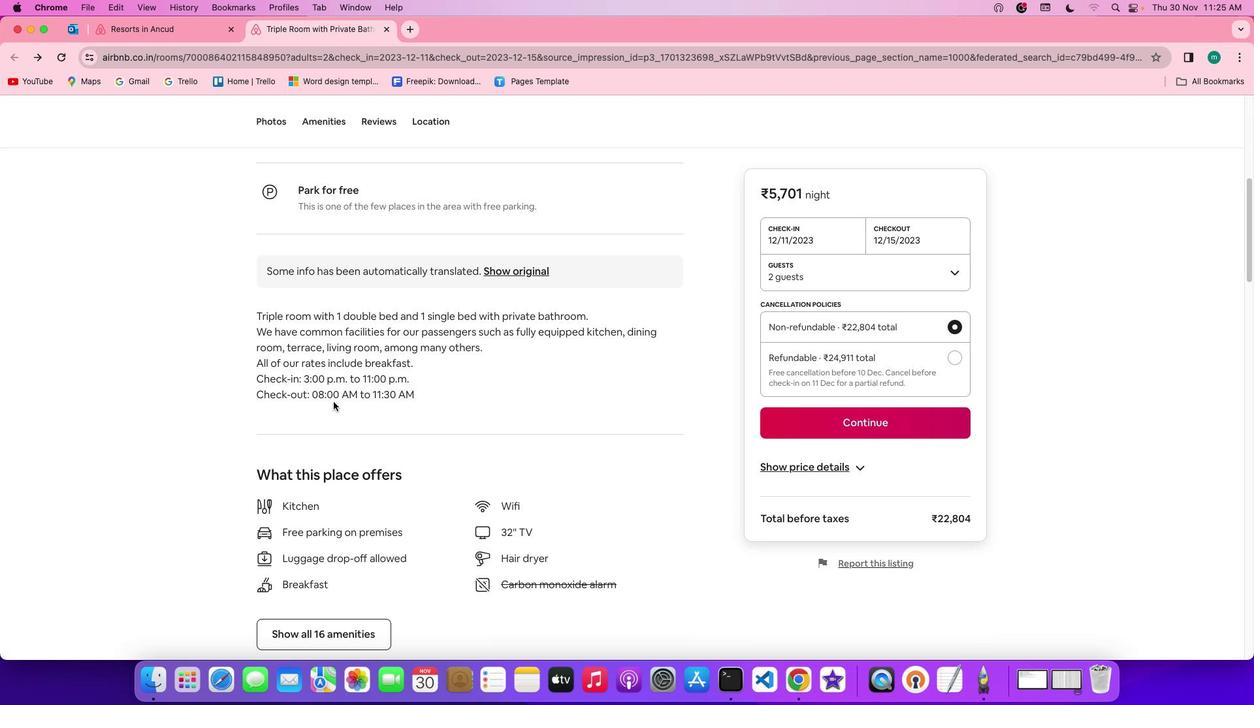 
Action: Mouse scrolled (337, 372) with delta (24, 35)
Screenshot: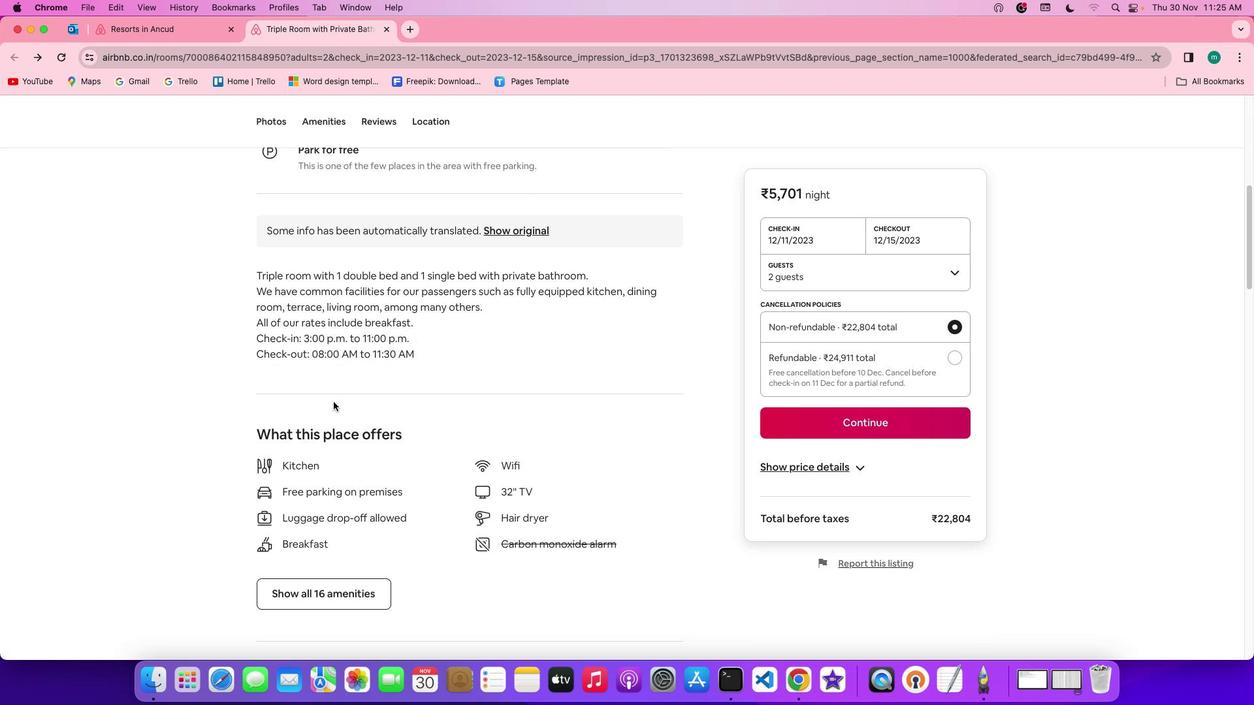 
Action: Mouse scrolled (337, 372) with delta (24, 35)
Screenshot: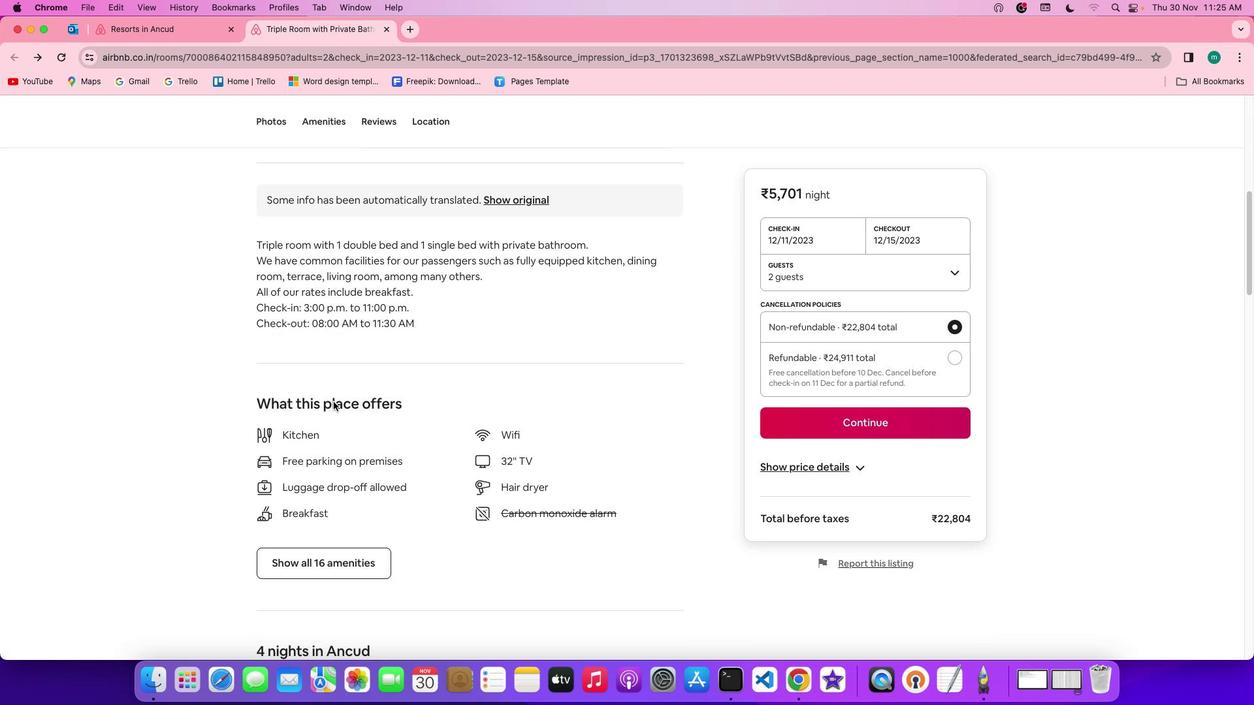 
Action: Mouse scrolled (337, 372) with delta (24, 34)
Screenshot: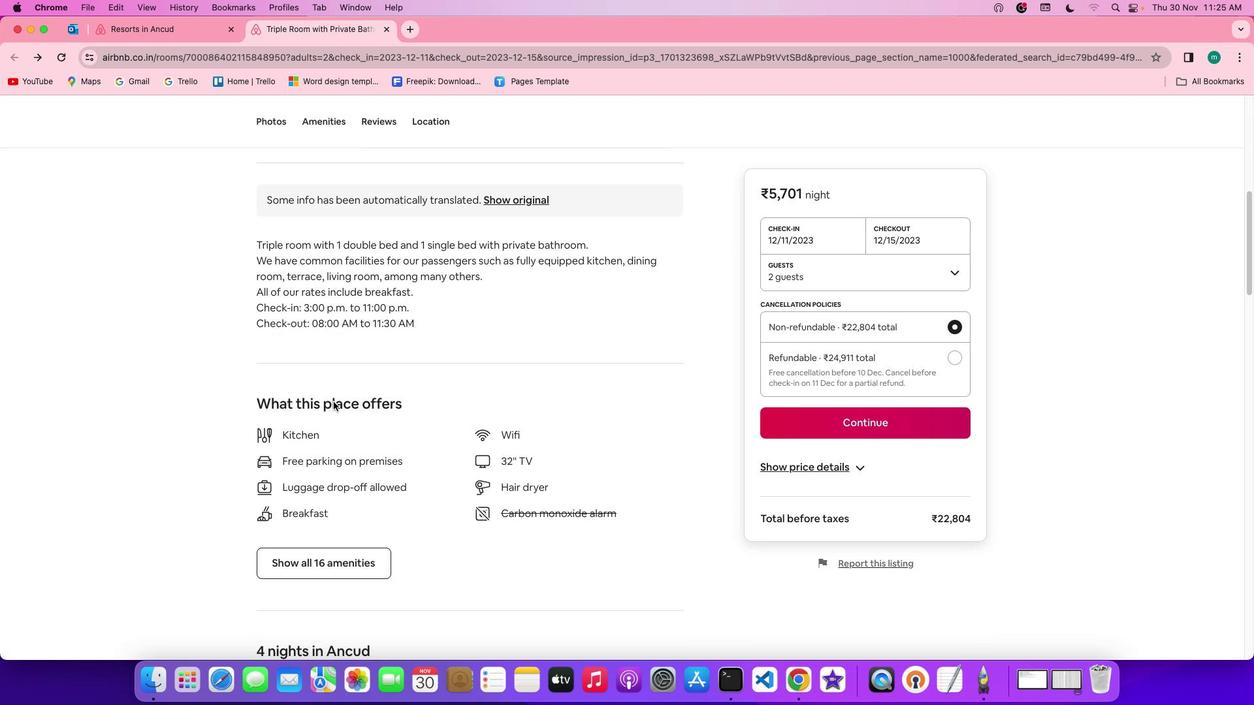 
Action: Mouse moved to (364, 475)
Screenshot: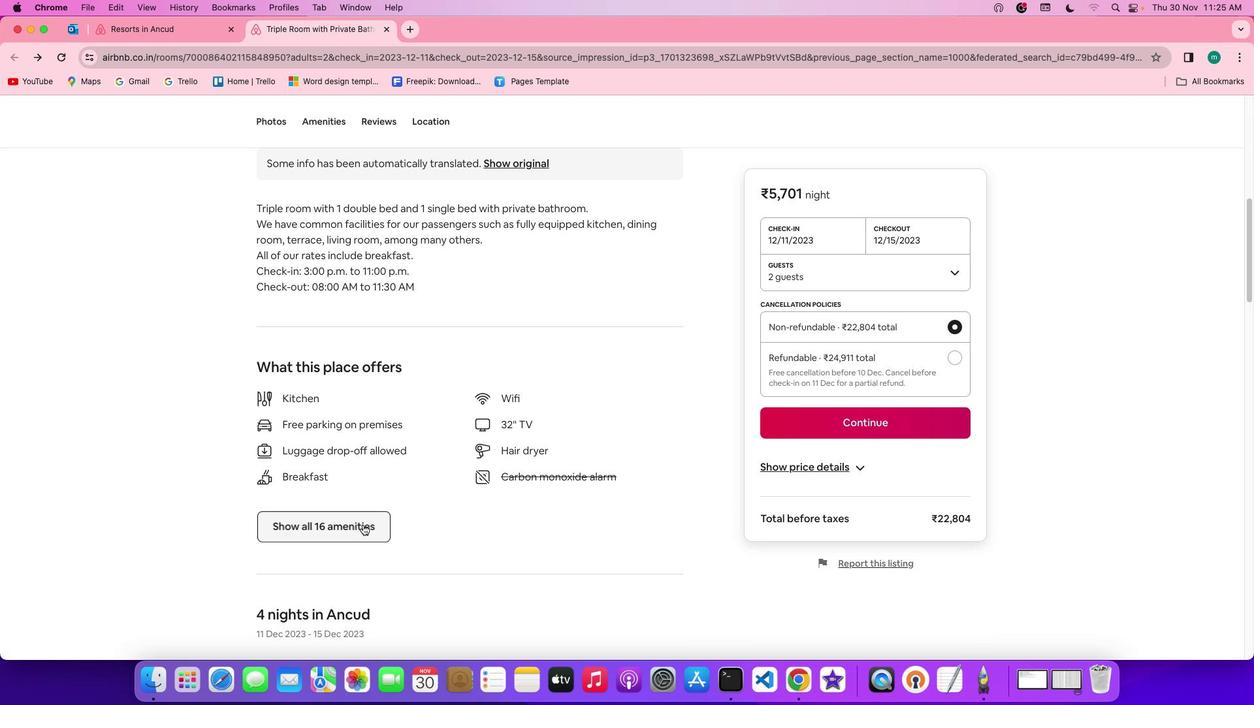
Action: Mouse pressed left at (364, 475)
Screenshot: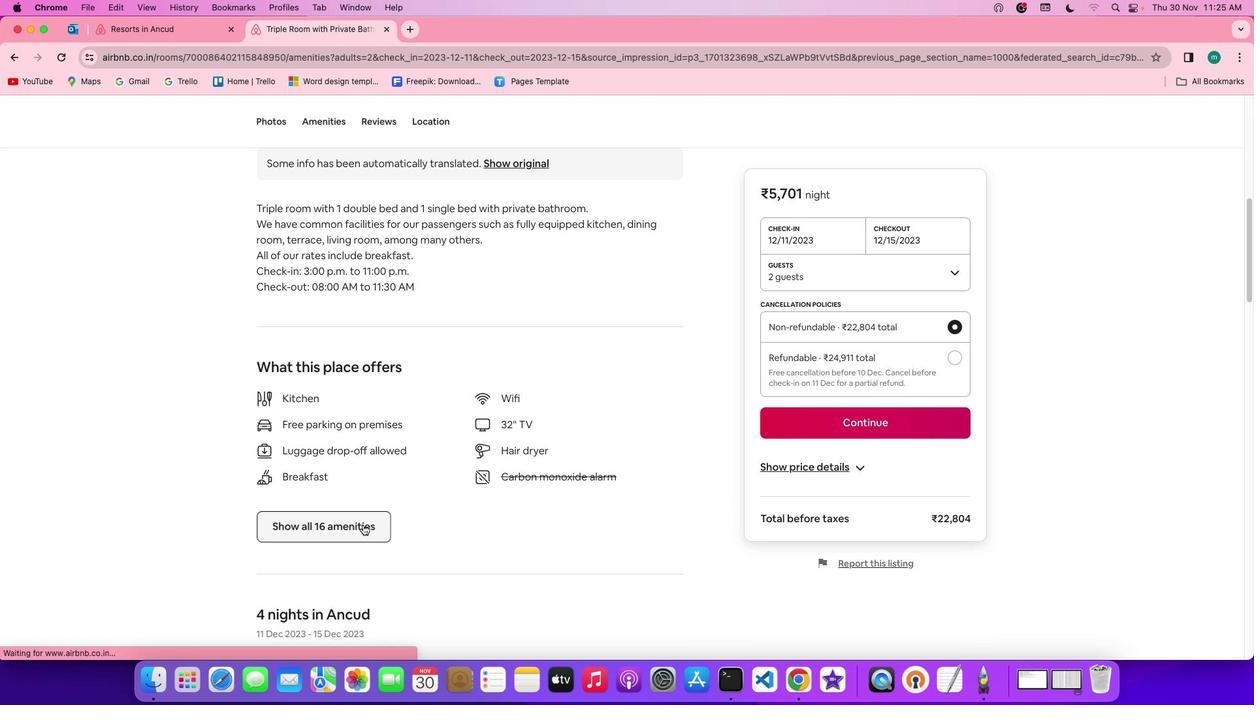 
Action: Mouse moved to (615, 373)
Screenshot: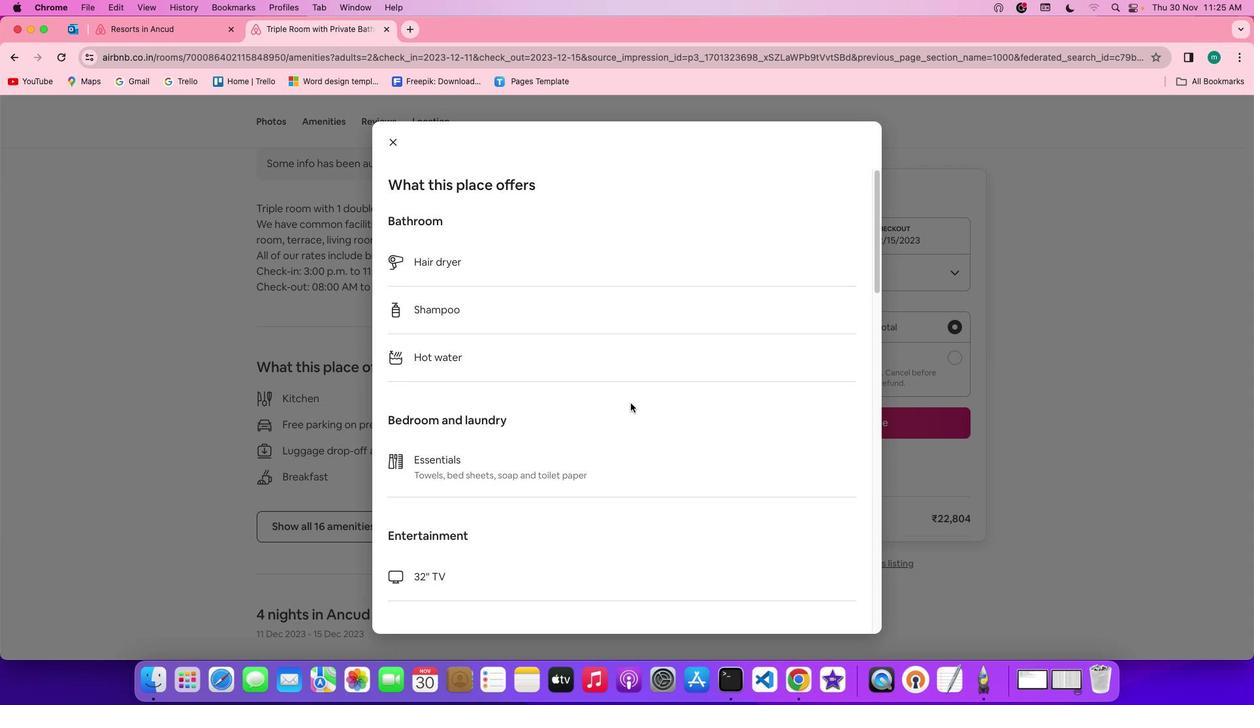 
Action: Mouse scrolled (615, 373) with delta (24, 35)
Screenshot: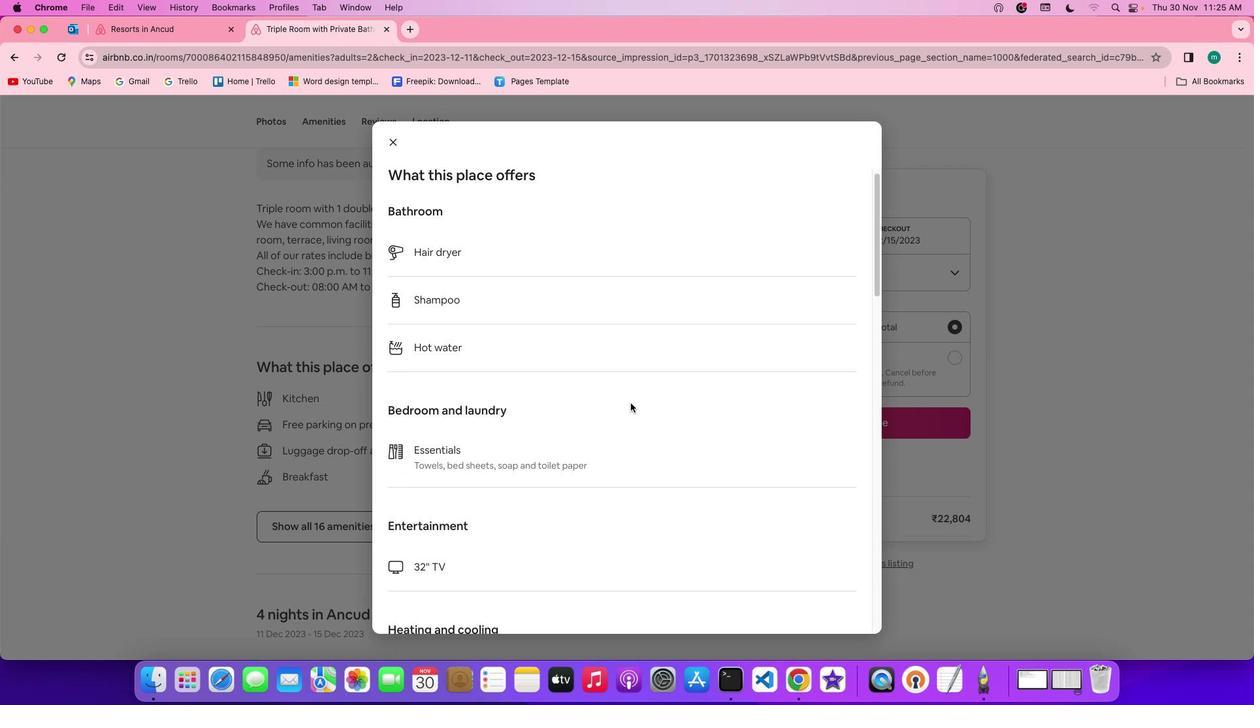 
Action: Mouse scrolled (615, 373) with delta (24, 35)
Screenshot: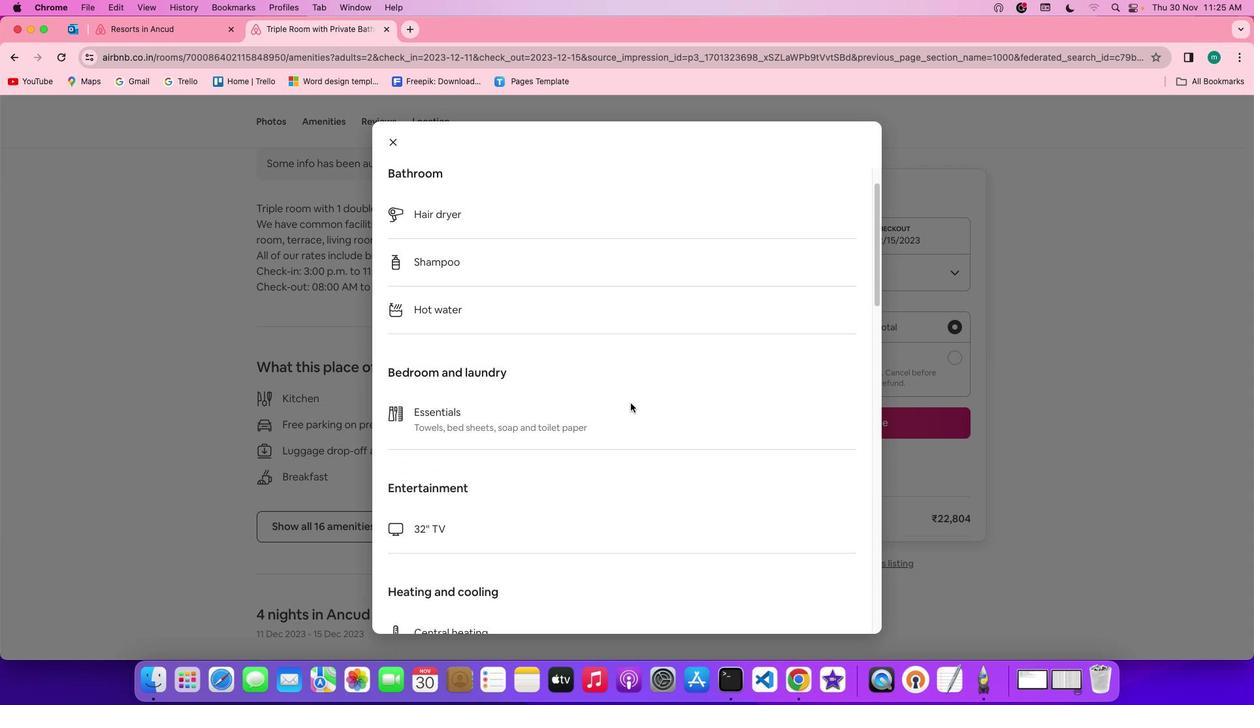 
Action: Mouse moved to (615, 373)
Screenshot: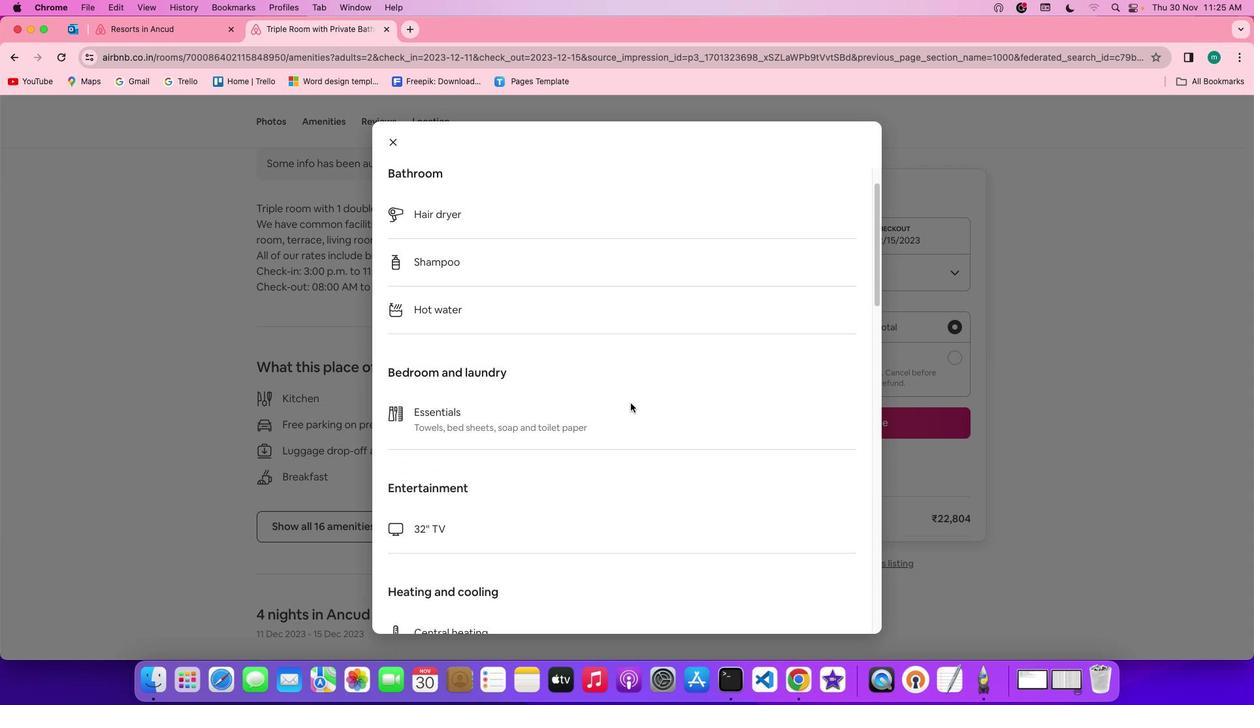 
Action: Mouse scrolled (615, 373) with delta (24, 35)
Screenshot: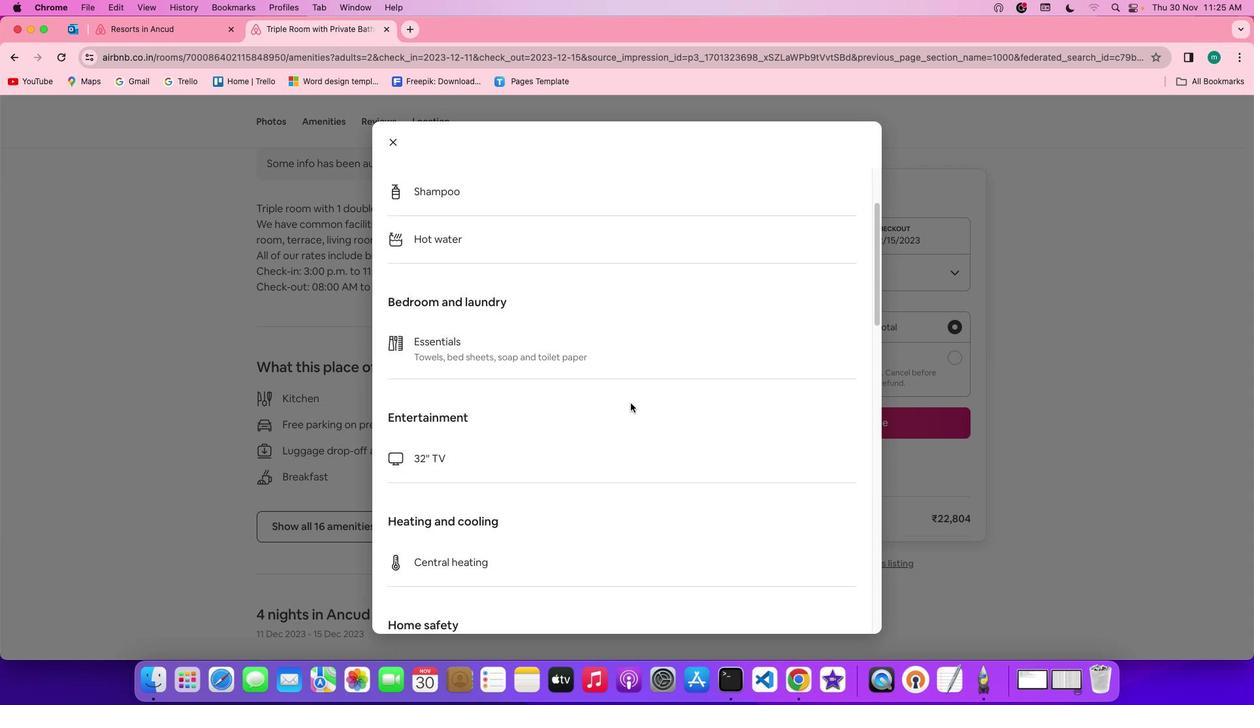
Action: Mouse moved to (615, 373)
Screenshot: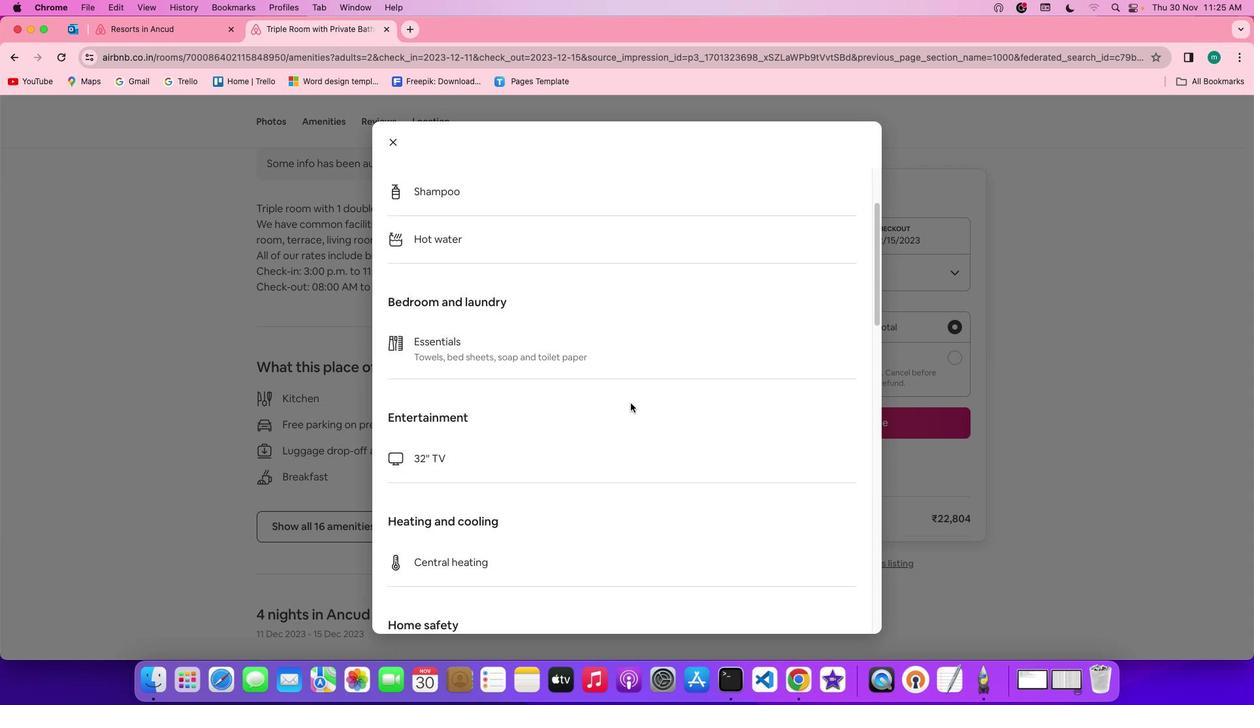
Action: Mouse scrolled (615, 373) with delta (24, 33)
Screenshot: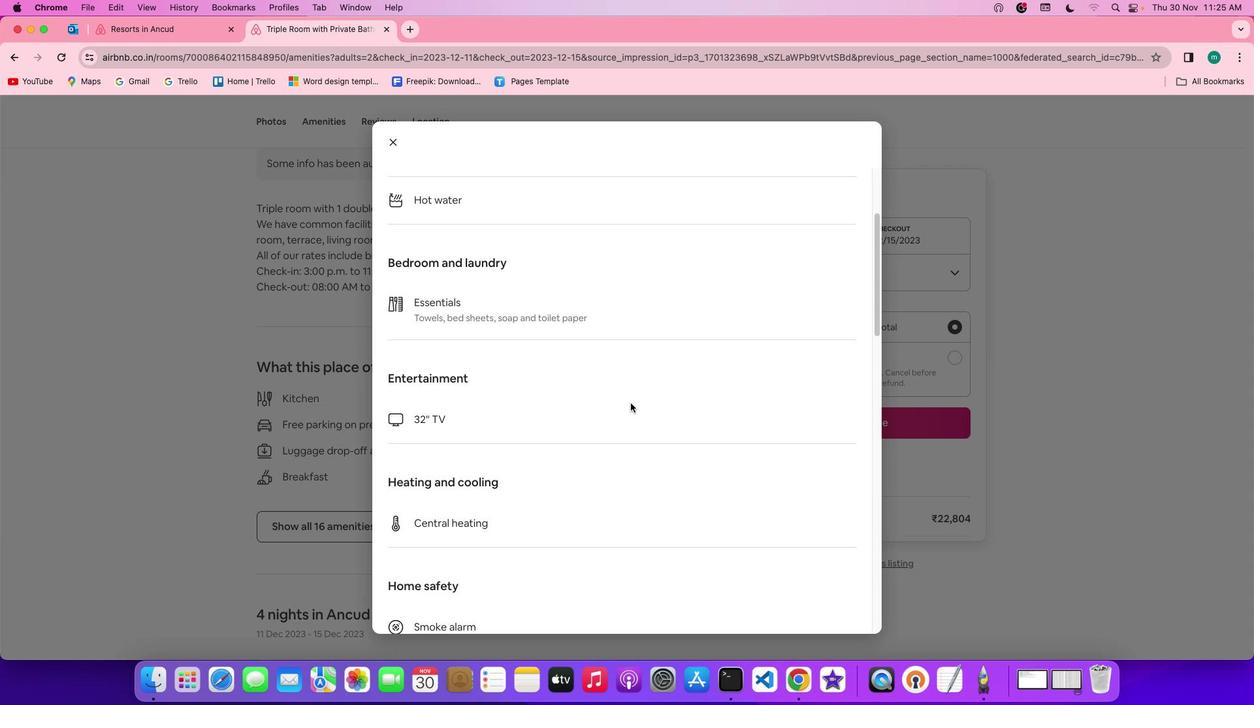 
Action: Mouse moved to (616, 373)
Screenshot: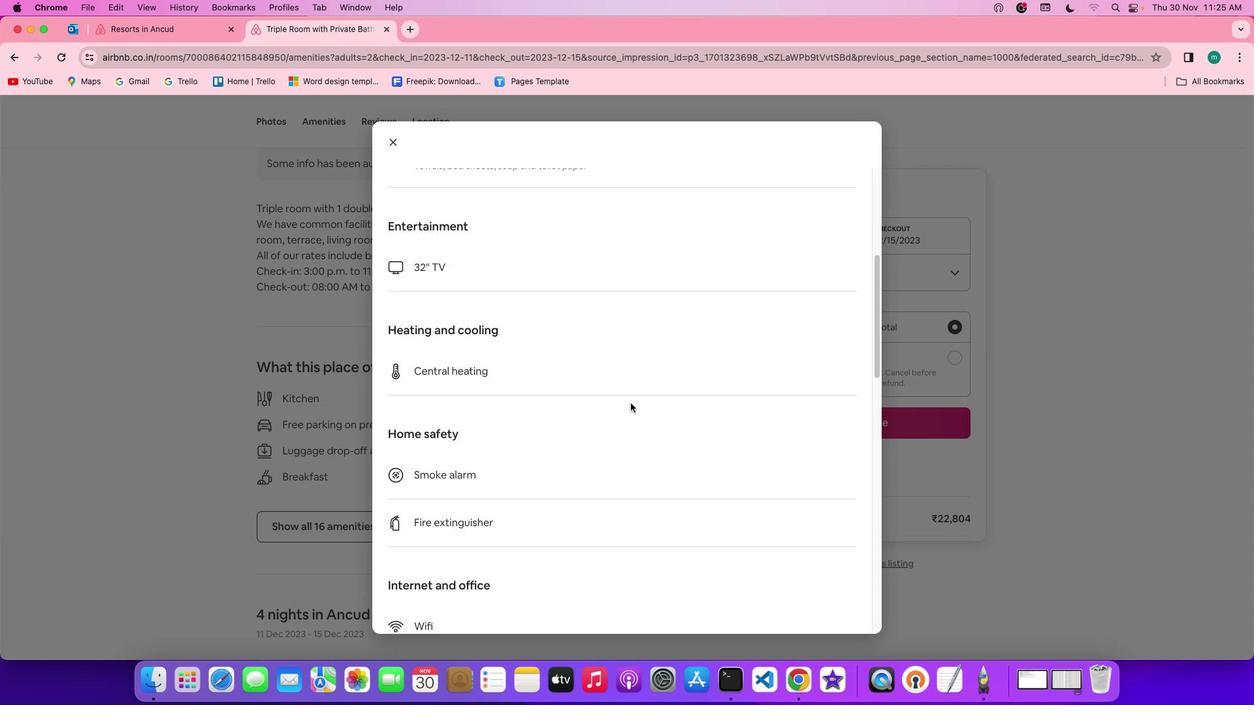 
Action: Mouse scrolled (616, 373) with delta (24, 33)
Screenshot: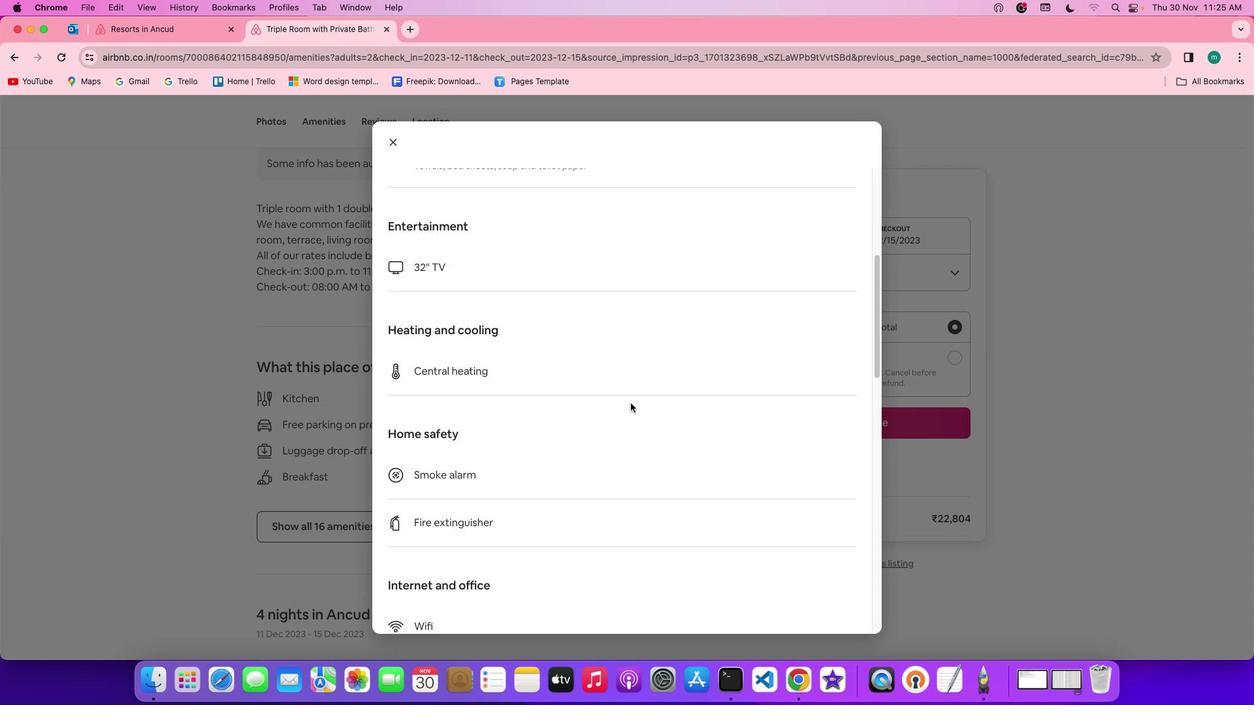 
Action: Mouse scrolled (616, 373) with delta (24, 35)
Screenshot: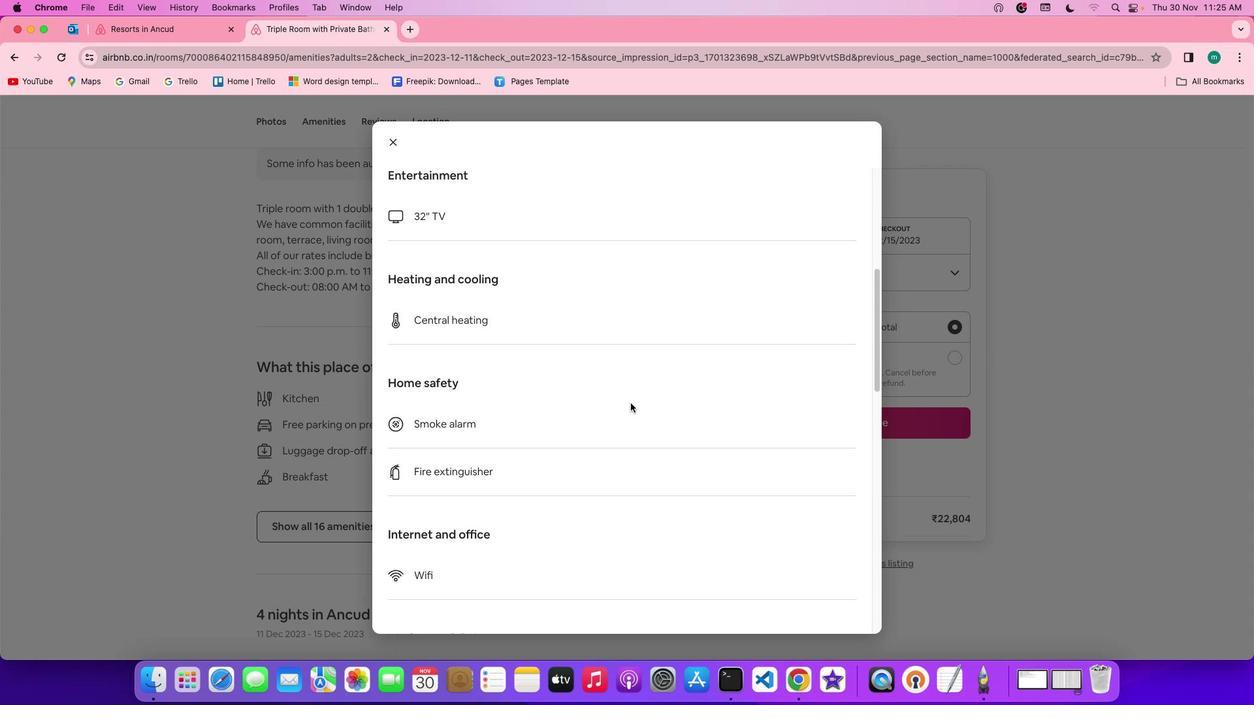 
Action: Mouse scrolled (616, 373) with delta (24, 35)
Screenshot: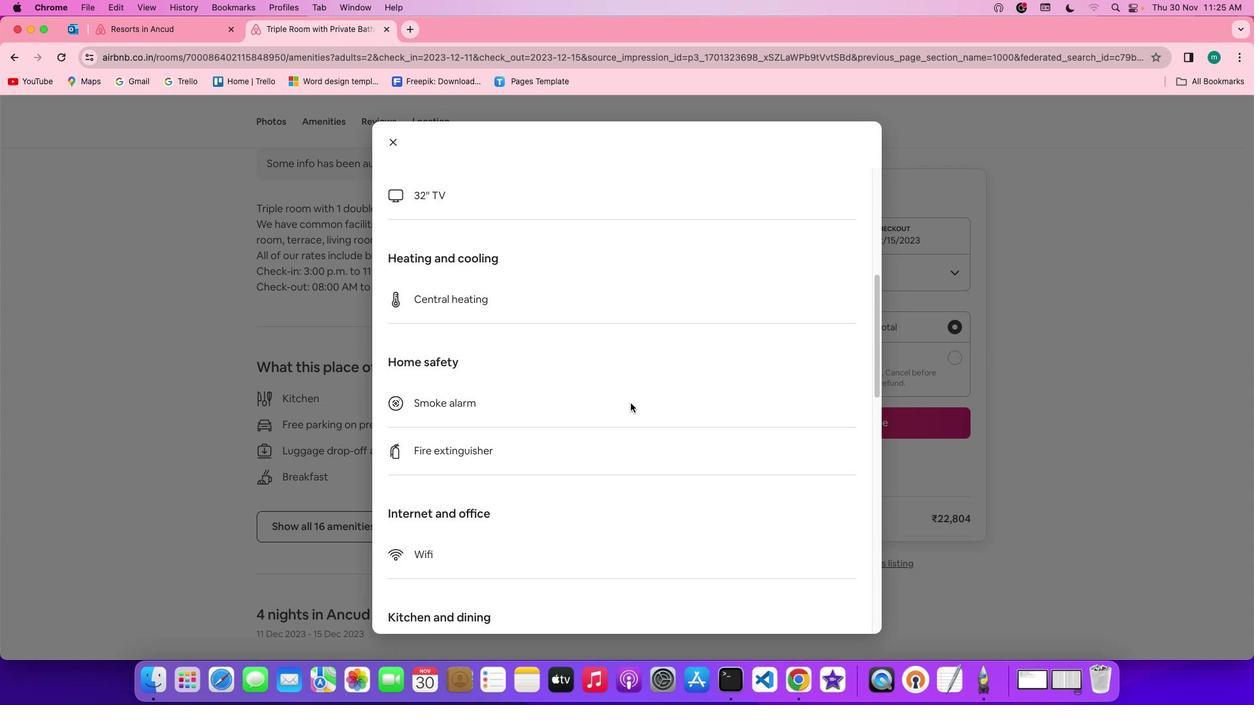 
Action: Mouse scrolled (616, 373) with delta (24, 35)
Screenshot: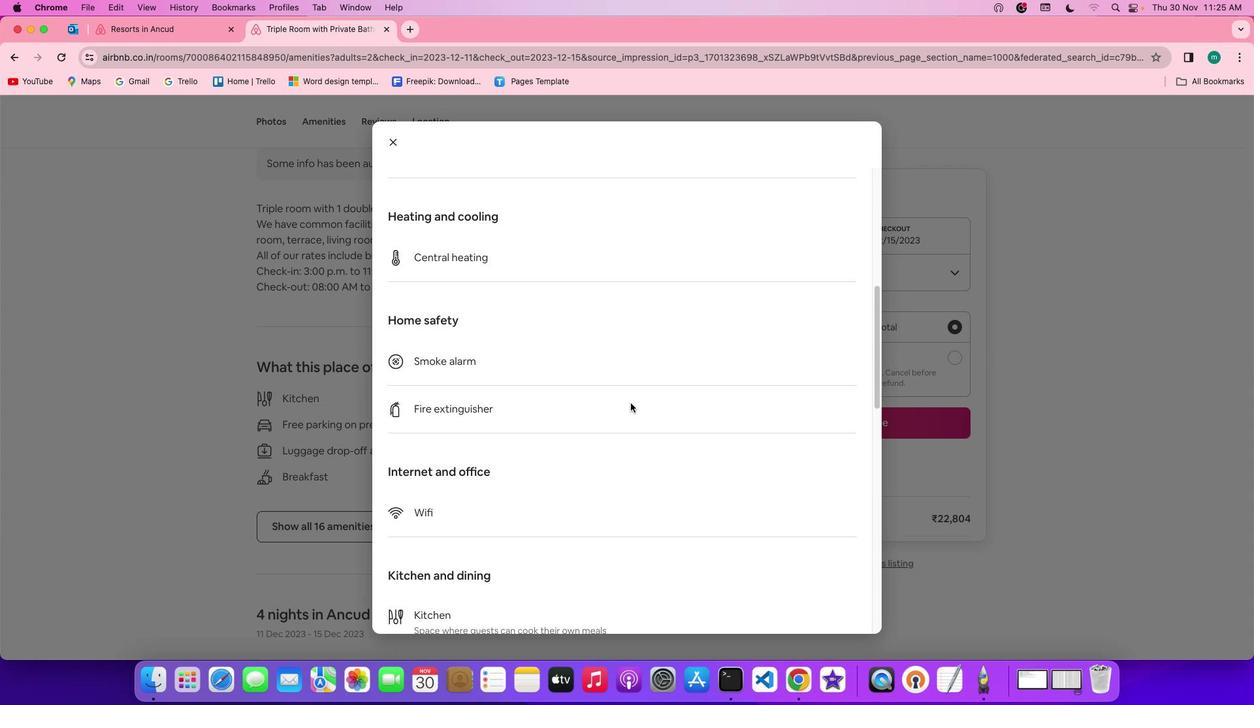 
Action: Mouse moved to (616, 373)
Screenshot: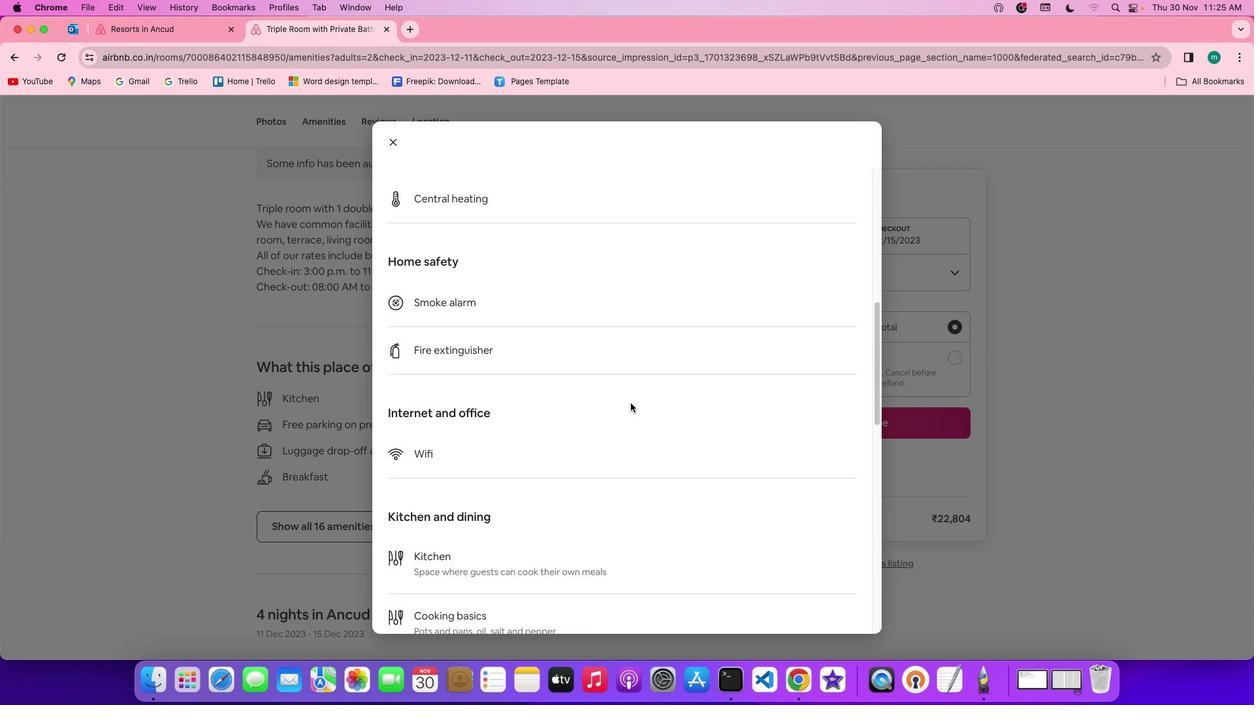 
Action: Mouse scrolled (616, 373) with delta (24, 33)
Screenshot: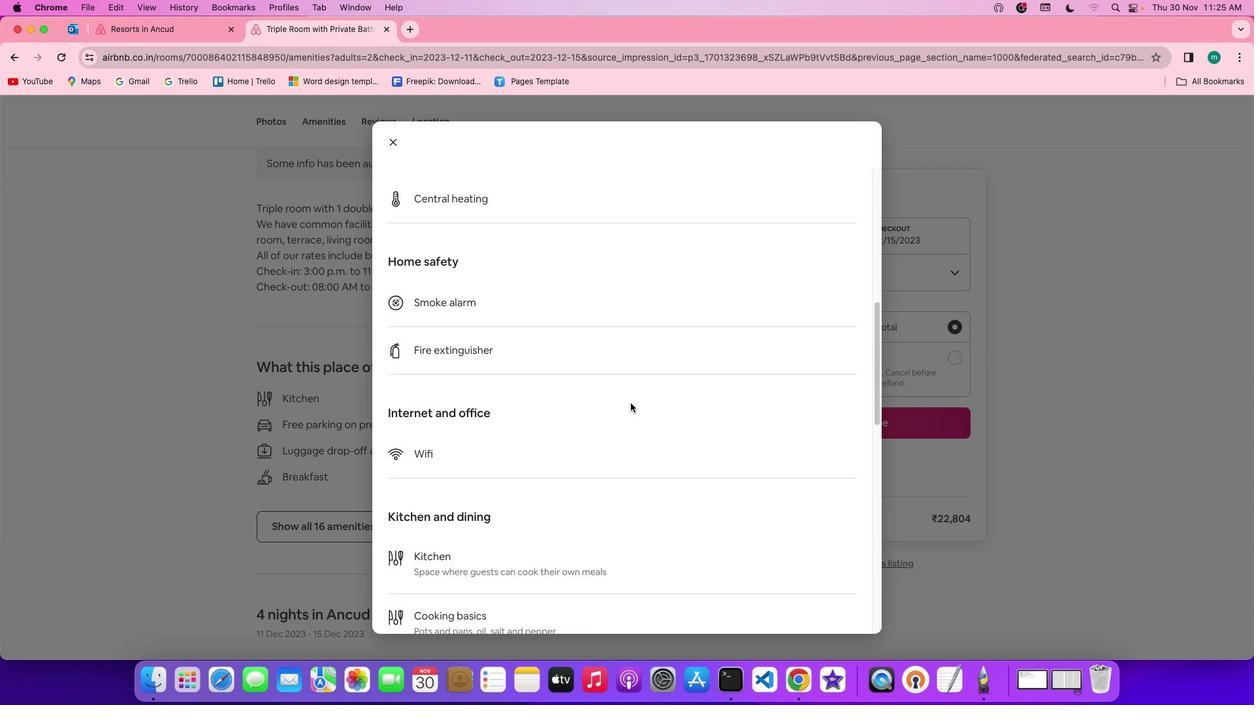 
Action: Mouse scrolled (616, 373) with delta (24, 35)
Screenshot: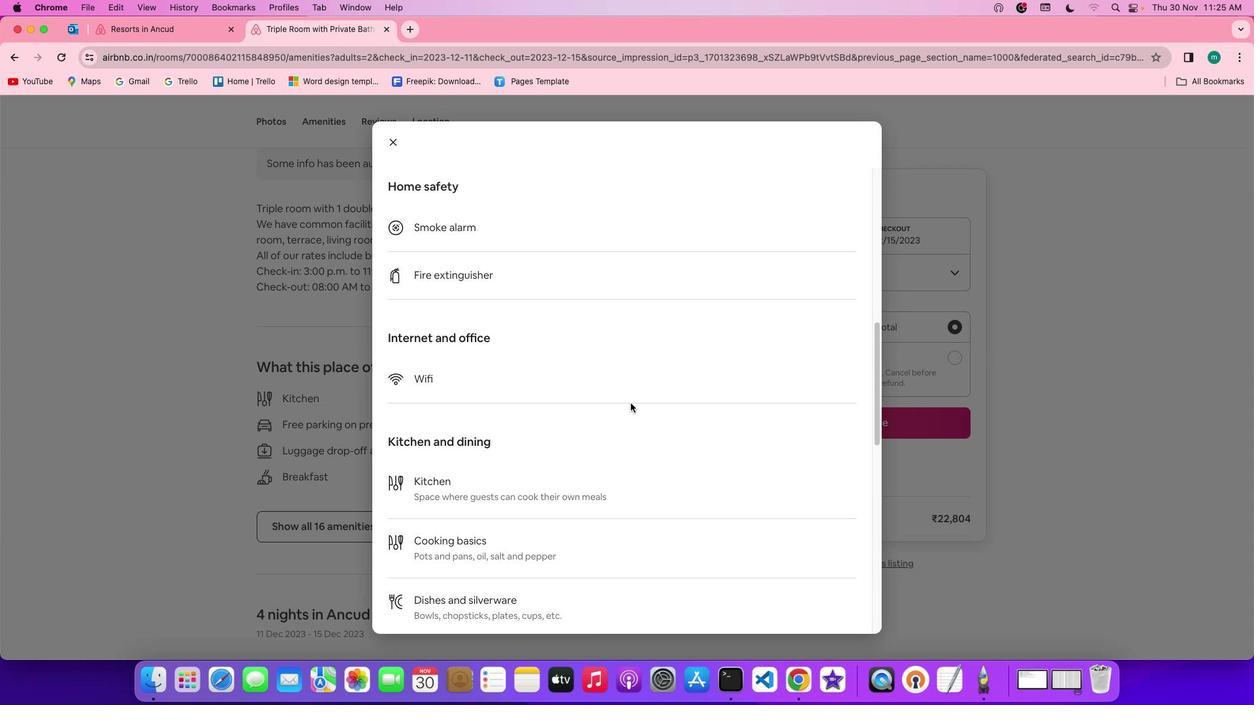 
Action: Mouse scrolled (616, 373) with delta (24, 35)
Screenshot: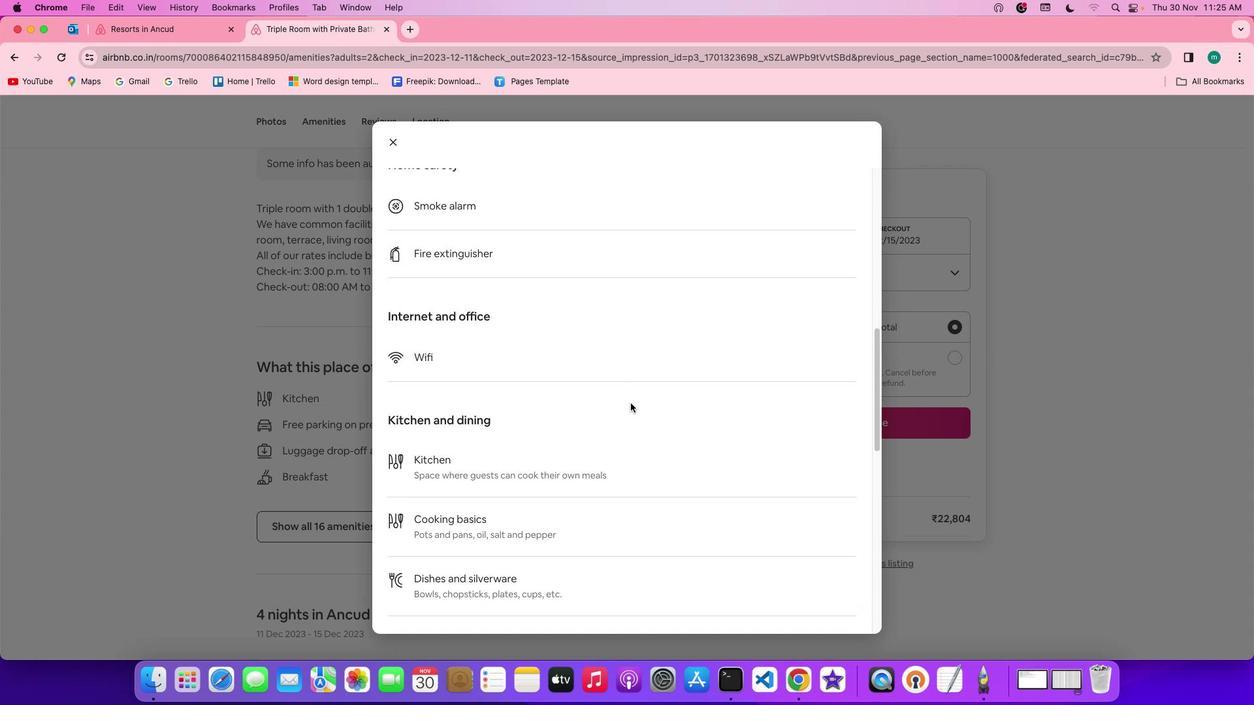 
Action: Mouse scrolled (616, 373) with delta (24, 35)
Screenshot: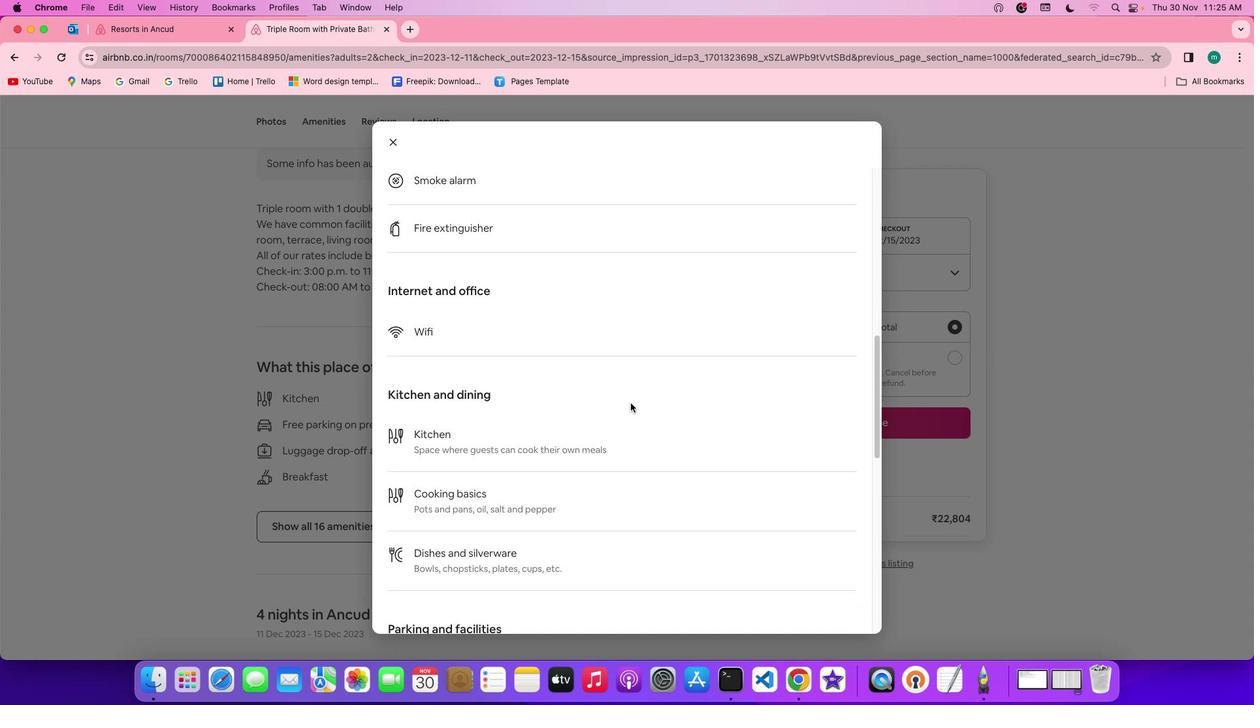 
Action: Mouse scrolled (616, 373) with delta (24, 34)
Screenshot: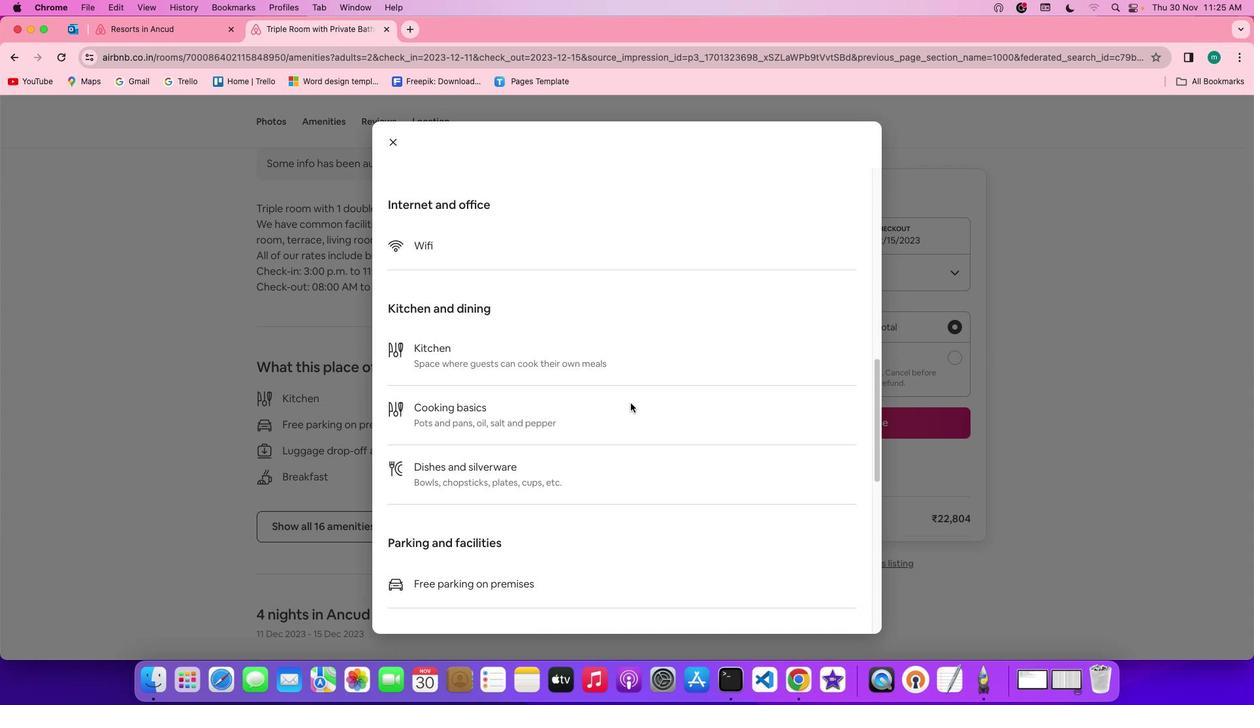 
Action: Mouse scrolled (616, 373) with delta (24, 35)
Screenshot: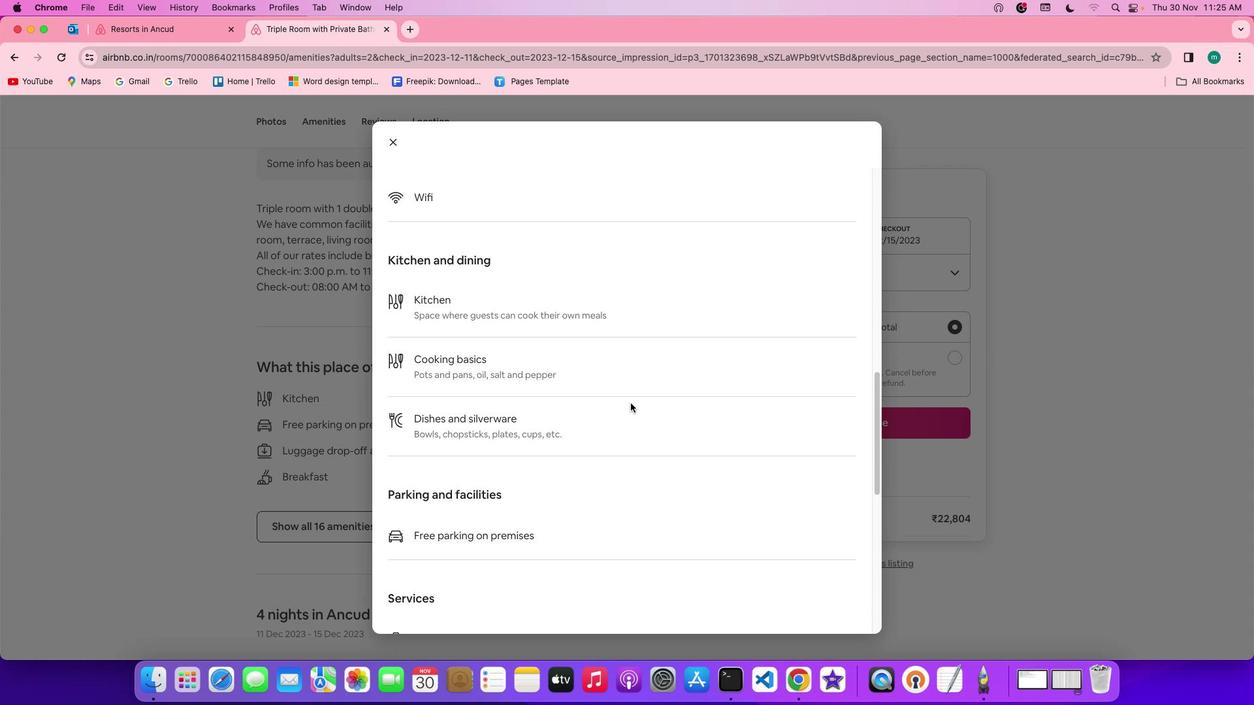 
Action: Mouse scrolled (616, 373) with delta (24, 35)
Screenshot: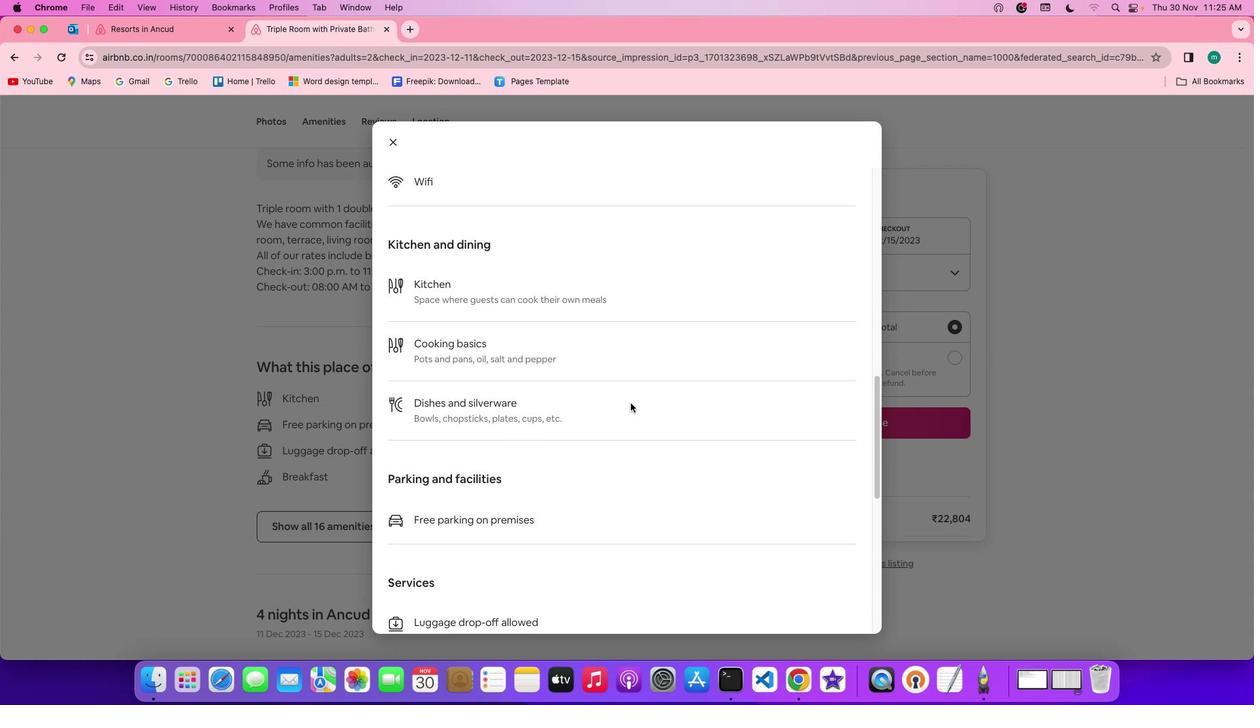 
Action: Mouse scrolled (616, 373) with delta (24, 35)
Screenshot: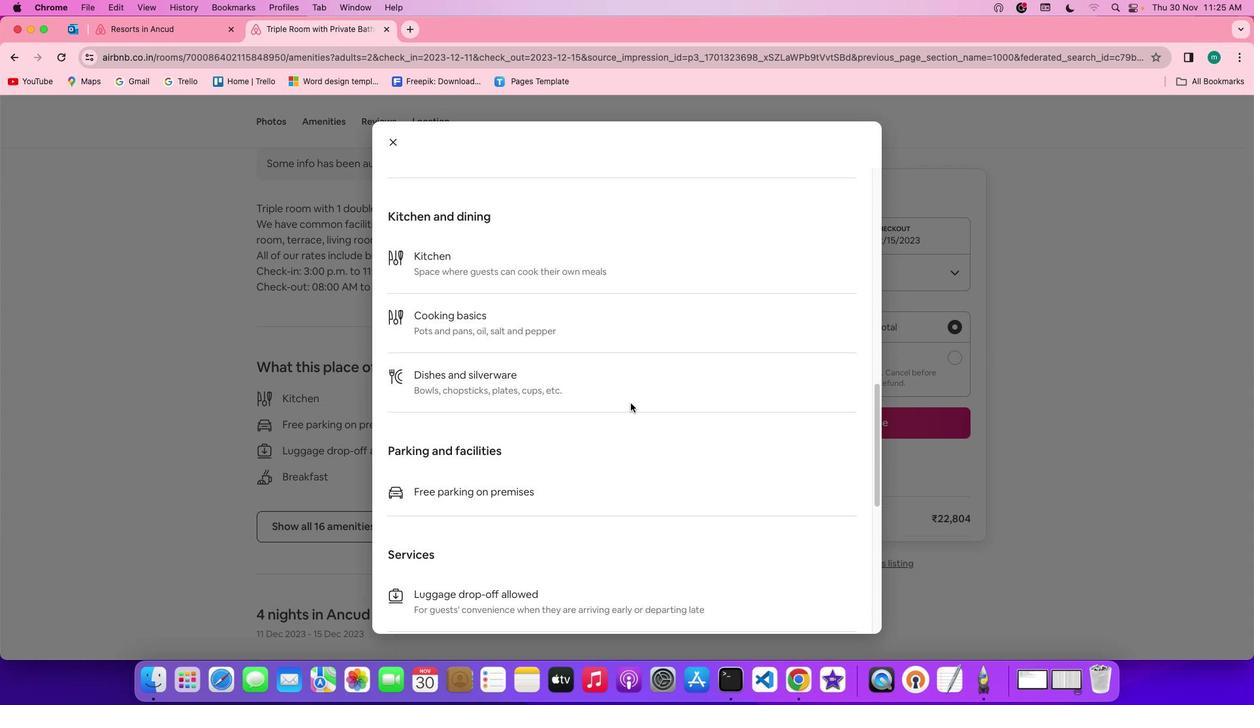 
Action: Mouse scrolled (616, 373) with delta (24, 34)
Screenshot: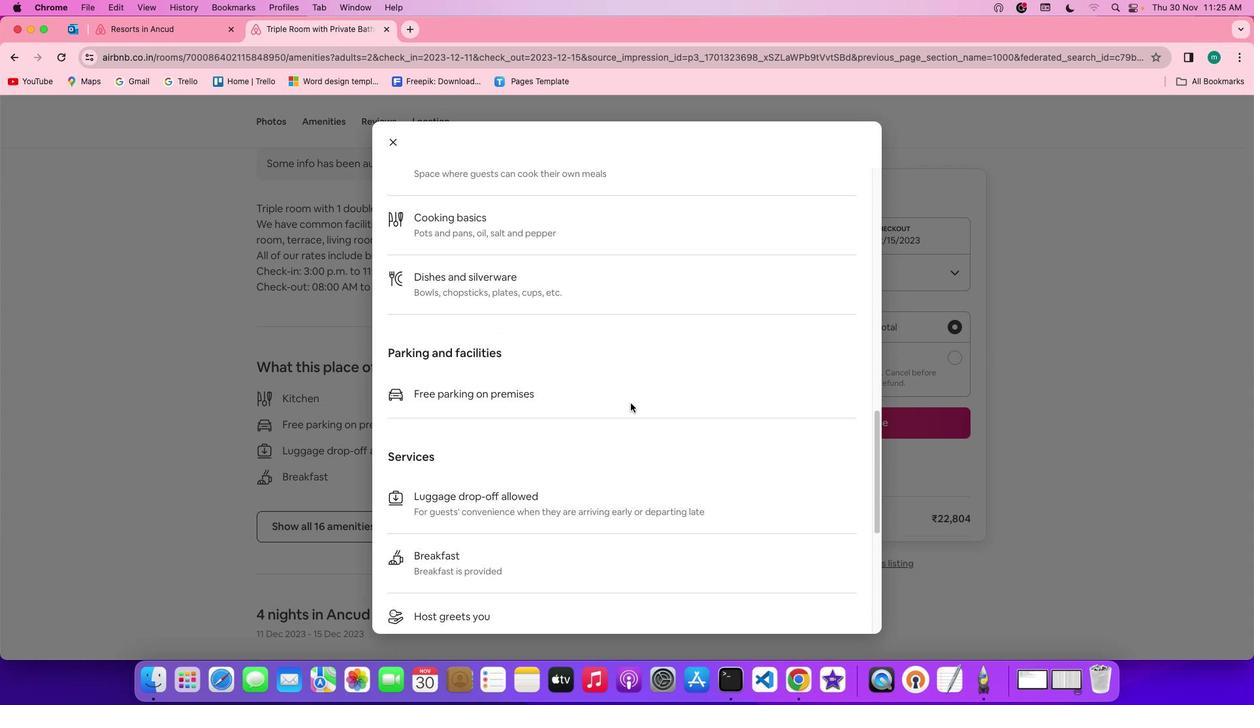 
Action: Mouse scrolled (616, 373) with delta (24, 35)
Screenshot: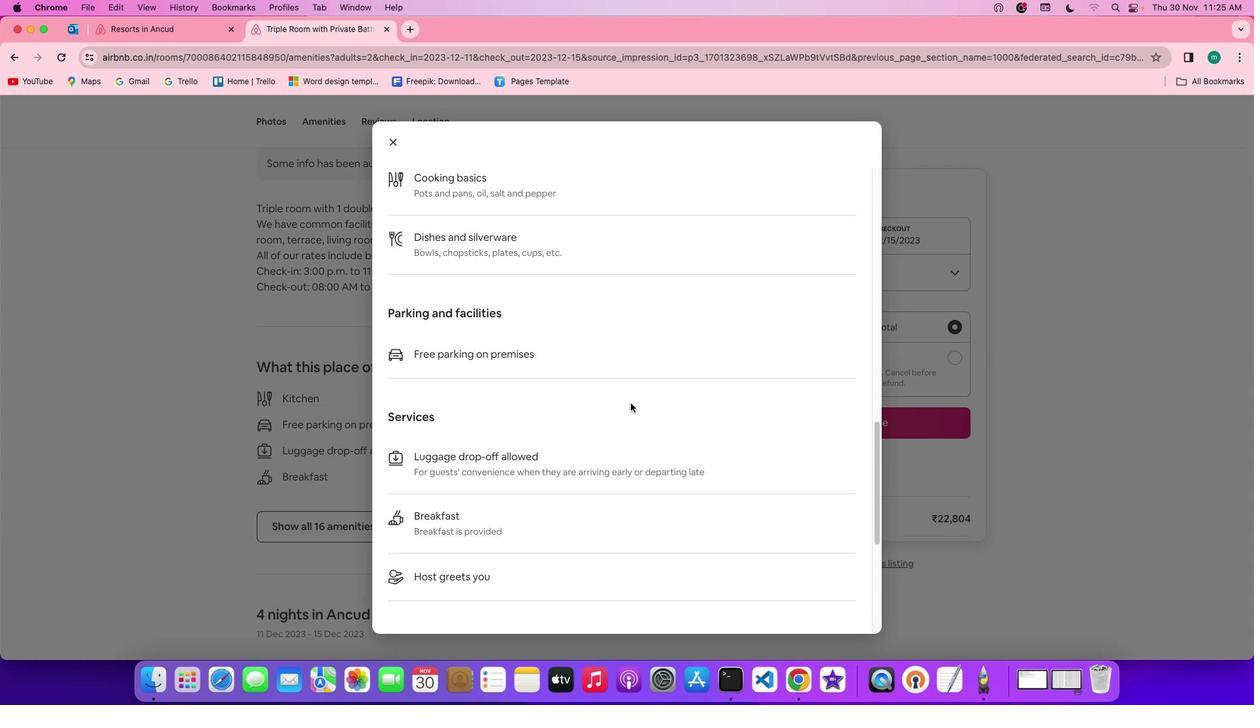 
Action: Mouse scrolled (616, 373) with delta (24, 35)
Screenshot: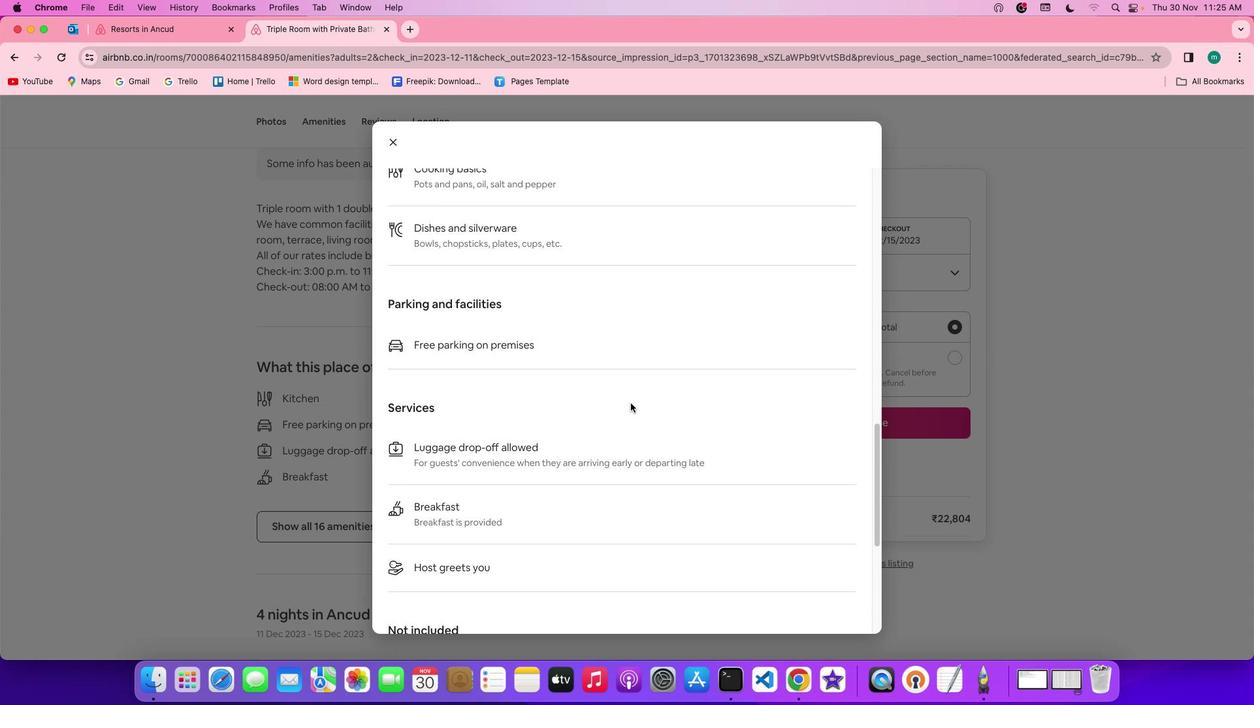 
Action: Mouse scrolled (616, 373) with delta (24, 35)
Screenshot: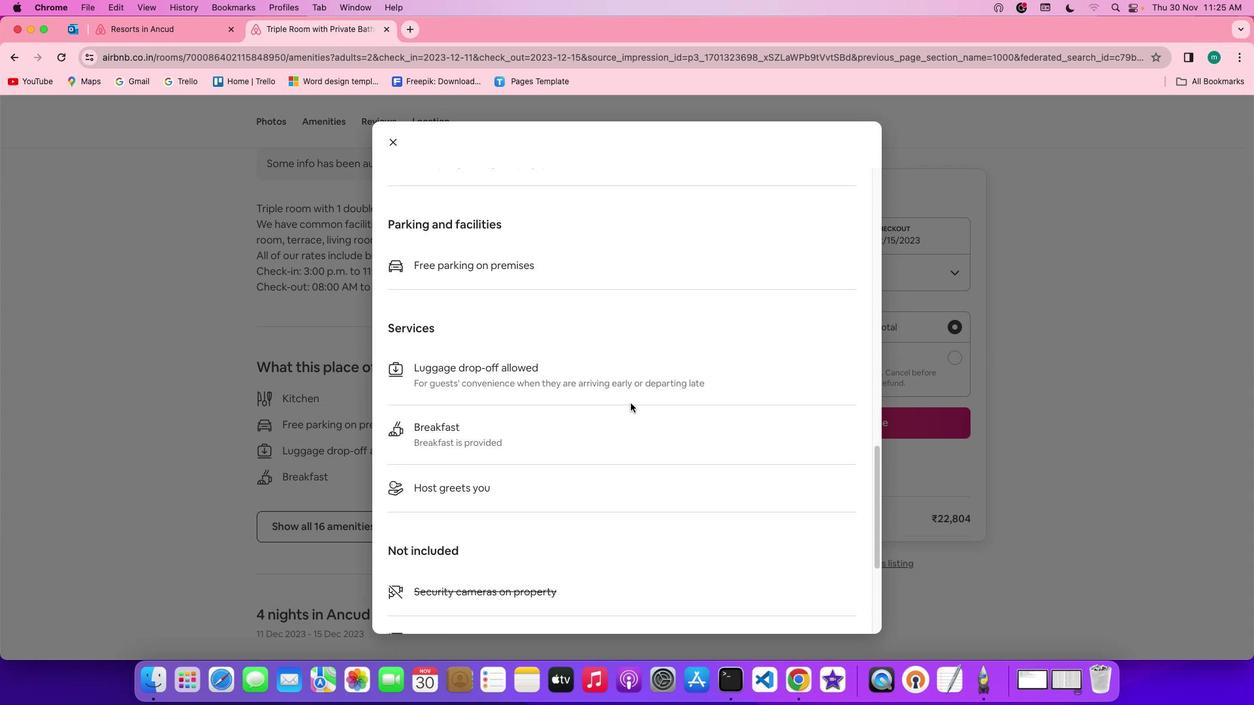 
Action: Mouse scrolled (616, 373) with delta (24, 33)
Screenshot: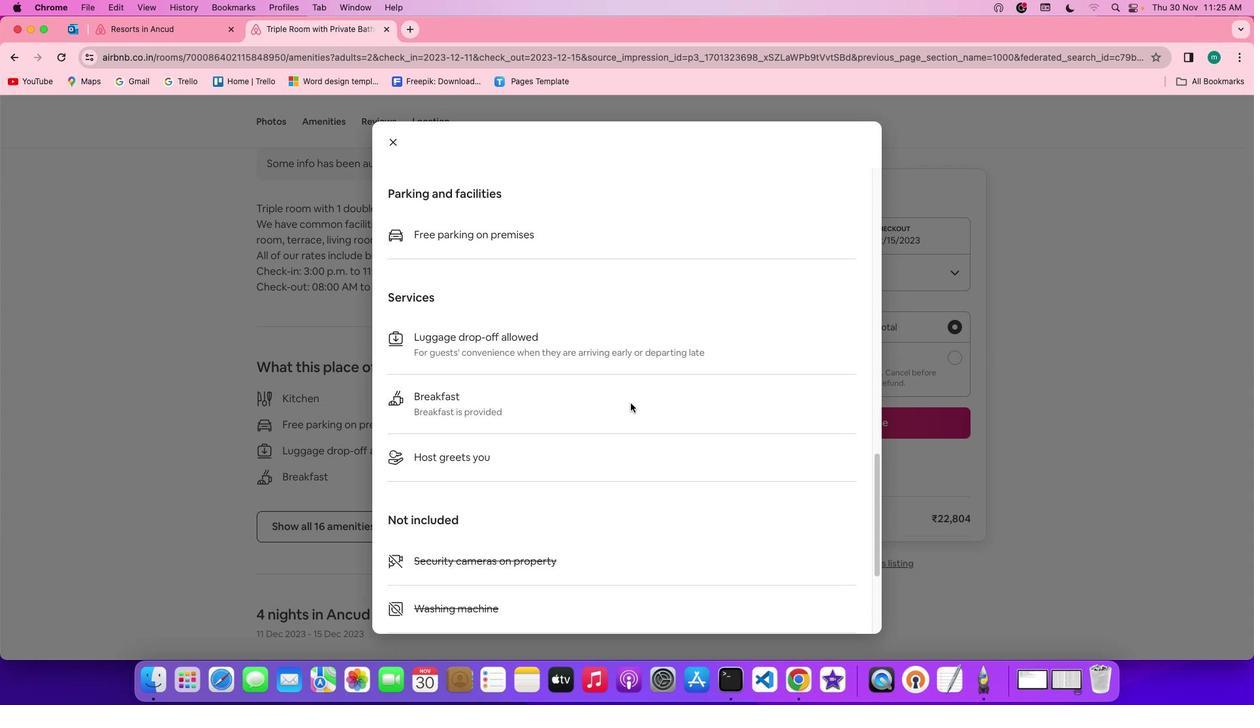 
Action: Mouse scrolled (616, 373) with delta (24, 33)
Screenshot: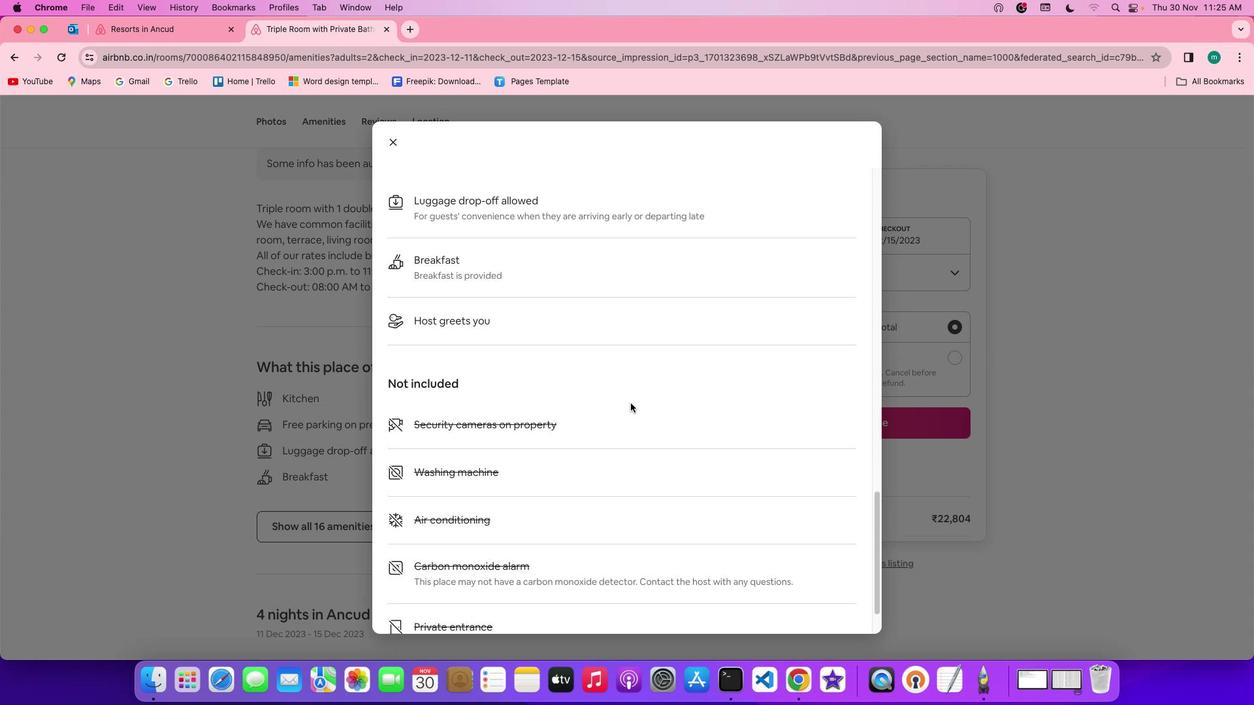 
Action: Mouse scrolled (616, 373) with delta (24, 35)
Screenshot: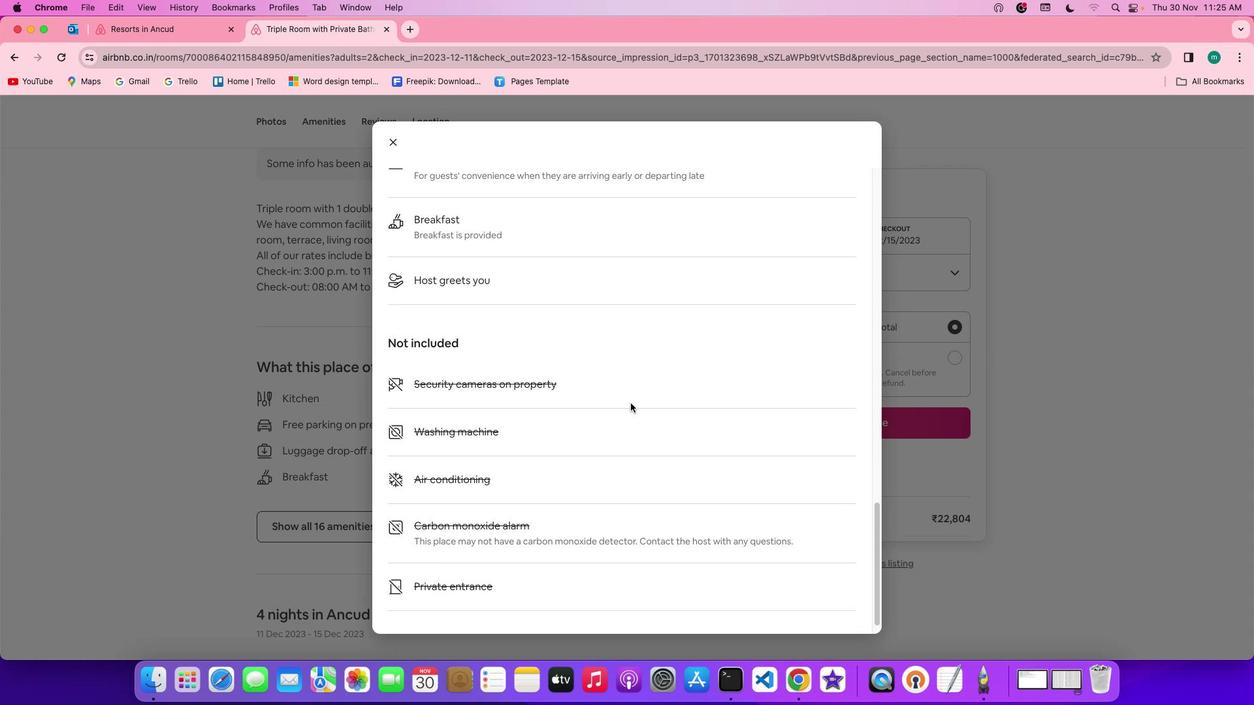 
Action: Mouse scrolled (616, 373) with delta (24, 35)
Screenshot: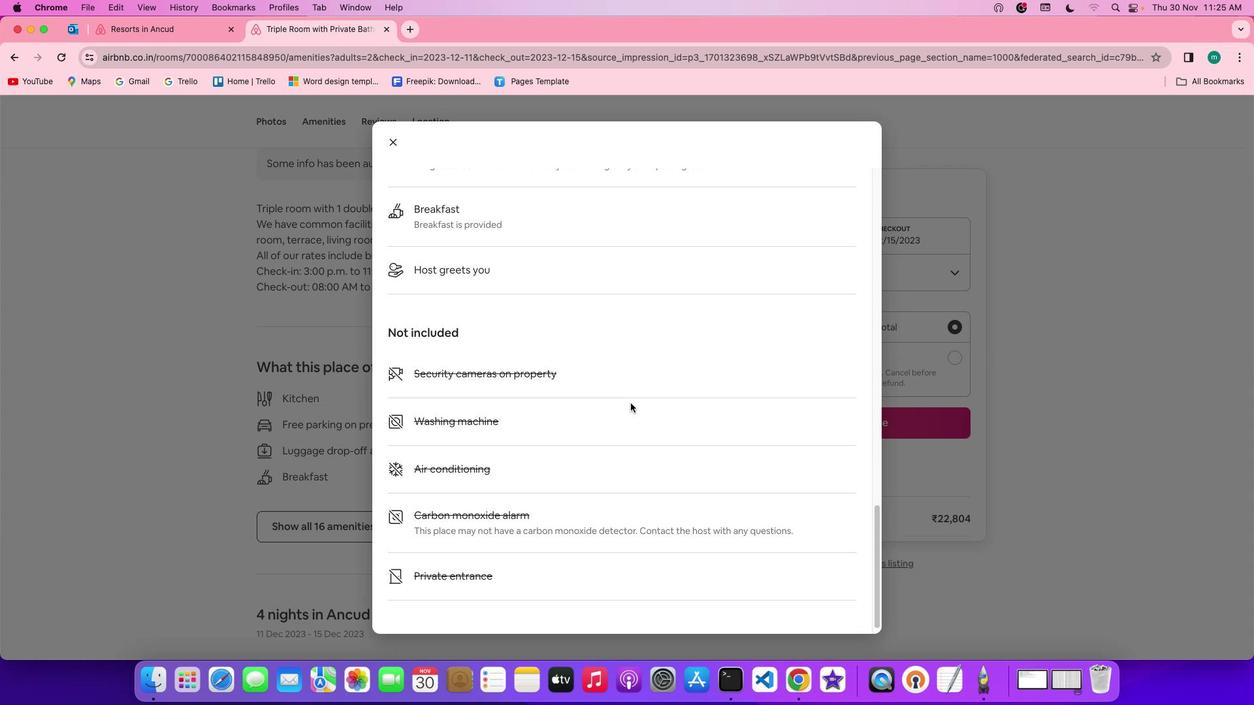 
Action: Mouse scrolled (616, 373) with delta (24, 35)
Screenshot: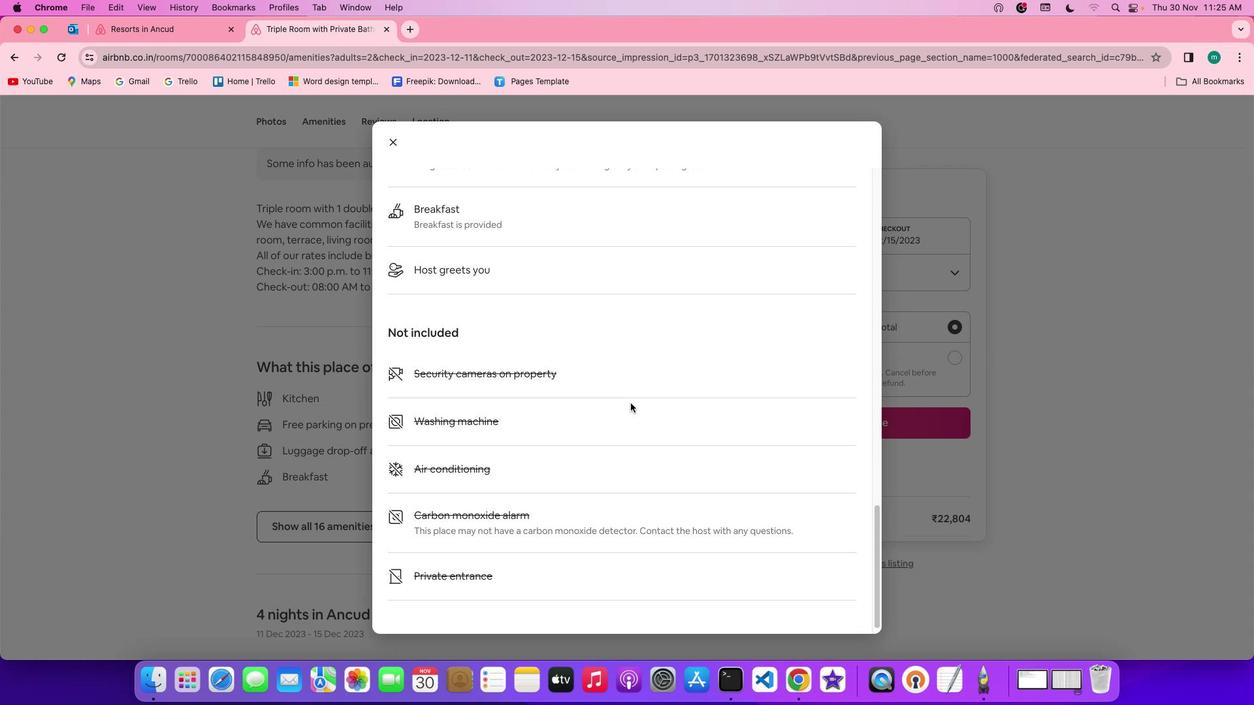 
Action: Mouse scrolled (616, 373) with delta (24, 33)
Screenshot: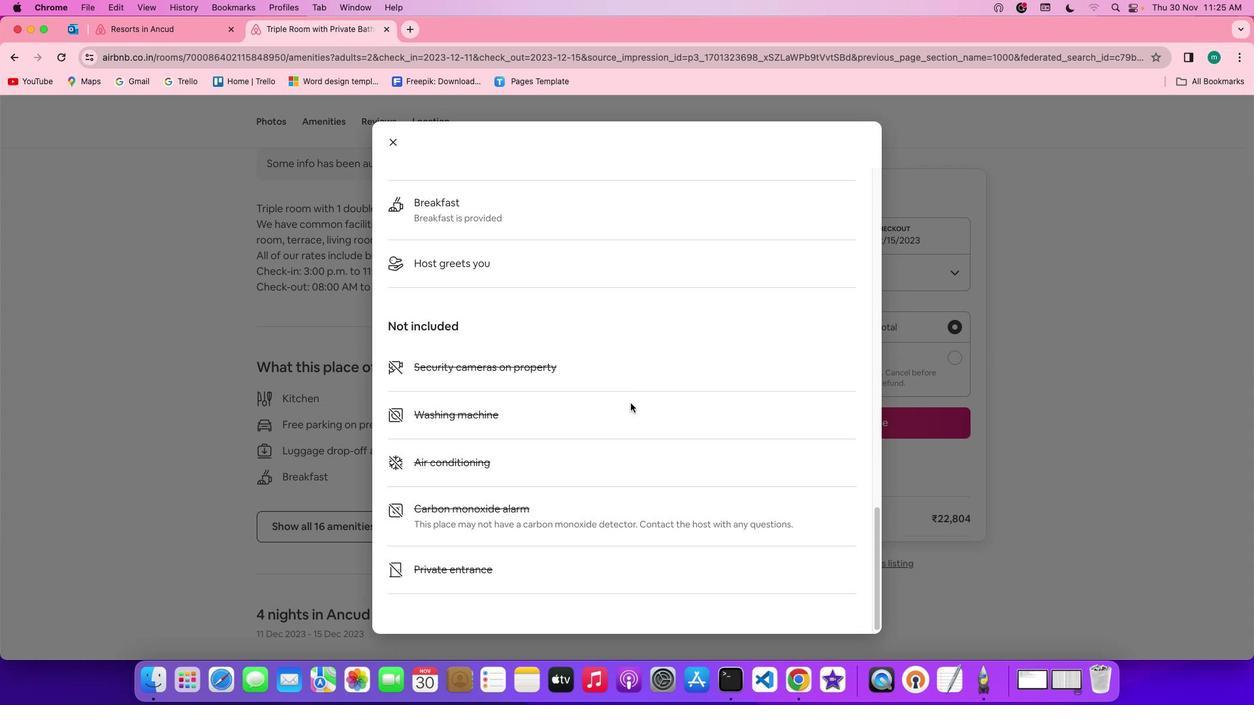 
Action: Mouse scrolled (616, 373) with delta (24, 33)
Screenshot: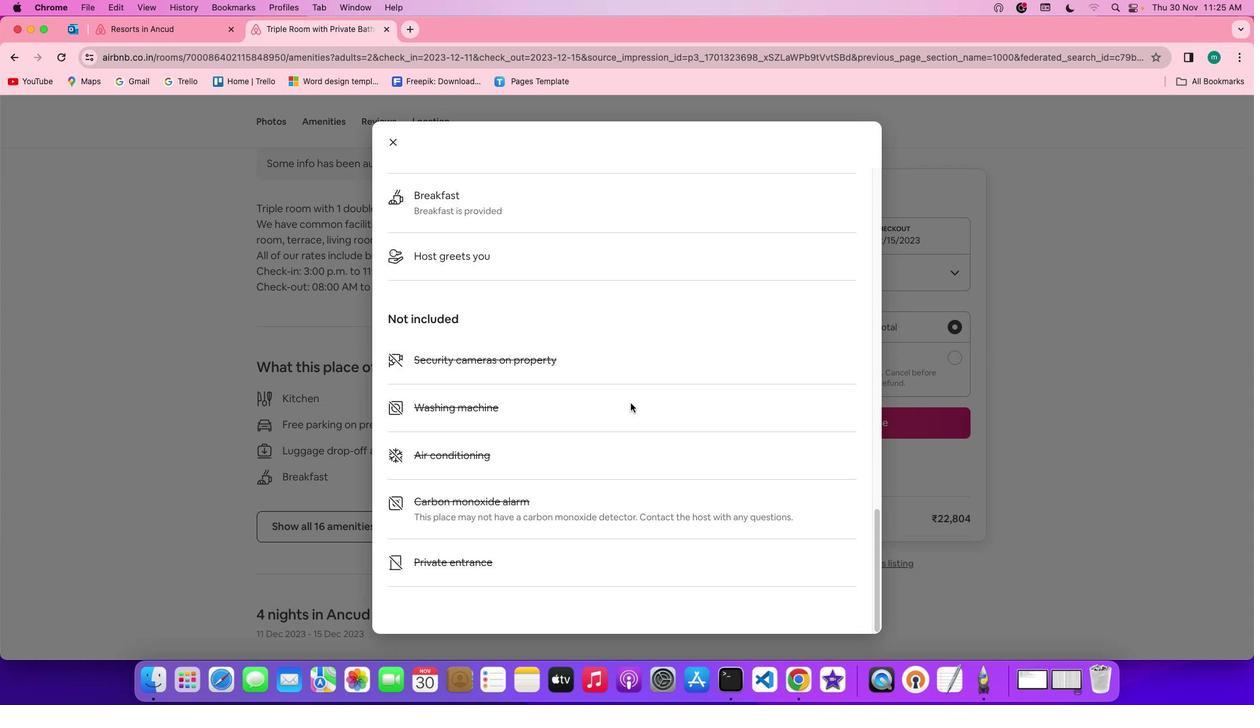 
Action: Mouse scrolled (616, 373) with delta (24, 35)
Screenshot: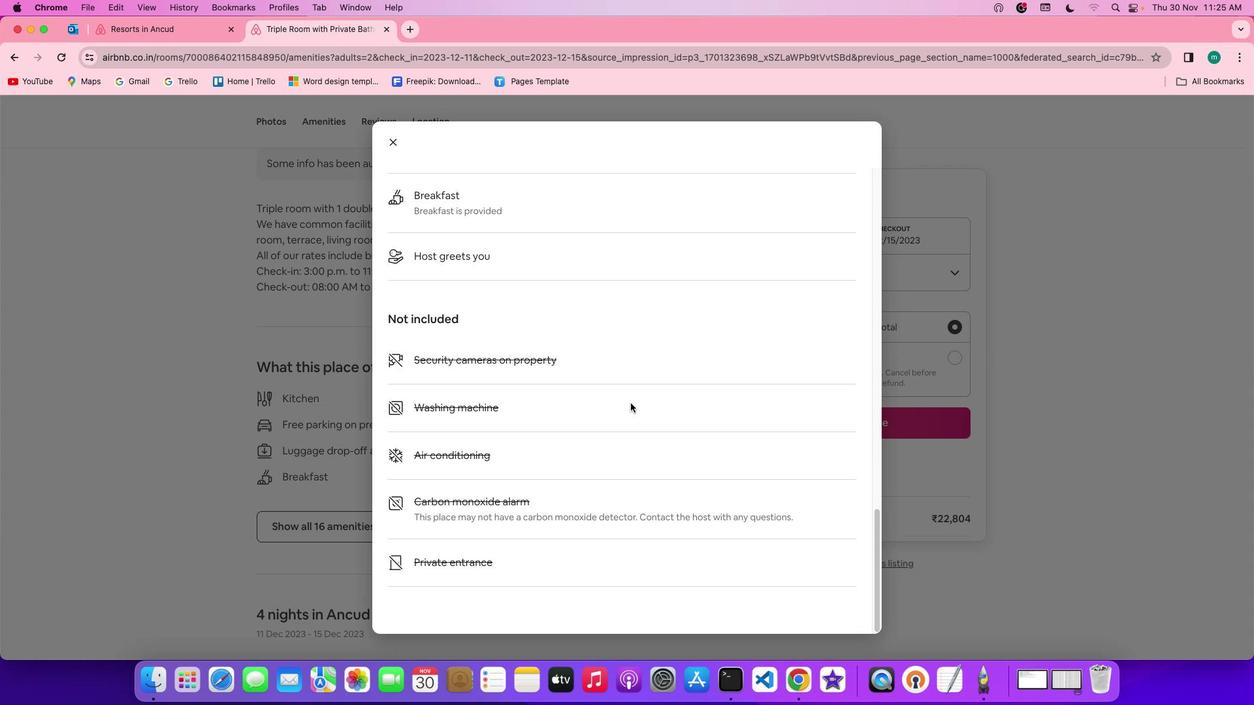 
Action: Mouse scrolled (616, 373) with delta (24, 35)
Screenshot: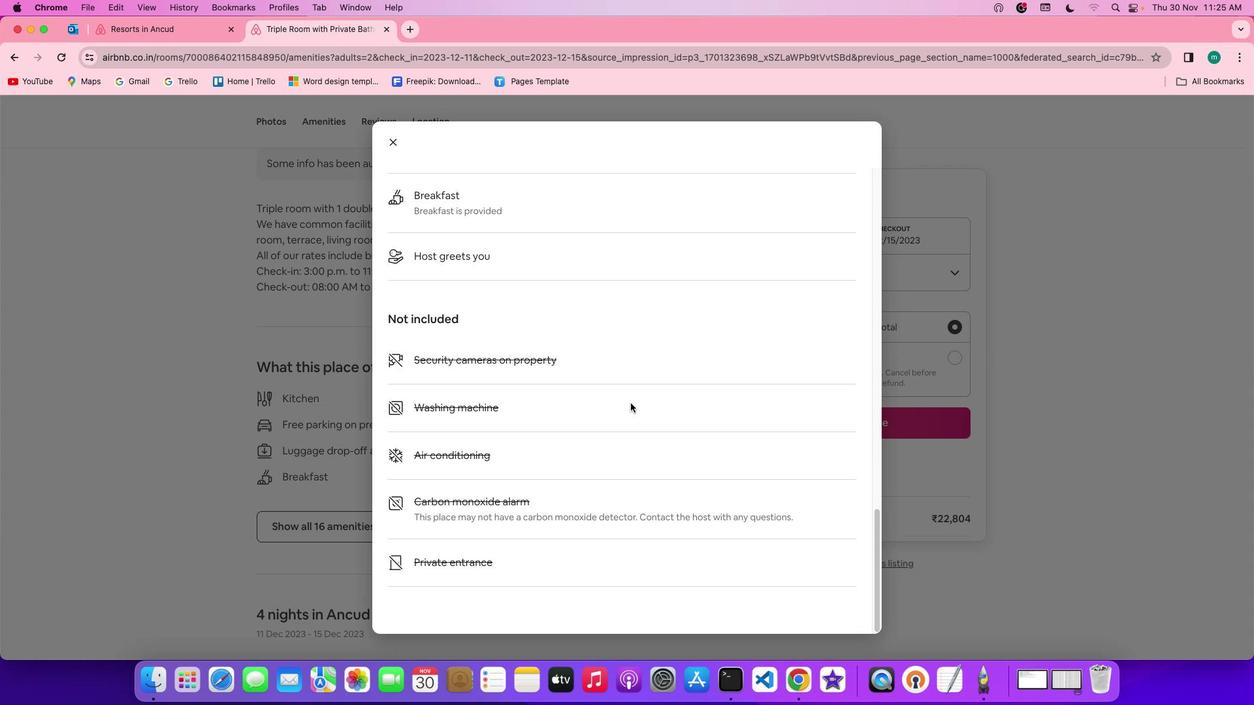 
Action: Mouse scrolled (616, 373) with delta (24, 34)
Screenshot: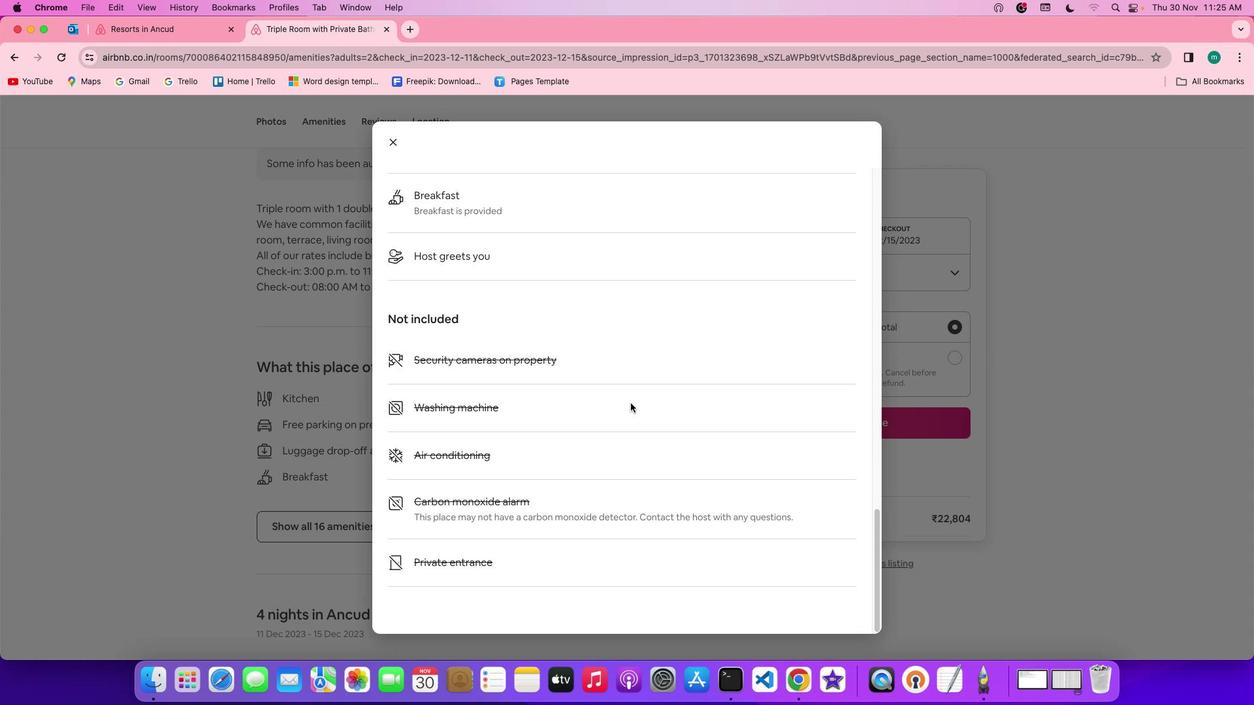 
Action: Mouse scrolled (616, 373) with delta (24, 33)
Screenshot: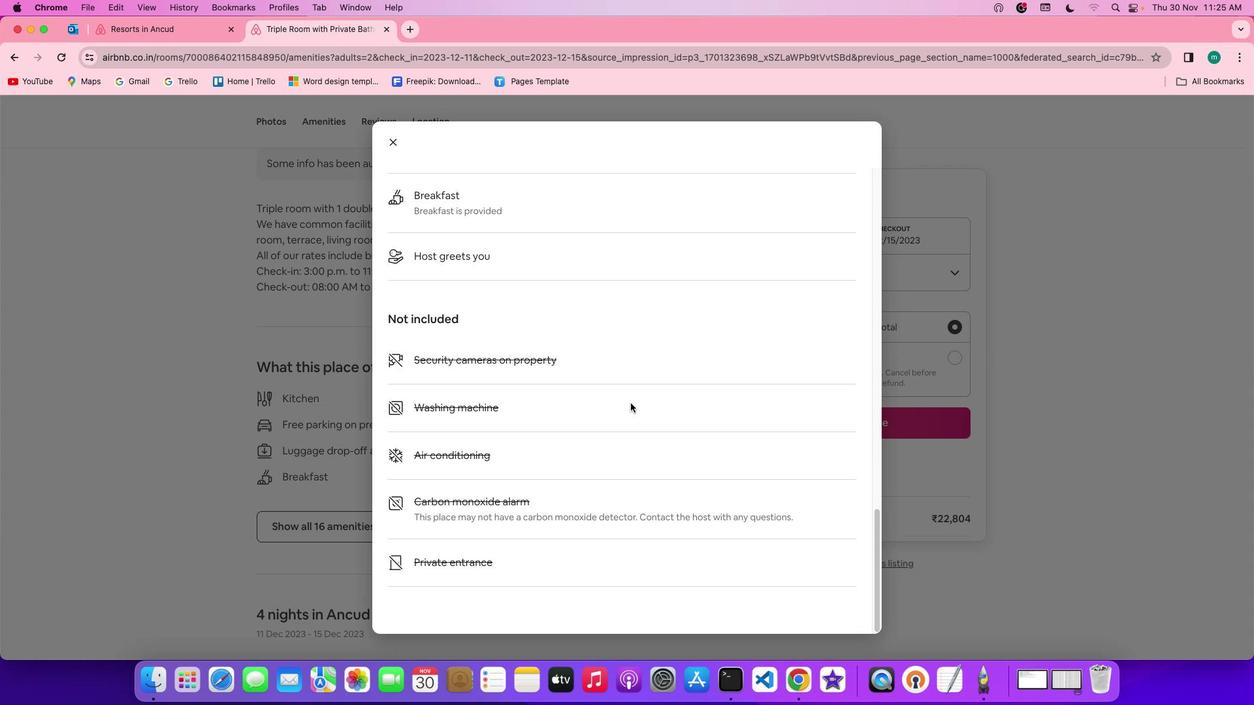 
Action: Mouse scrolled (616, 373) with delta (24, 32)
Screenshot: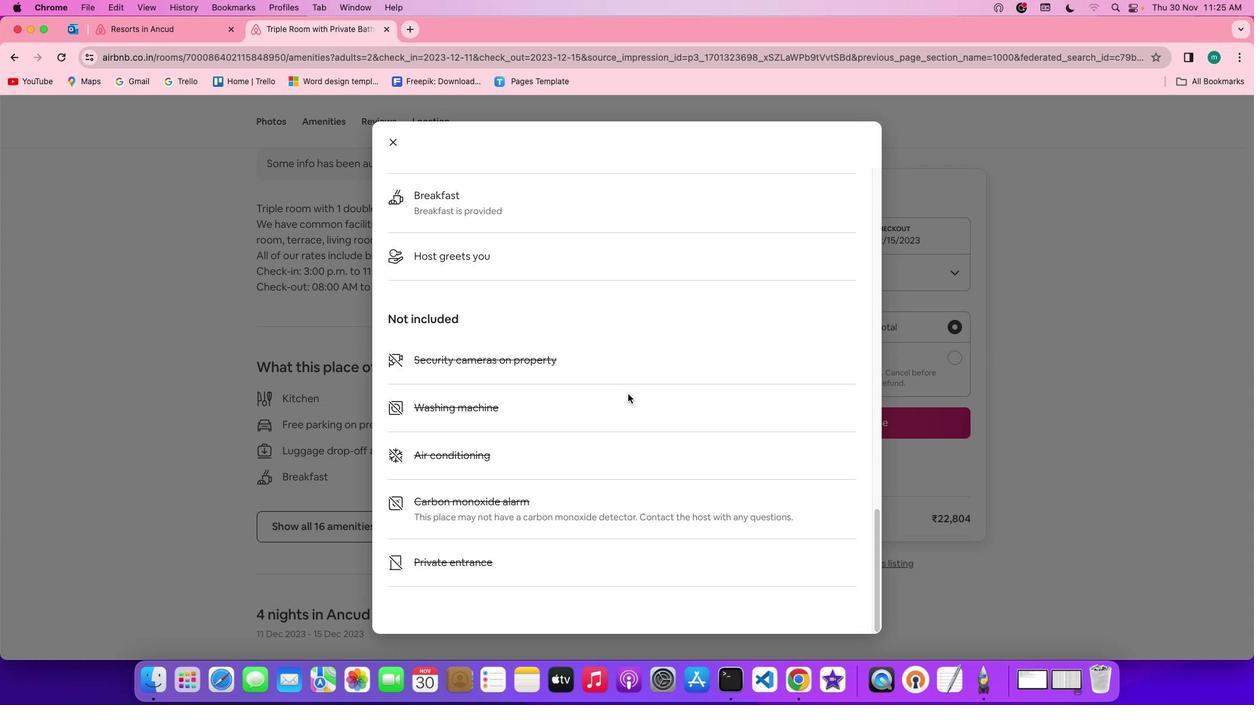 
Action: Mouse scrolled (616, 373) with delta (24, 32)
Screenshot: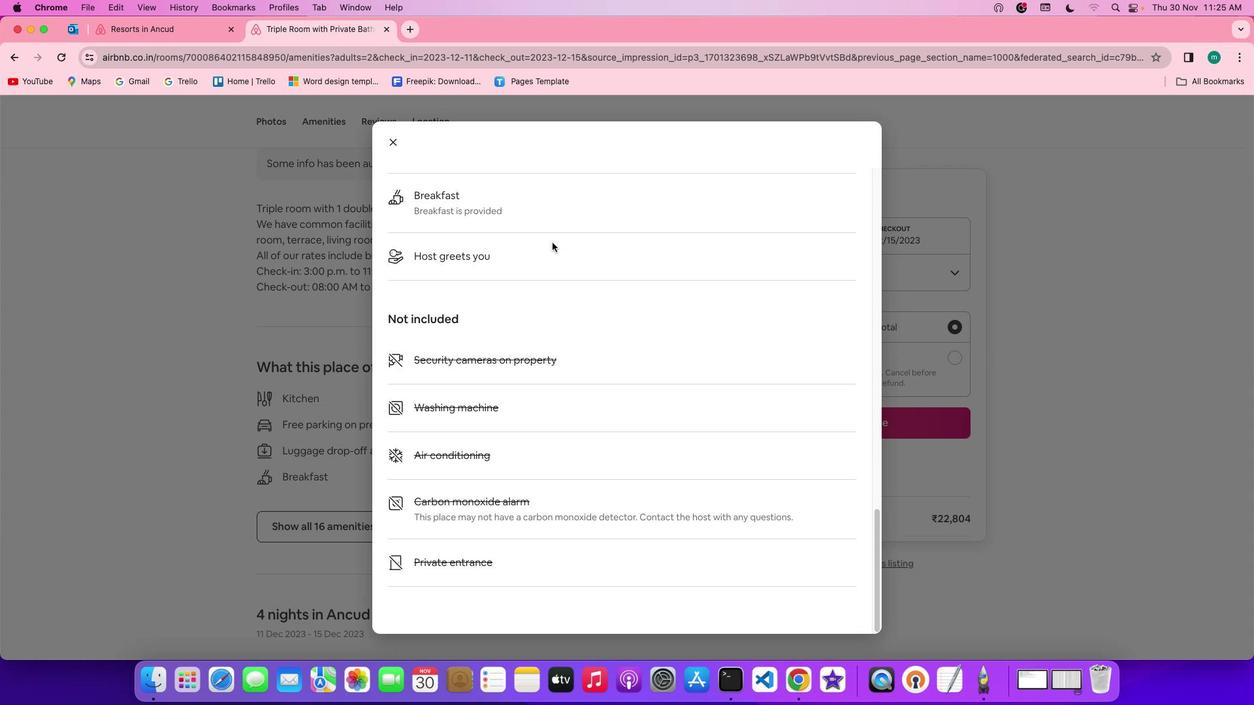 
Action: Mouse moved to (392, 157)
Screenshot: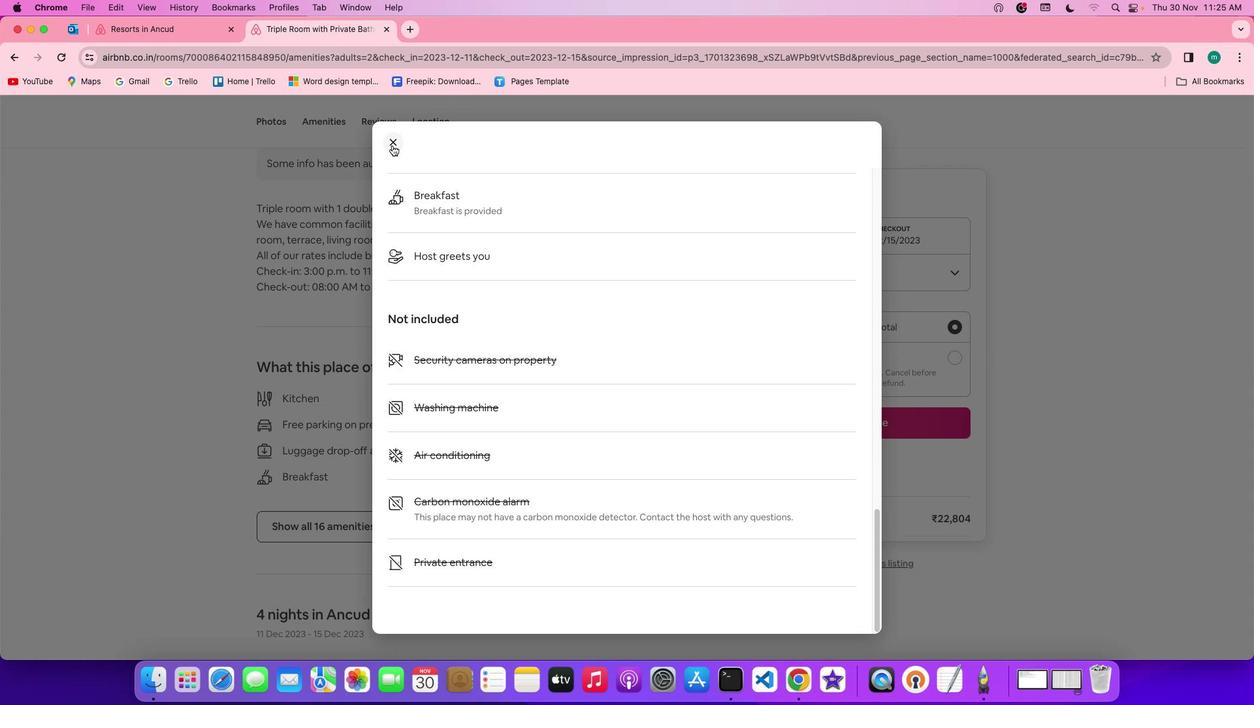 
Action: Mouse pressed left at (392, 157)
Screenshot: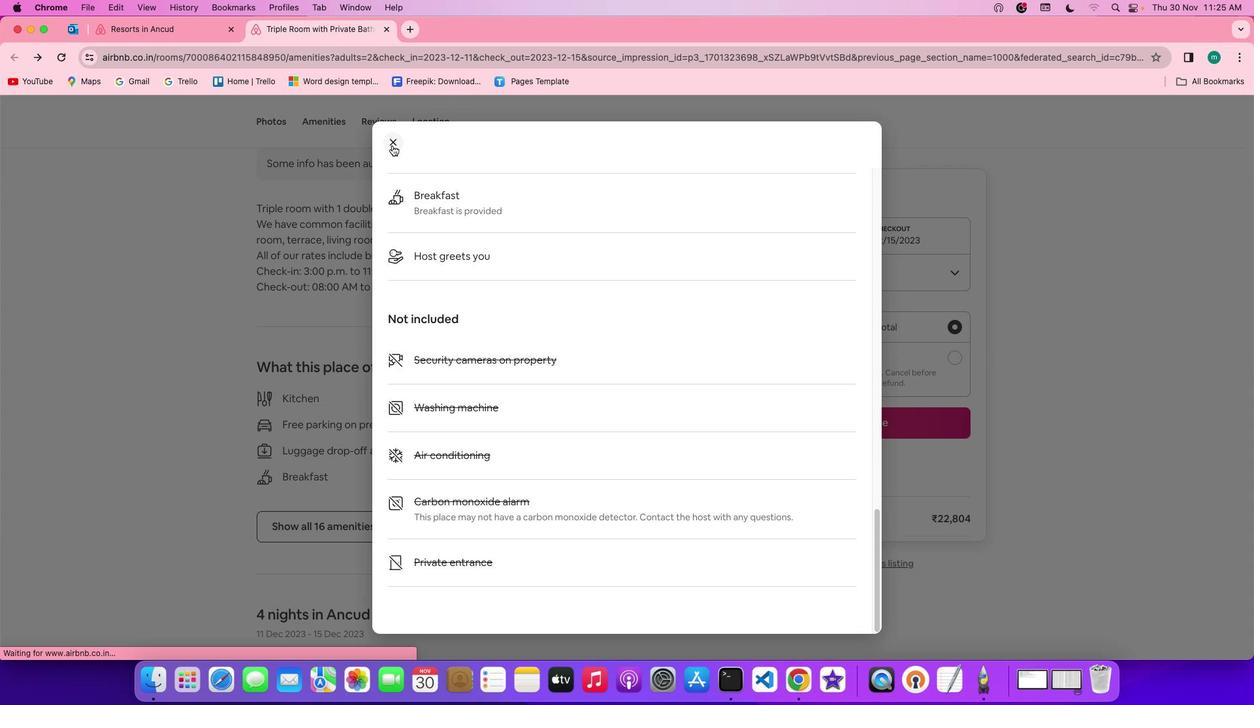 
Action: Mouse moved to (589, 393)
Screenshot: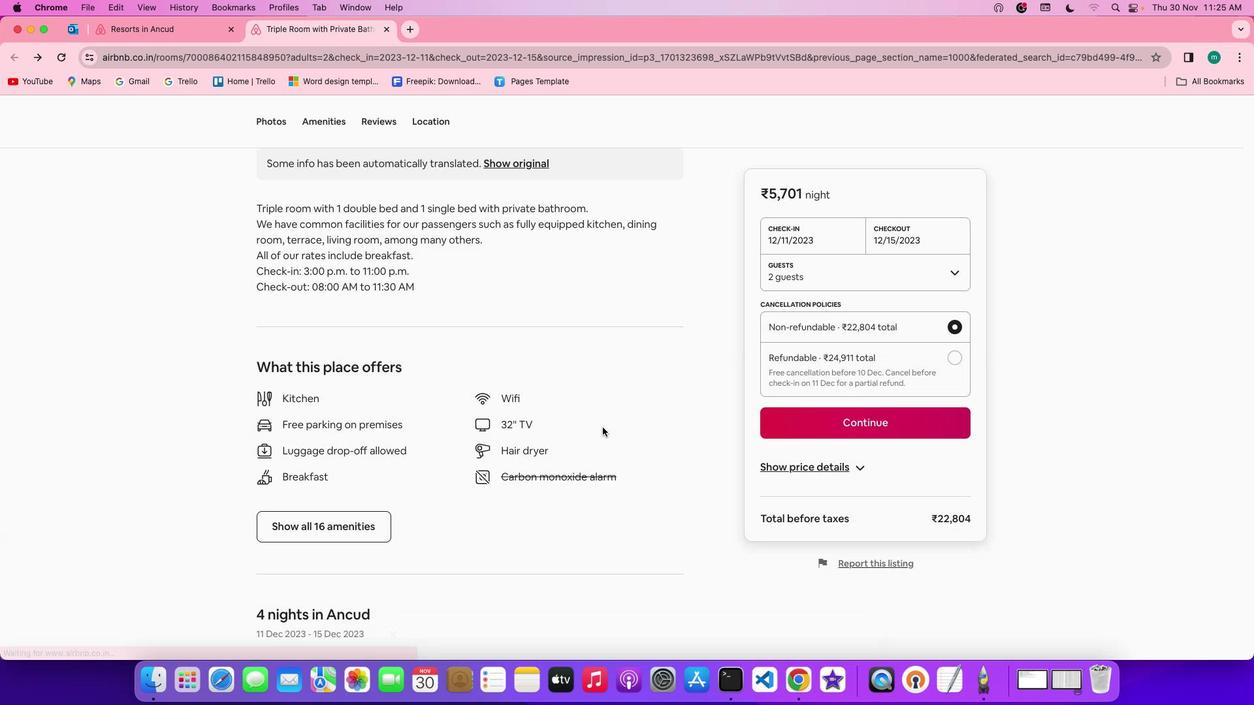 
Action: Mouse scrolled (589, 393) with delta (24, 35)
Screenshot: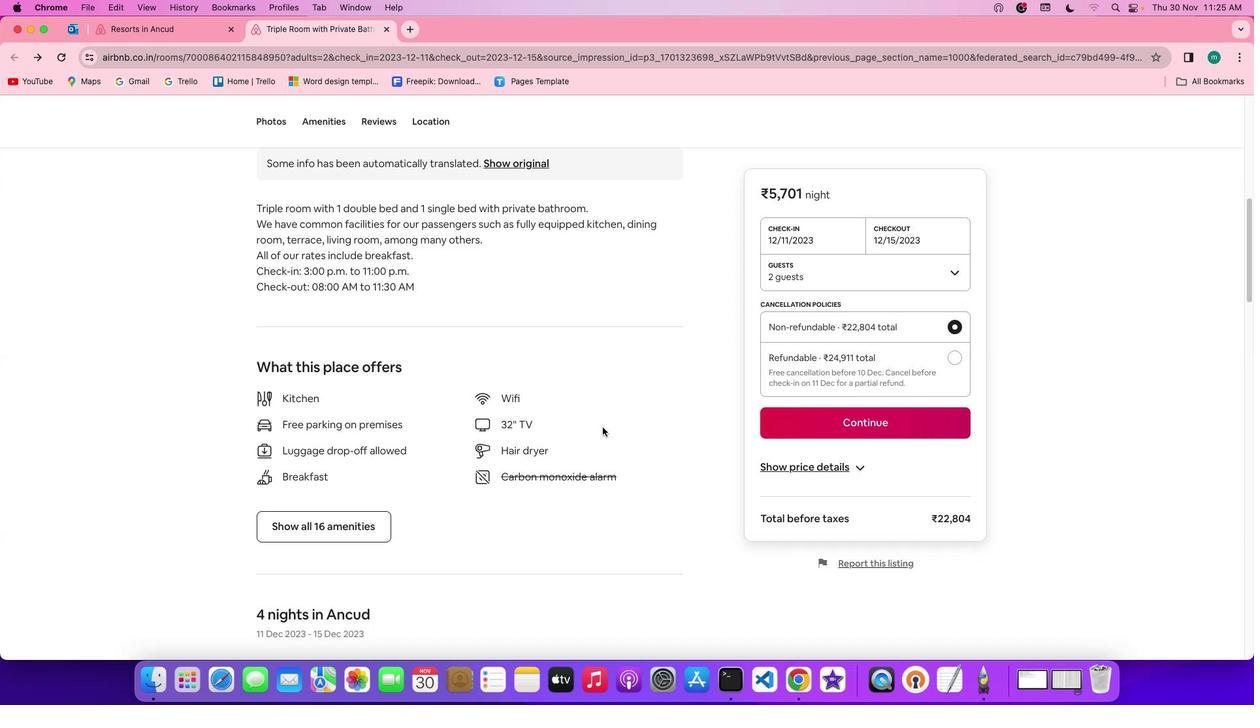 
Action: Mouse scrolled (589, 393) with delta (24, 35)
Screenshot: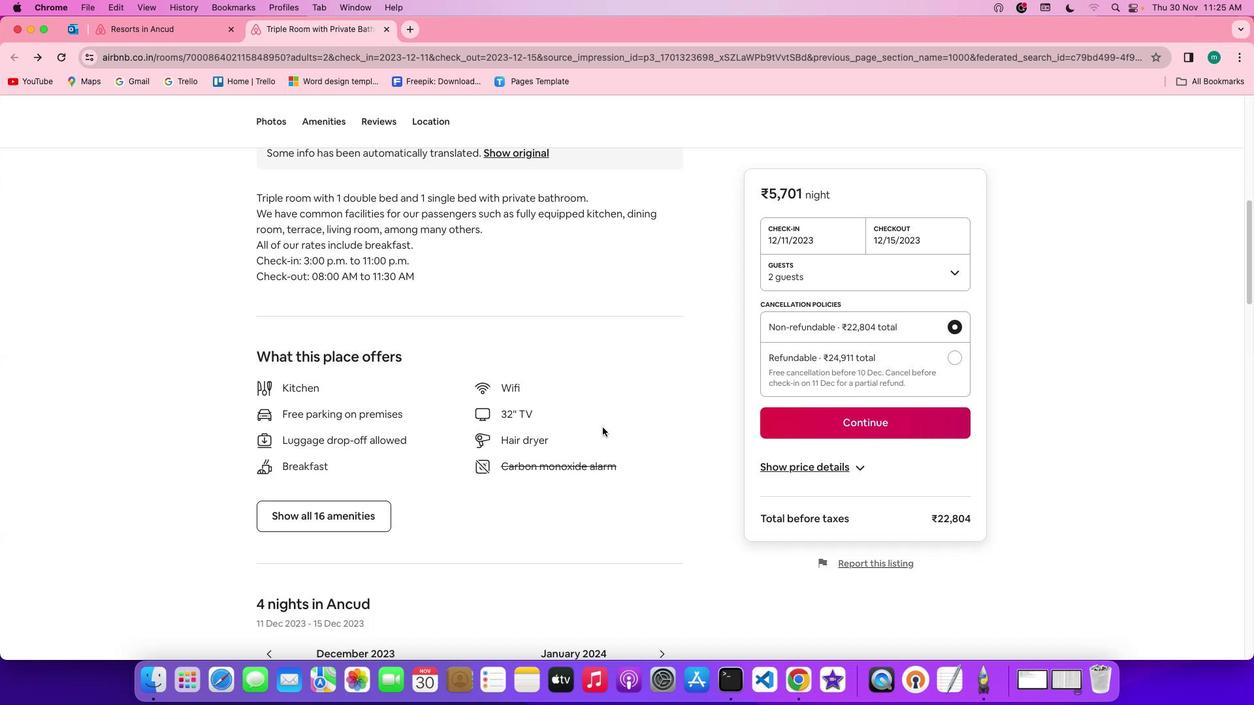 
Action: Mouse scrolled (589, 393) with delta (24, 34)
Screenshot: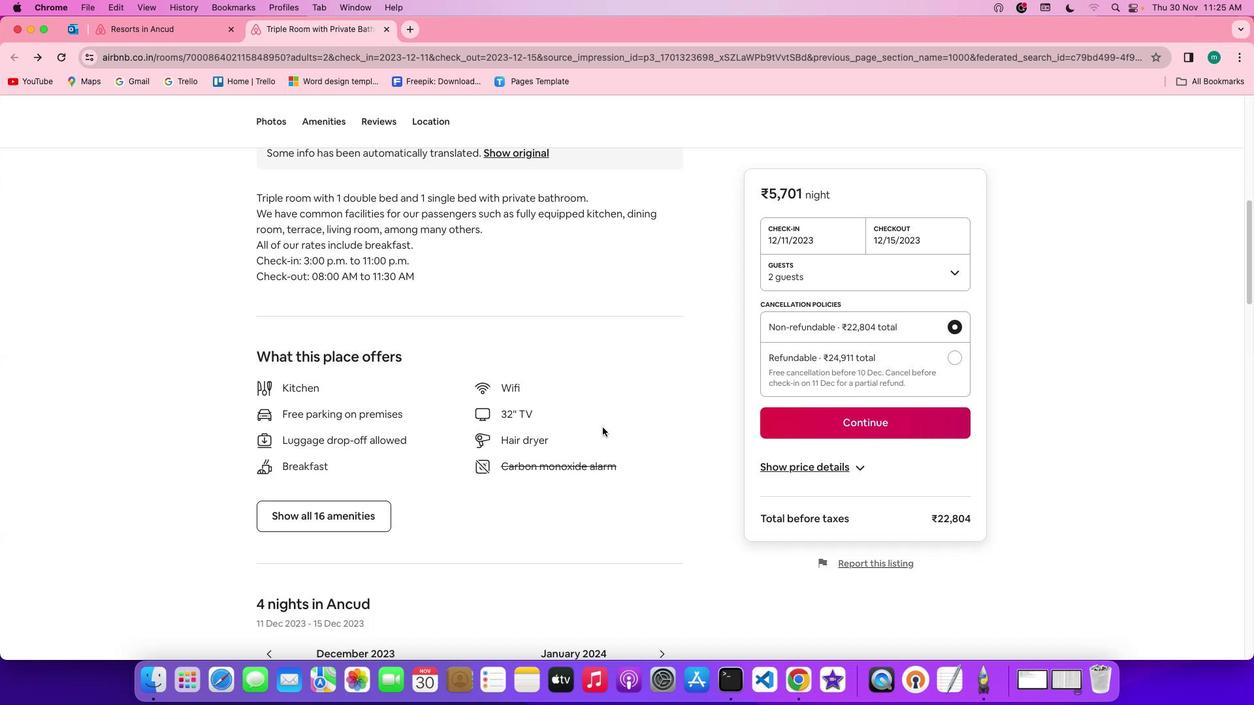 
Action: Mouse scrolled (589, 393) with delta (24, 33)
Screenshot: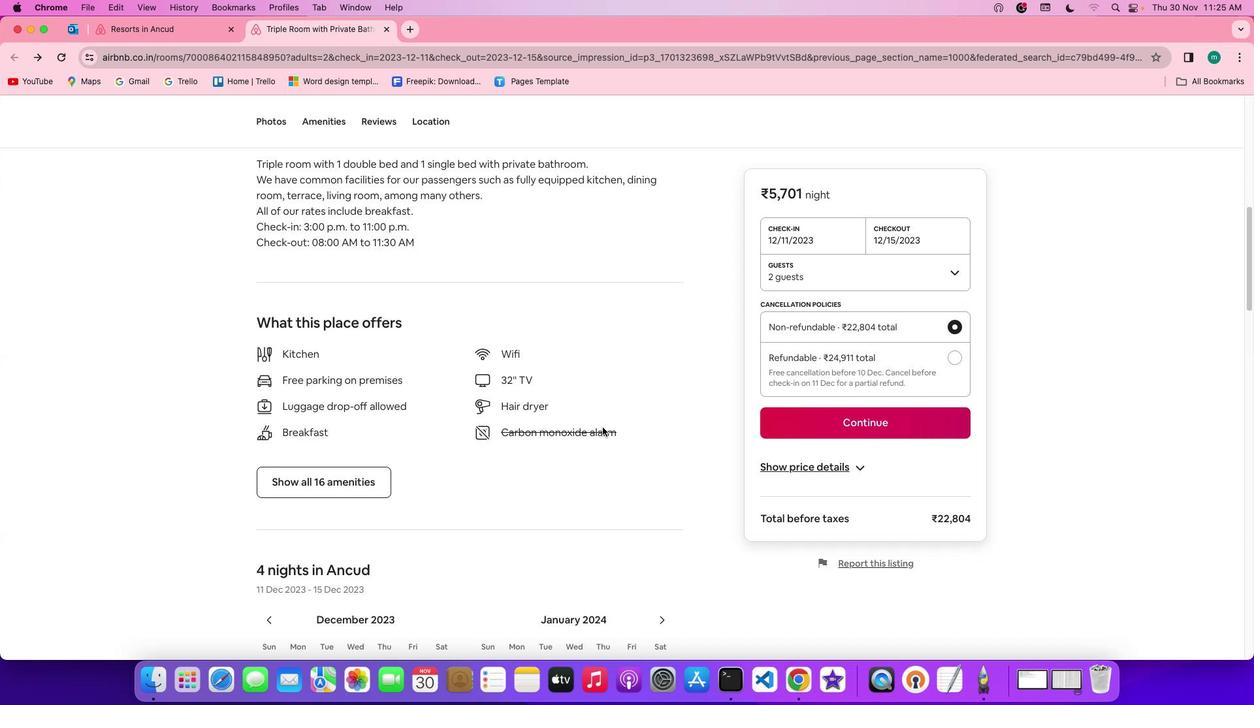 
Action: Mouse scrolled (589, 393) with delta (24, 33)
Screenshot: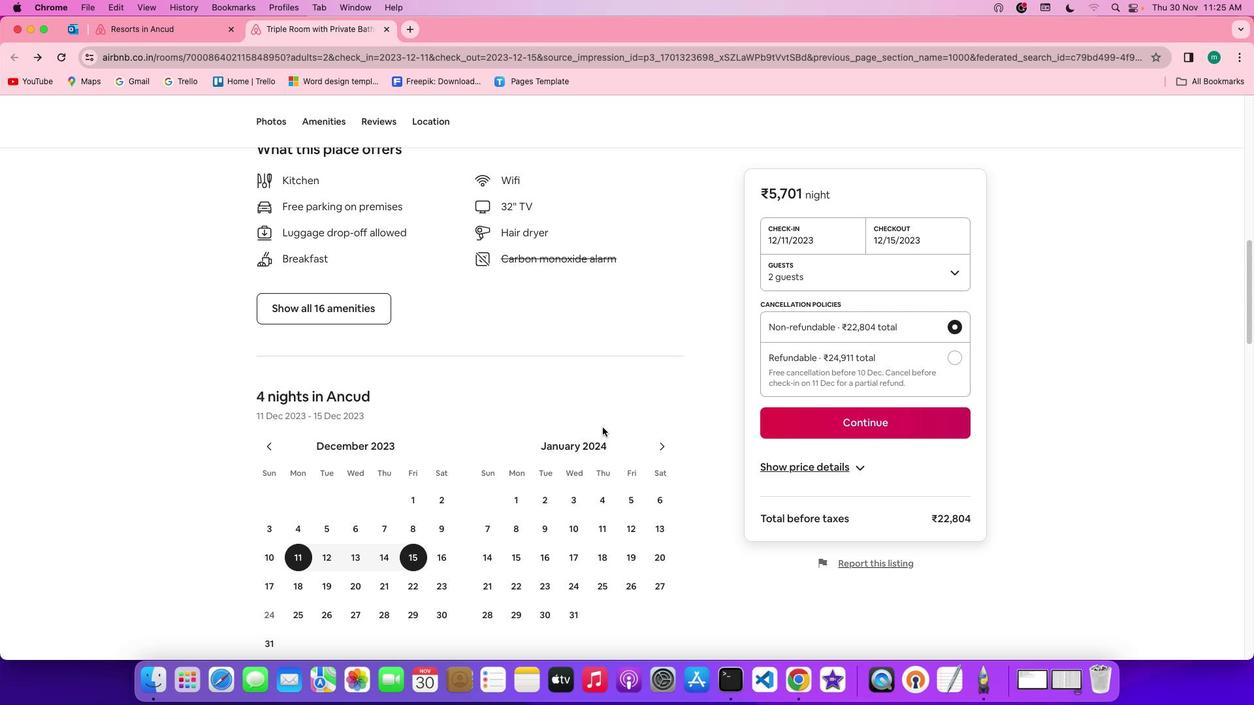 
Action: Mouse scrolled (589, 393) with delta (24, 35)
Screenshot: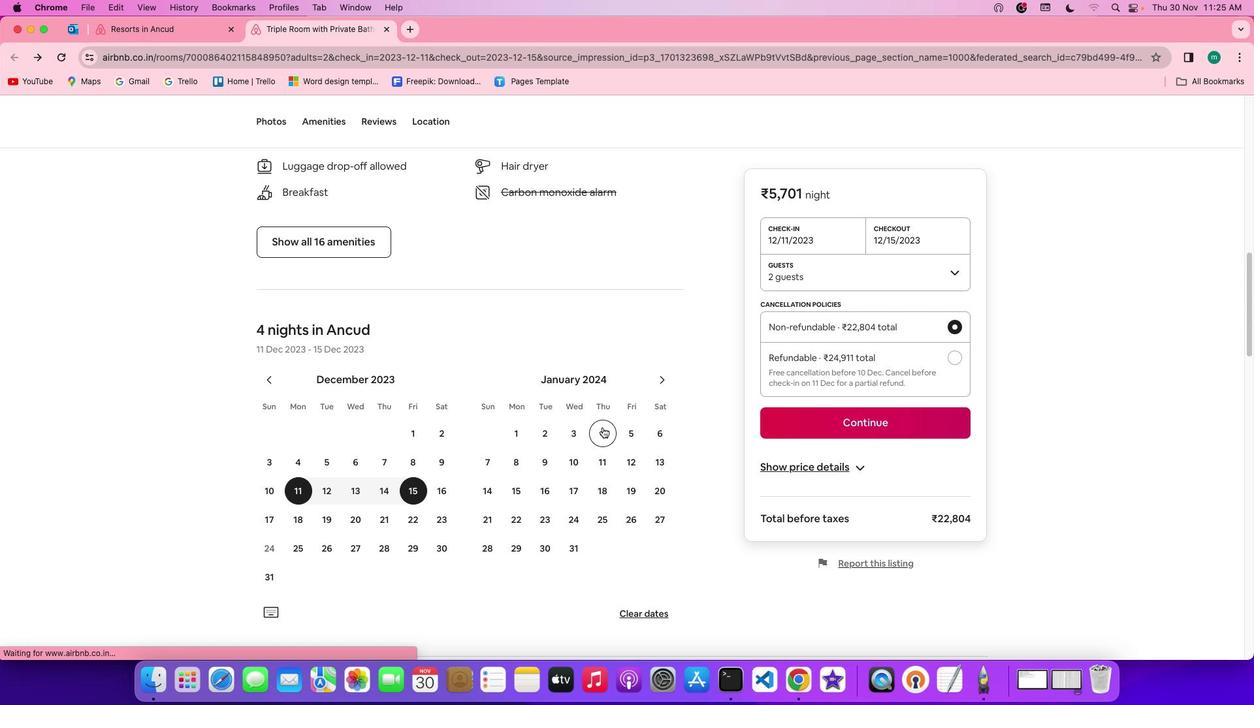 
Action: Mouse scrolled (589, 393) with delta (24, 35)
Screenshot: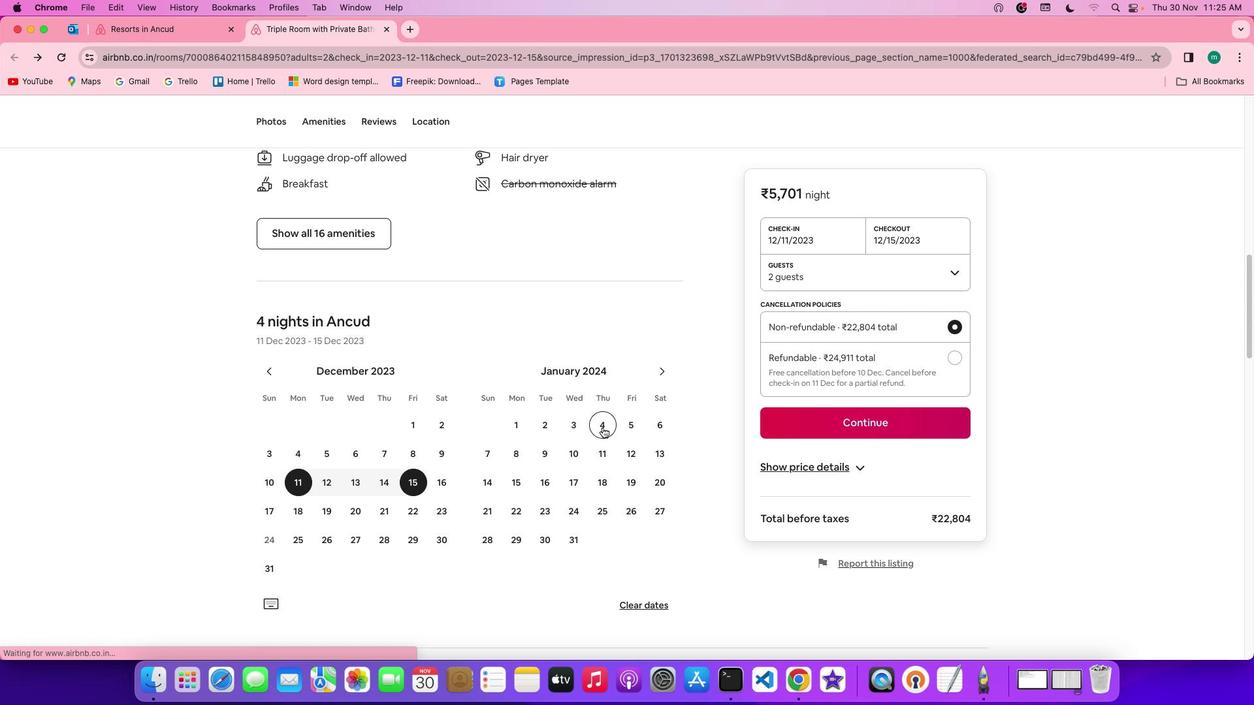
Action: Mouse scrolled (589, 393) with delta (24, 35)
Screenshot: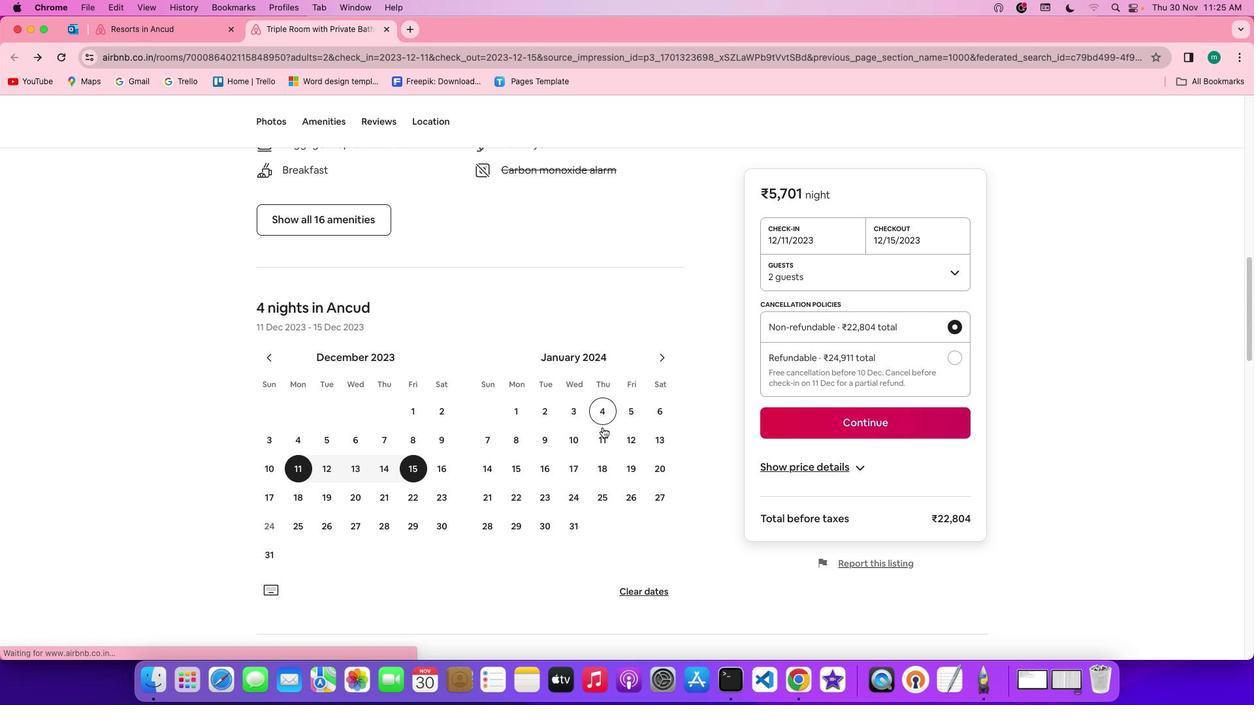 
Action: Mouse scrolled (589, 393) with delta (24, 34)
Screenshot: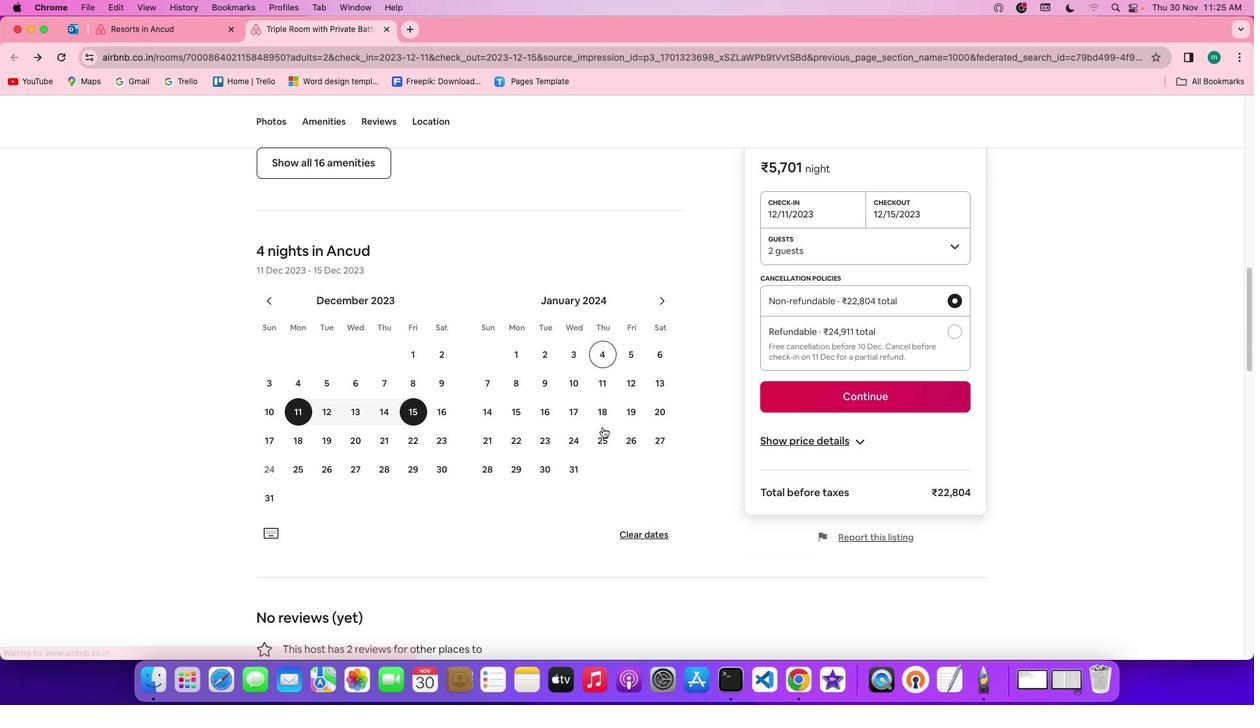 
Action: Mouse scrolled (589, 393) with delta (24, 35)
Screenshot: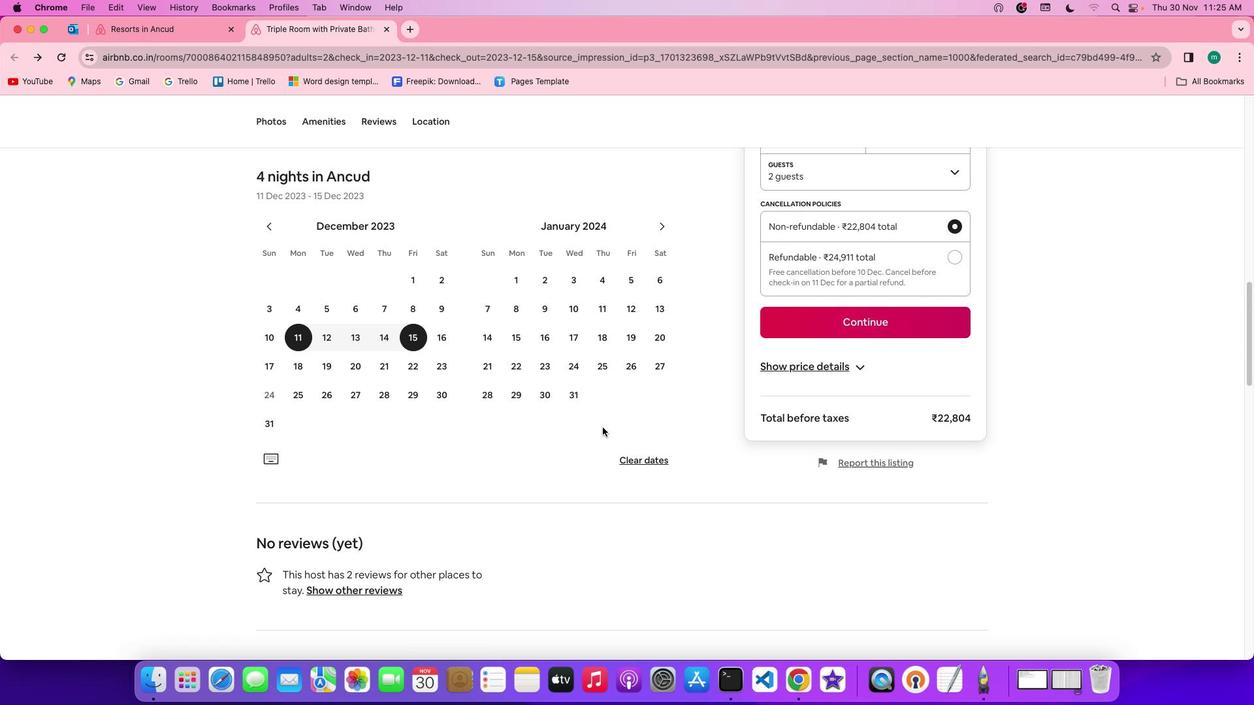 
Action: Mouse scrolled (589, 393) with delta (24, 35)
Screenshot: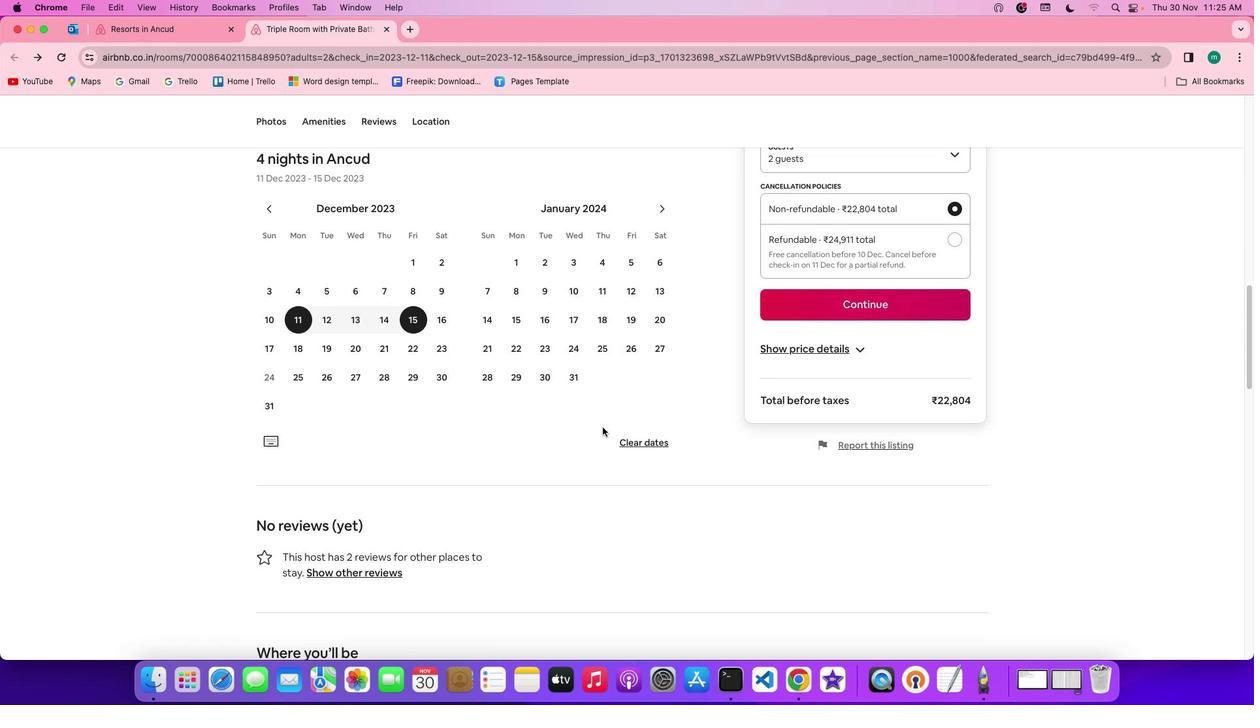 
Action: Mouse scrolled (589, 393) with delta (24, 34)
Screenshot: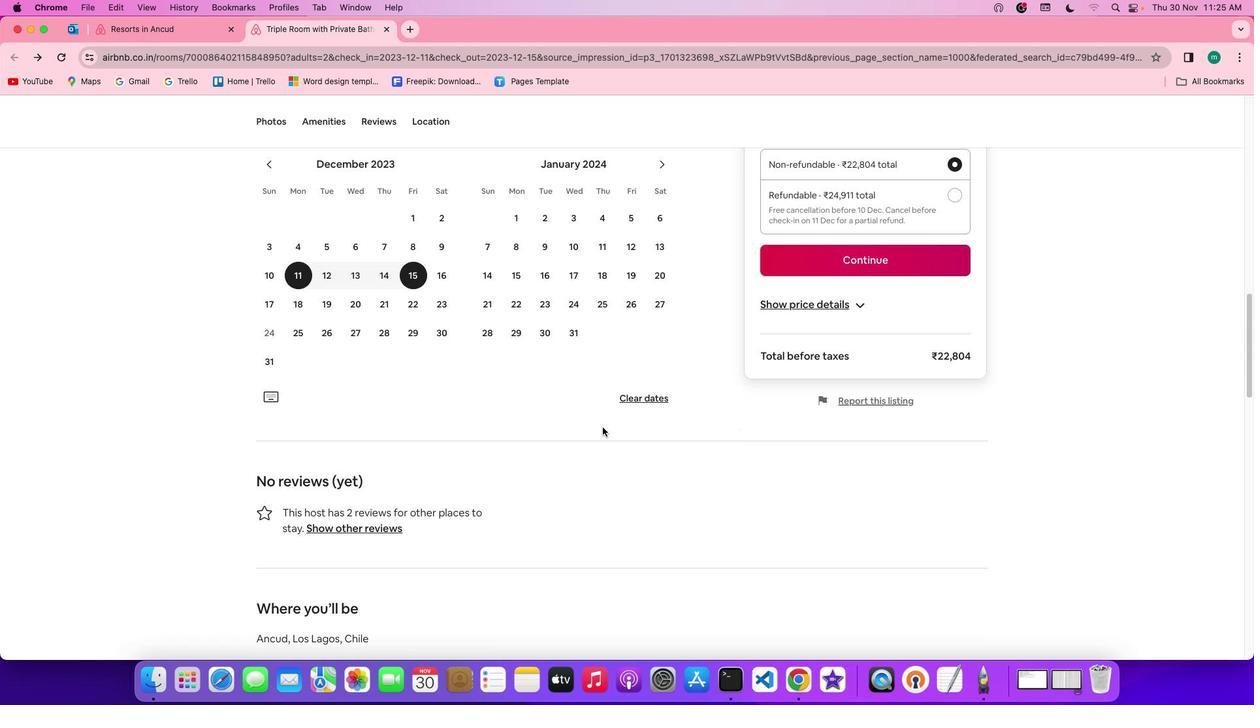 
Action: Mouse scrolled (589, 393) with delta (24, 33)
Screenshot: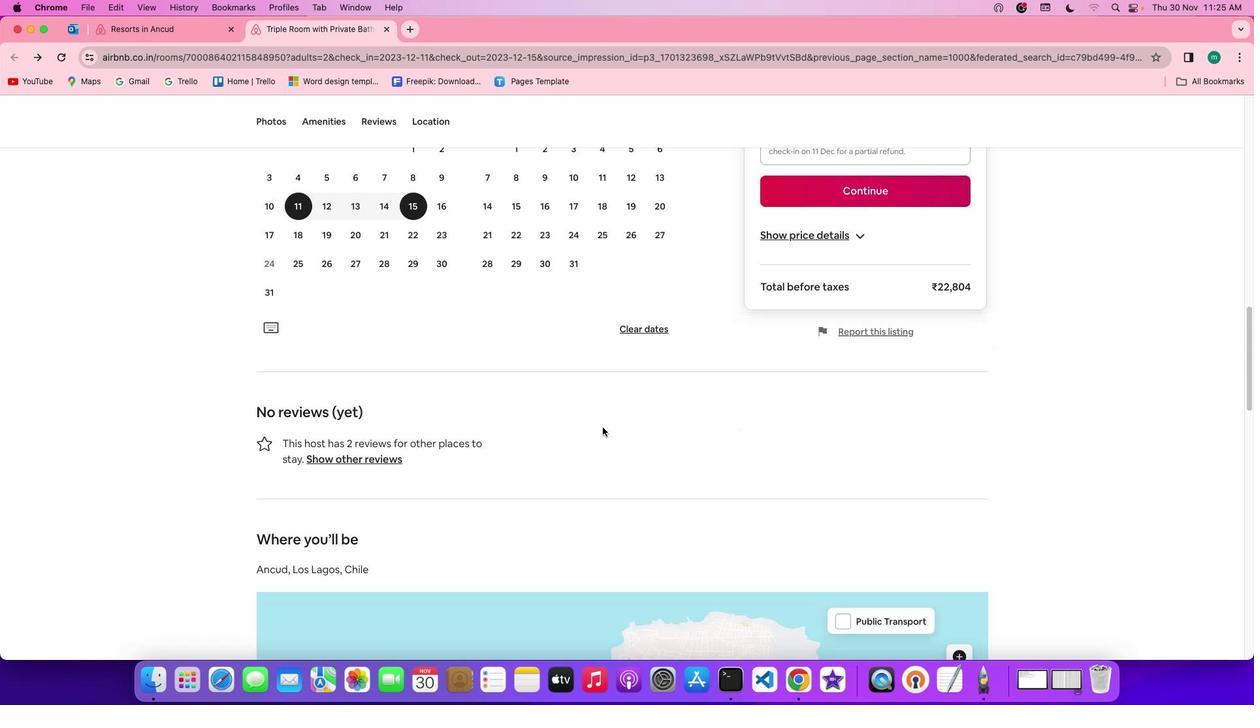 
Action: Mouse scrolled (589, 393) with delta (24, 35)
Screenshot: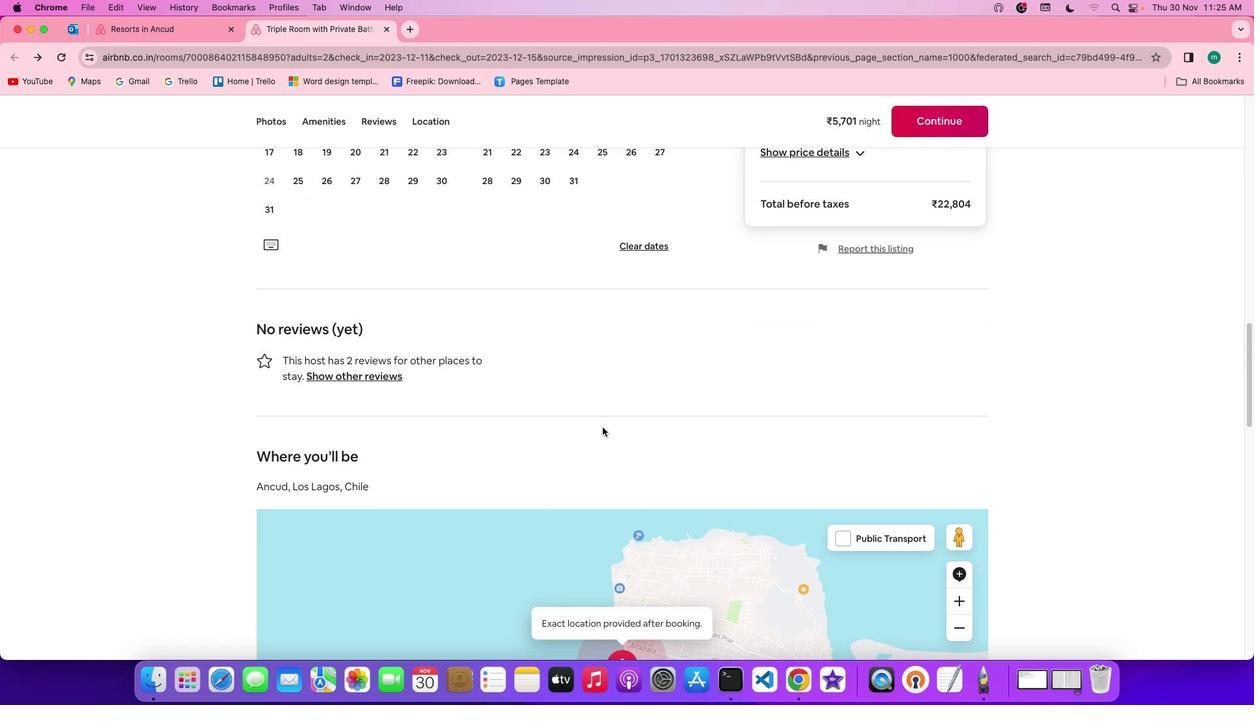 
Action: Mouse scrolled (589, 393) with delta (24, 35)
Screenshot: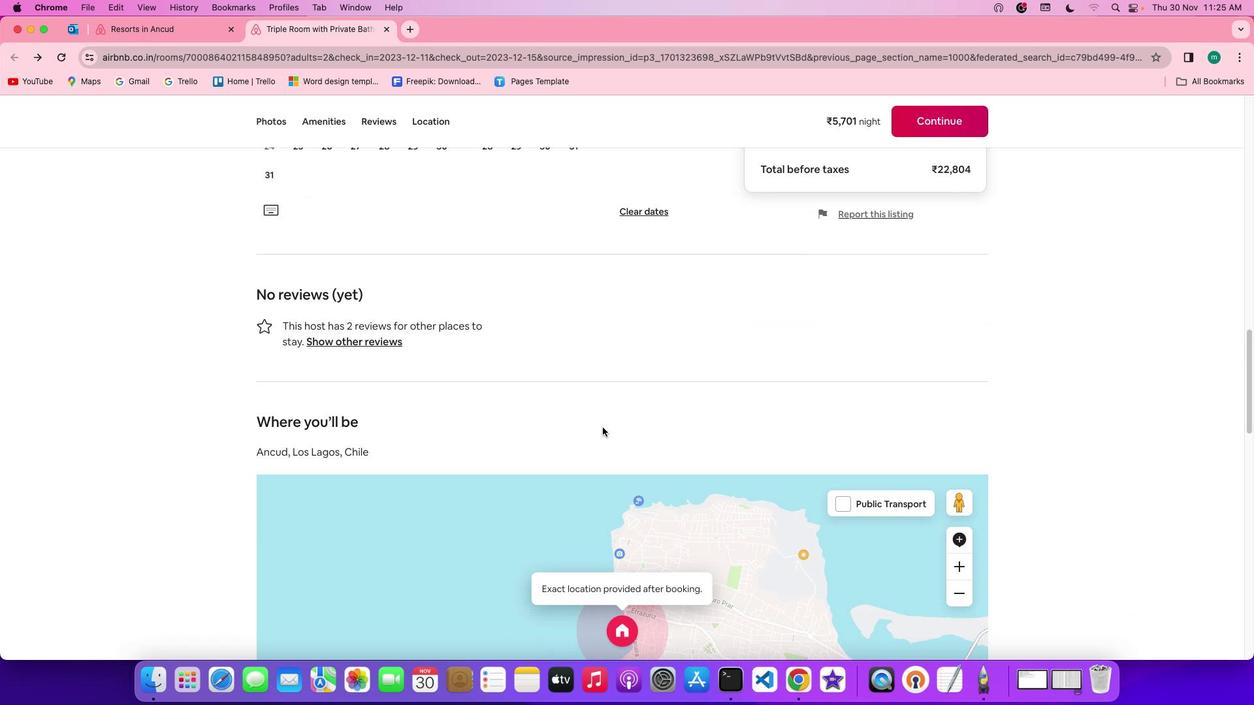 
Action: Mouse scrolled (589, 393) with delta (24, 34)
Screenshot: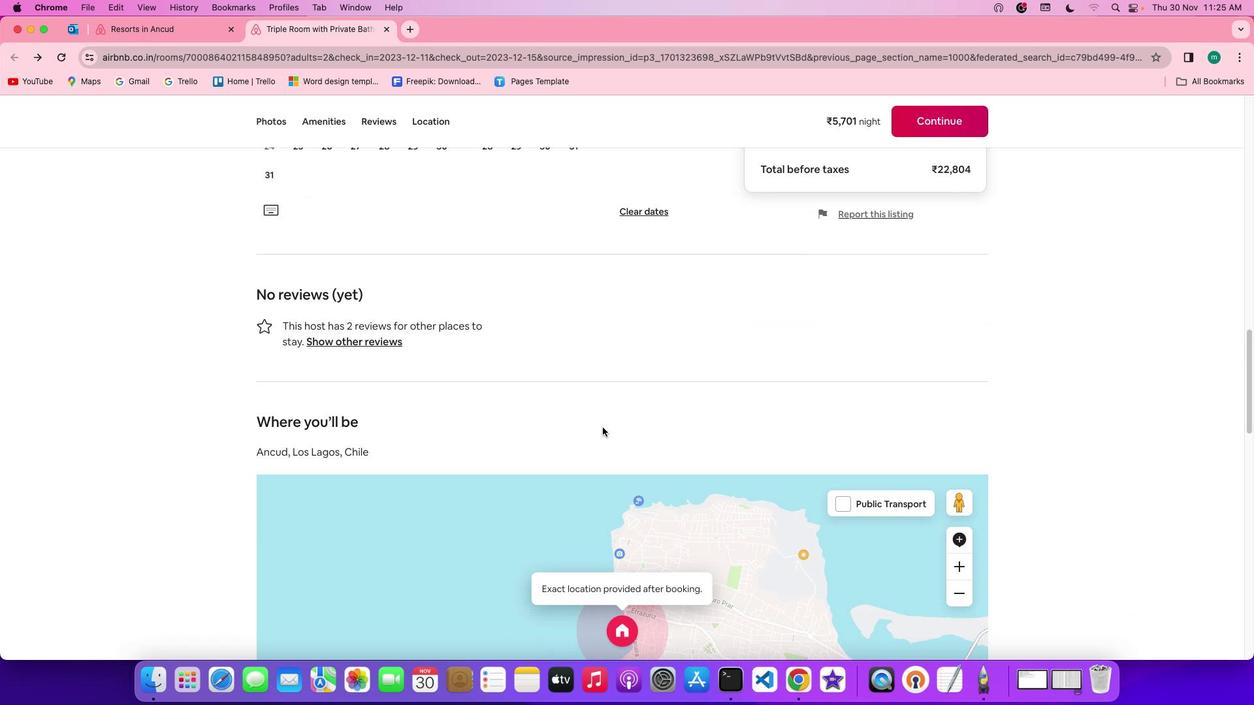 
Action: Mouse scrolled (589, 393) with delta (24, 33)
Screenshot: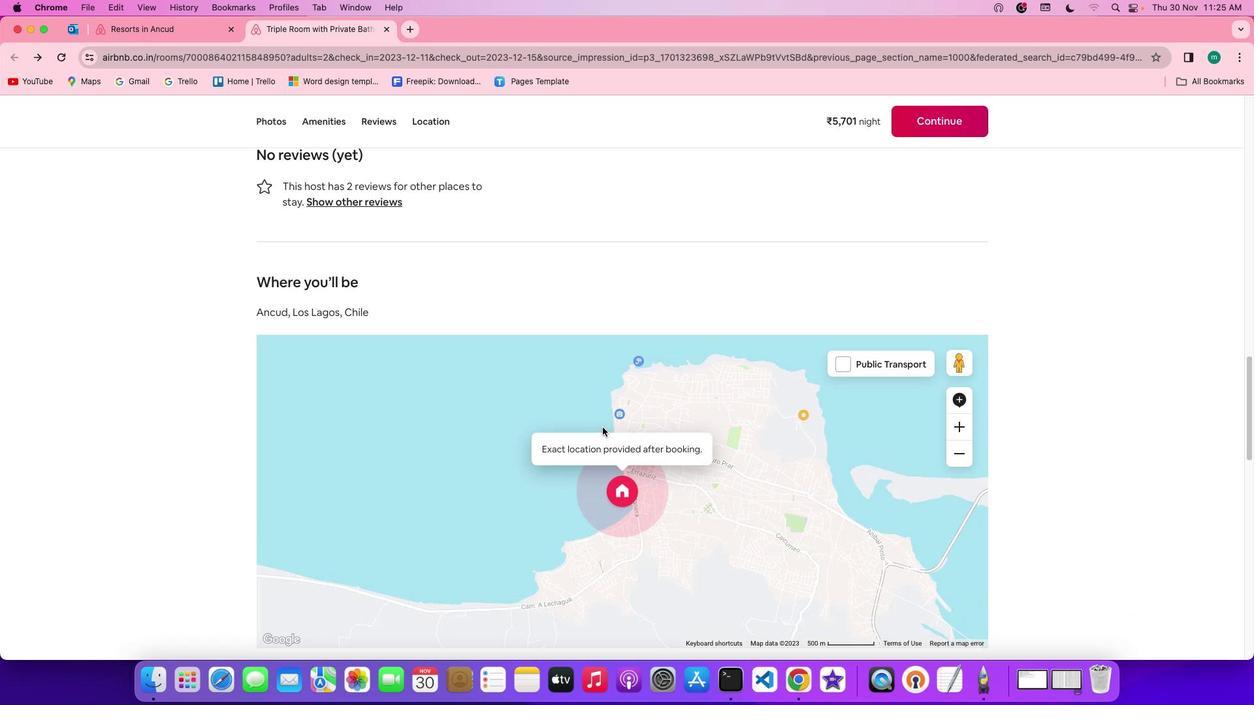 
Action: Mouse scrolled (589, 393) with delta (24, 35)
Screenshot: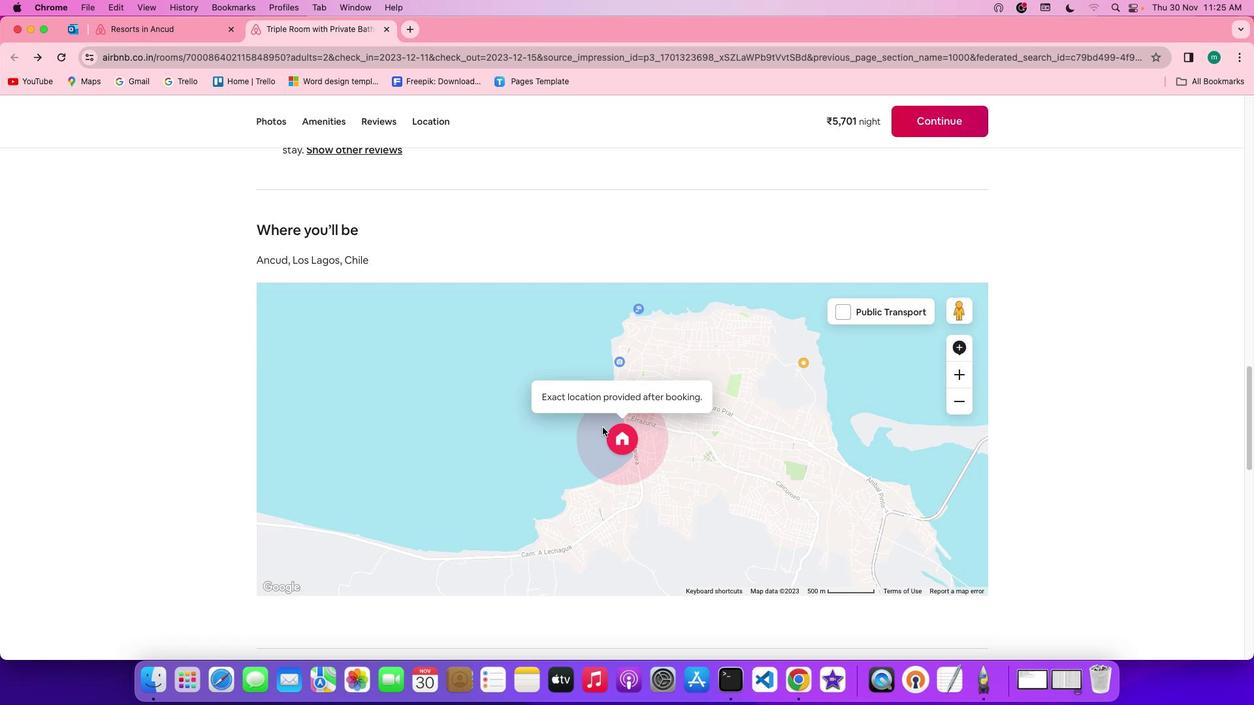 
Action: Mouse scrolled (589, 393) with delta (24, 35)
Screenshot: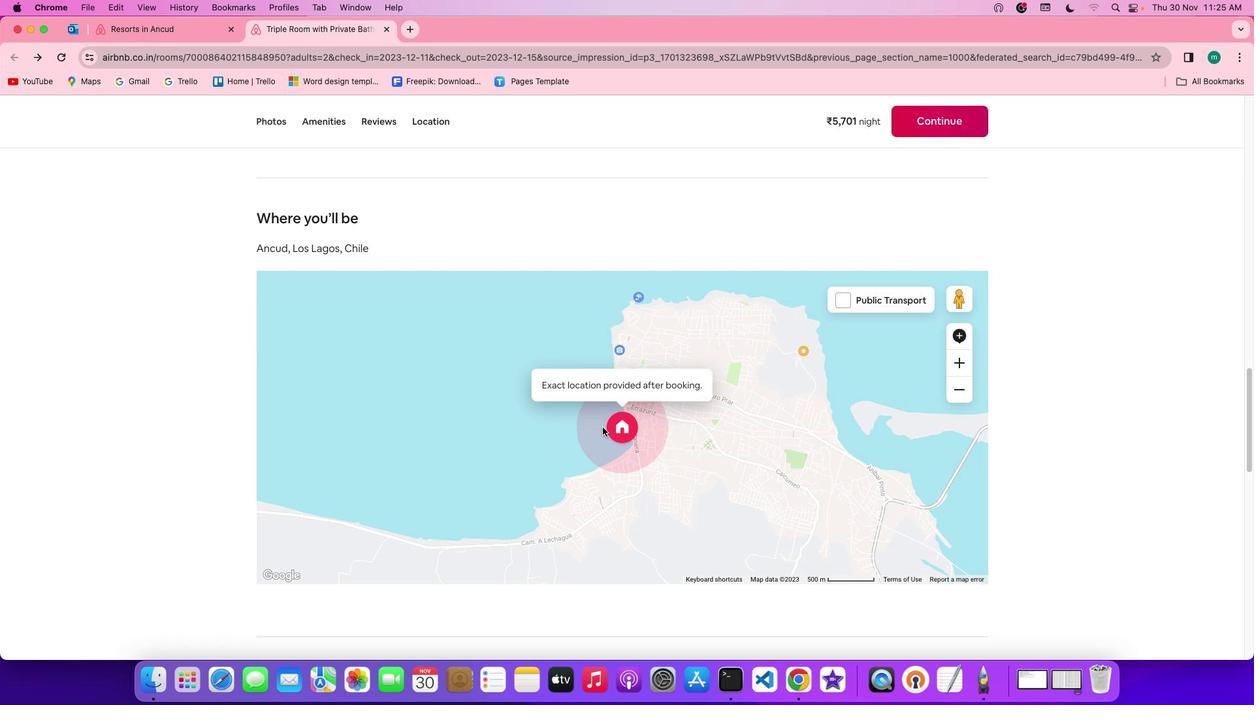 
Action: Mouse scrolled (589, 393) with delta (24, 35)
Screenshot: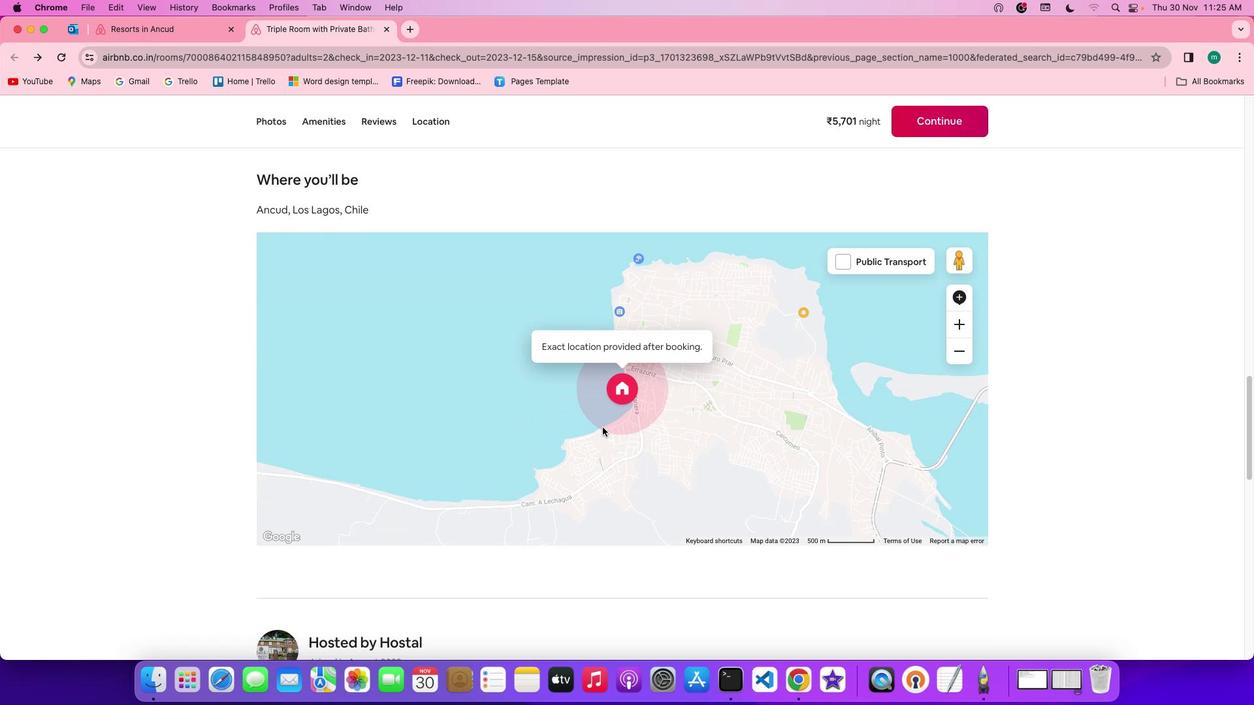
Action: Mouse scrolled (589, 393) with delta (24, 33)
Screenshot: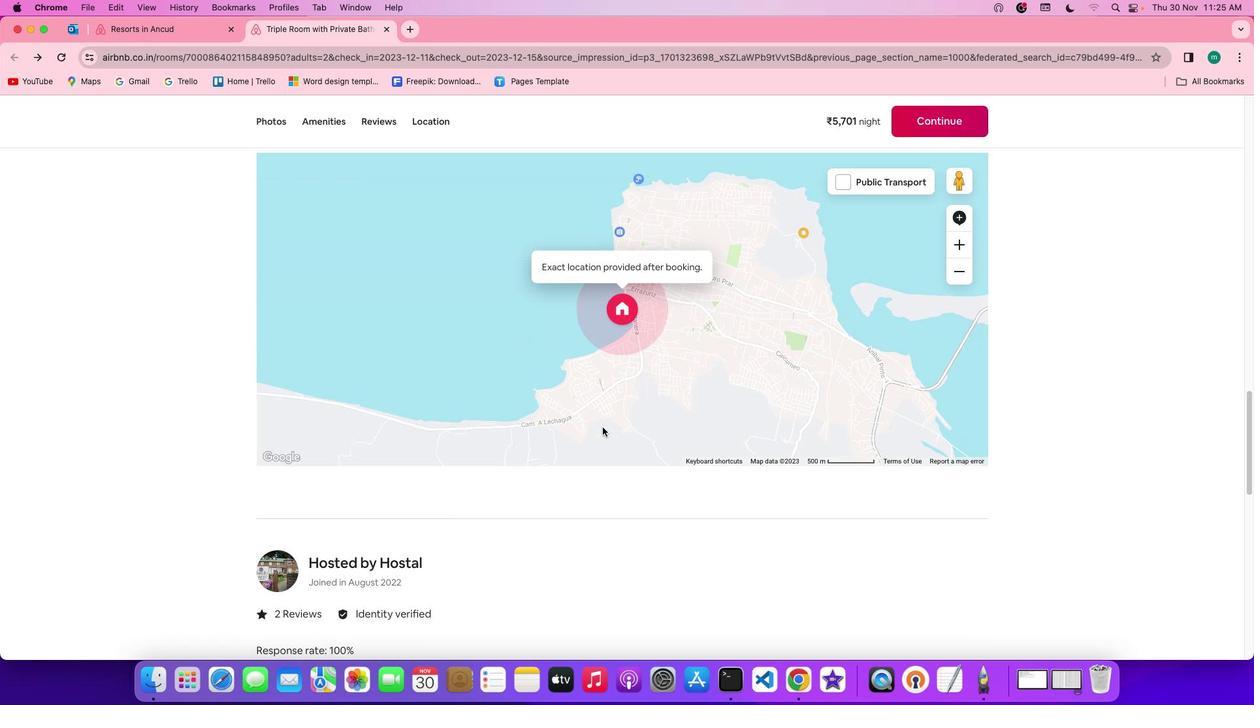 
Action: Mouse scrolled (589, 393) with delta (24, 33)
Screenshot: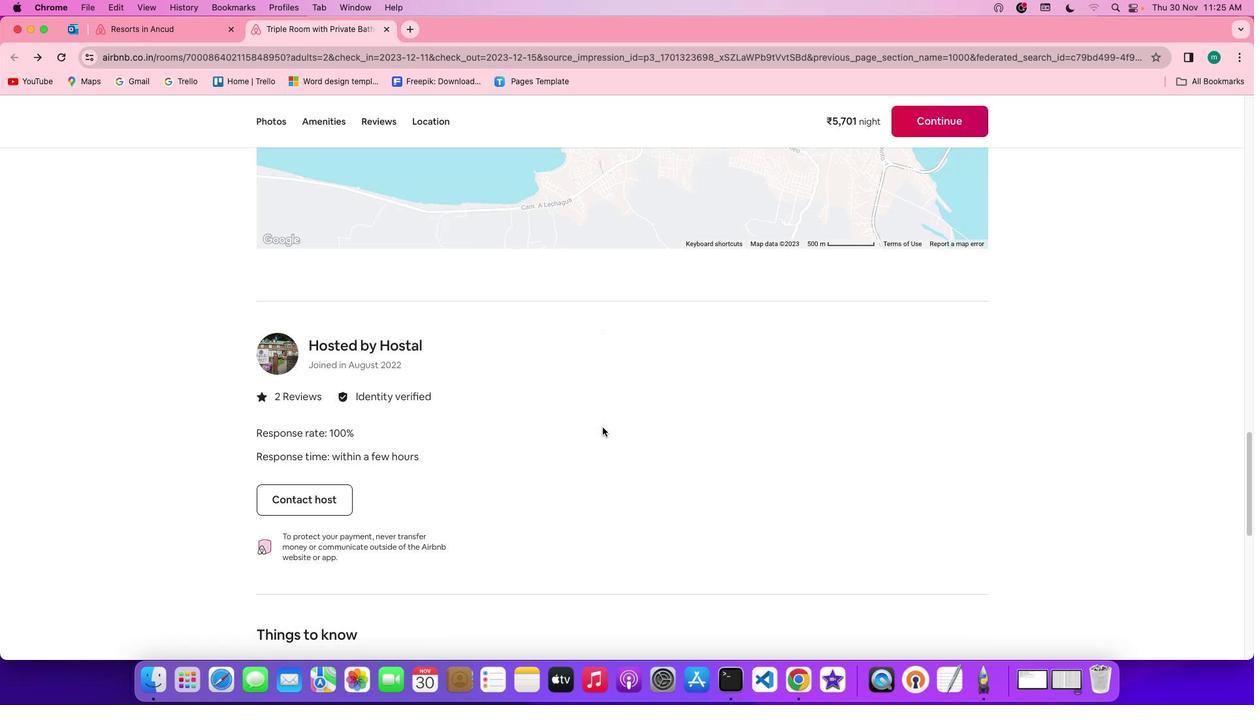 
Action: Mouse scrolled (589, 393) with delta (24, 35)
Screenshot: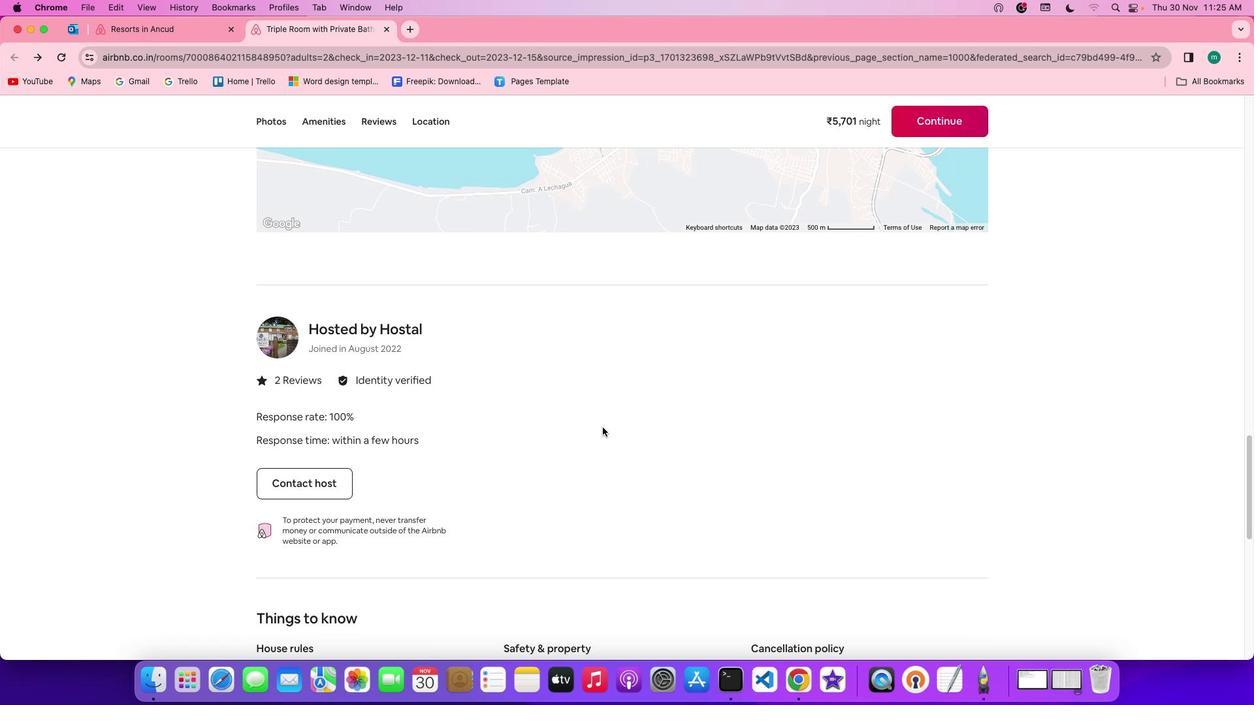 
Action: Mouse scrolled (589, 393) with delta (24, 35)
Screenshot: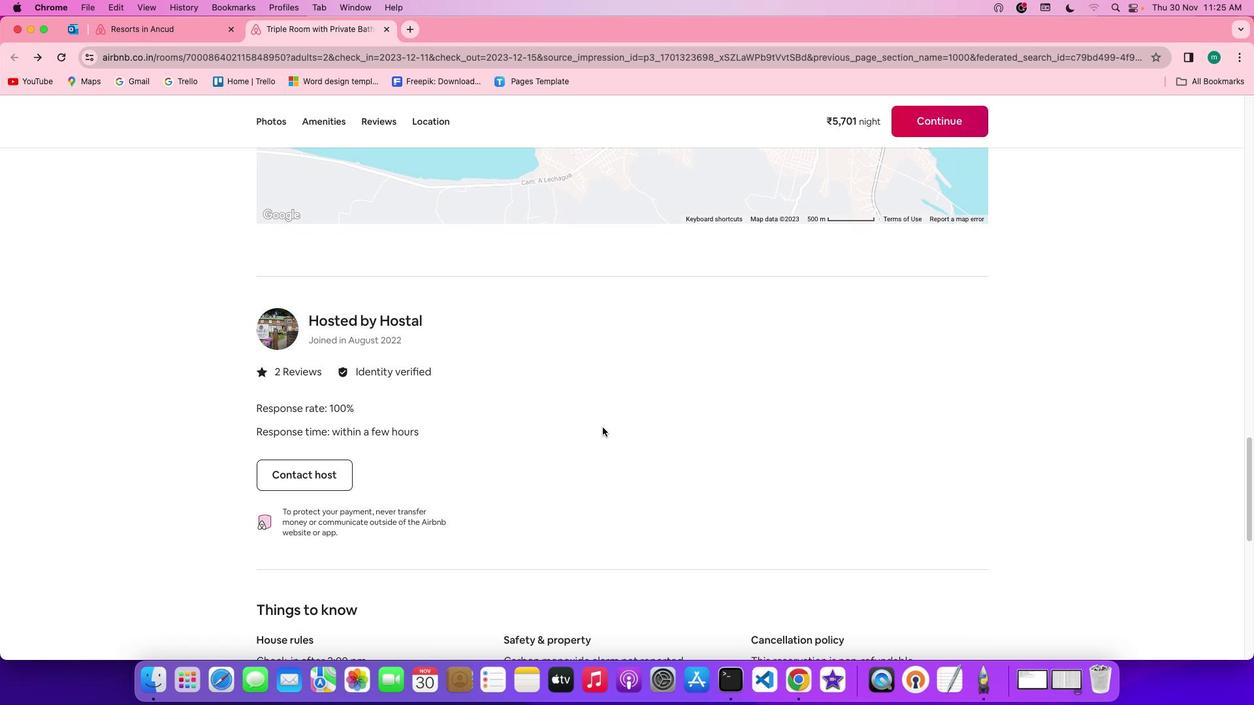 
Action: Mouse scrolled (589, 393) with delta (24, 35)
Screenshot: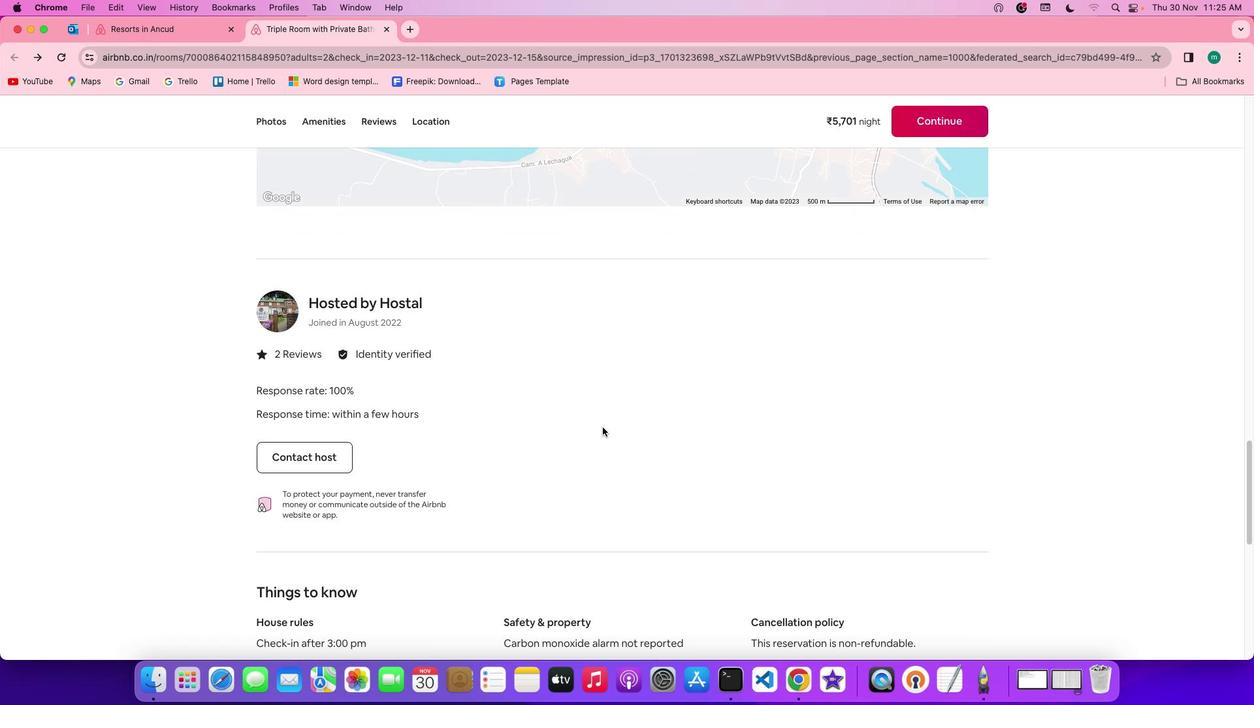 
Action: Mouse scrolled (589, 393) with delta (24, 35)
Screenshot: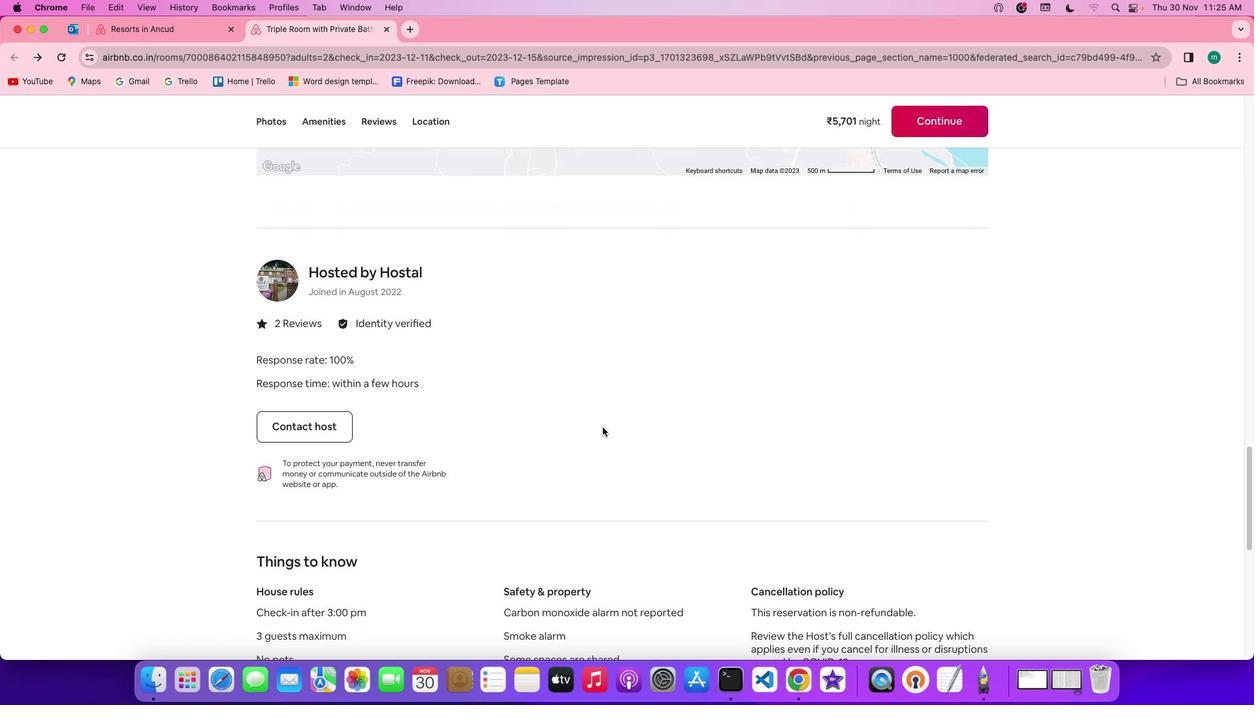 
Action: Mouse scrolled (589, 393) with delta (24, 35)
Screenshot: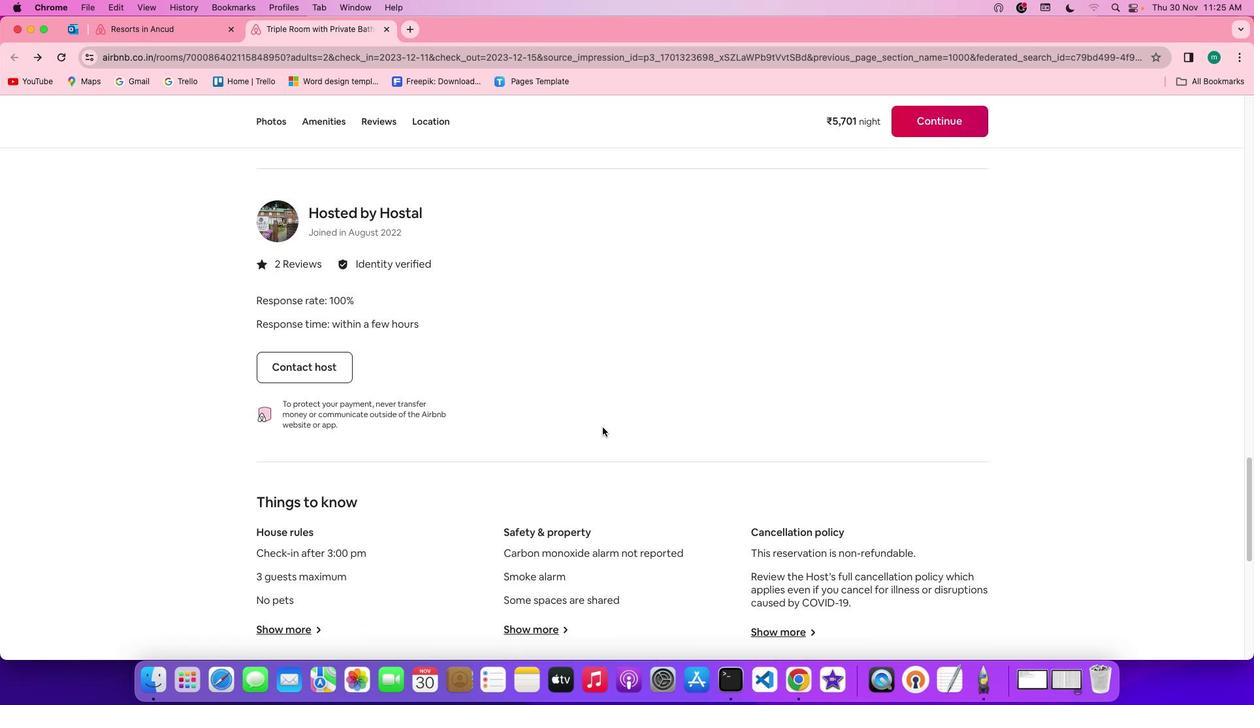 
Action: Mouse scrolled (589, 393) with delta (24, 35)
Screenshot: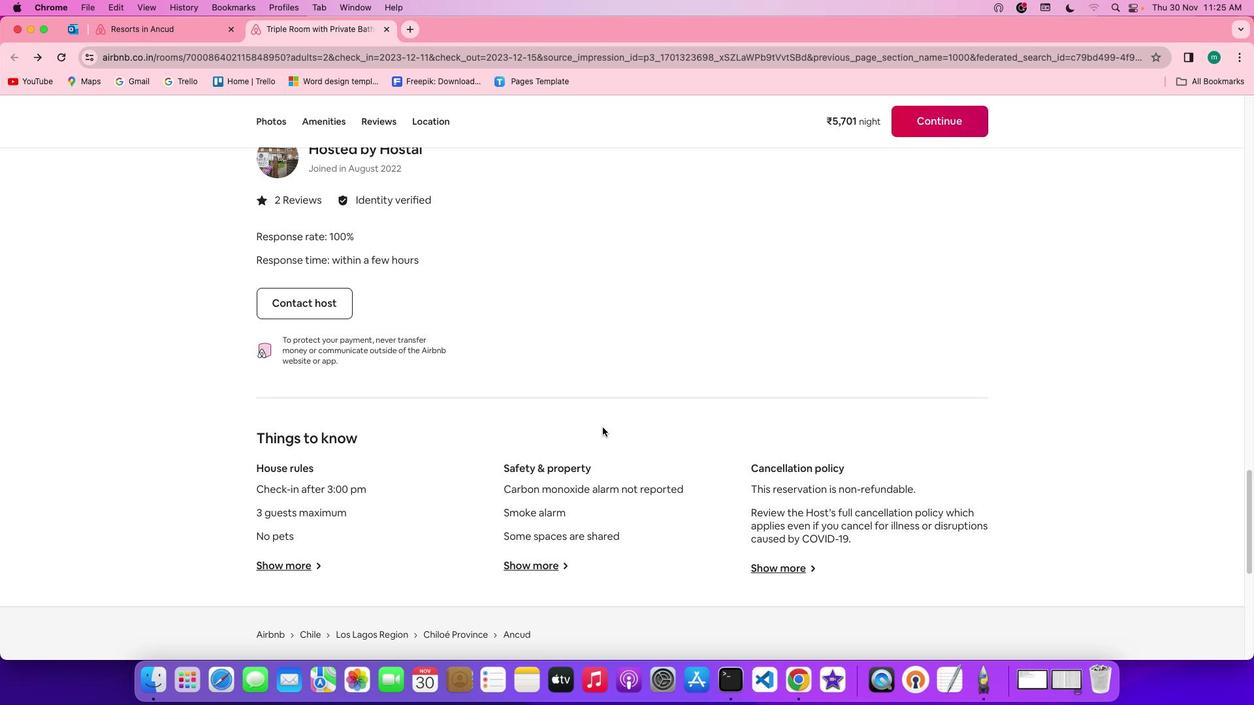 
Action: Mouse scrolled (589, 393) with delta (24, 35)
Screenshot: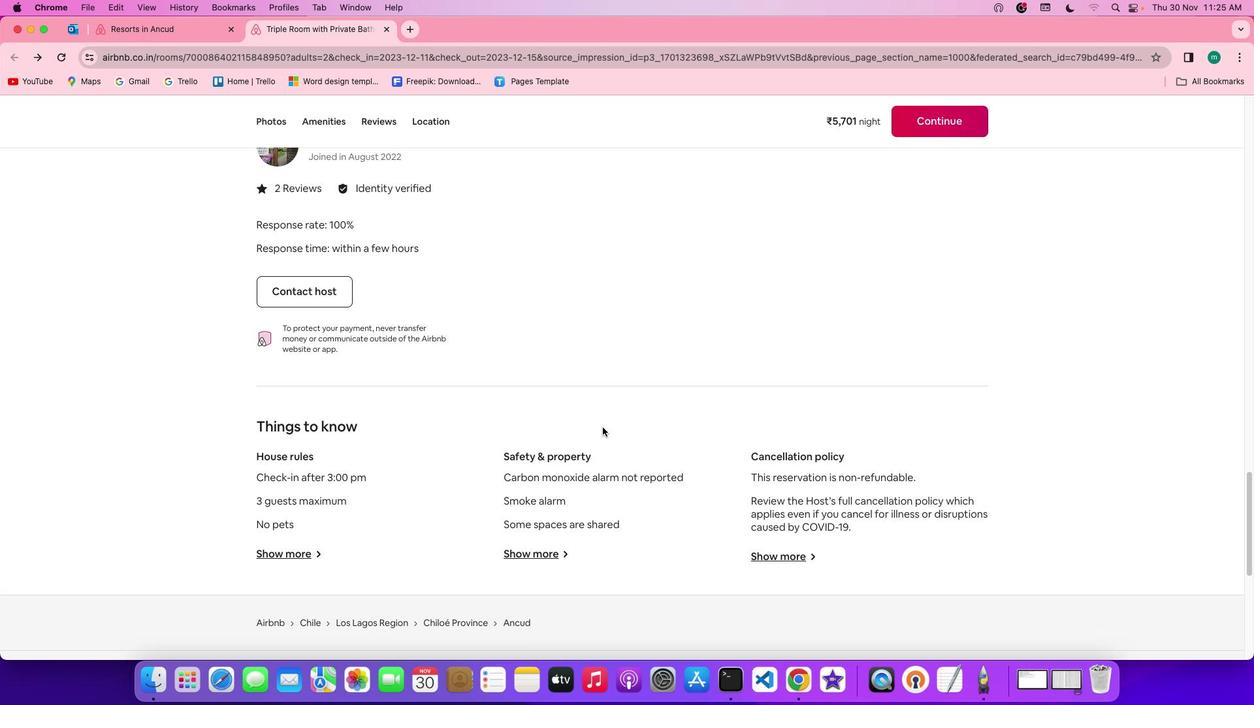 
Action: Mouse scrolled (589, 393) with delta (24, 35)
Screenshot: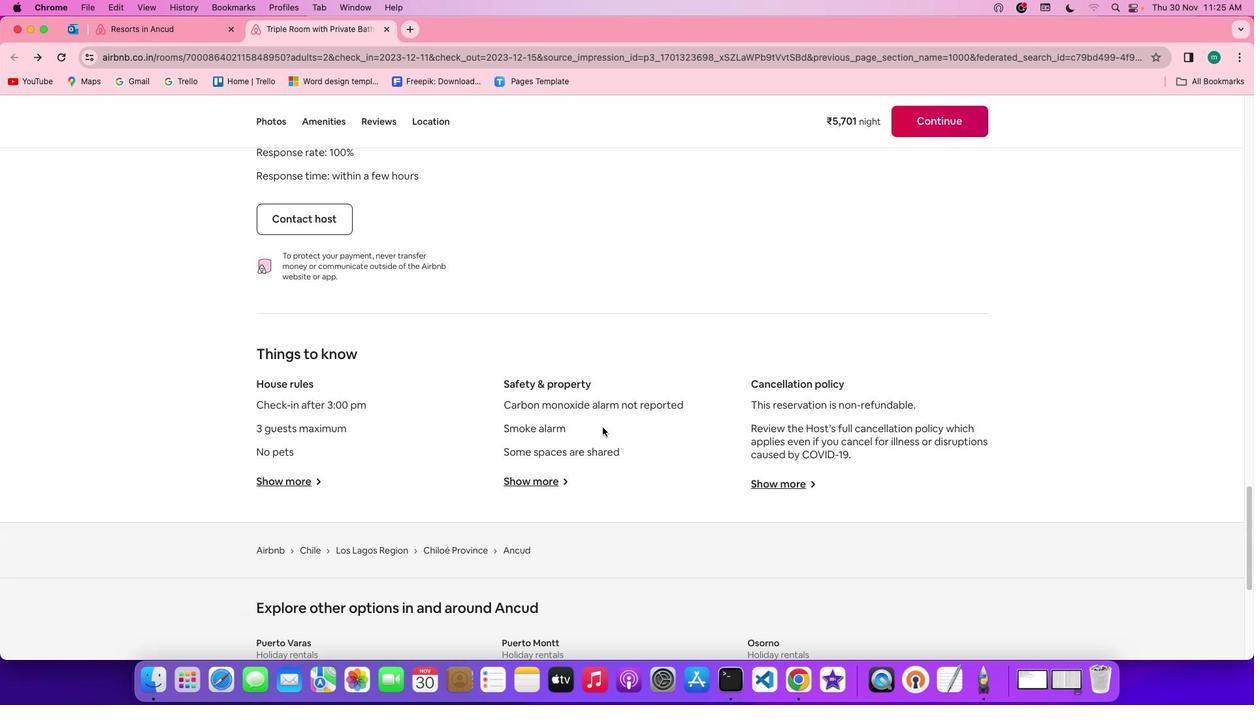 
Action: Mouse scrolled (589, 393) with delta (24, 34)
Screenshot: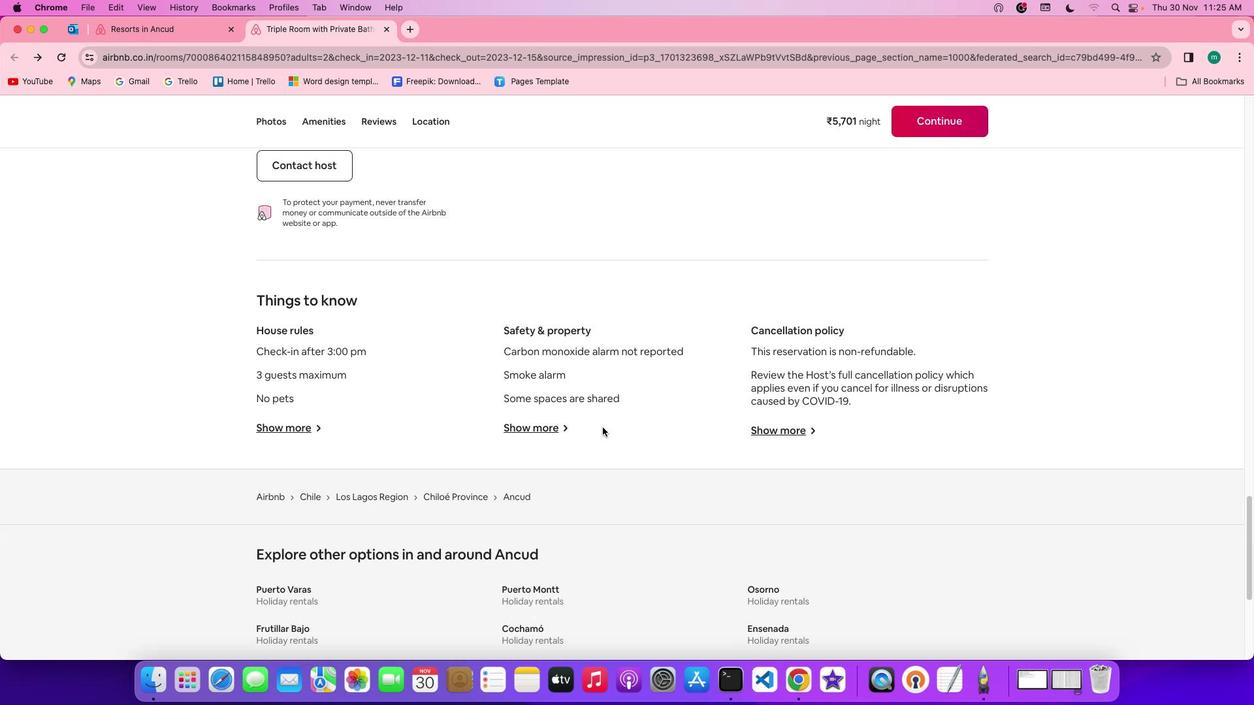 
Action: Mouse moved to (300, 360)
Screenshot: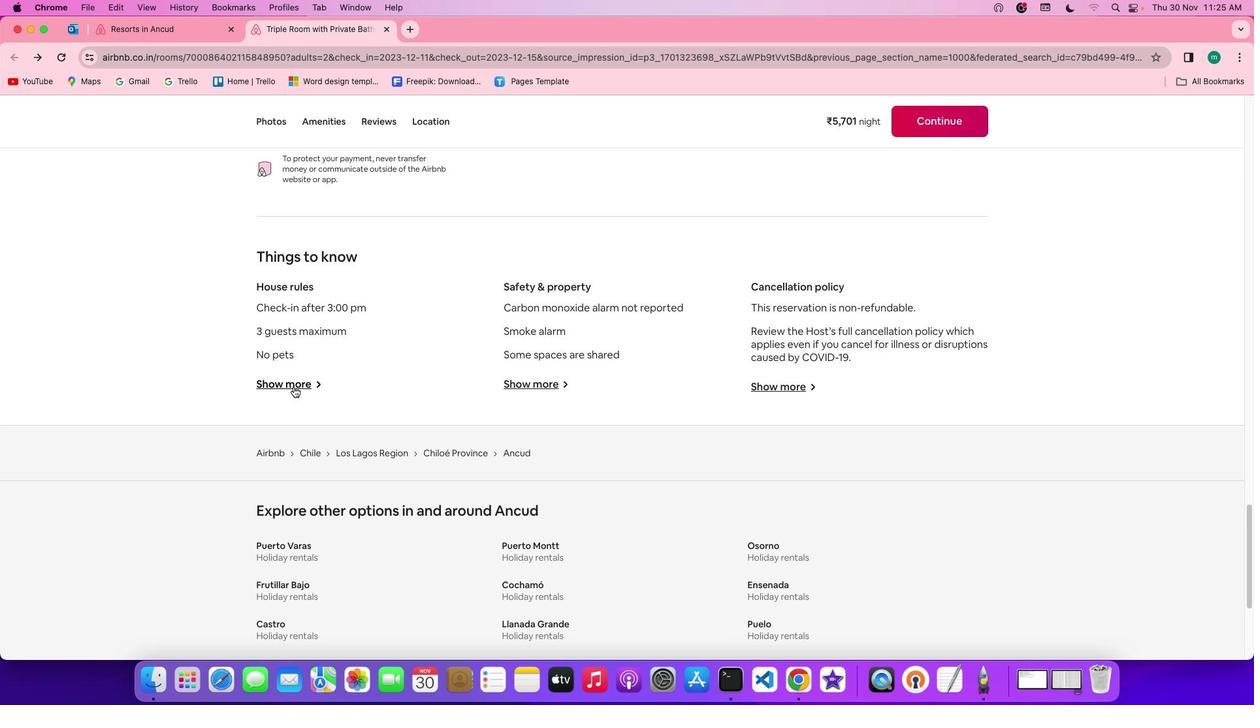 
Action: Mouse pressed left at (300, 360)
Screenshot: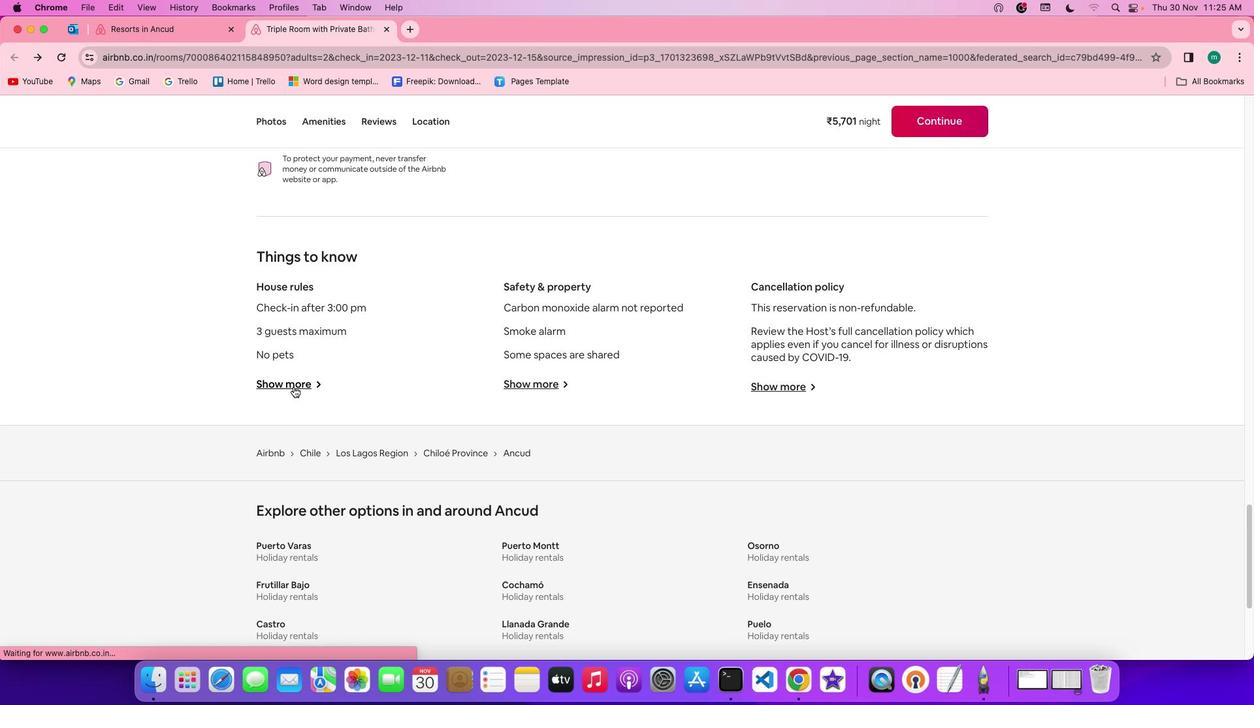 
Action: Mouse moved to (554, 398)
Screenshot: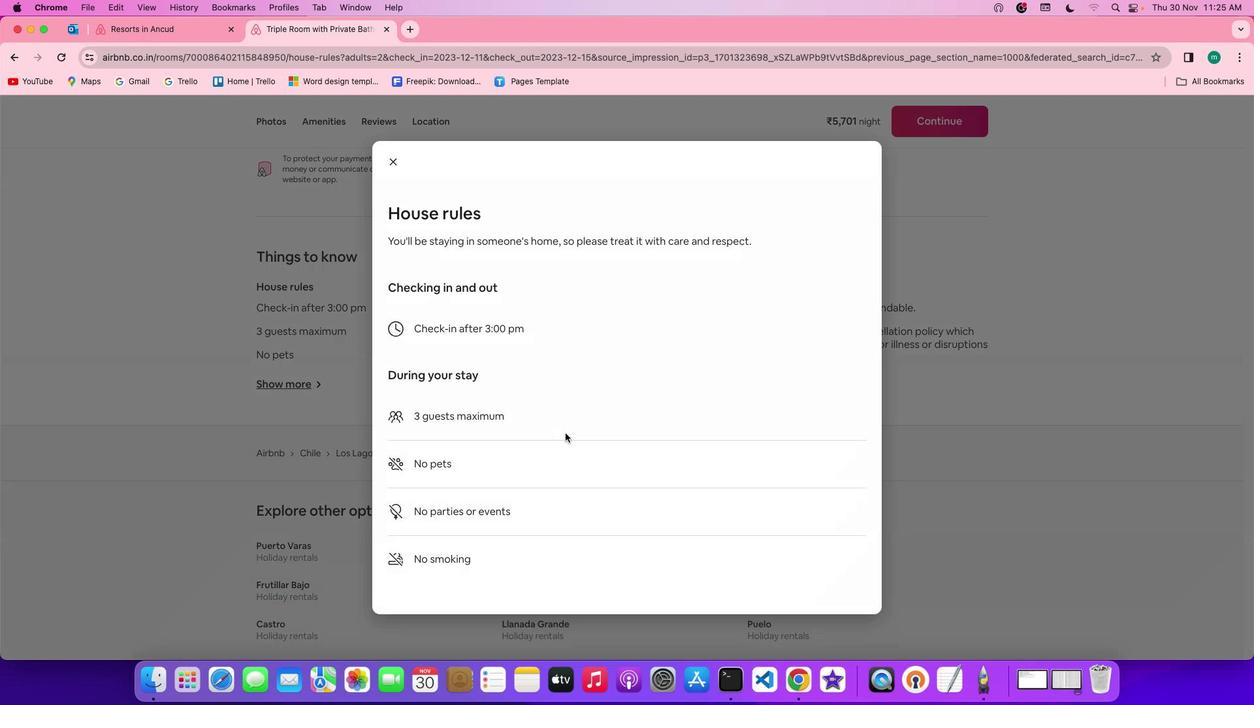 
Action: Mouse scrolled (554, 398) with delta (24, 35)
Screenshot: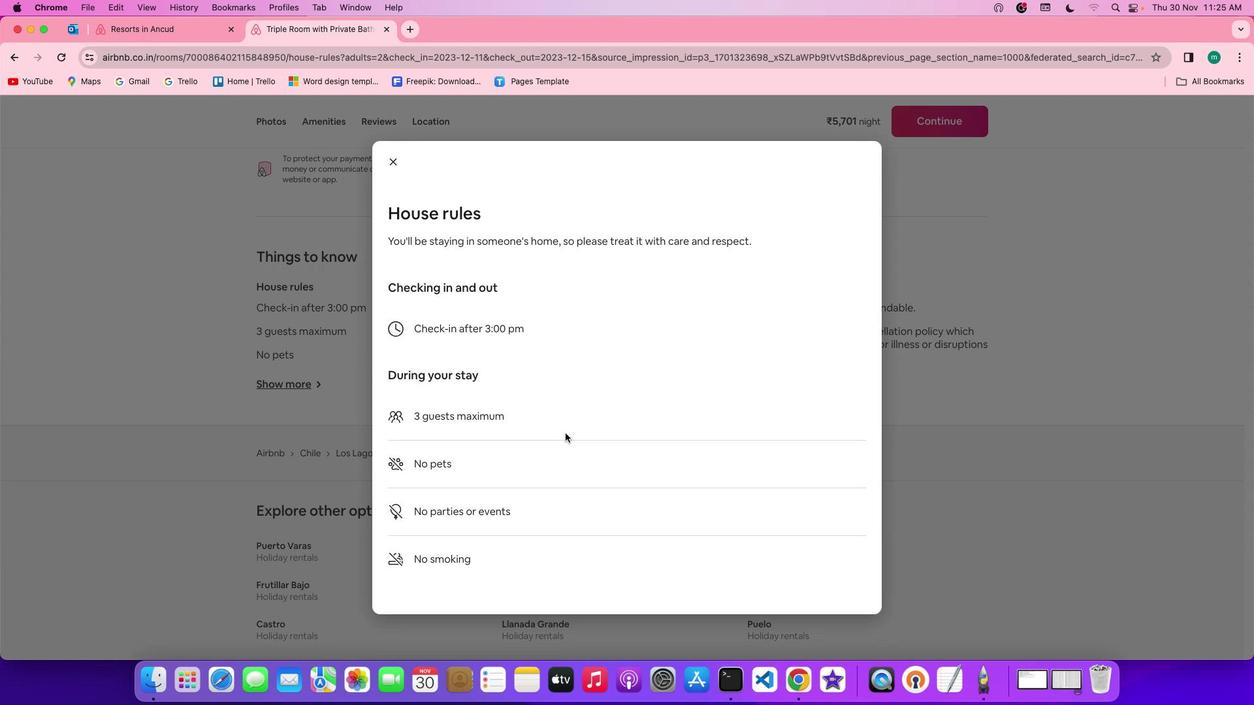 
Action: Mouse scrolled (554, 398) with delta (24, 35)
Screenshot: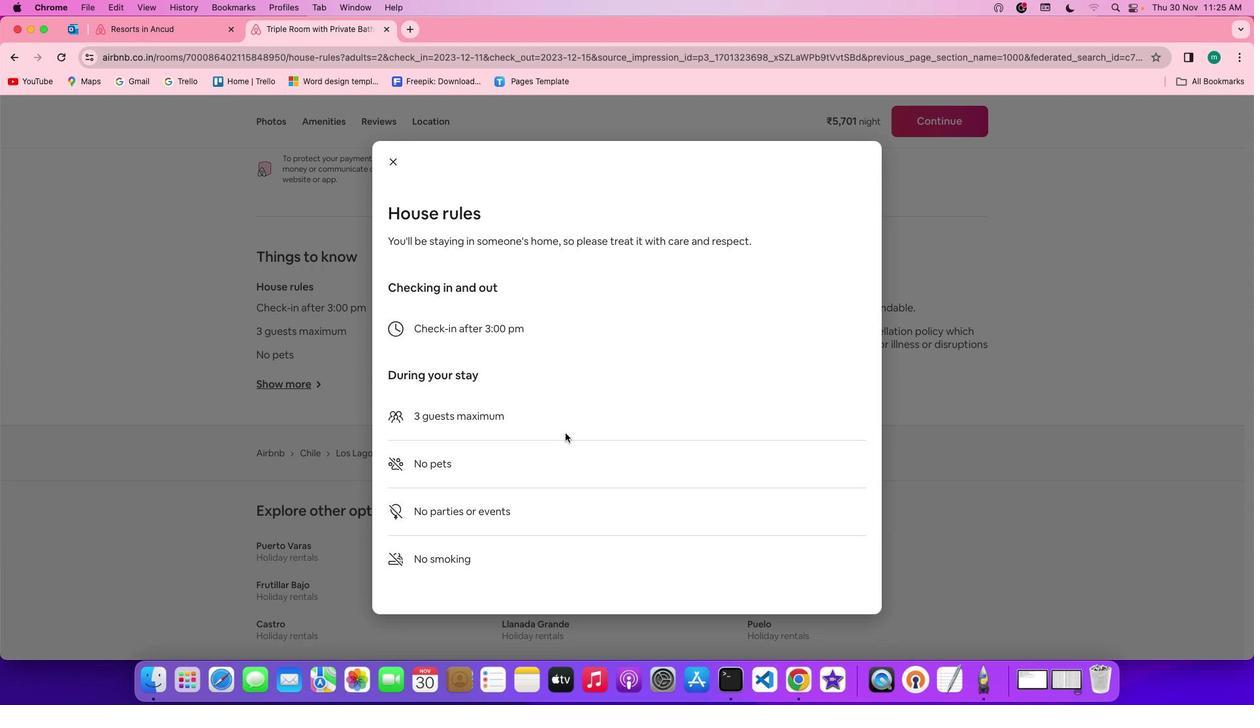 
Action: Mouse scrolled (554, 398) with delta (24, 34)
Screenshot: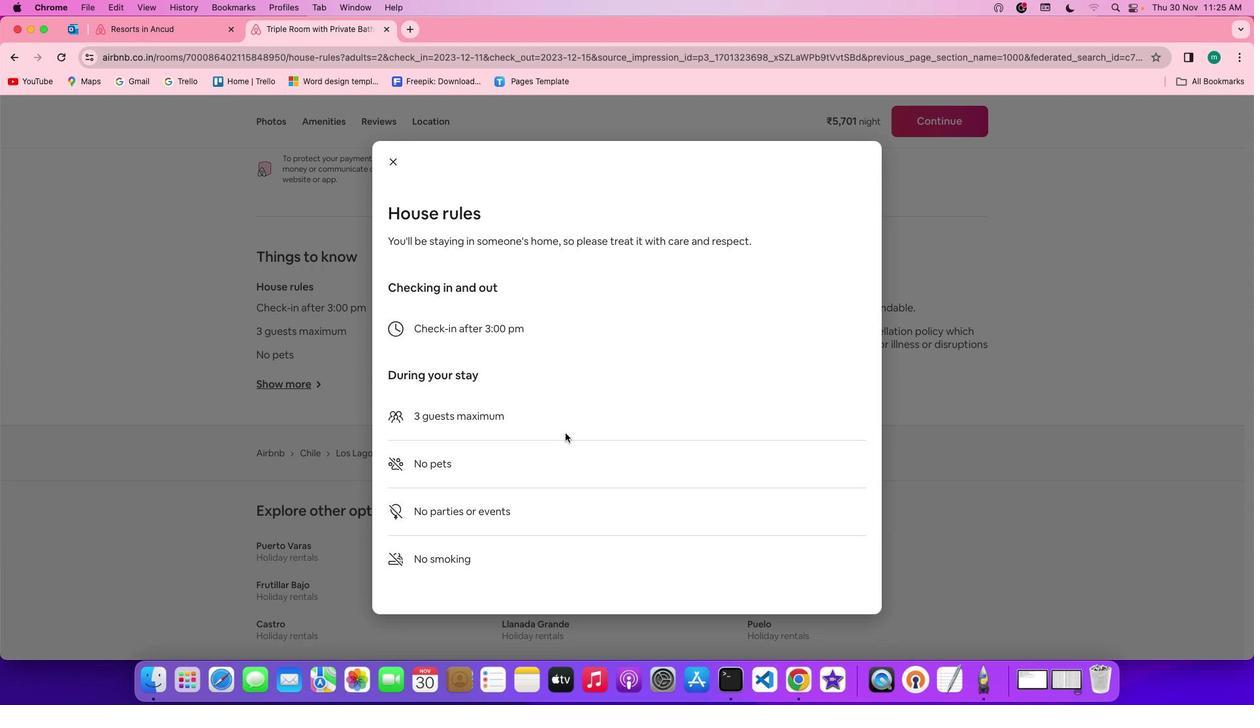 
Action: Mouse scrolled (554, 398) with delta (24, 33)
Screenshot: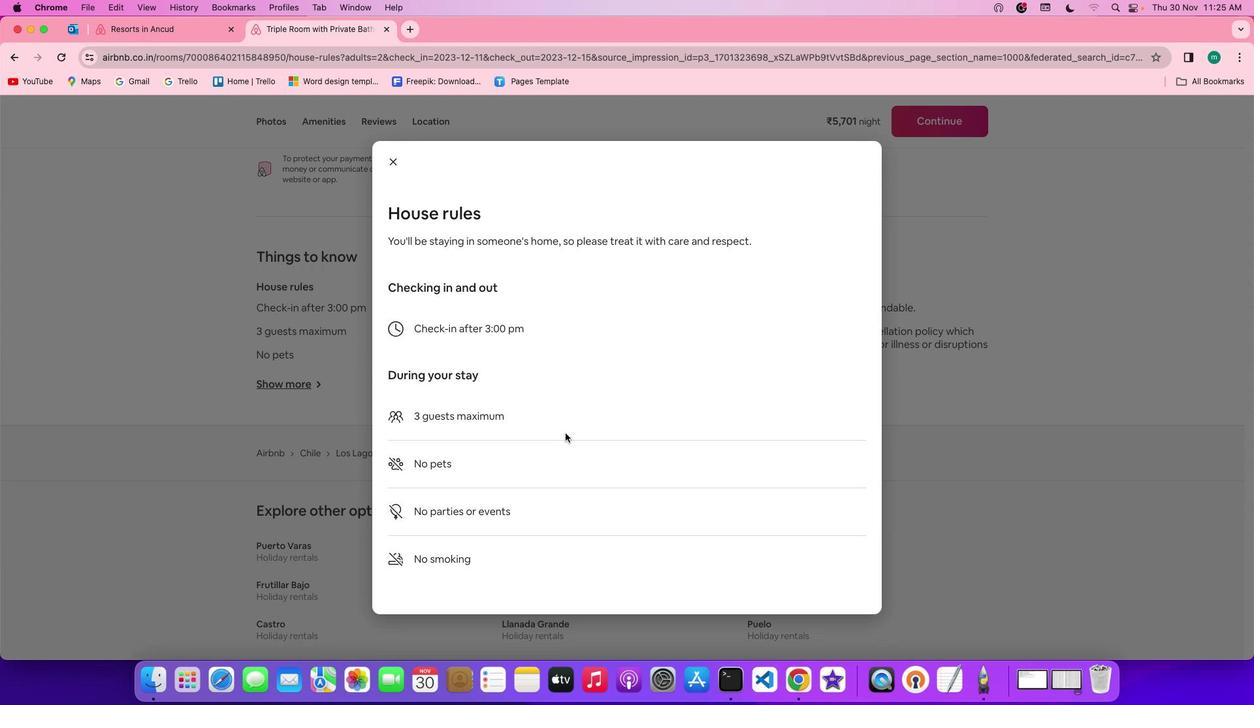 
Action: Mouse scrolled (554, 398) with delta (24, 33)
Screenshot: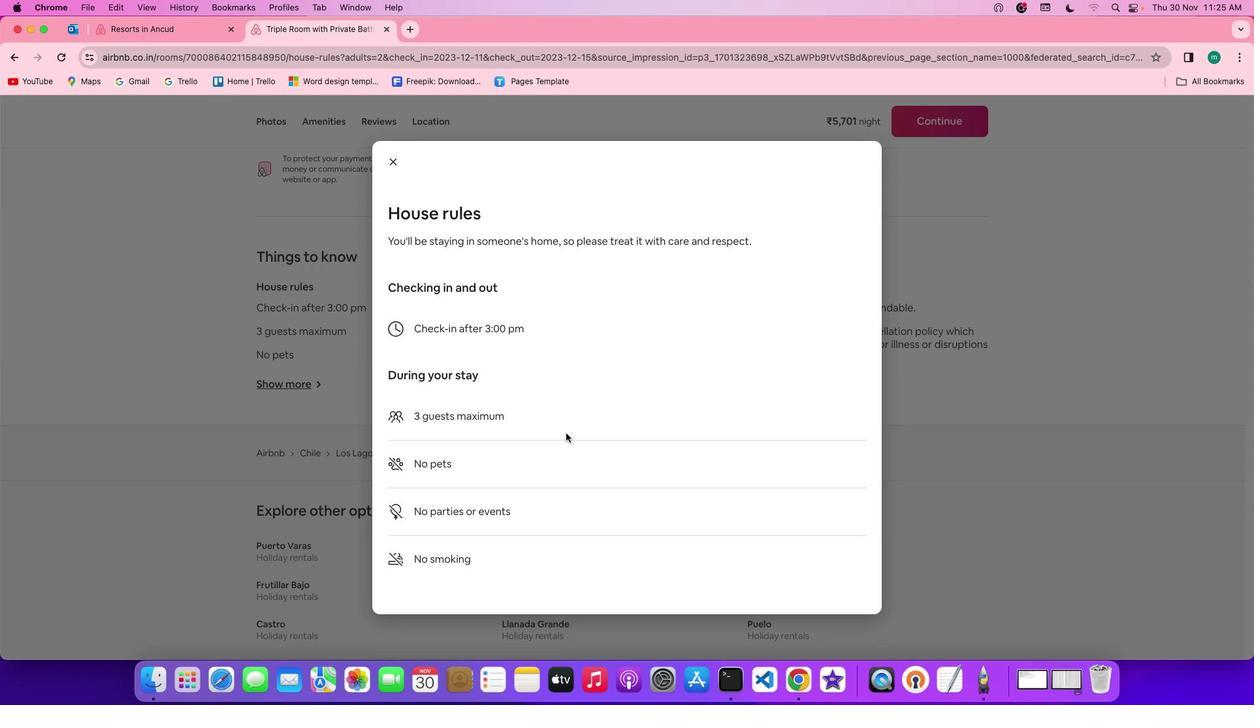 
Action: Mouse moved to (396, 177)
Screenshot: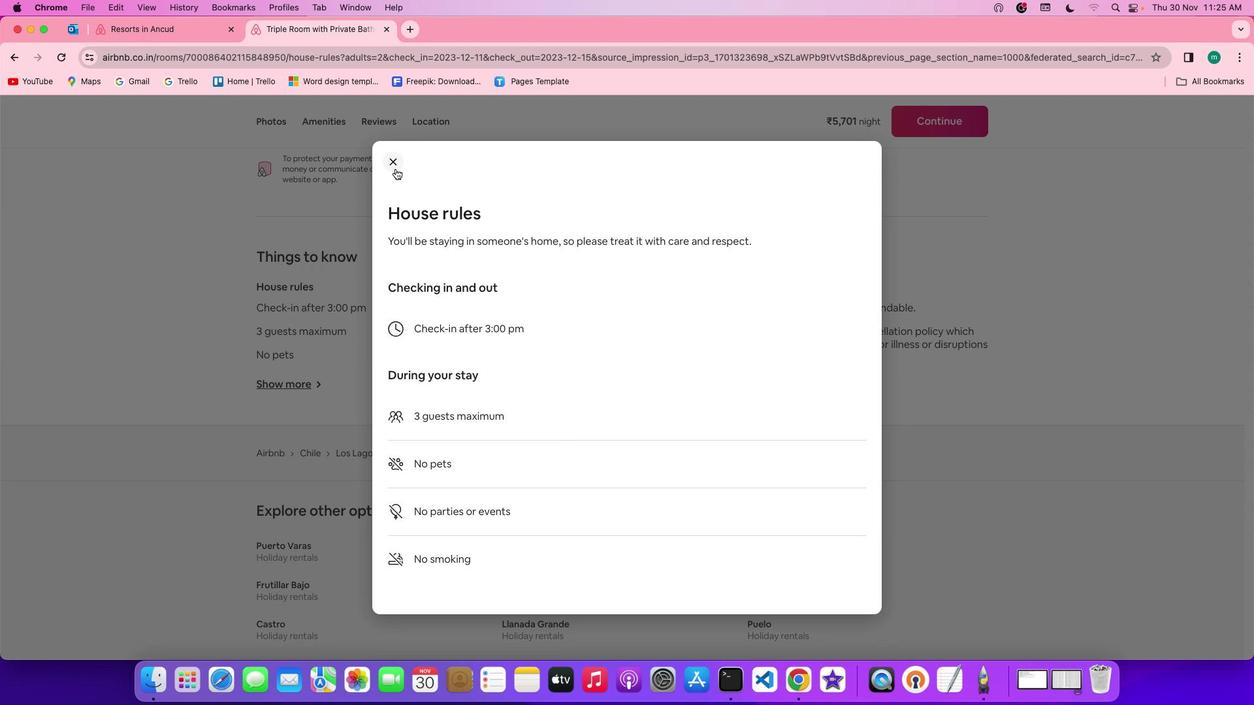 
Action: Mouse pressed left at (396, 177)
Screenshot: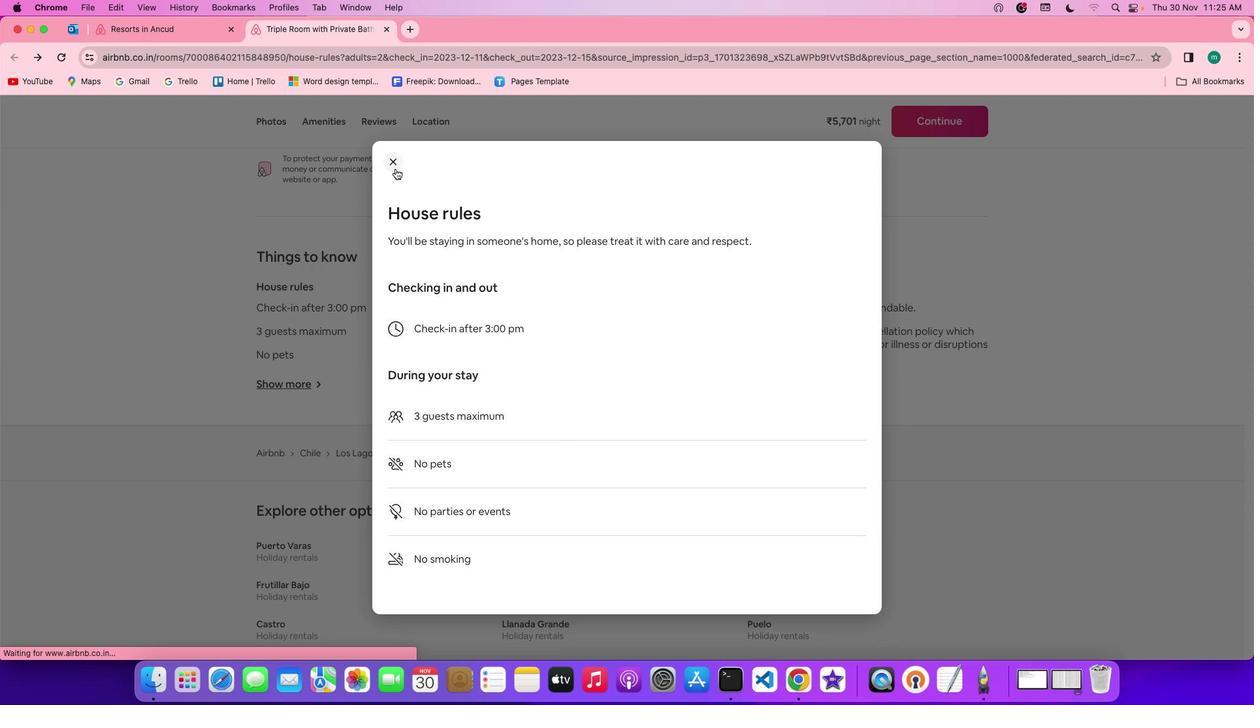 
Action: Mouse moved to (537, 362)
Screenshot: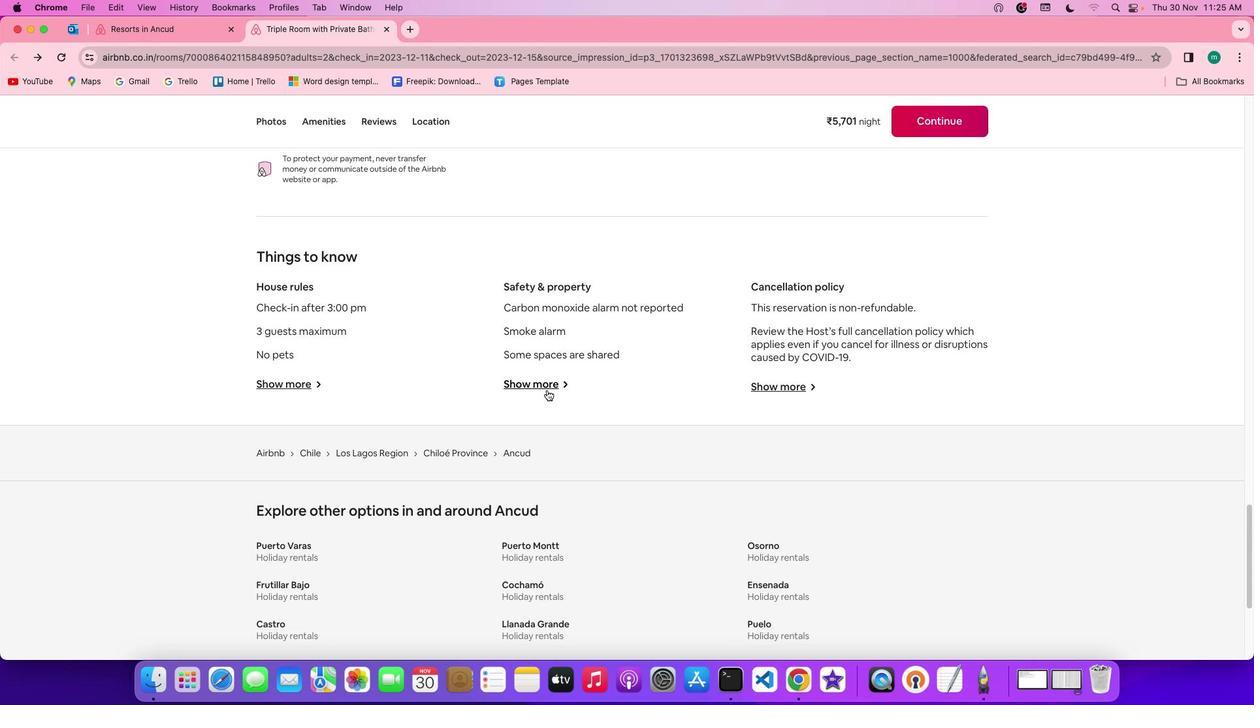
Action: Mouse pressed left at (537, 362)
Screenshot: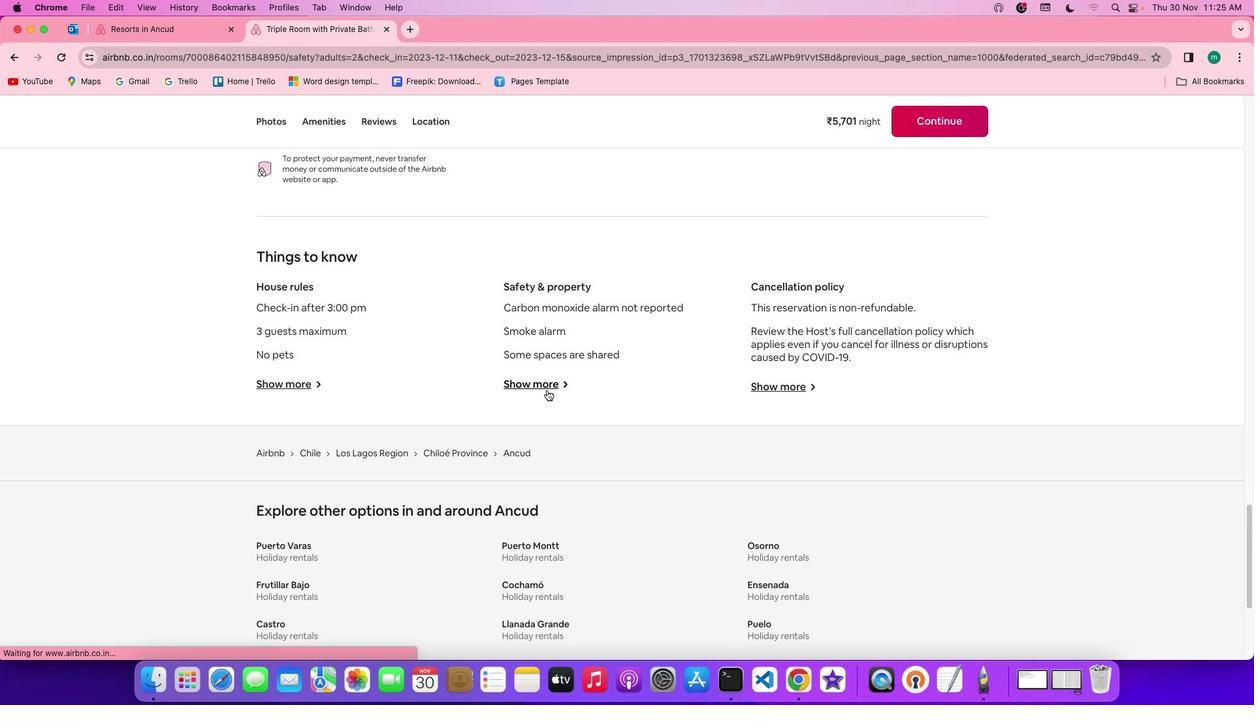 
Action: Mouse moved to (538, 363)
Screenshot: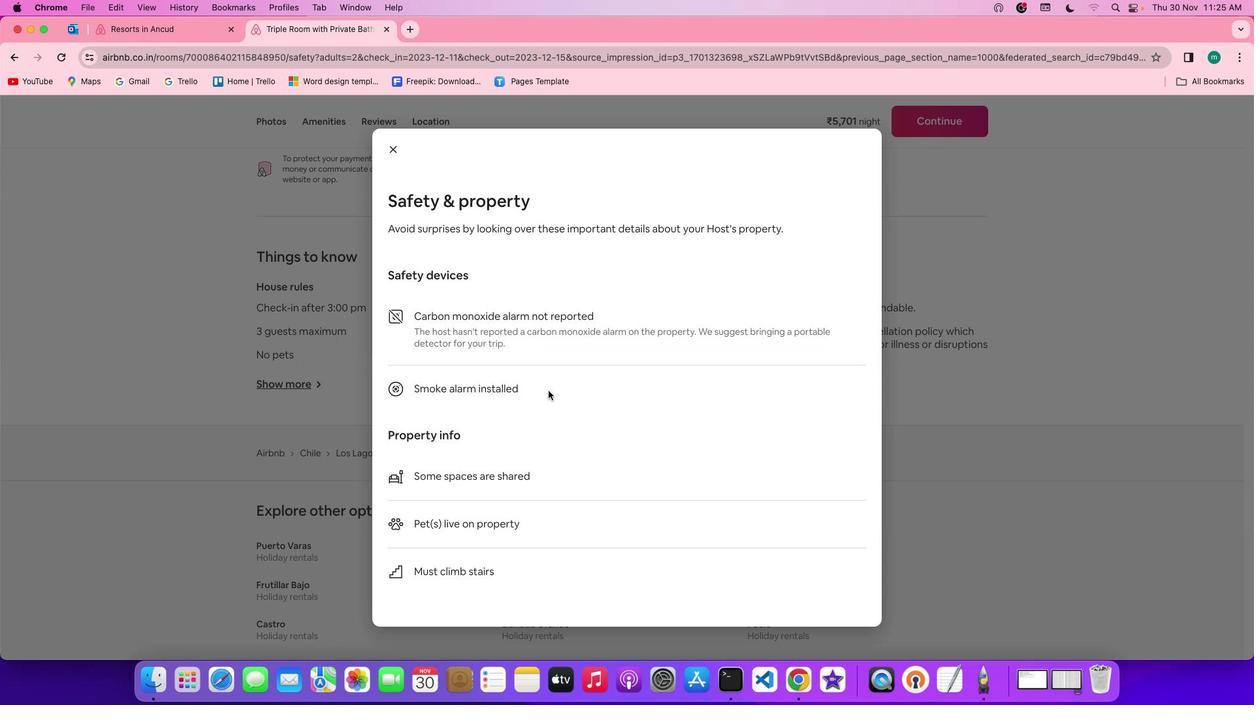 
Action: Mouse scrolled (538, 363) with delta (24, 35)
Screenshot: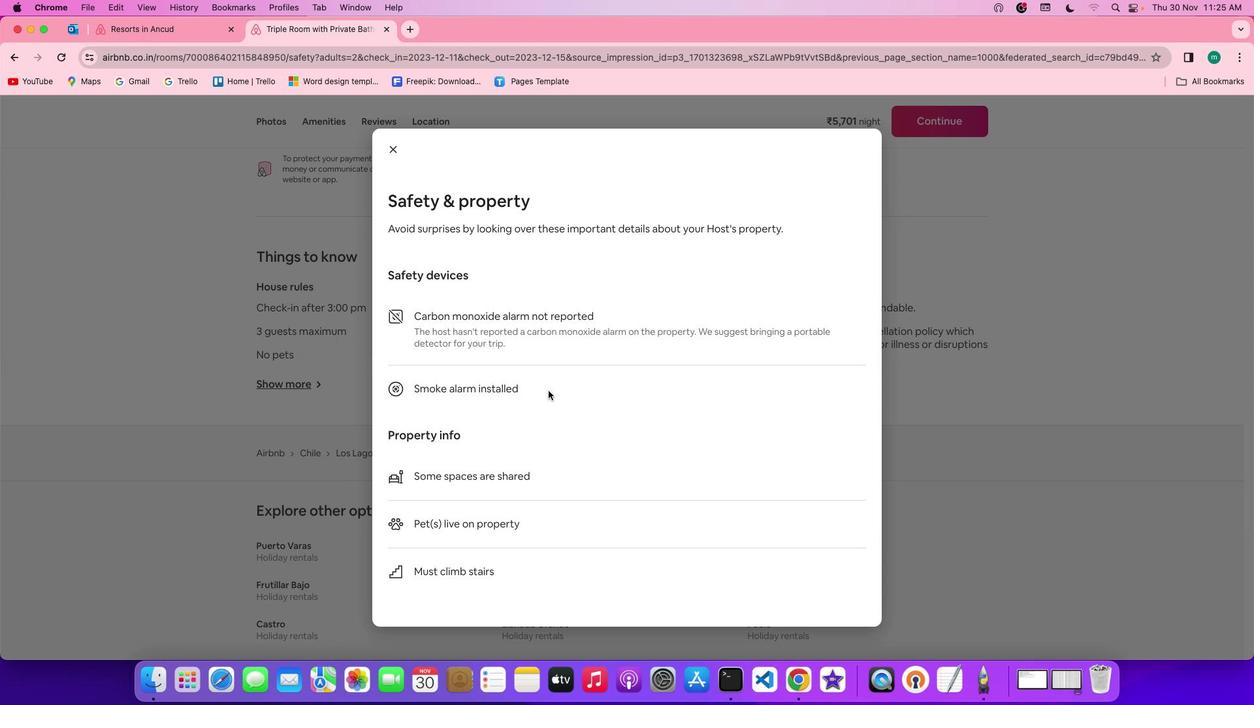 
Action: Mouse scrolled (538, 363) with delta (24, 35)
Screenshot: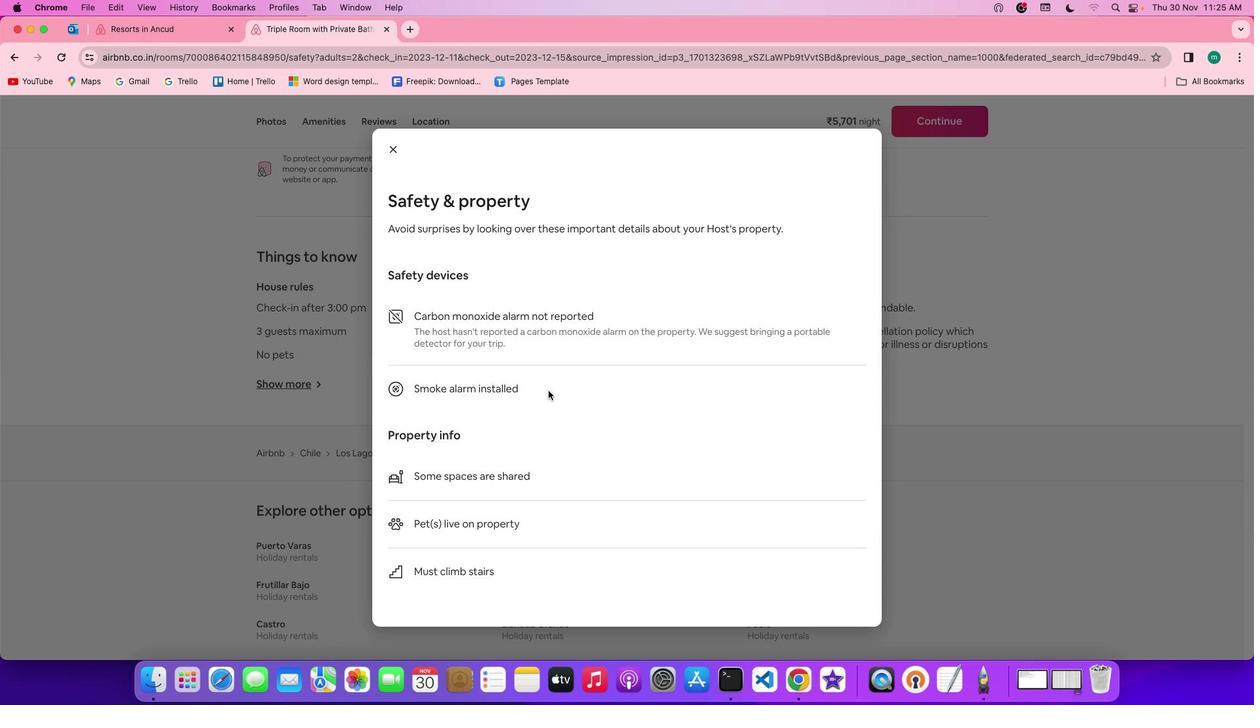 
Action: Mouse scrolled (538, 363) with delta (24, 34)
Screenshot: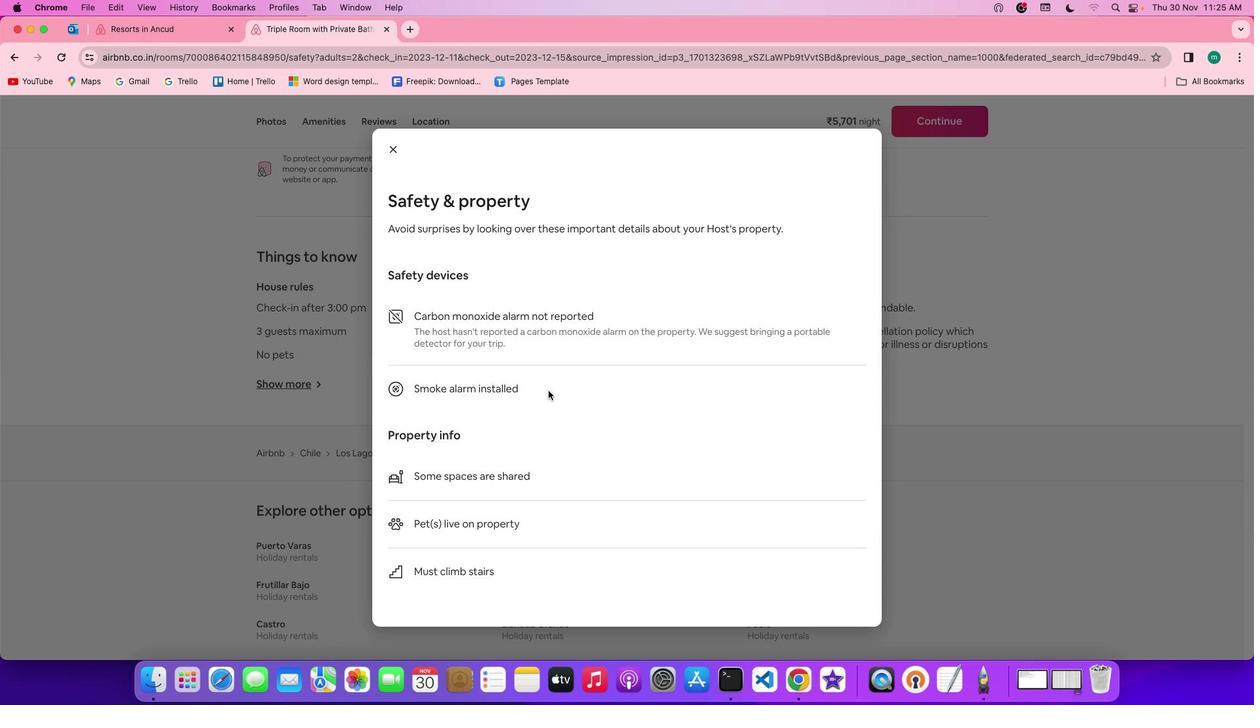 
Action: Mouse scrolled (538, 363) with delta (24, 33)
Screenshot: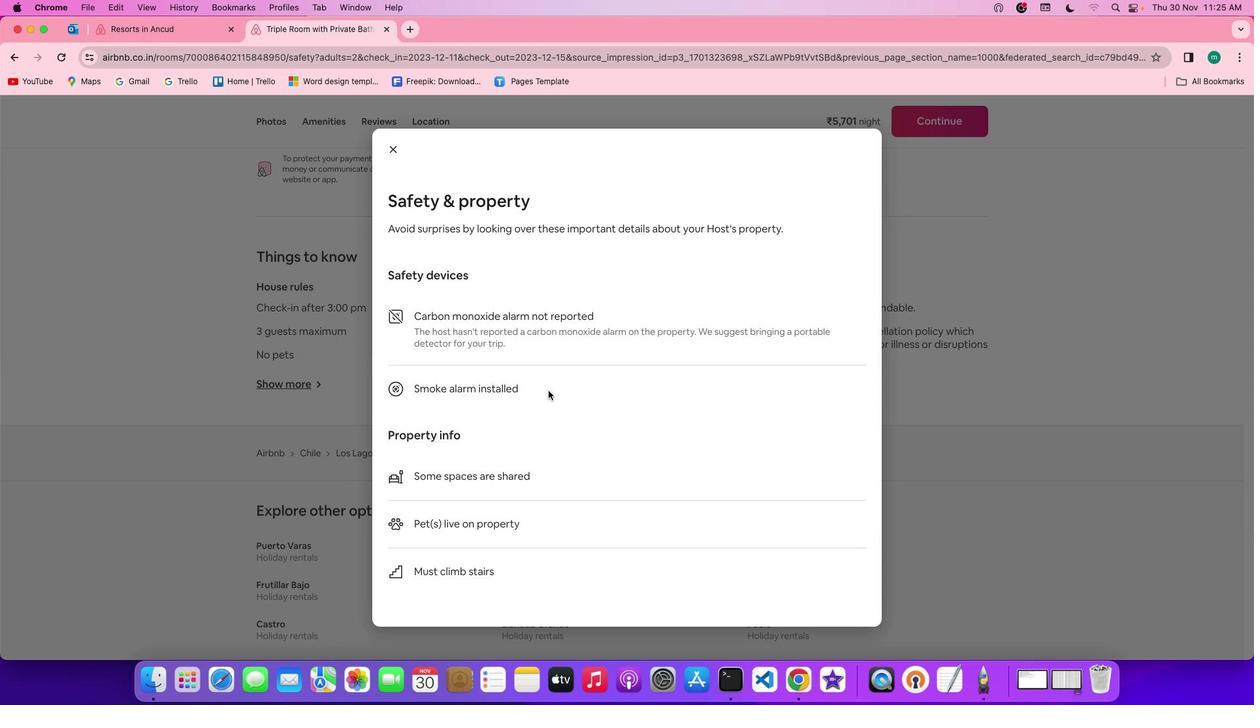 
Action: Mouse scrolled (538, 363) with delta (24, 32)
Screenshot: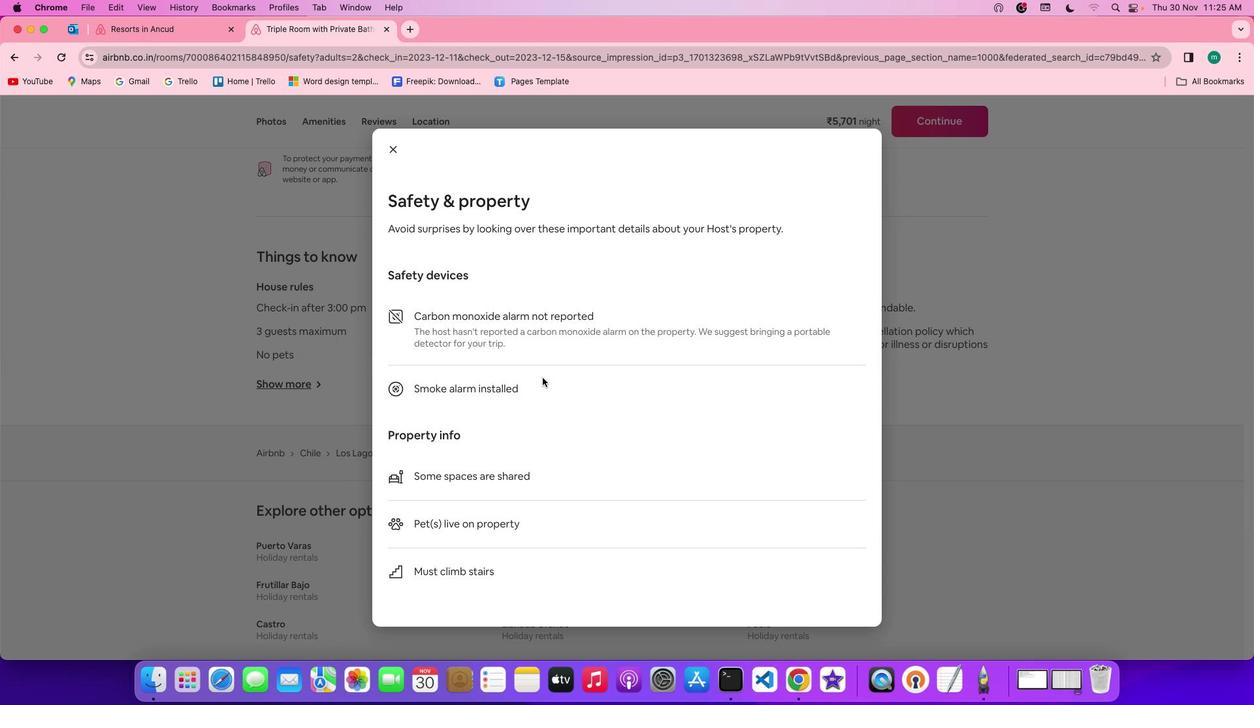 
Action: Mouse moved to (396, 161)
Screenshot: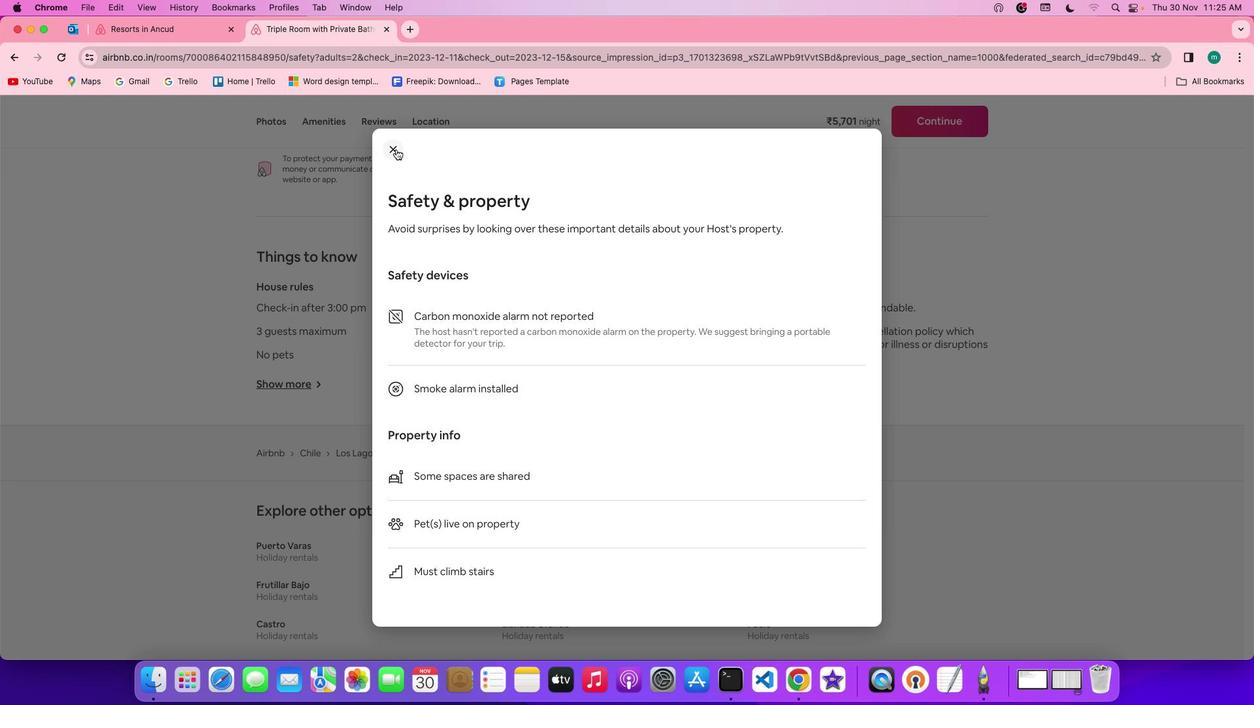
Action: Mouse pressed left at (396, 161)
Screenshot: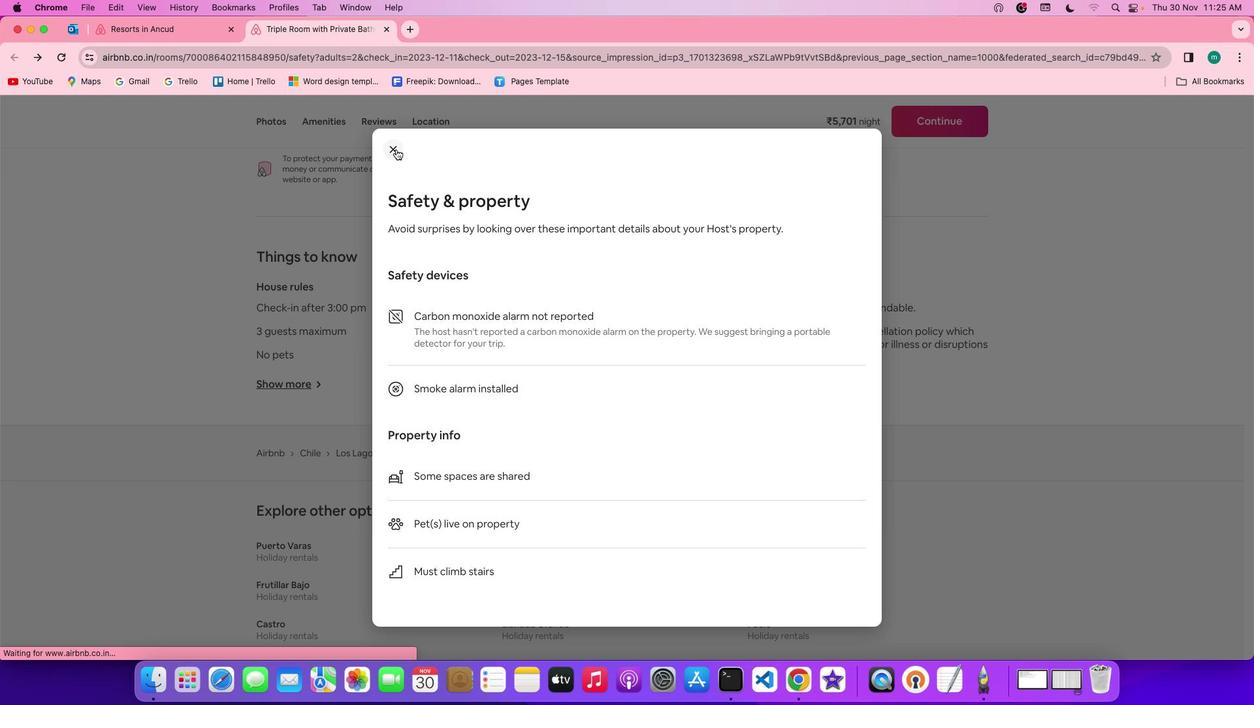
Action: Mouse moved to (771, 362)
Screenshot: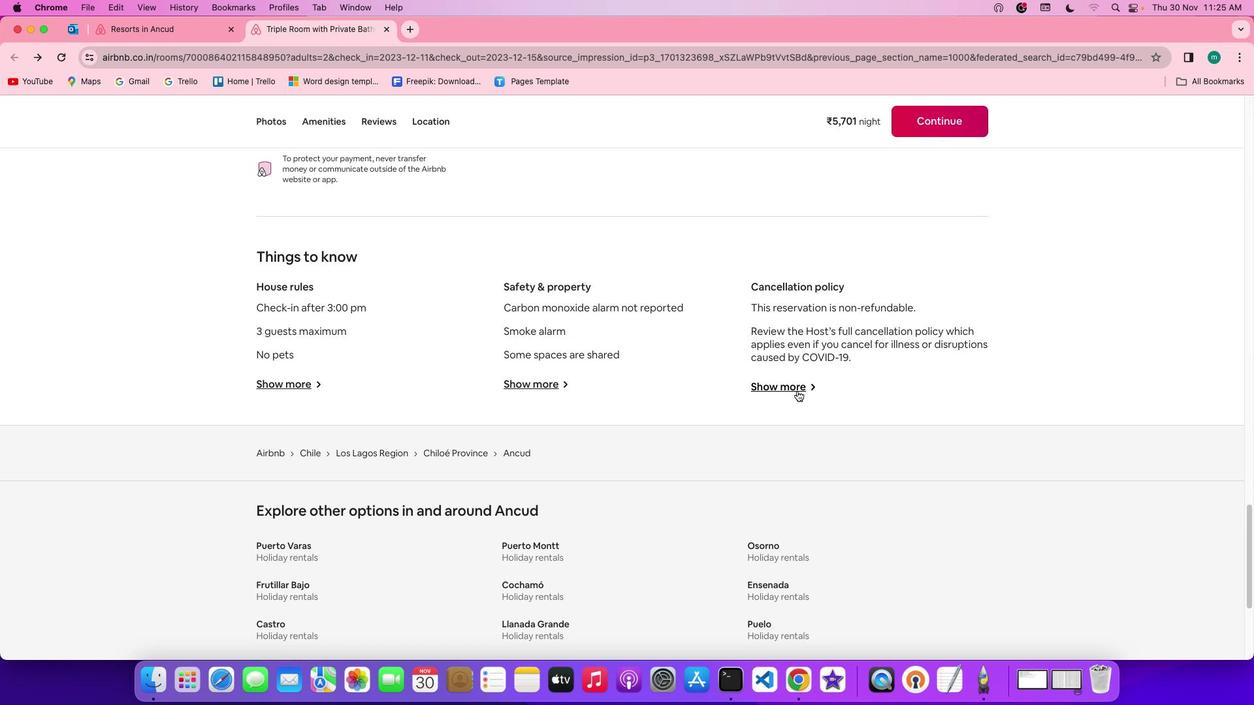 
Action: Mouse pressed left at (771, 362)
Screenshot: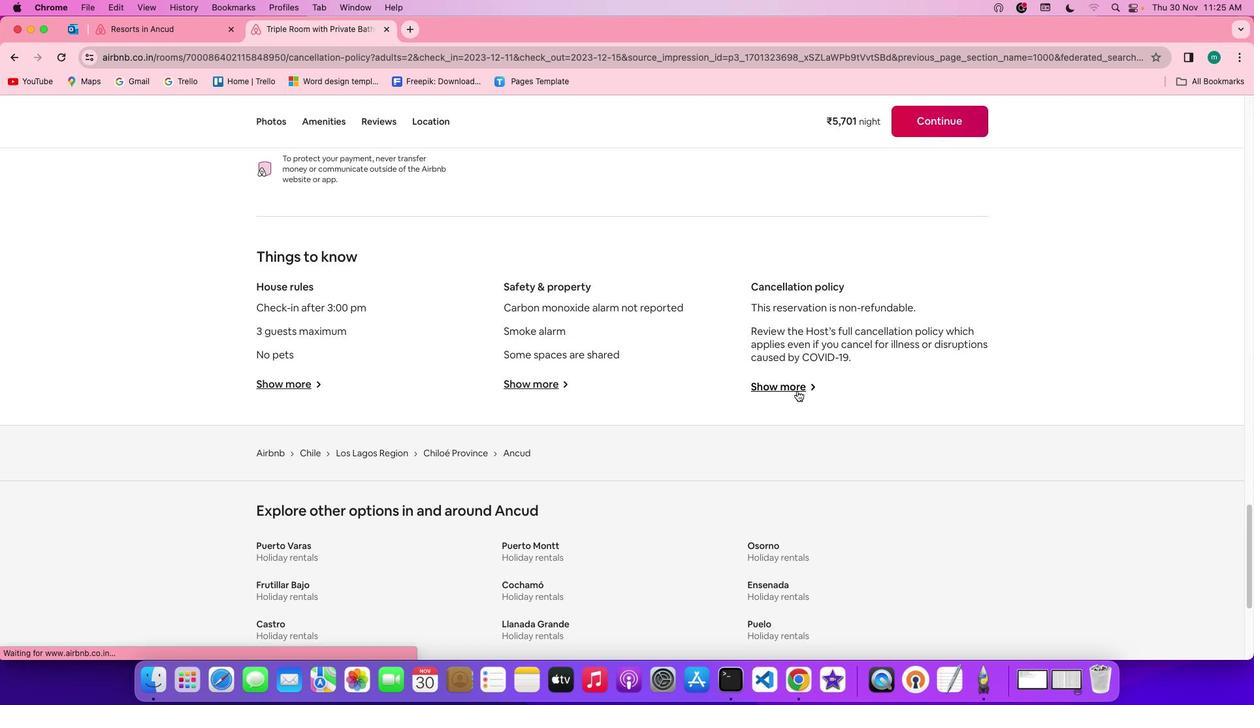 
Action: Mouse moved to (651, 375)
Screenshot: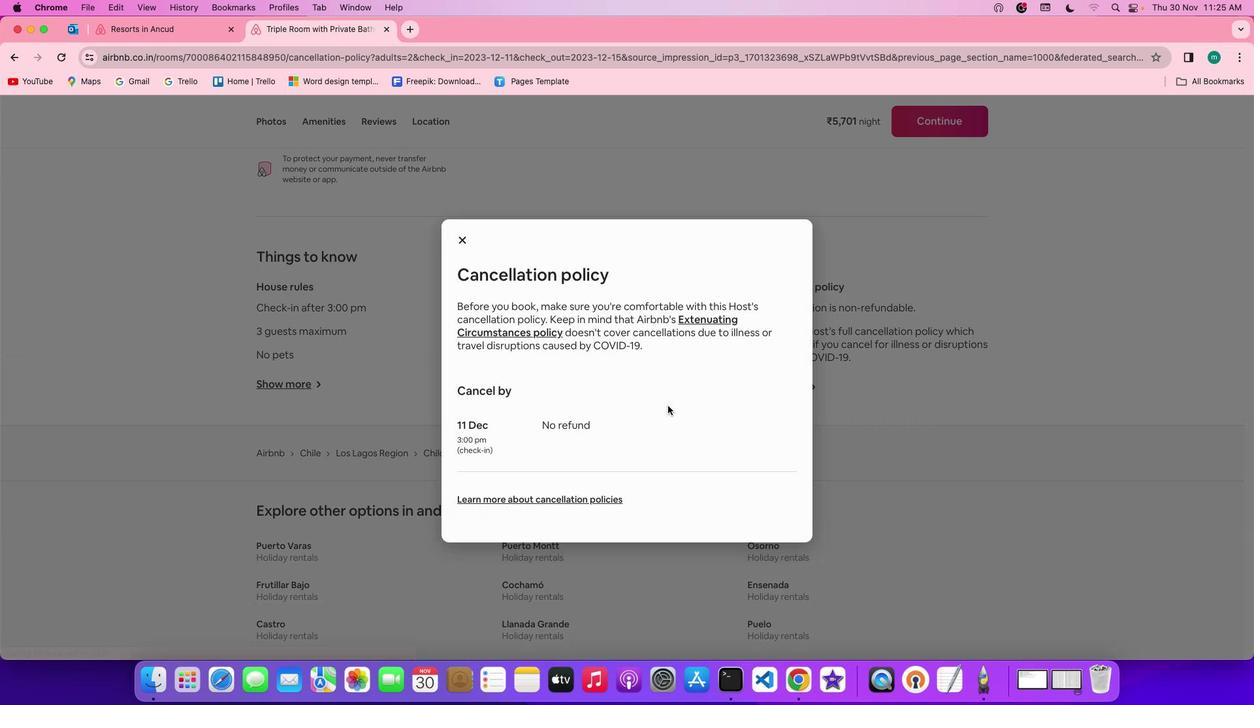 
Action: Mouse scrolled (651, 375) with delta (24, 35)
Screenshot: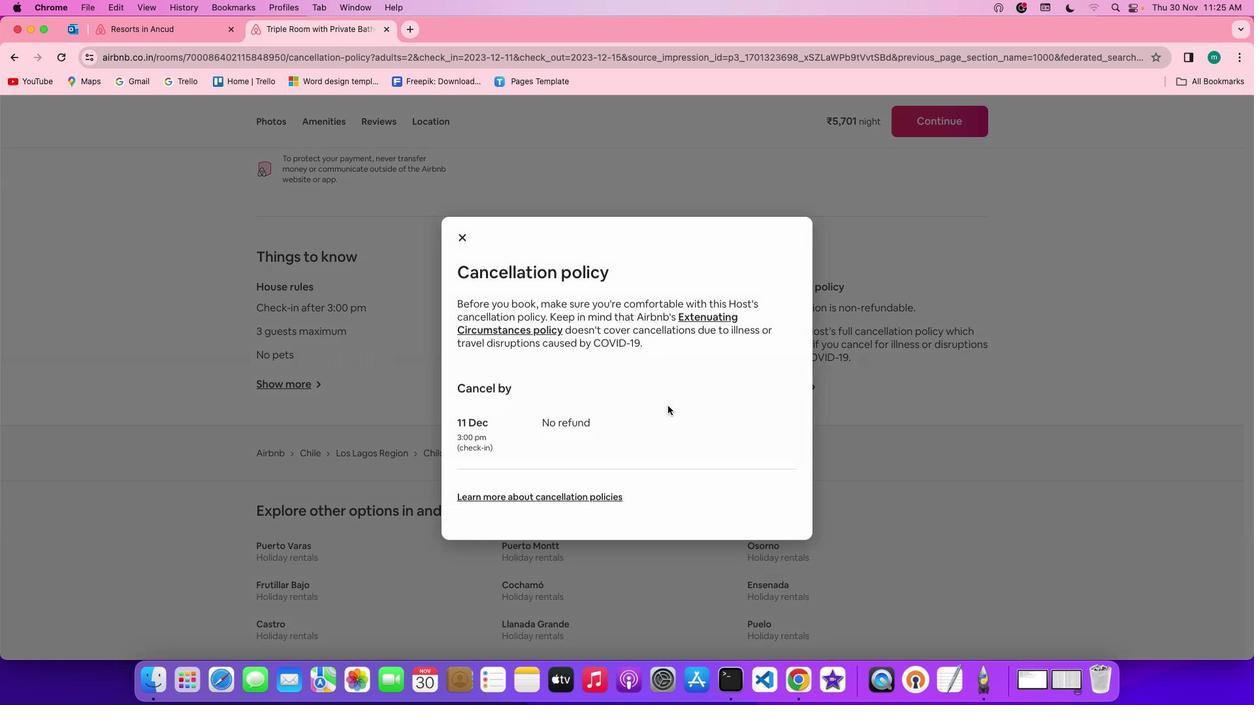 
Action: Mouse scrolled (651, 375) with delta (24, 35)
Screenshot: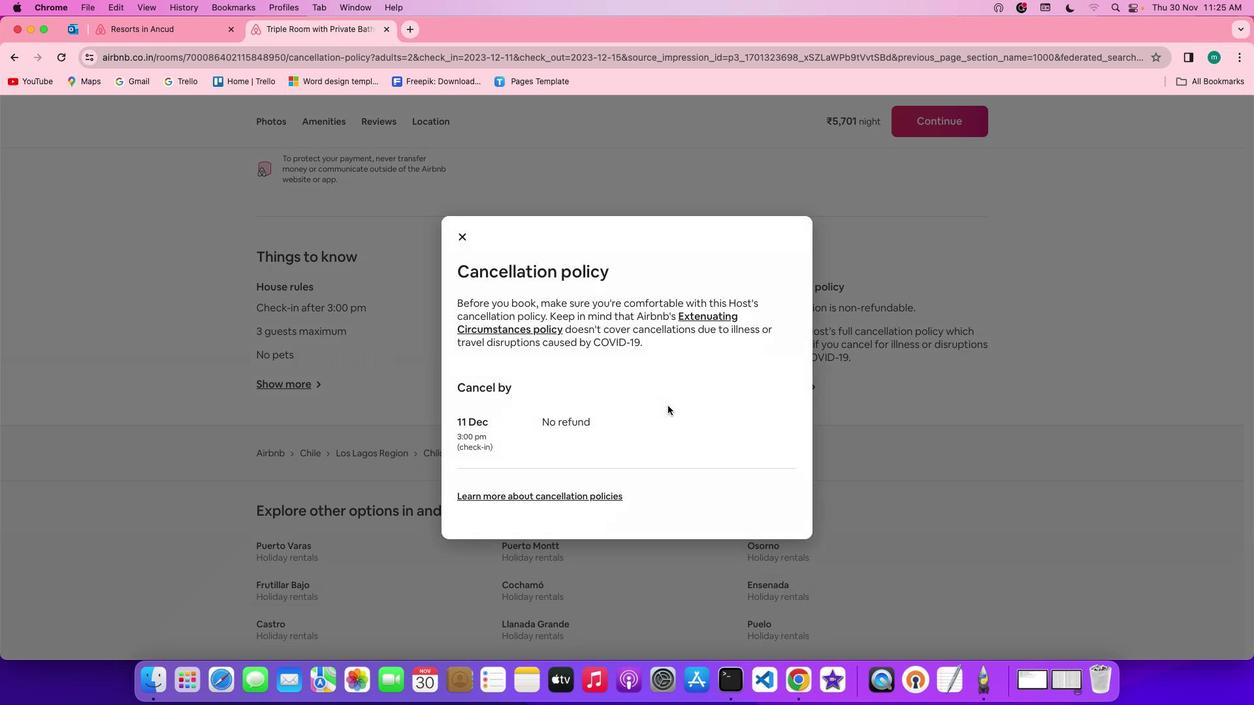 
Action: Mouse scrolled (651, 375) with delta (24, 34)
Screenshot: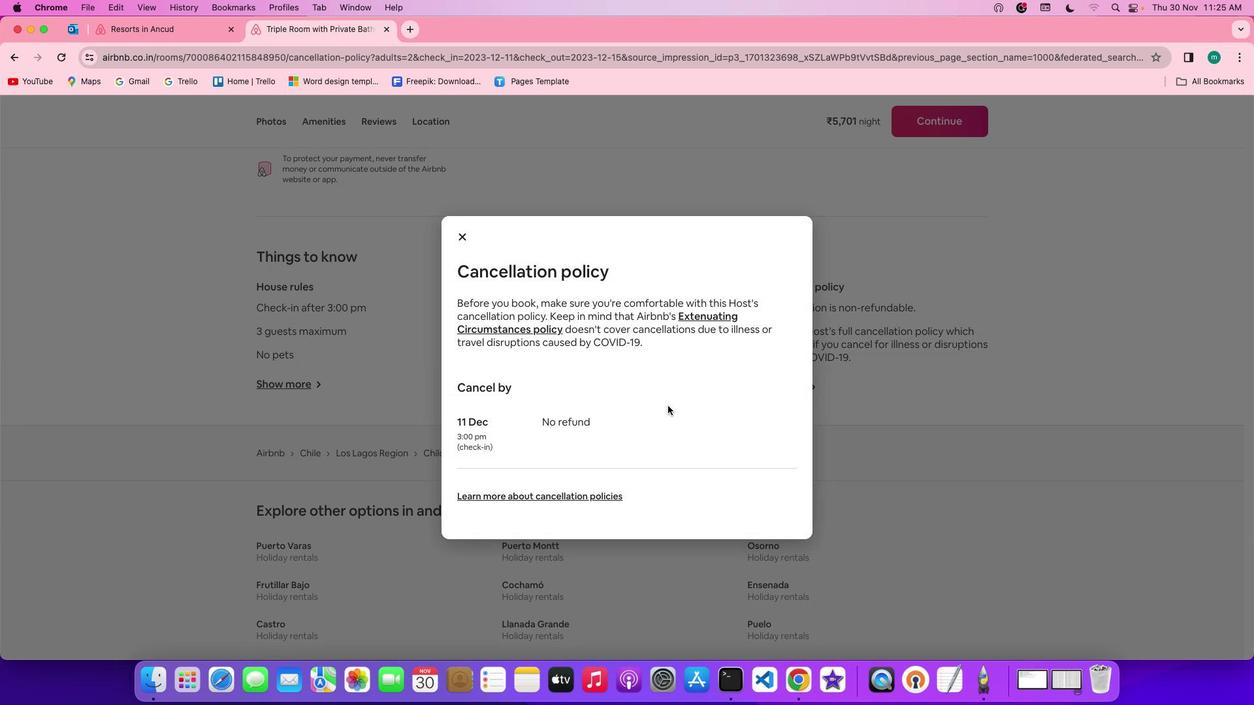 
Action: Mouse scrolled (651, 375) with delta (24, 33)
